Task: Create an interactive presentation on the process of designing a website
Action: Mouse moved to (284, 43)
Screenshot: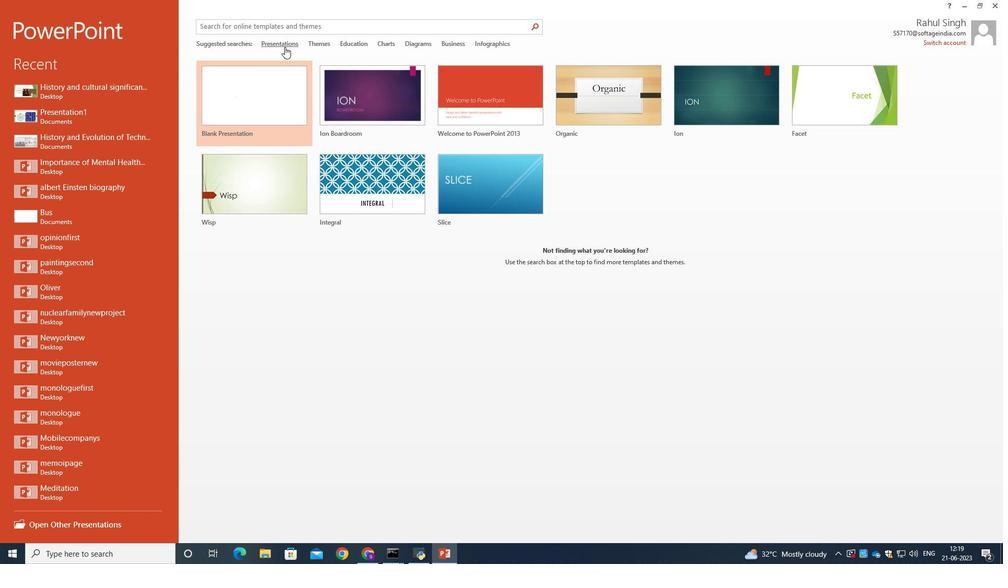 
Action: Mouse pressed left at (284, 43)
Screenshot: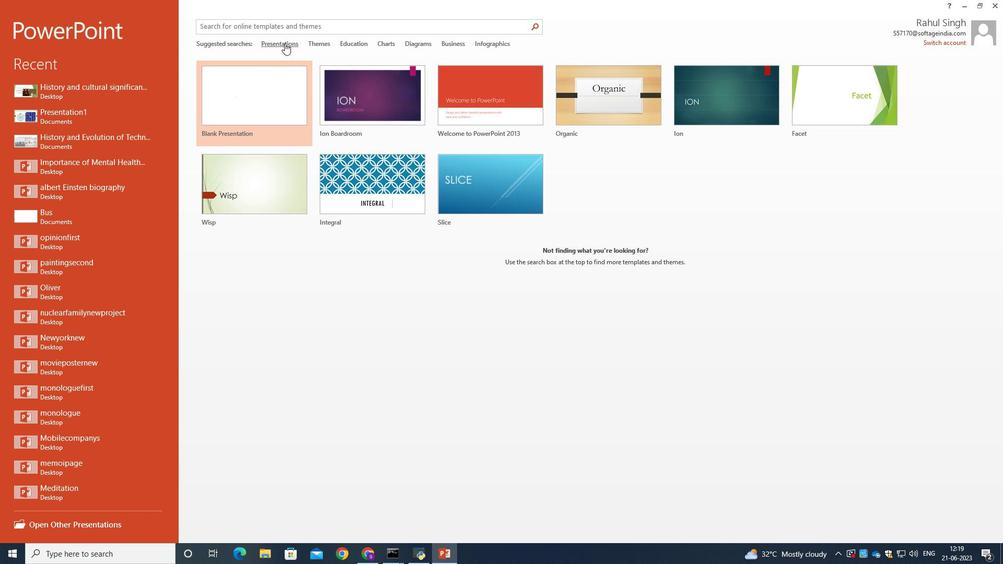 
Action: Mouse moved to (19, 16)
Screenshot: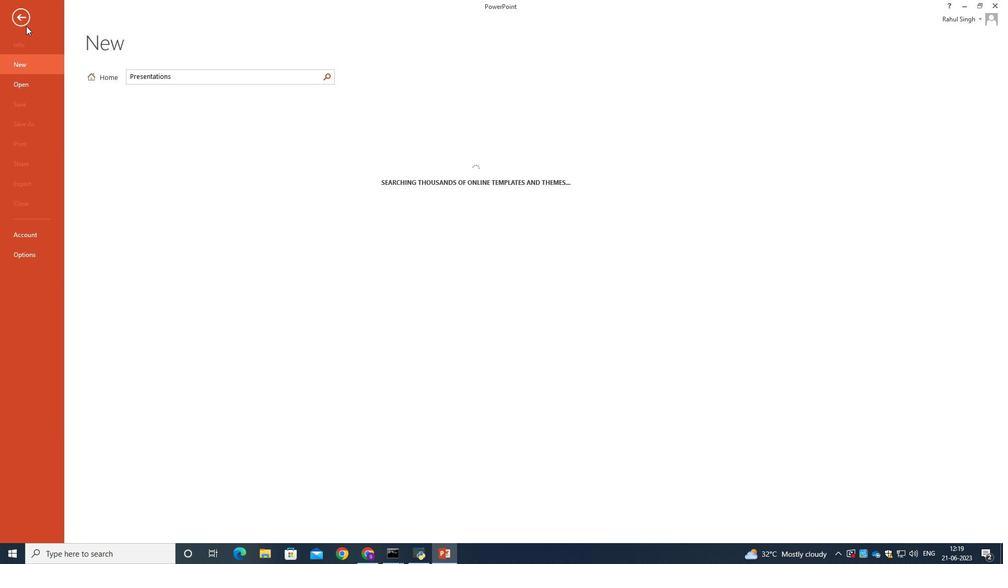 
Action: Mouse pressed left at (19, 16)
Screenshot: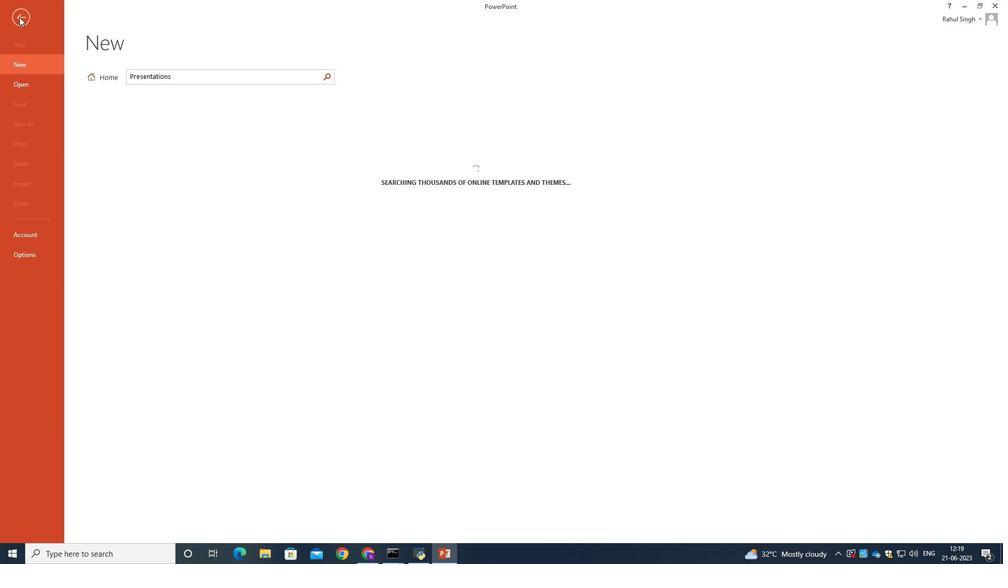 
Action: Mouse moved to (265, 71)
Screenshot: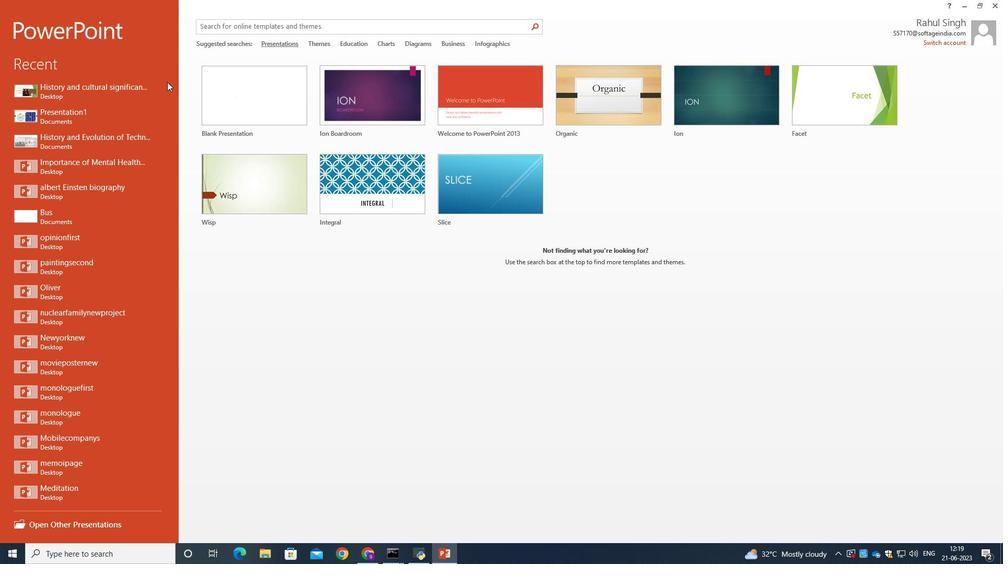 
Action: Mouse pressed left at (265, 71)
Screenshot: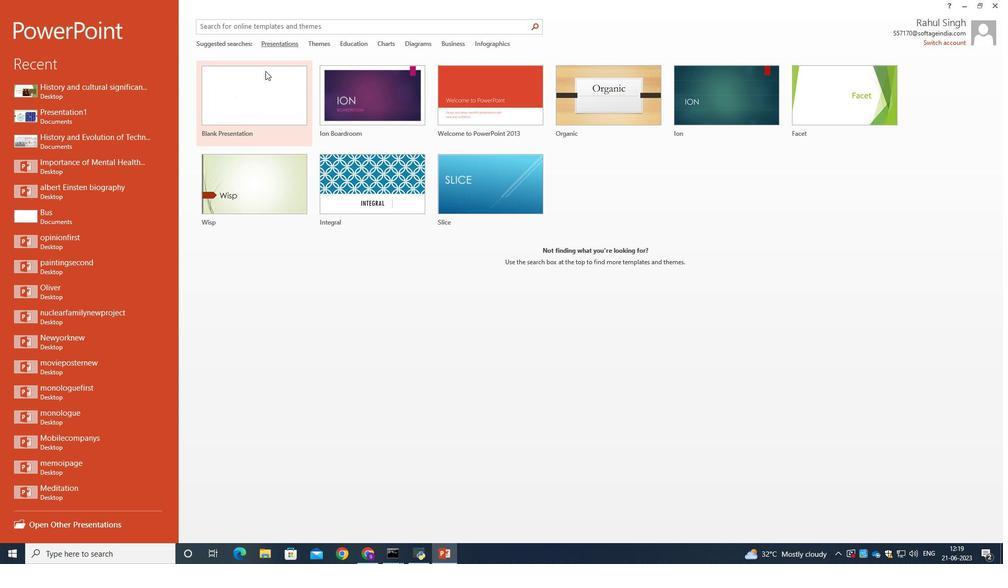 
Action: Mouse moved to (67, 127)
Screenshot: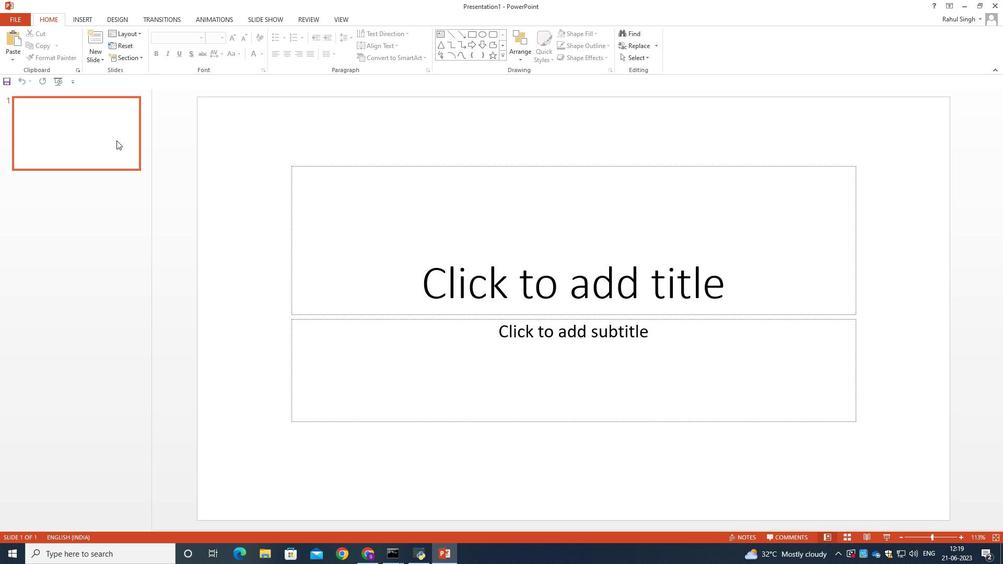 
Action: Mouse pressed left at (67, 127)
Screenshot: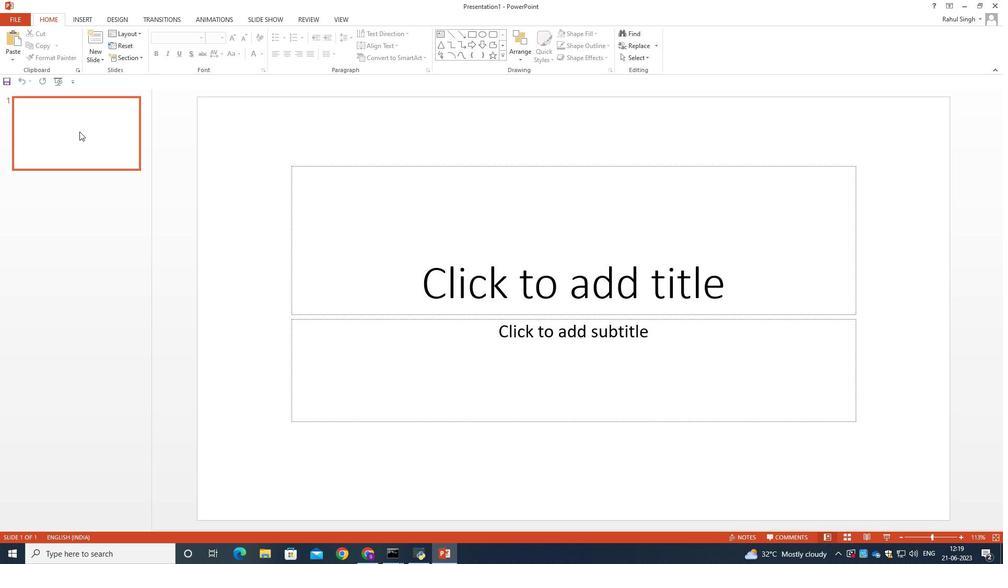 
Action: Mouse moved to (94, 19)
Screenshot: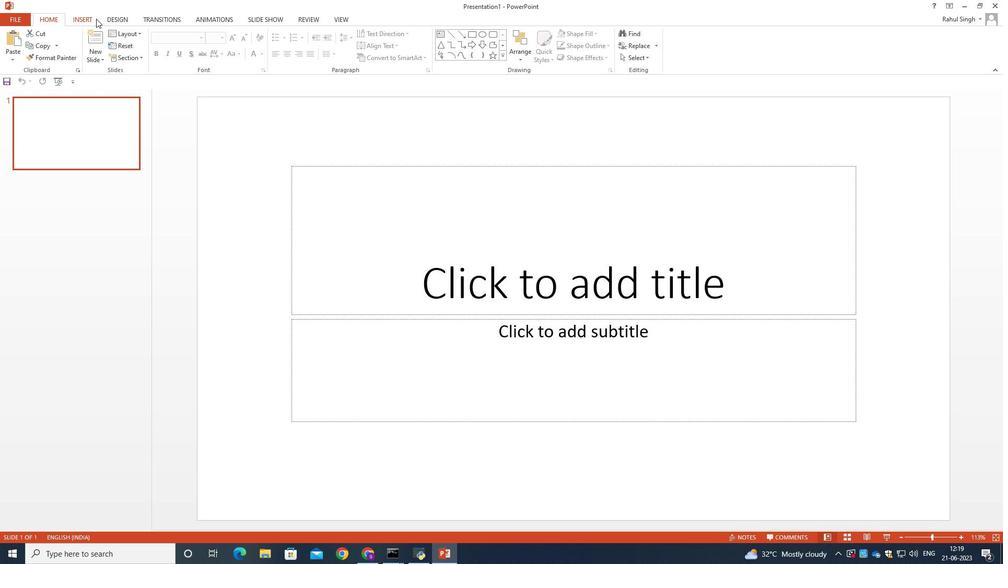 
Action: Mouse pressed left at (94, 19)
Screenshot: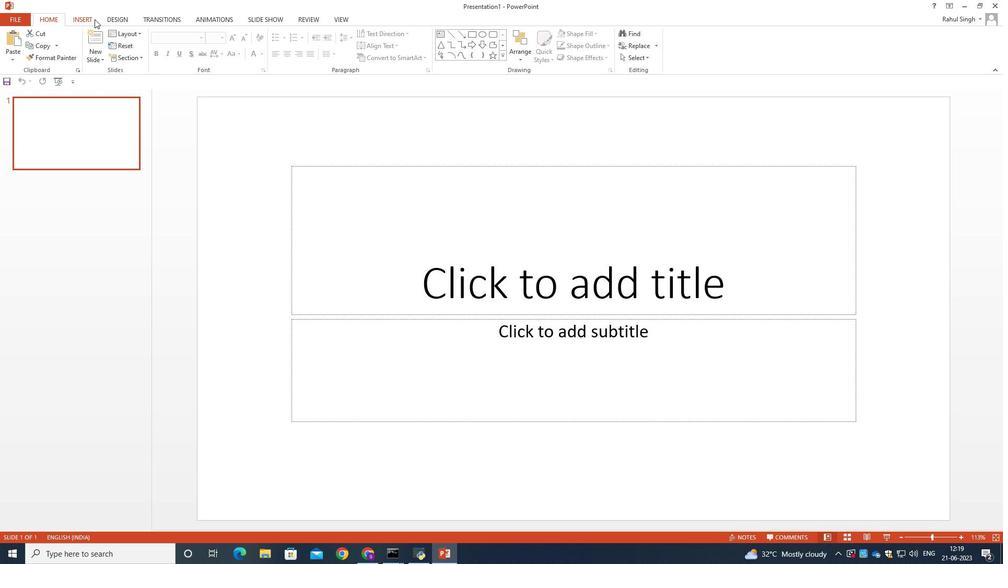 
Action: Mouse moved to (52, 16)
Screenshot: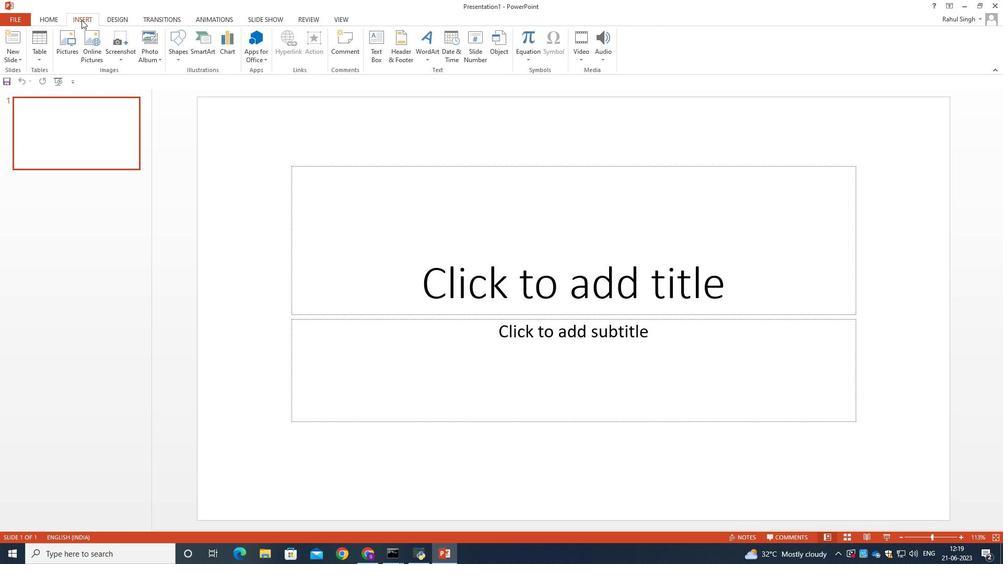 
Action: Mouse pressed left at (52, 16)
Screenshot: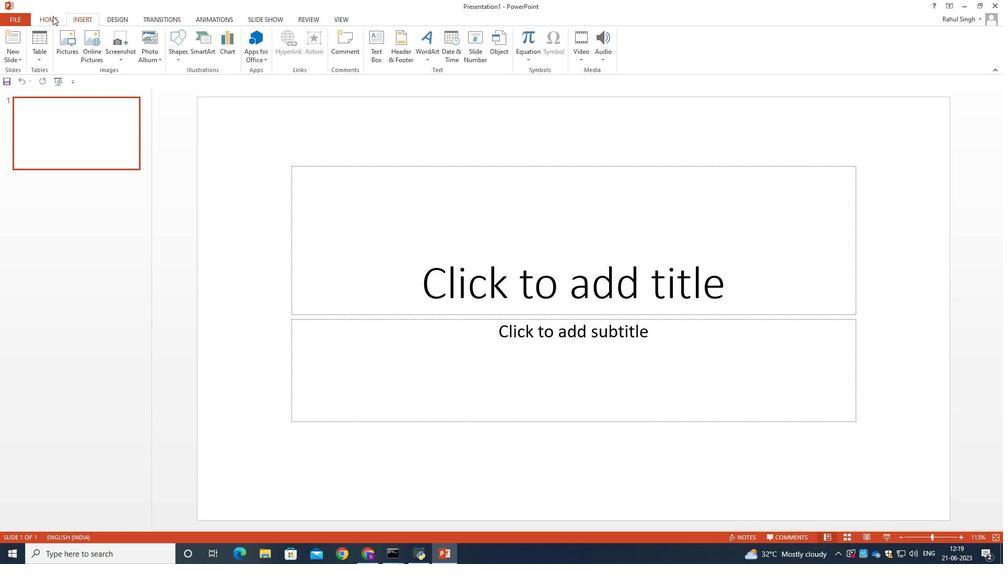 
Action: Mouse moved to (99, 19)
Screenshot: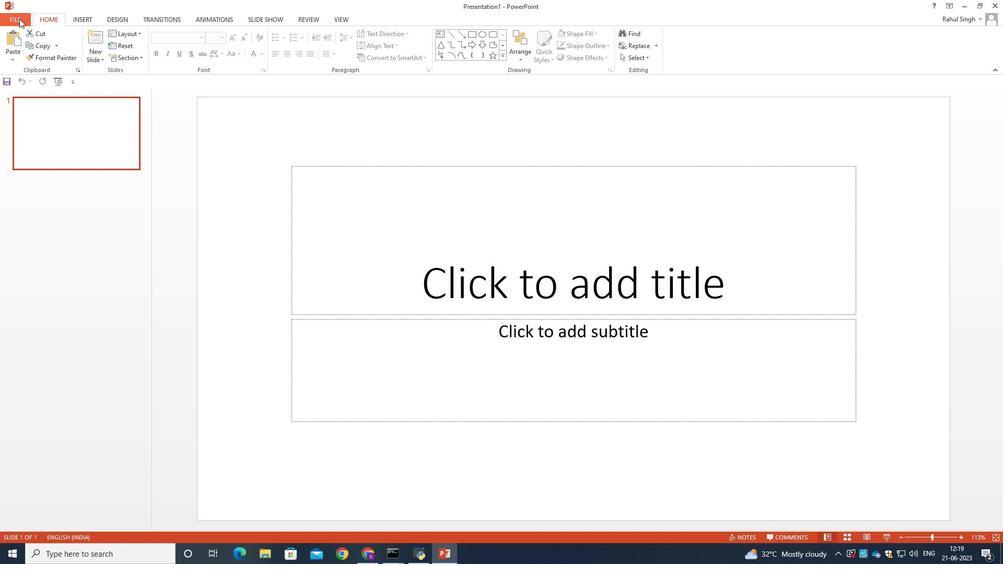 
Action: Mouse pressed left at (99, 19)
Screenshot: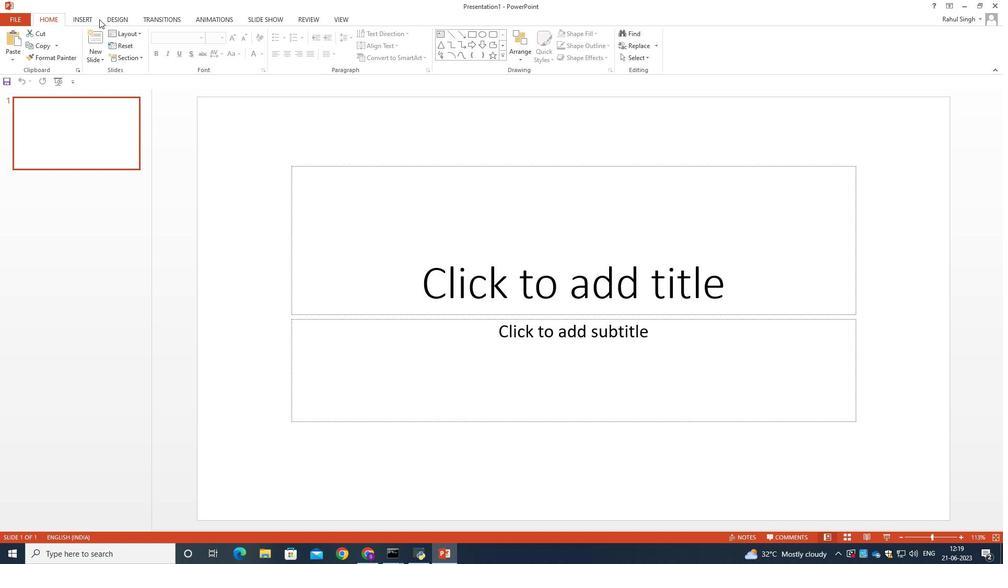 
Action: Mouse moved to (124, 17)
Screenshot: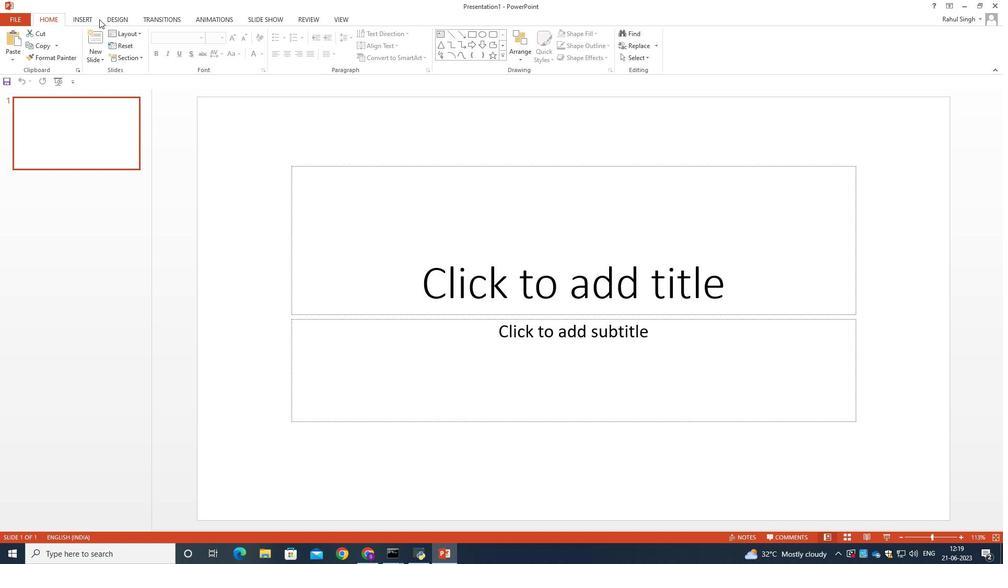 
Action: Mouse pressed left at (124, 17)
Screenshot: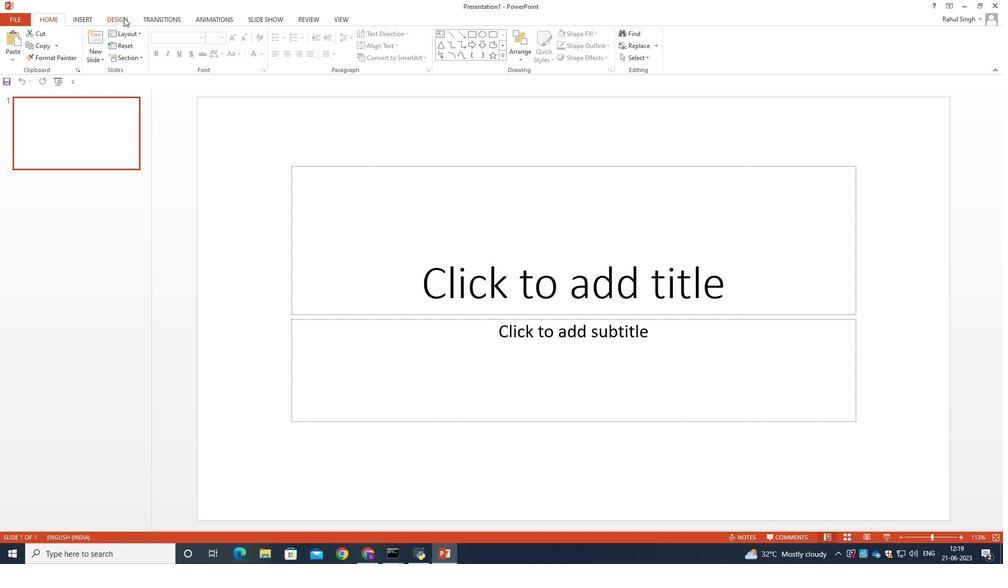 
Action: Mouse moved to (222, 47)
Screenshot: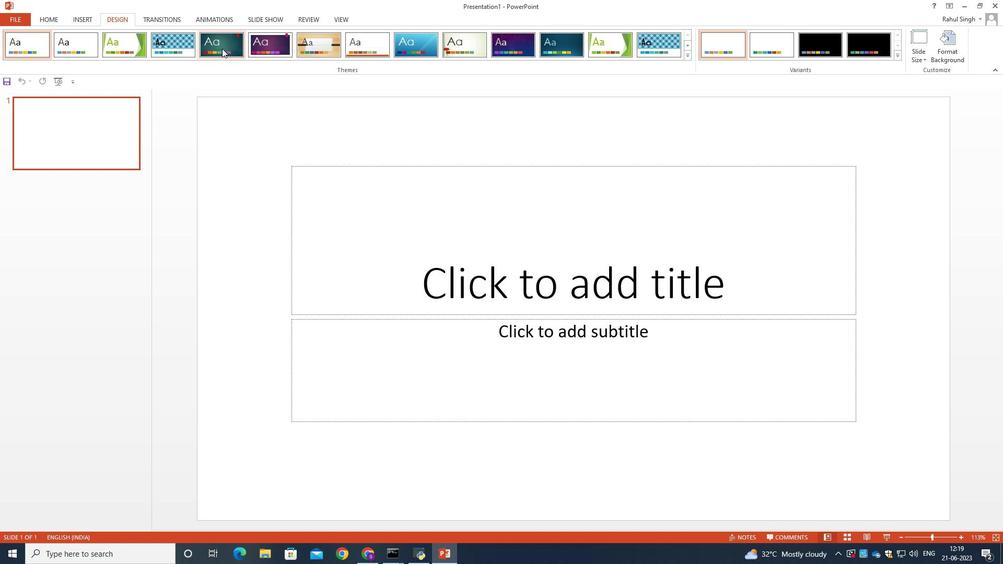 
Action: Mouse pressed left at (222, 47)
Screenshot: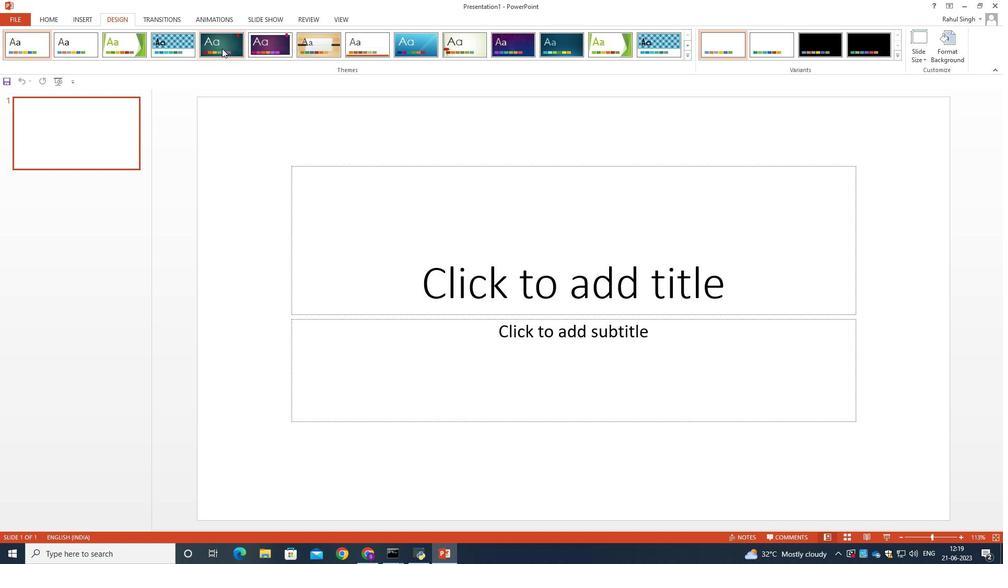 
Action: Mouse moved to (507, 255)
Screenshot: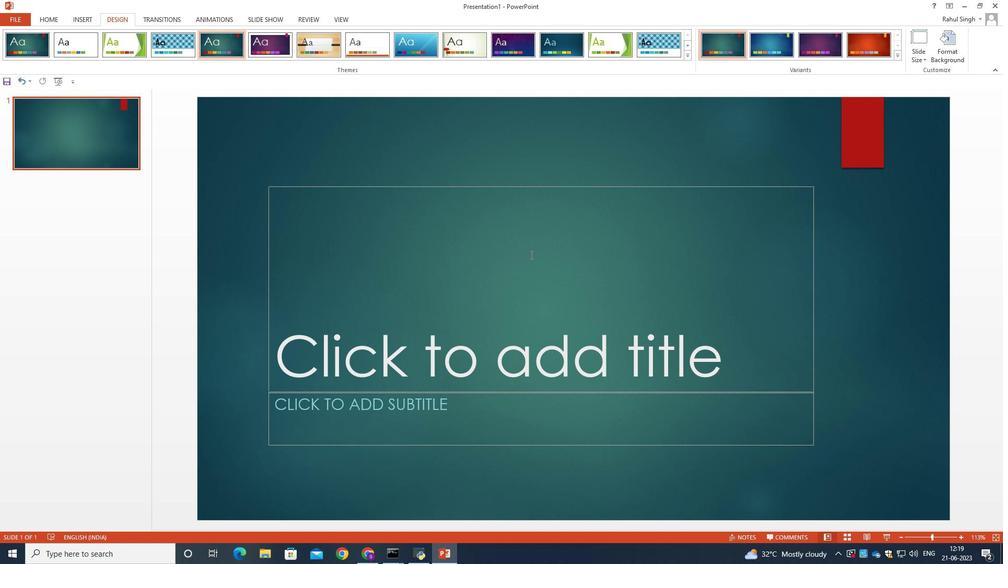
Action: Mouse pressed left at (507, 255)
Screenshot: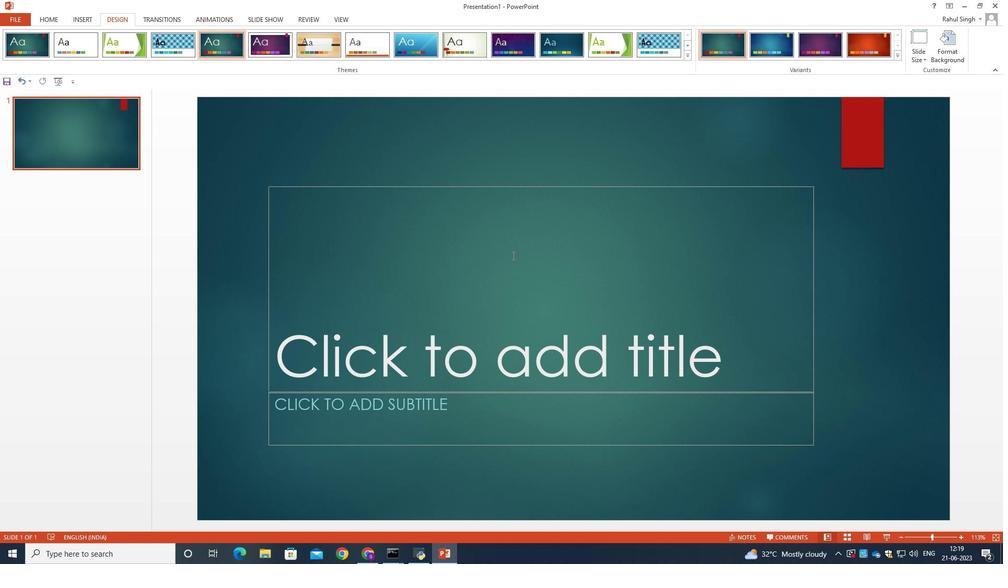 
Action: Mouse moved to (539, 393)
Screenshot: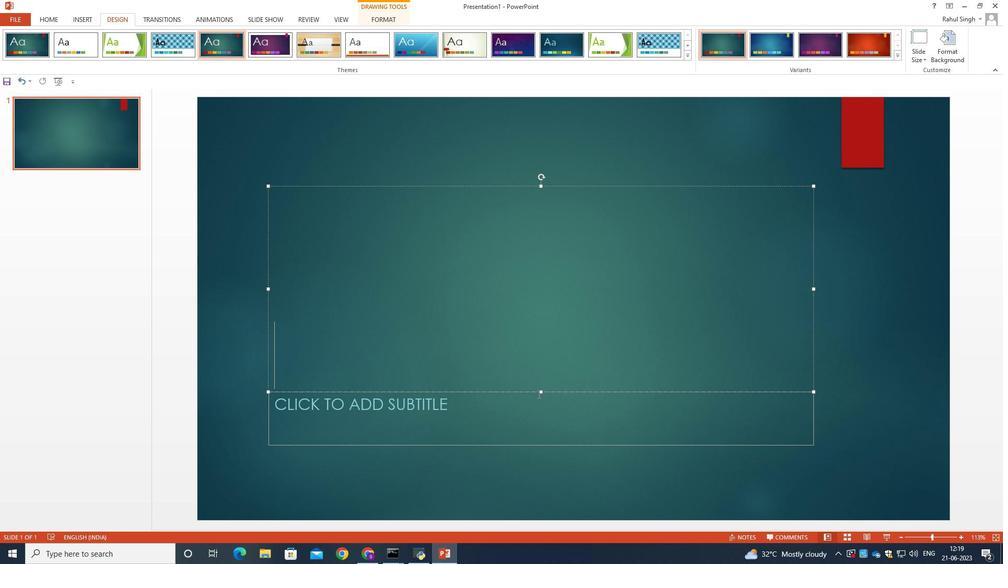
Action: Mouse pressed left at (539, 393)
Screenshot: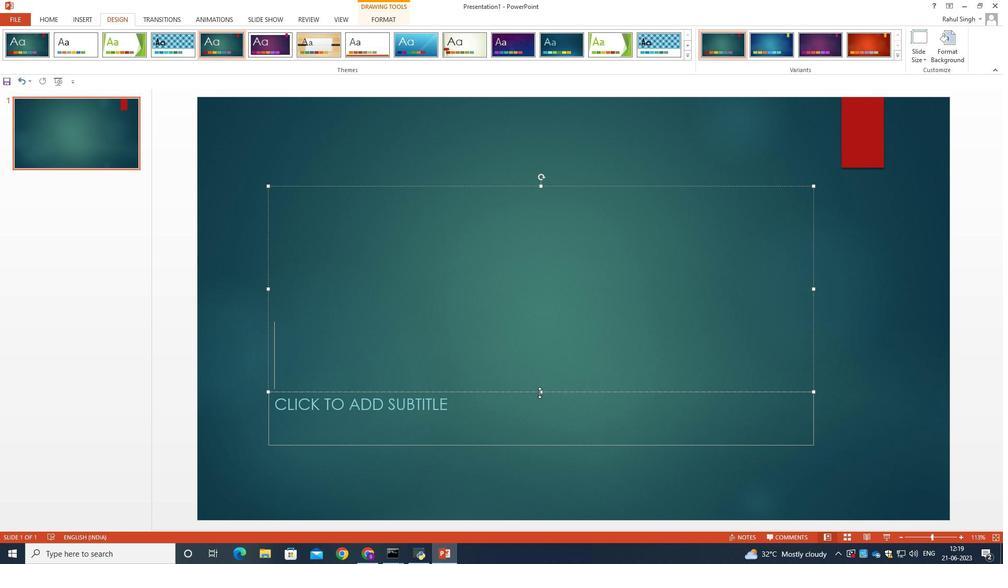 
Action: Mouse moved to (393, 202)
Screenshot: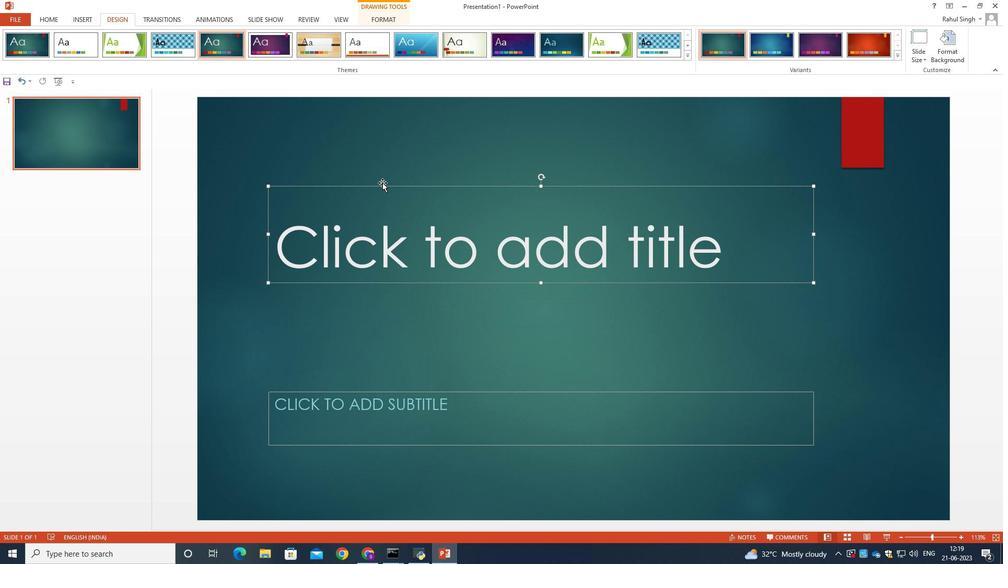 
Action: Mouse pressed left at (393, 202)
Screenshot: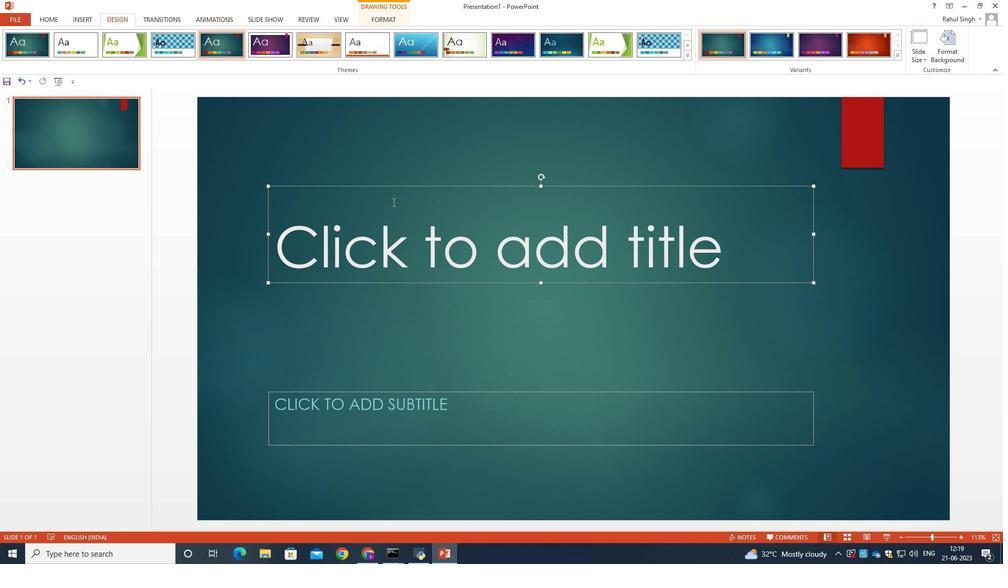 
Action: Mouse moved to (354, 208)
Screenshot: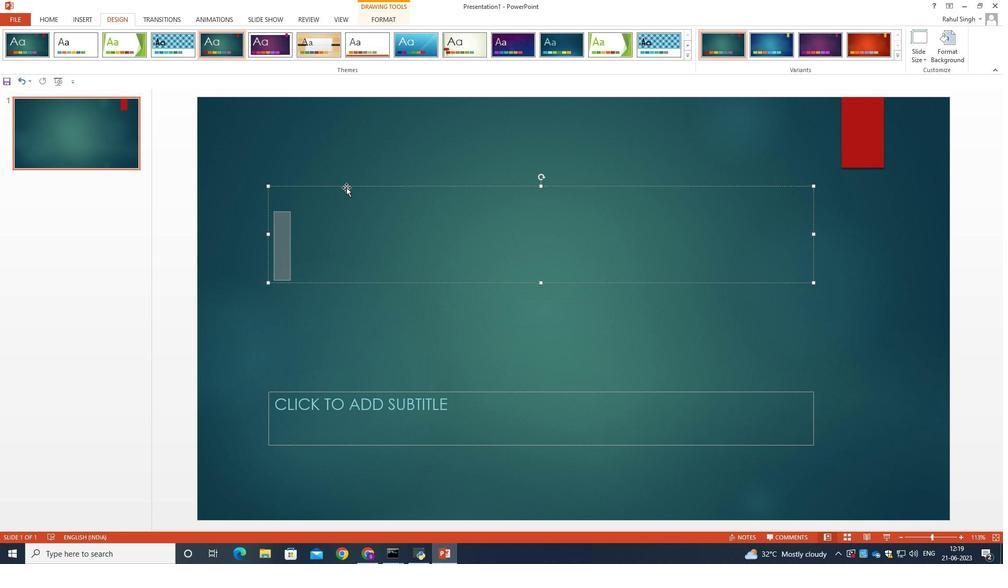 
Action: Mouse pressed left at (354, 208)
Screenshot: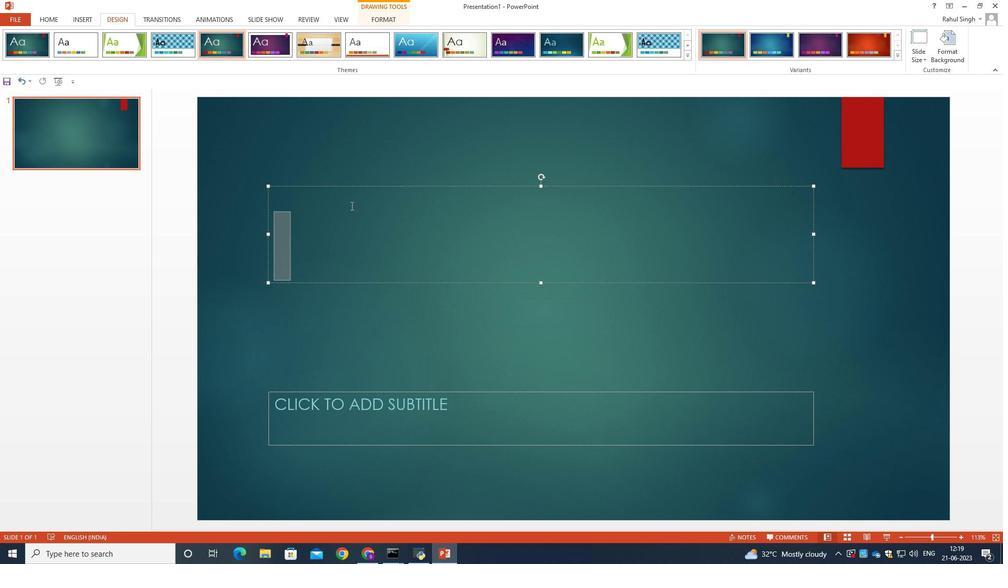 
Action: Mouse moved to (366, 233)
Screenshot: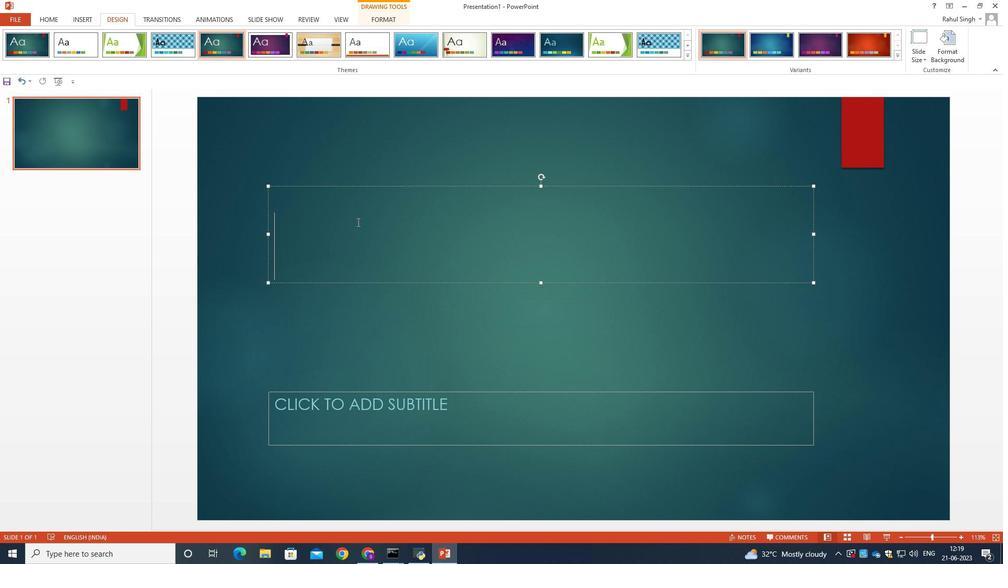 
Action: Mouse pressed left at (366, 233)
Screenshot: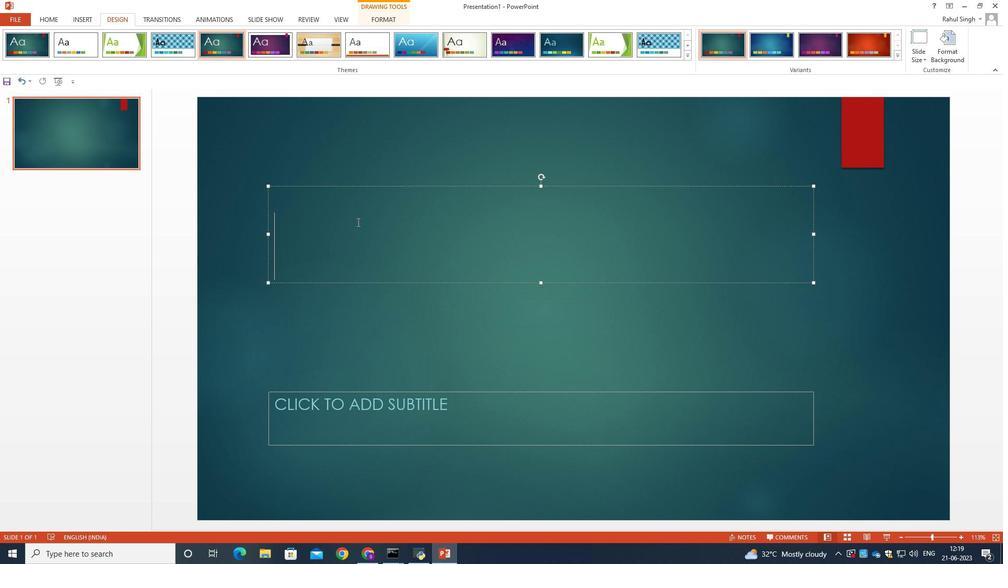 
Action: Mouse moved to (353, 159)
Screenshot: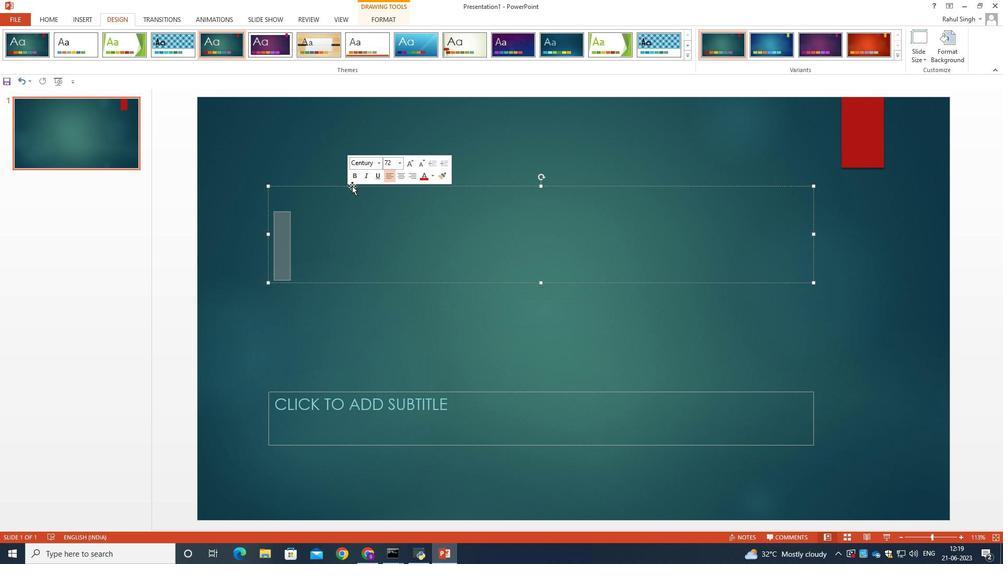 
Action: Mouse pressed left at (353, 159)
Screenshot: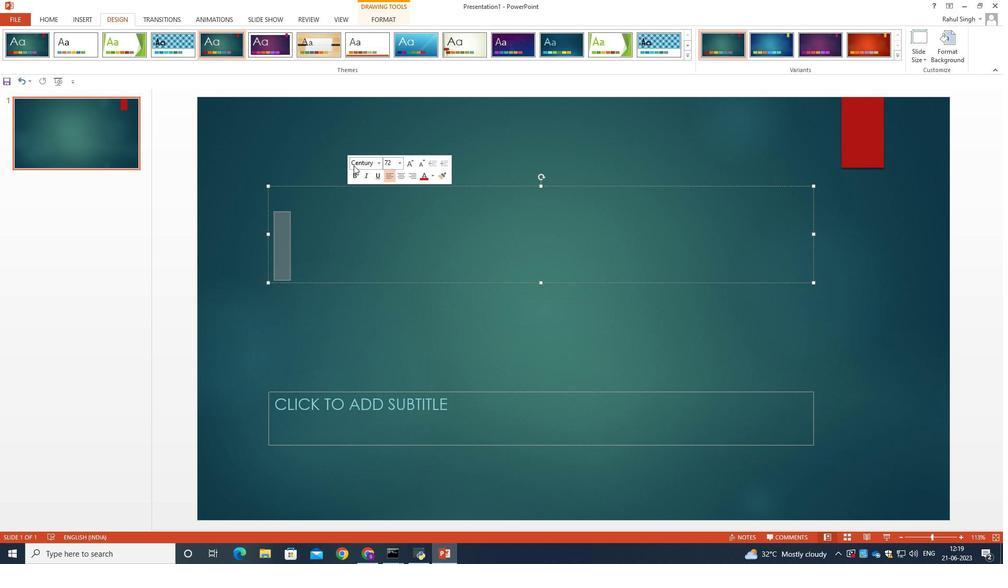 
Action: Mouse moved to (327, 207)
Screenshot: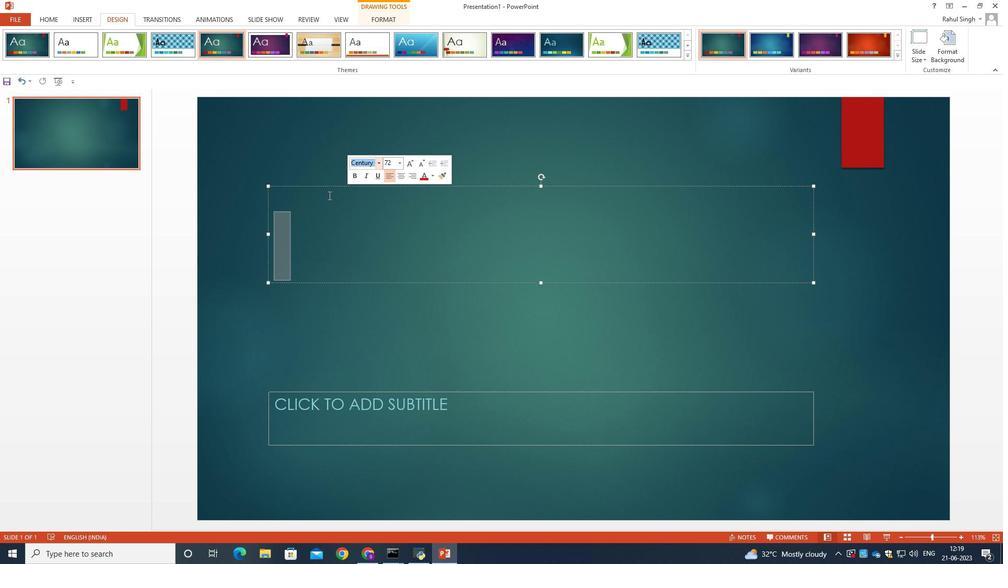 
Action: Mouse pressed left at (327, 207)
Screenshot: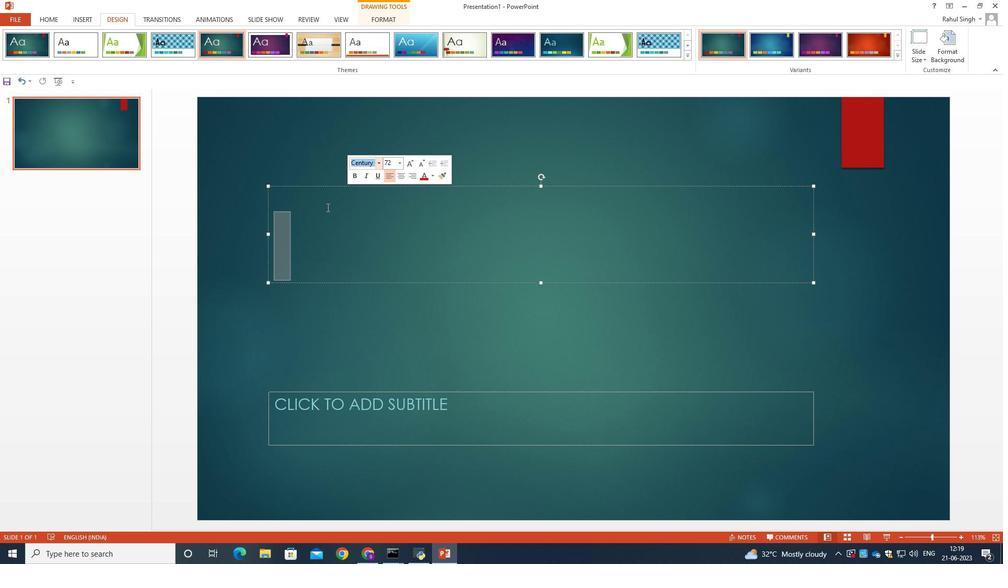 
Action: Mouse moved to (286, 186)
Screenshot: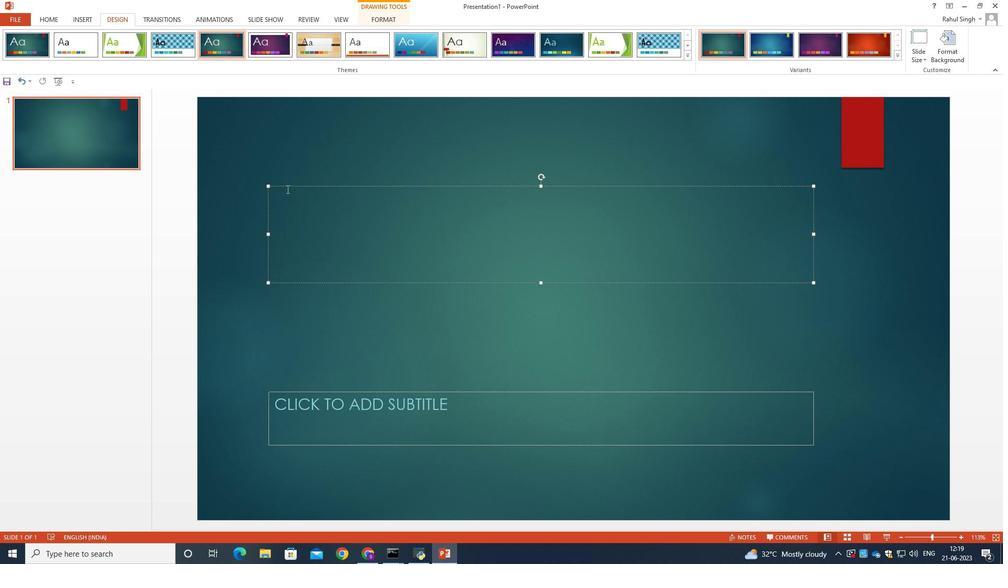 
Action: Mouse pressed left at (286, 186)
Screenshot: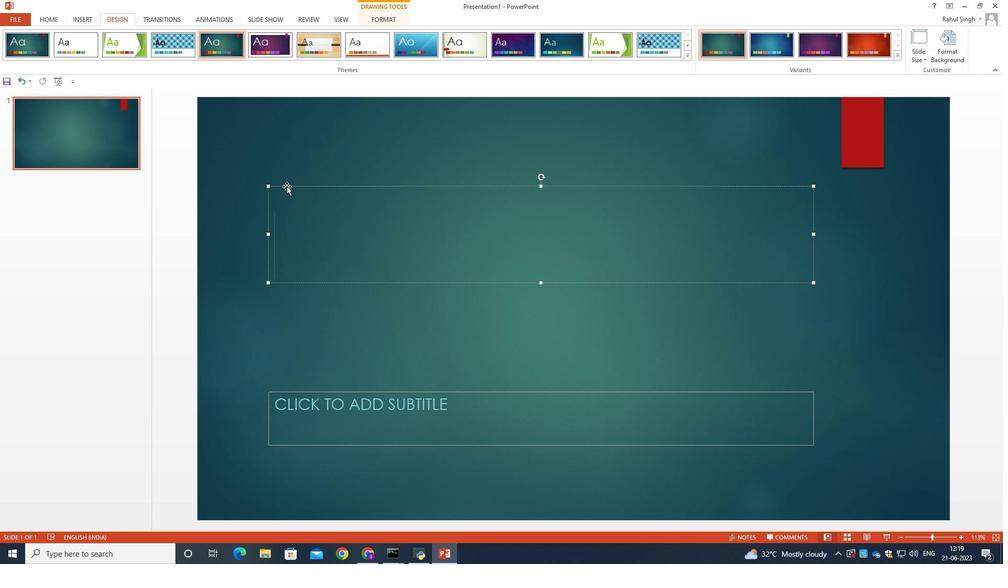 
Action: Mouse moved to (387, 227)
Screenshot: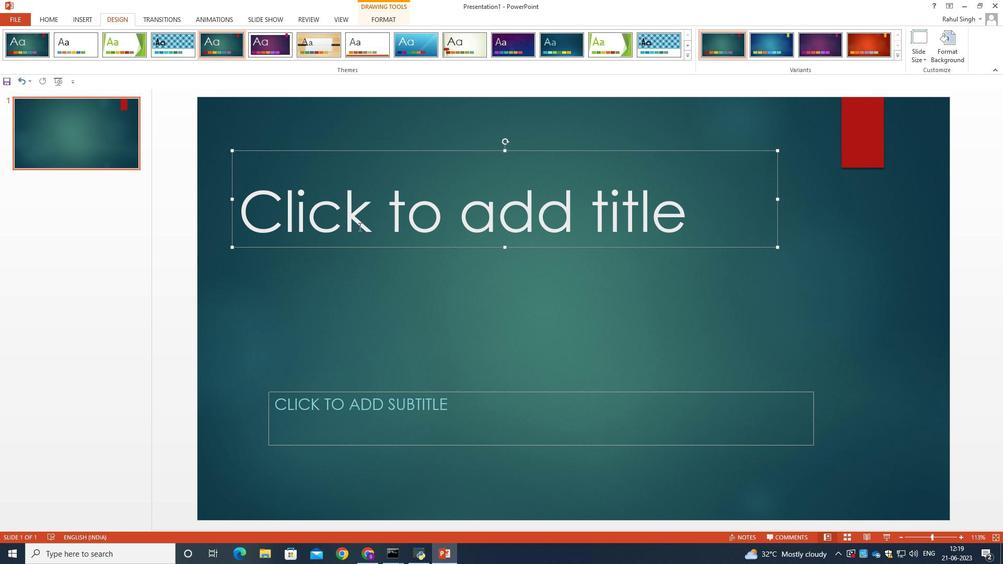 
Action: Mouse pressed left at (387, 227)
Screenshot: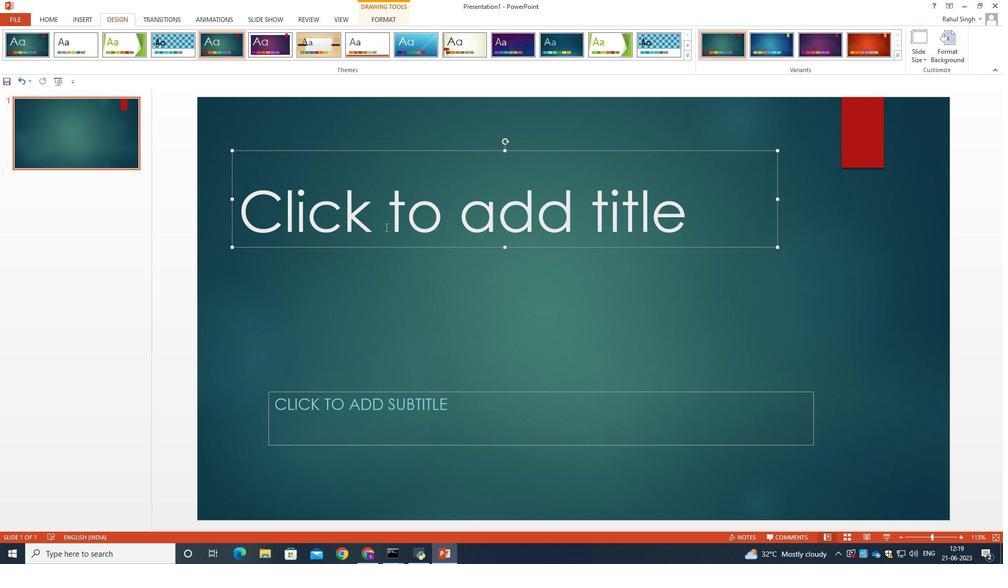 
Action: Key pressed <Key.caps_lock>P<Key.caps_lock>rocess<Key.space>of<Key.space><Key.caps_lock>D<Key.caps_lock>esigning<Key.space>a<Key.space>website
Screenshot: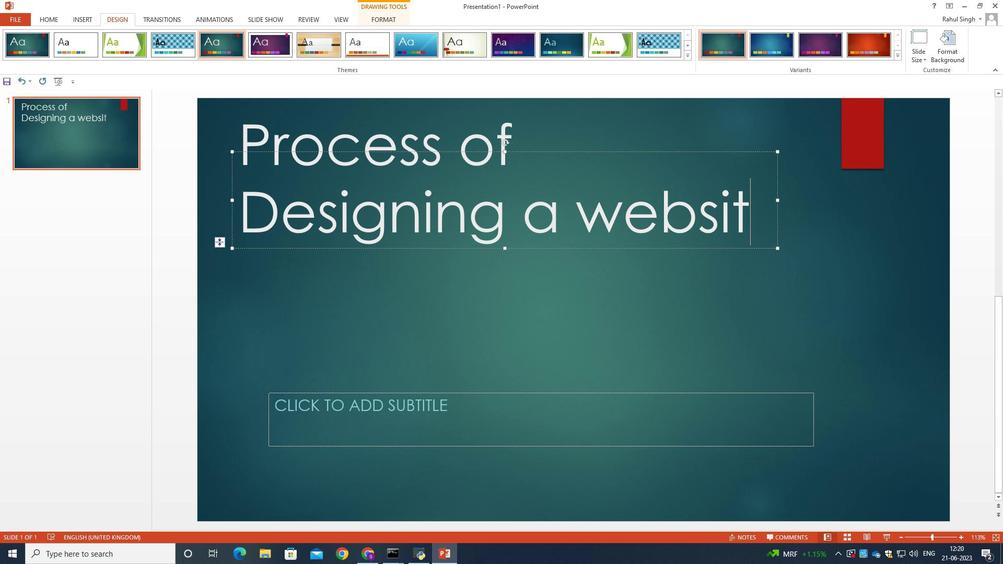 
Action: Mouse moved to (450, 220)
Screenshot: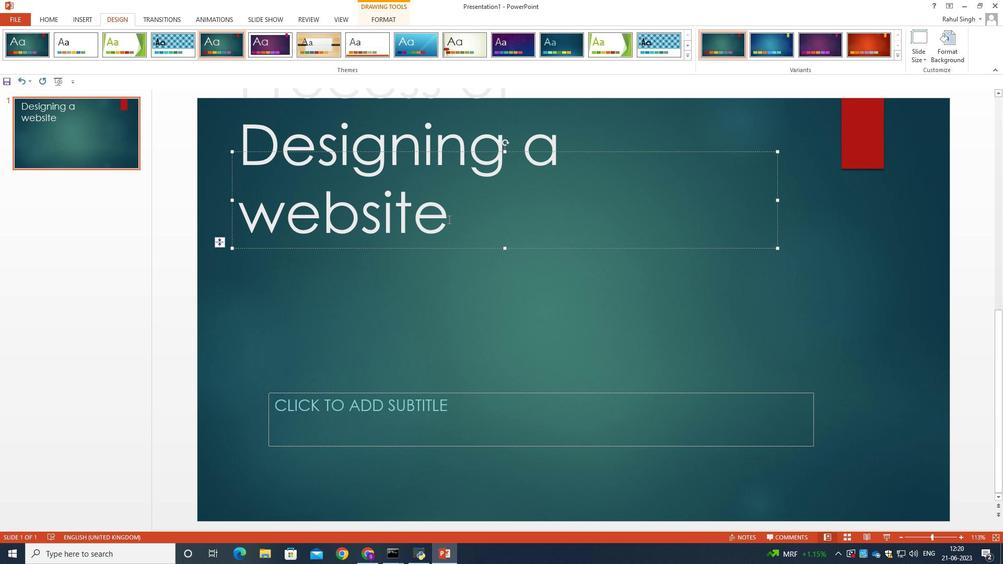 
Action: Mouse pressed left at (450, 220)
Screenshot: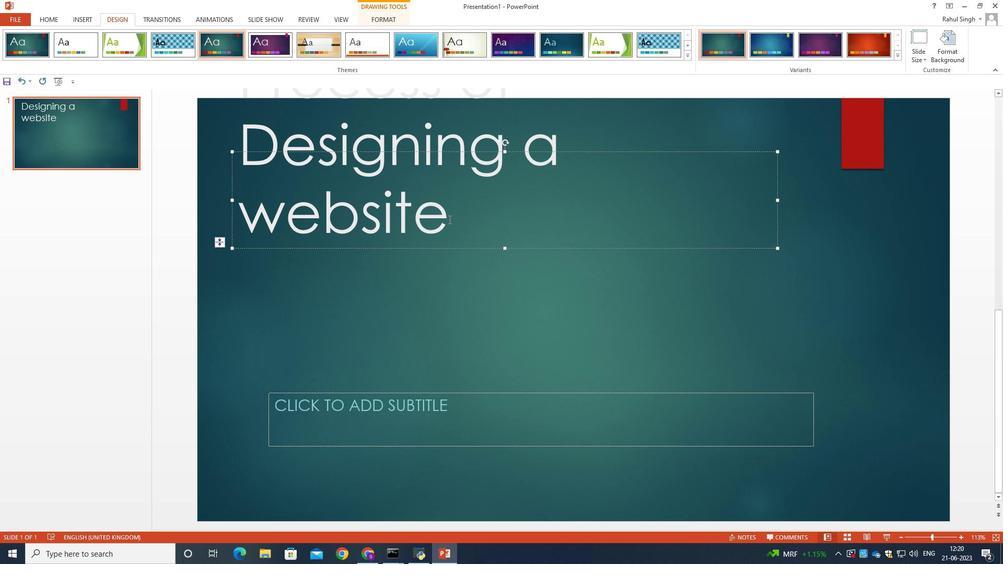 
Action: Mouse moved to (498, 209)
Screenshot: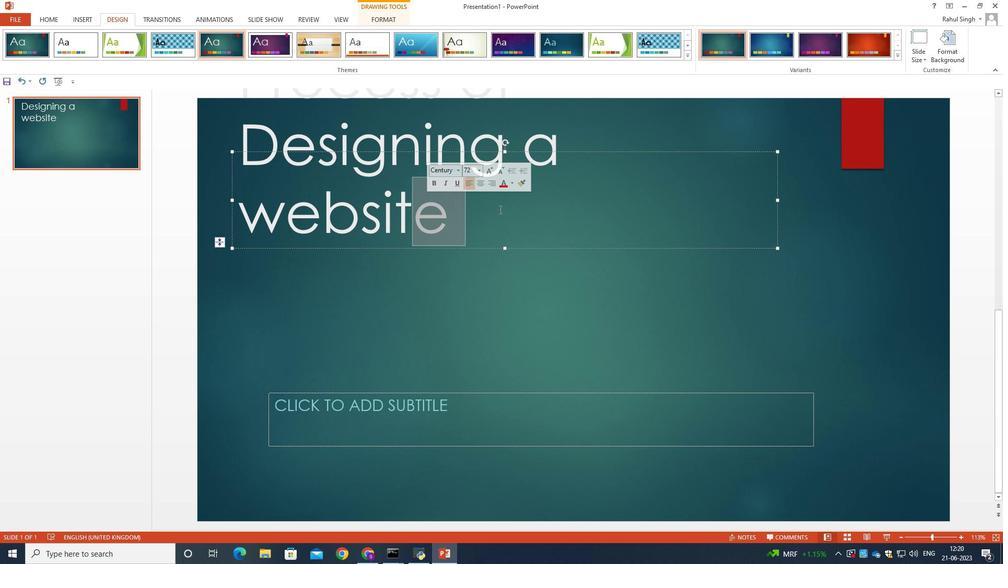 
Action: Mouse pressed left at (498, 209)
Screenshot: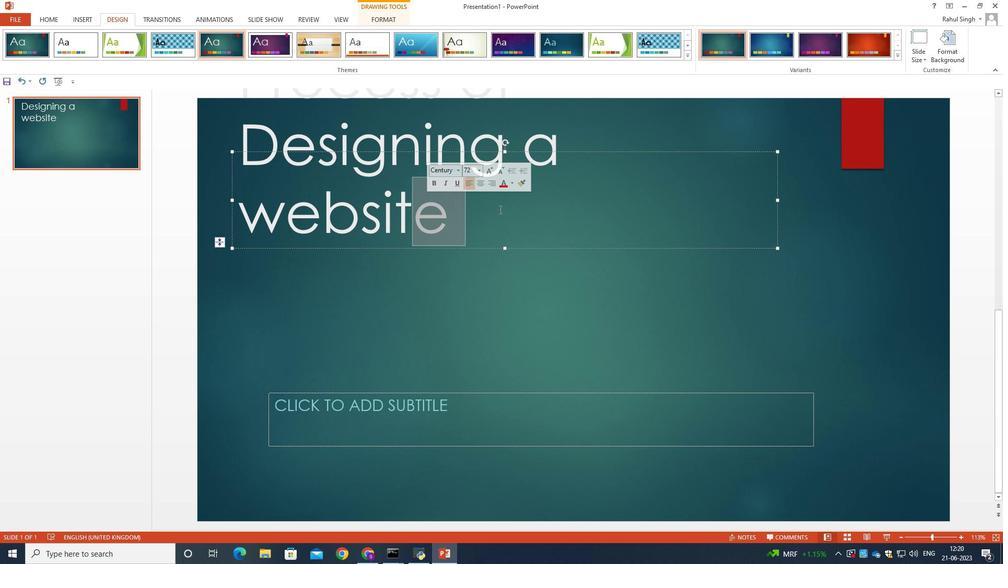 
Action: Mouse moved to (498, 210)
Screenshot: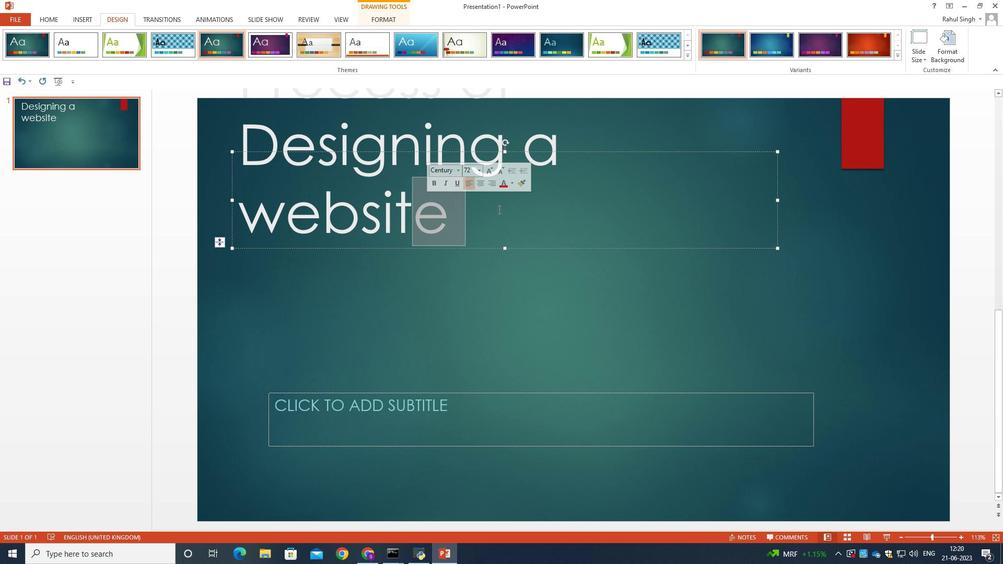 
Action: Key pressed ctrl+A
Screenshot: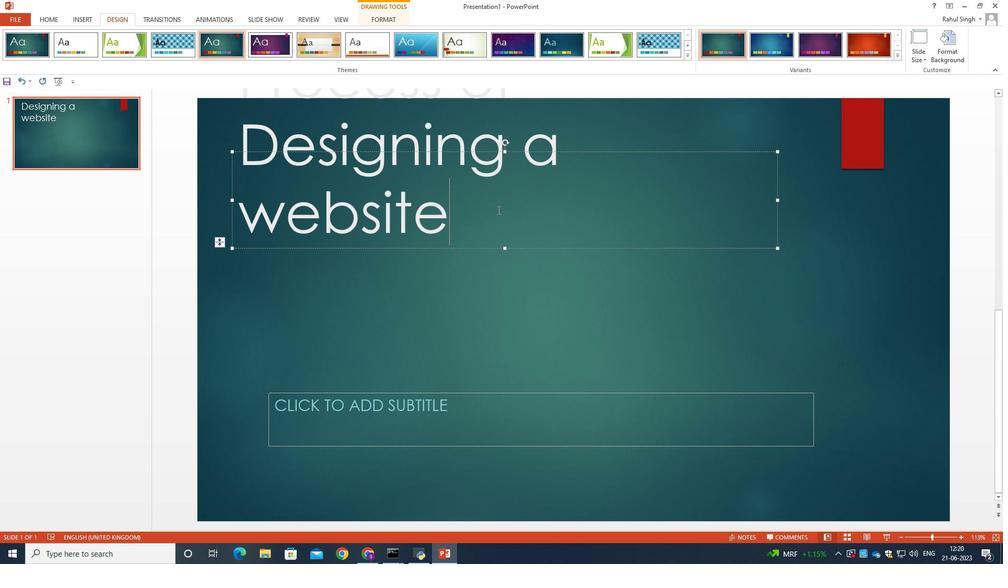 
Action: Mouse moved to (82, 15)
Screenshot: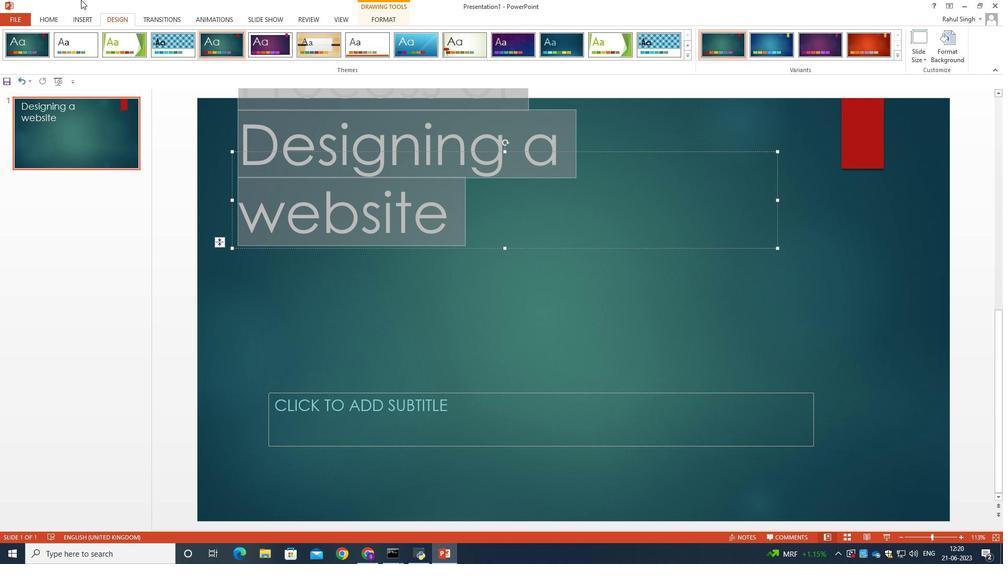 
Action: Mouse pressed left at (82, 15)
Screenshot: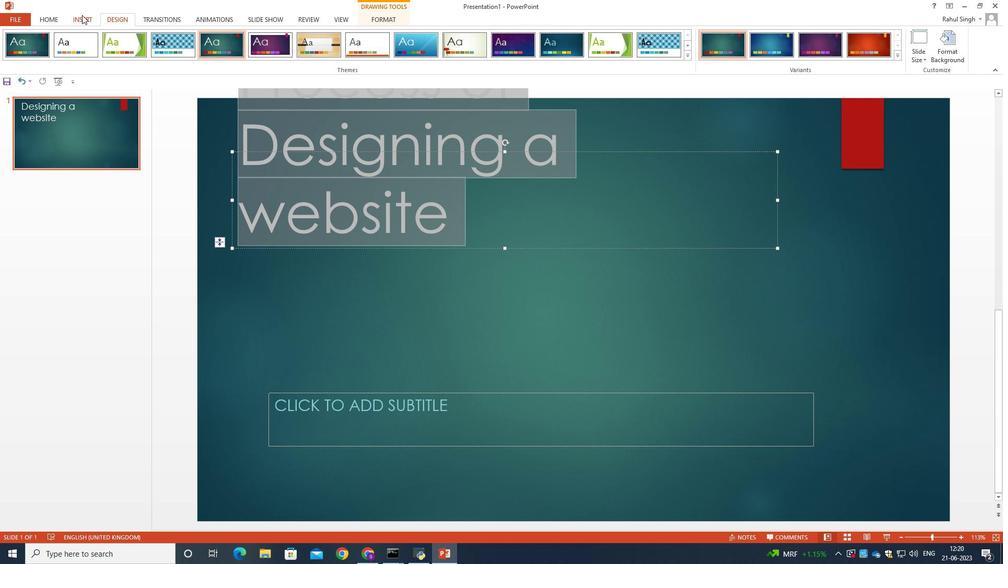 
Action: Mouse moved to (70, 14)
Screenshot: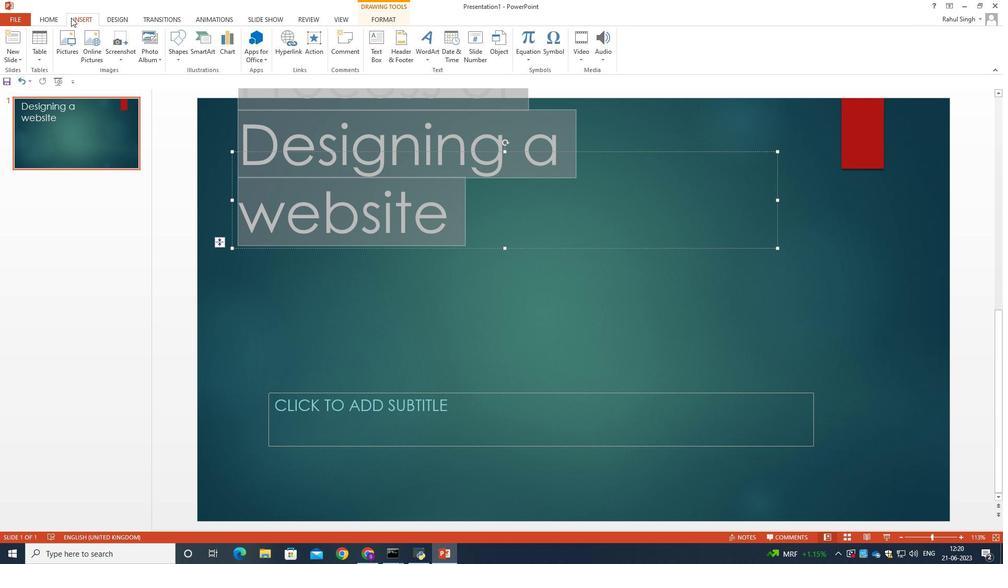 
Action: Mouse pressed left at (70, 14)
Screenshot: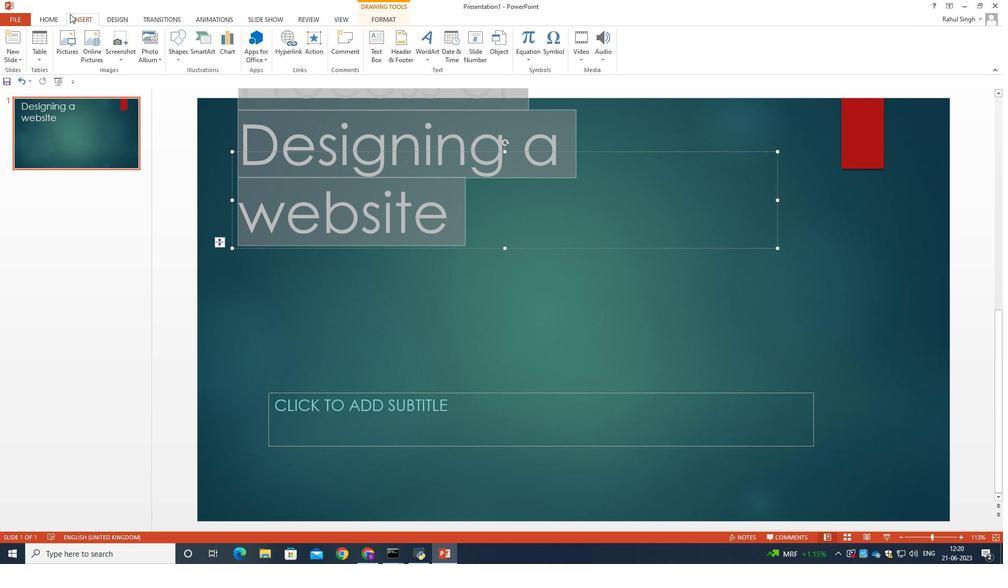 
Action: Mouse moved to (53, 15)
Screenshot: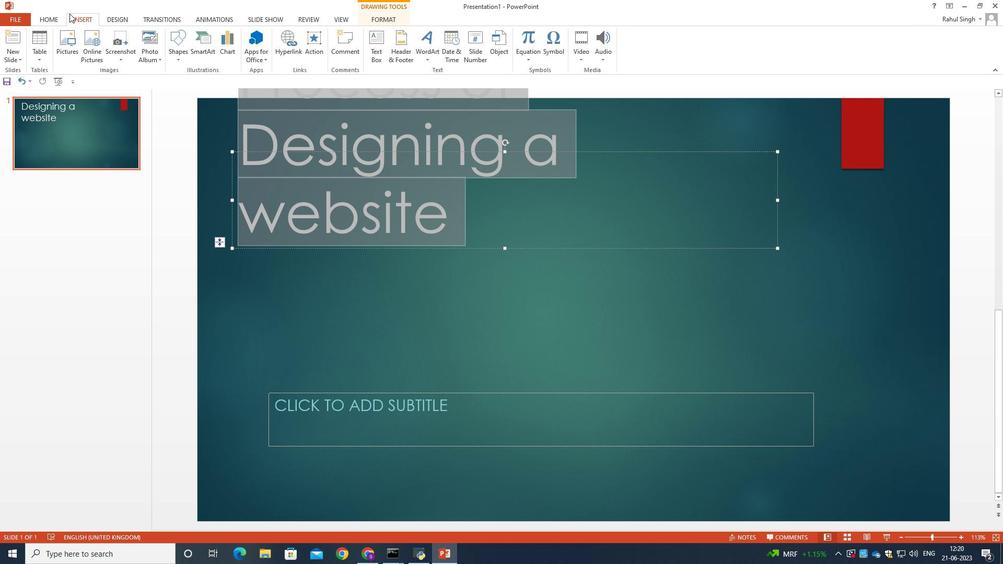 
Action: Mouse pressed left at (53, 15)
Screenshot: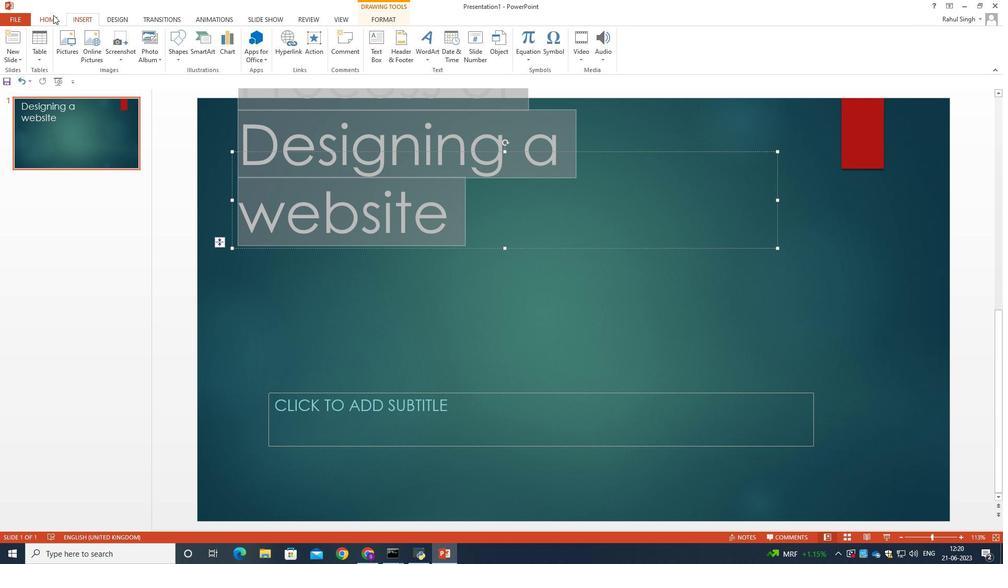 
Action: Mouse moved to (222, 38)
Screenshot: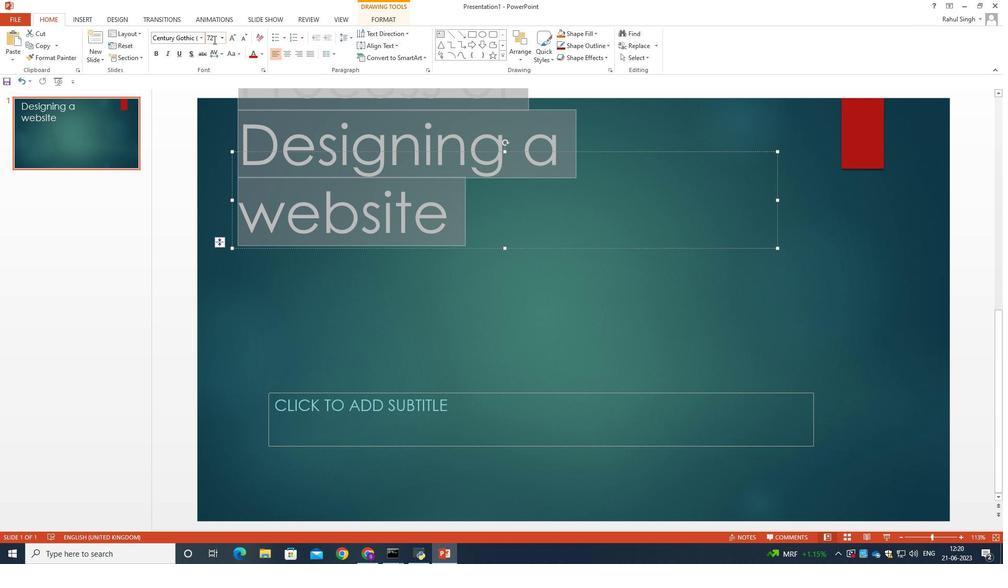 
Action: Mouse pressed left at (222, 38)
Screenshot: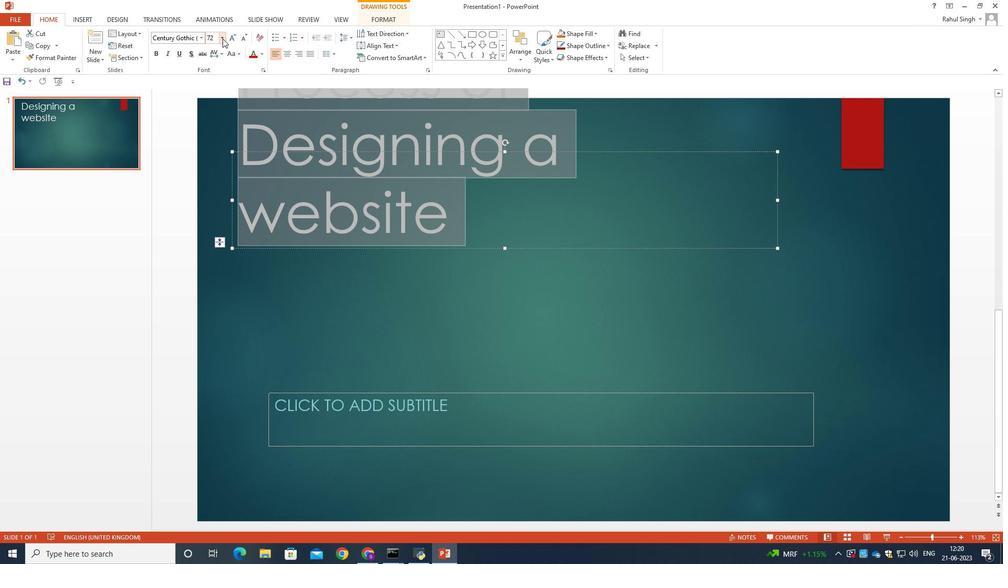 
Action: Mouse moved to (210, 200)
Screenshot: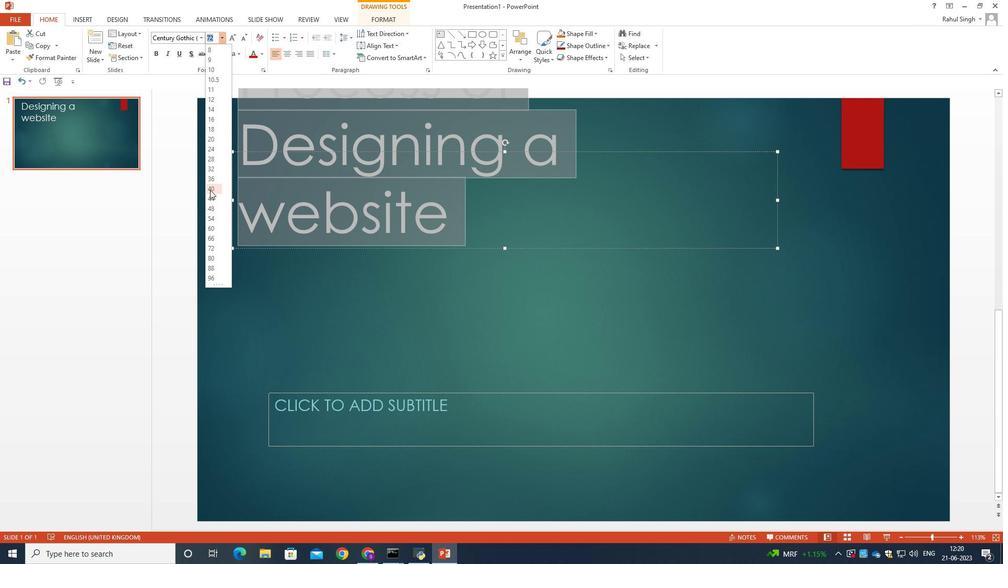 
Action: Mouse pressed left at (210, 200)
Screenshot: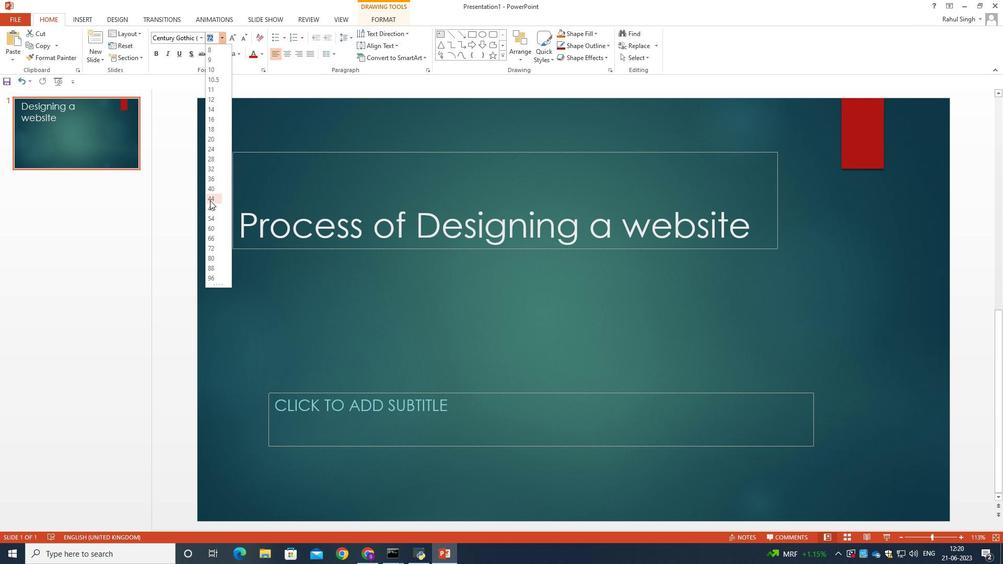 
Action: Mouse moved to (566, 173)
Screenshot: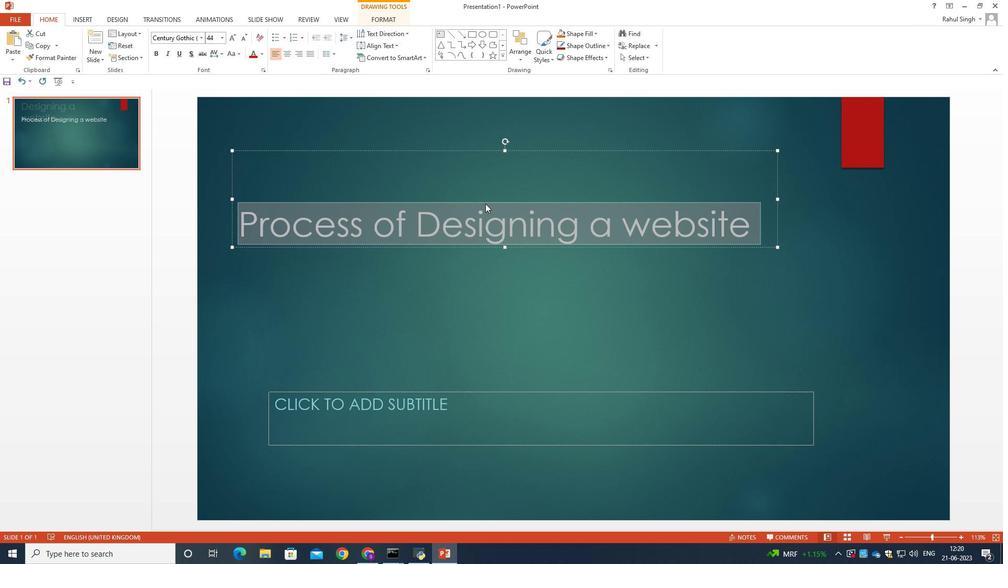 
Action: Mouse pressed left at (566, 173)
Screenshot: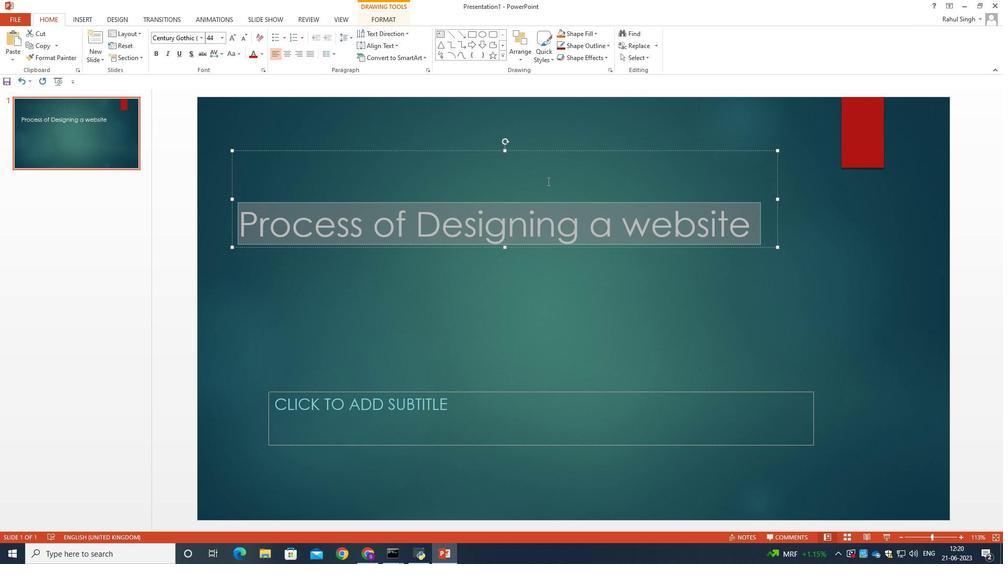 
Action: Mouse moved to (504, 149)
Screenshot: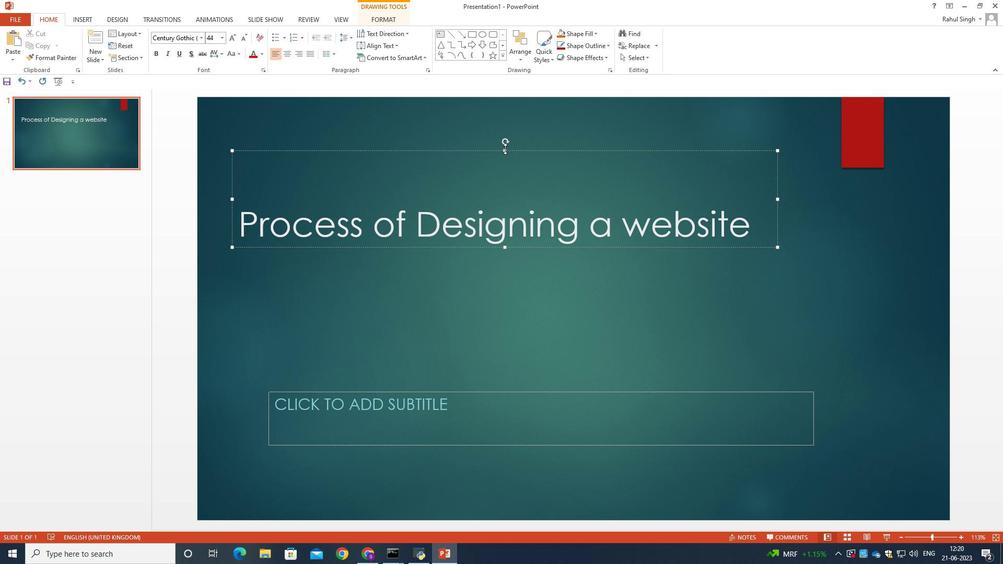 
Action: Mouse pressed left at (504, 149)
Screenshot: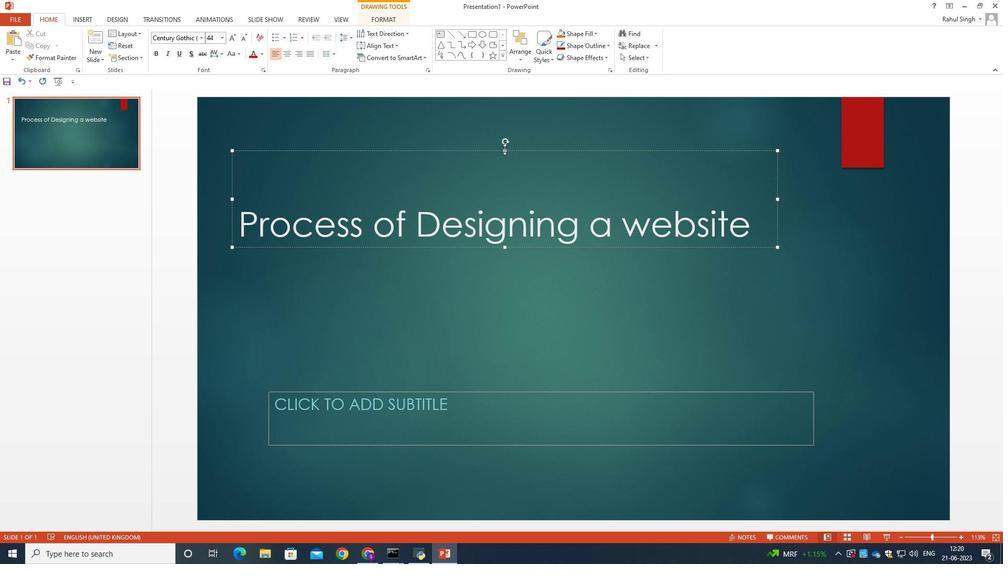 
Action: Mouse moved to (753, 227)
Screenshot: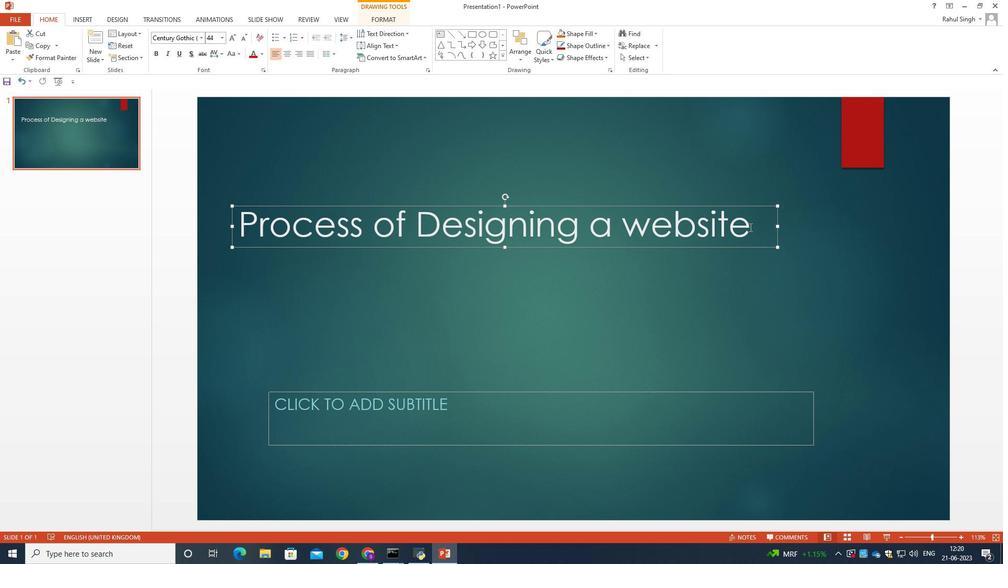 
Action: Mouse pressed left at (753, 227)
Screenshot: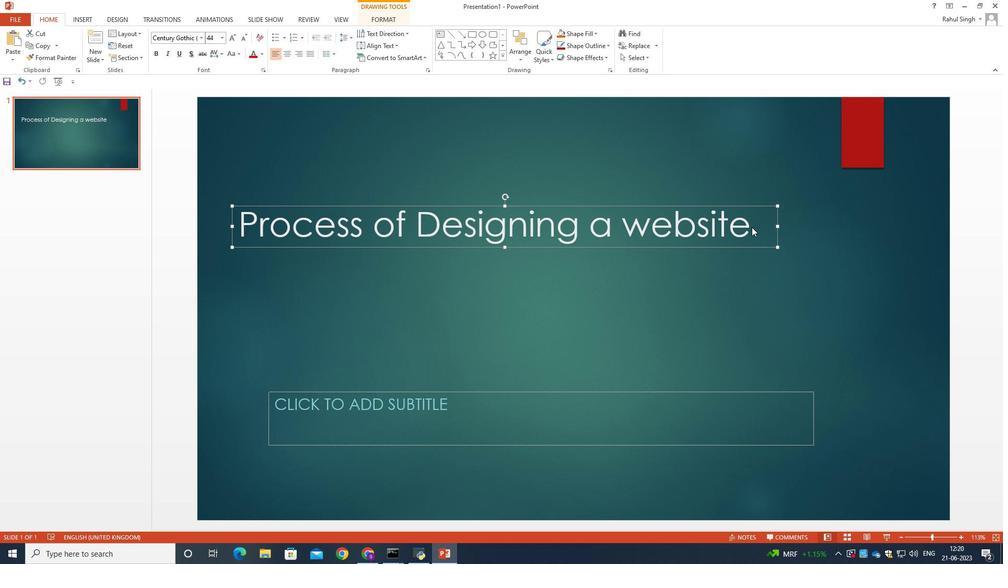 
Action: Mouse moved to (289, 165)
Screenshot: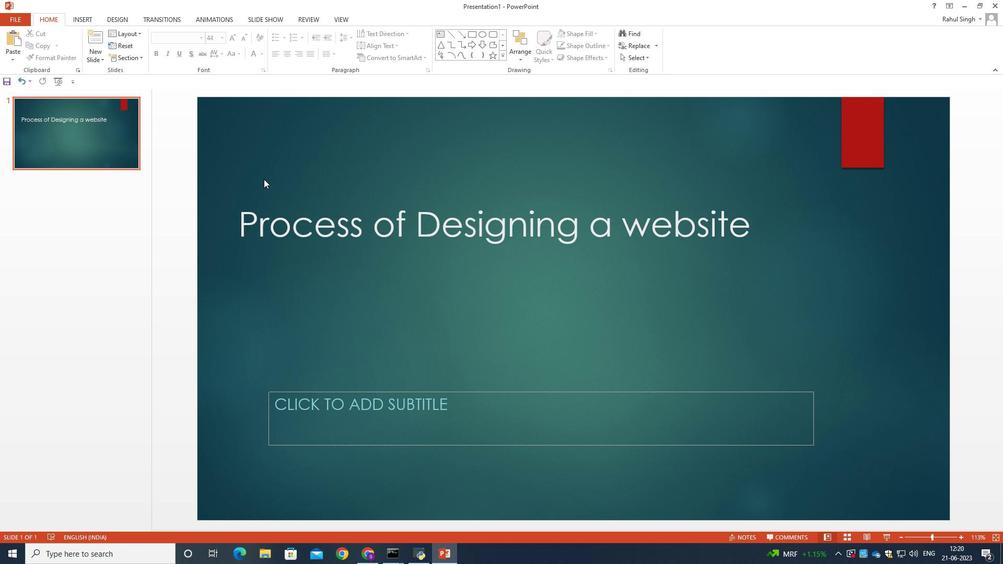 
Action: Mouse pressed left at (289, 165)
Screenshot: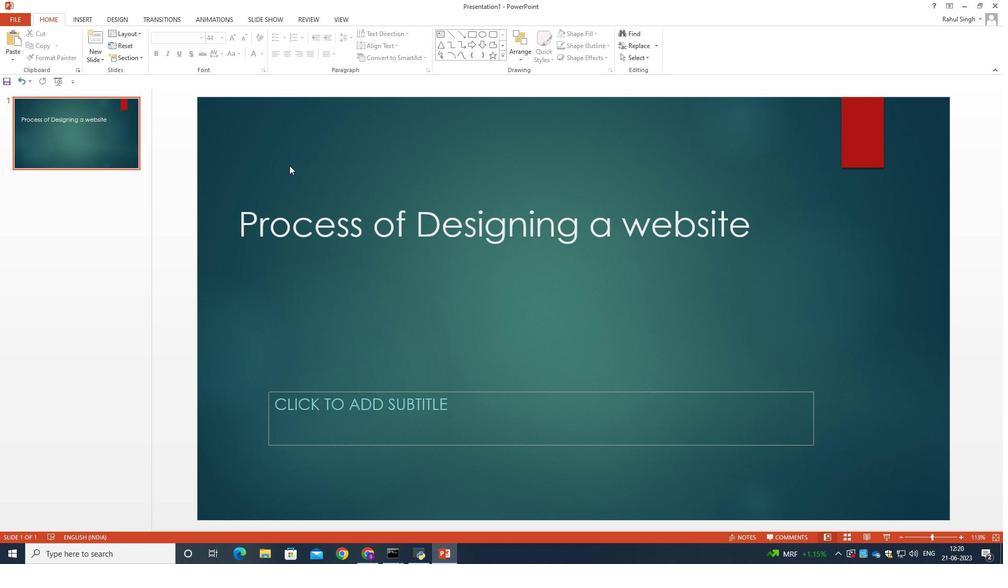 
Action: Mouse moved to (728, 225)
Screenshot: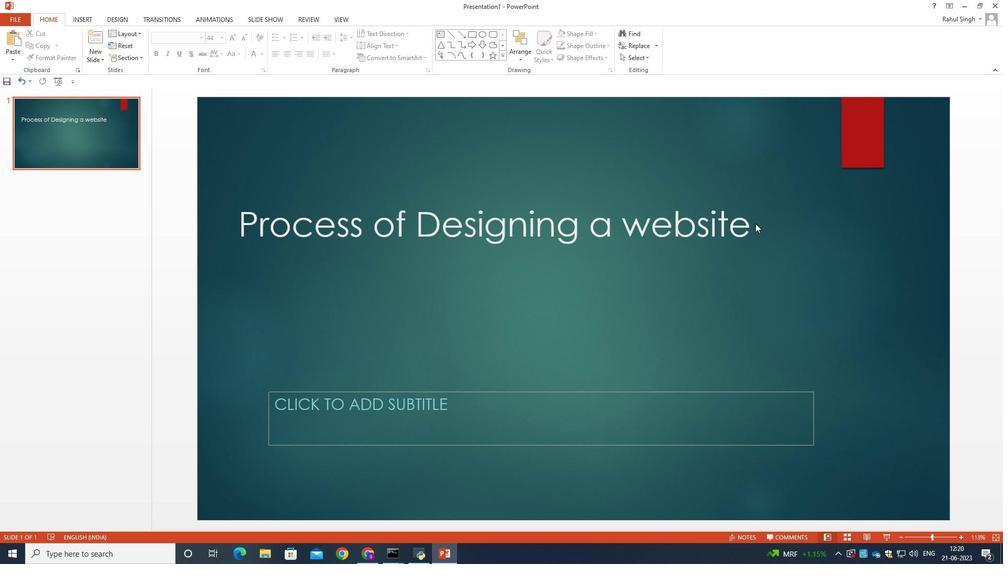
Action: Mouse pressed left at (728, 225)
Screenshot: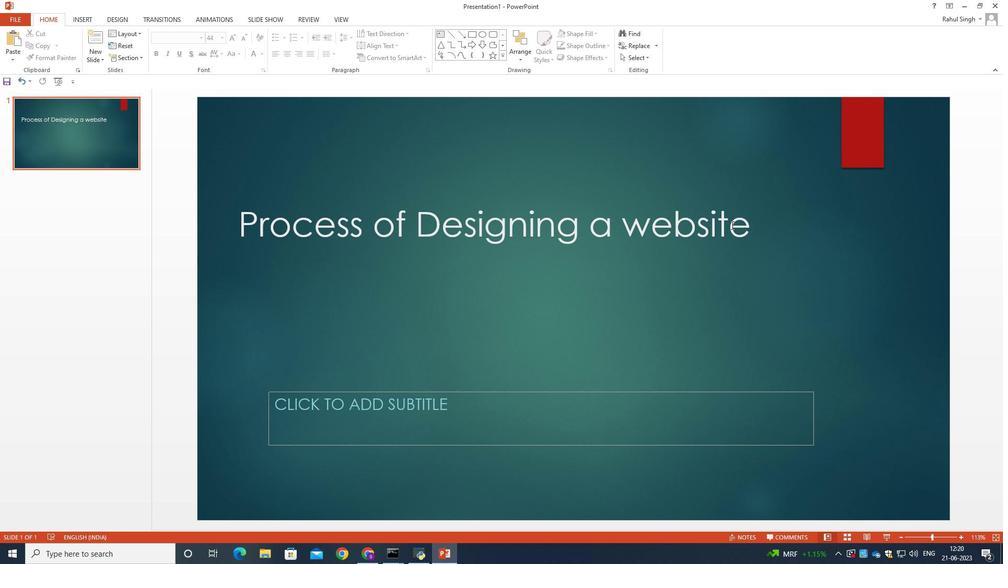 
Action: Mouse moved to (743, 227)
Screenshot: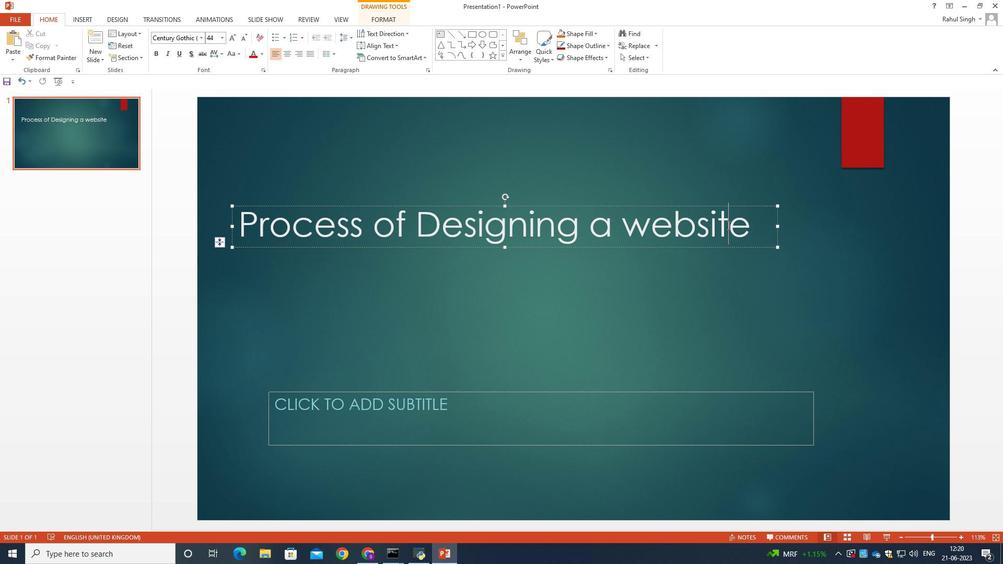 
Action: Mouse pressed left at (743, 227)
Screenshot: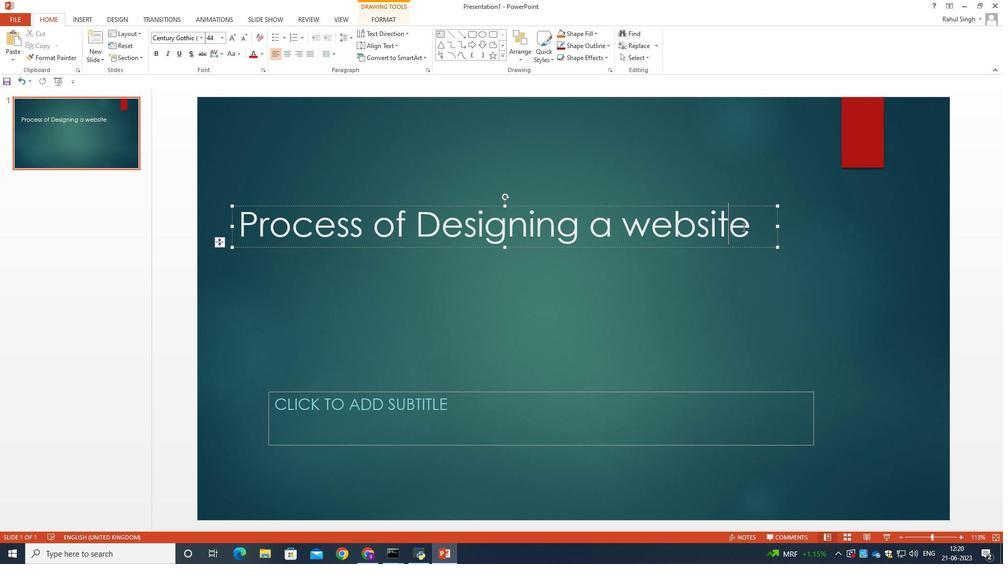 
Action: Key pressed ctrl+A<'\x13'>
Screenshot: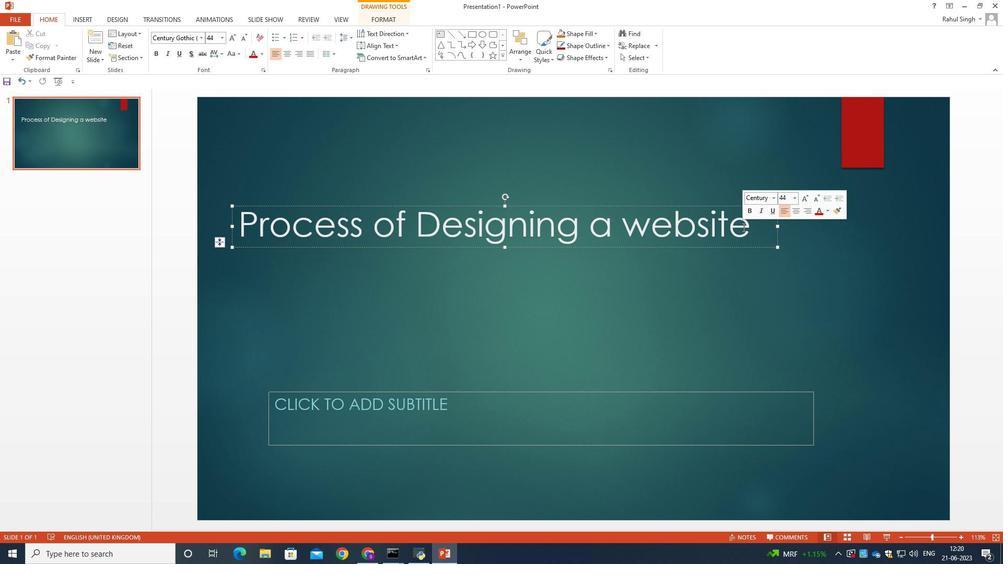 
Action: Mouse moved to (17, 15)
Screenshot: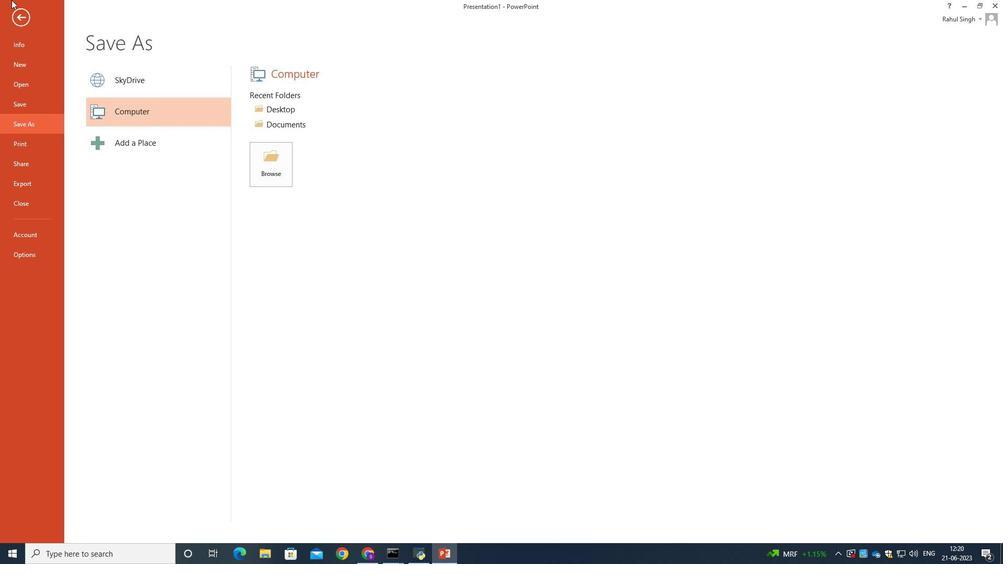 
Action: Mouse pressed left at (17, 15)
Screenshot: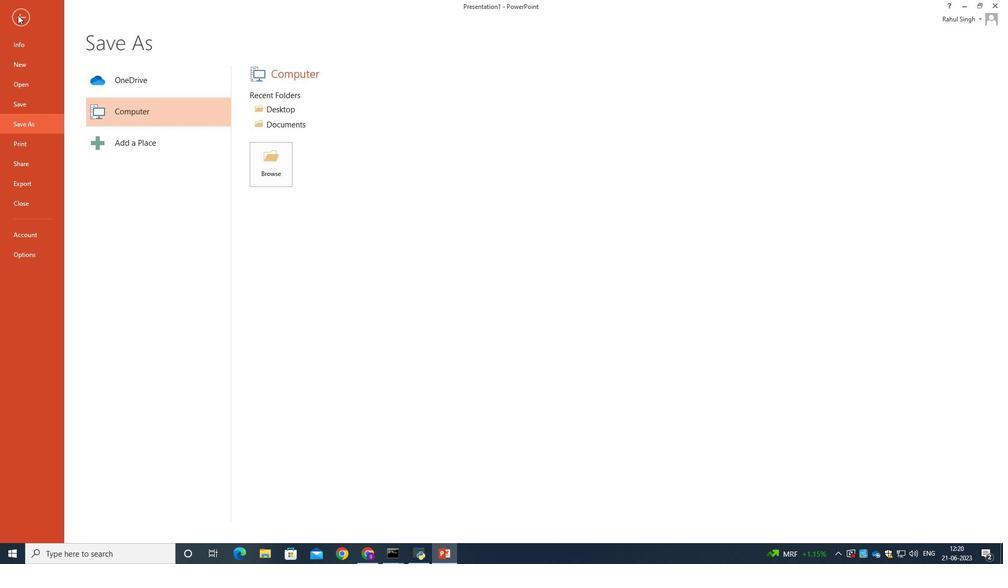 
Action: Mouse moved to (258, 53)
Screenshot: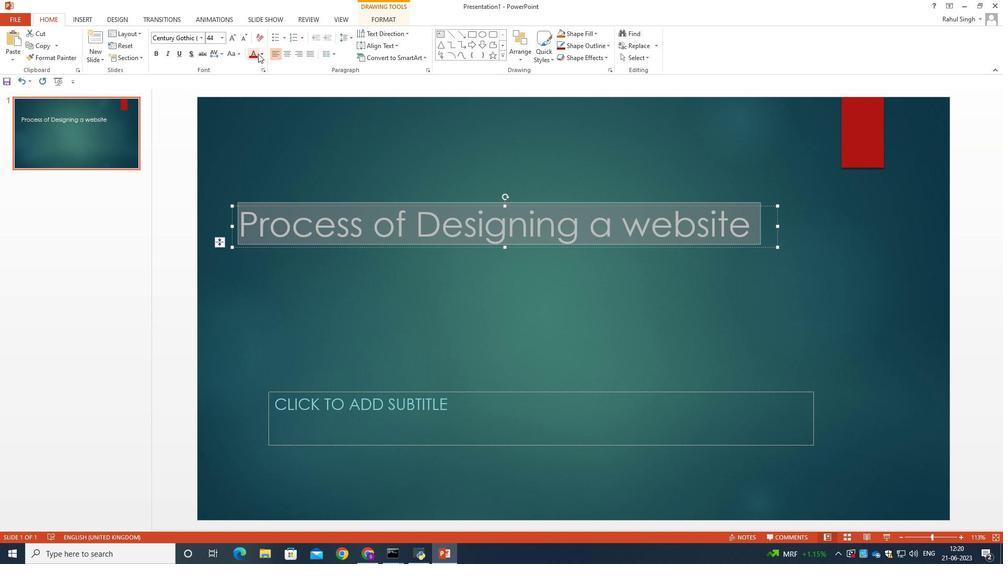 
Action: Mouse pressed left at (258, 53)
Screenshot: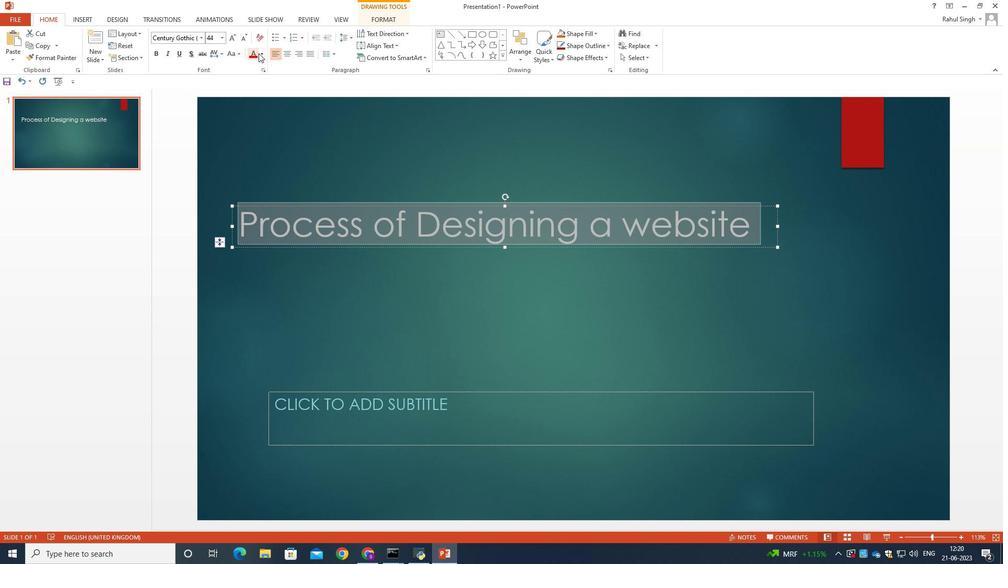 
Action: Mouse moved to (262, 51)
Screenshot: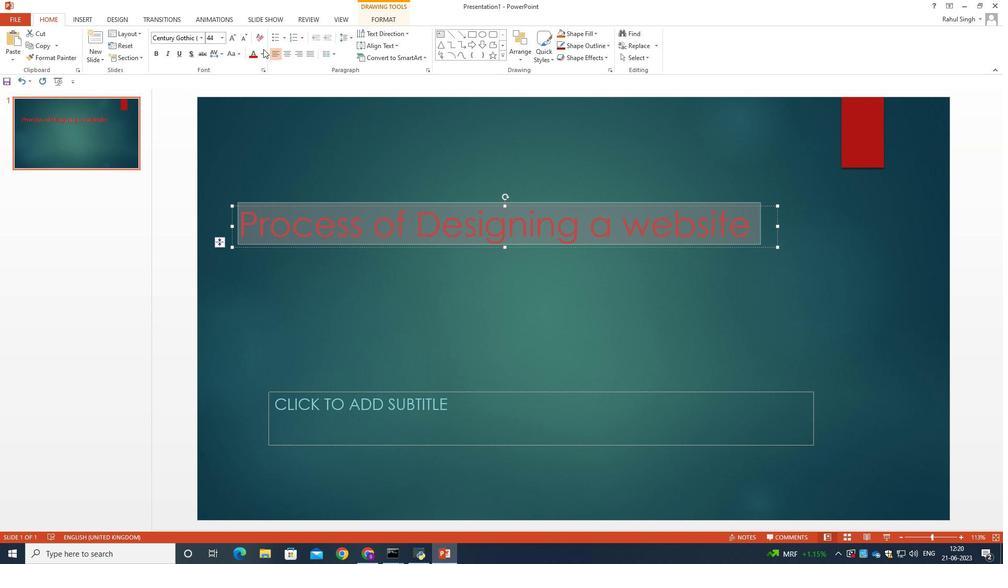 
Action: Mouse pressed left at (262, 51)
Screenshot: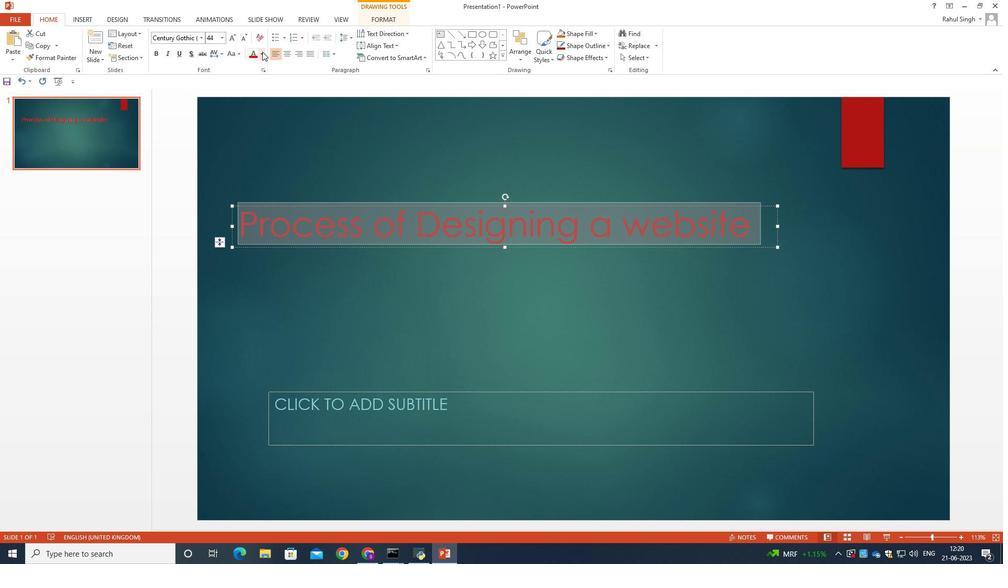 
Action: Mouse moved to (280, 135)
Screenshot: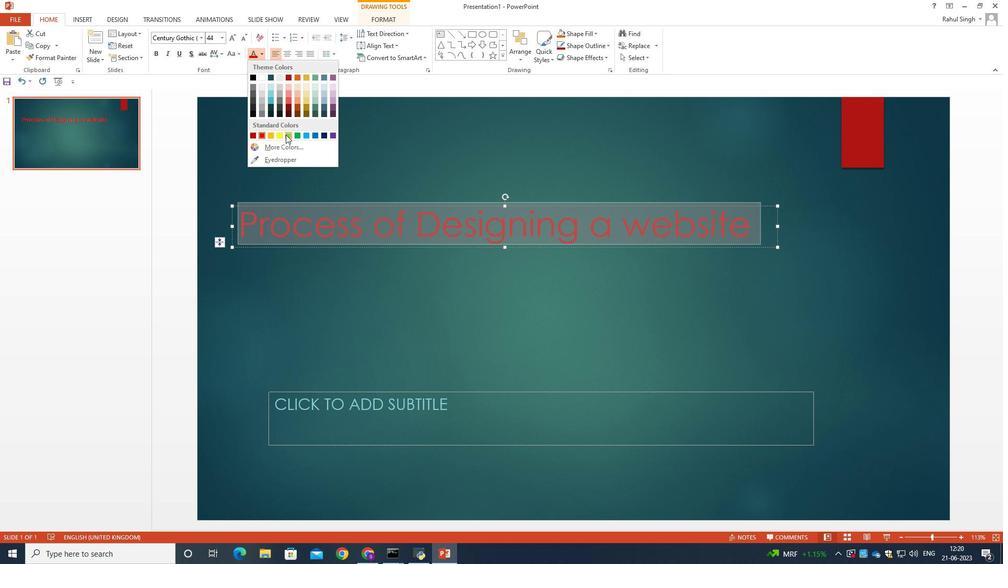 
Action: Mouse pressed left at (280, 135)
Screenshot: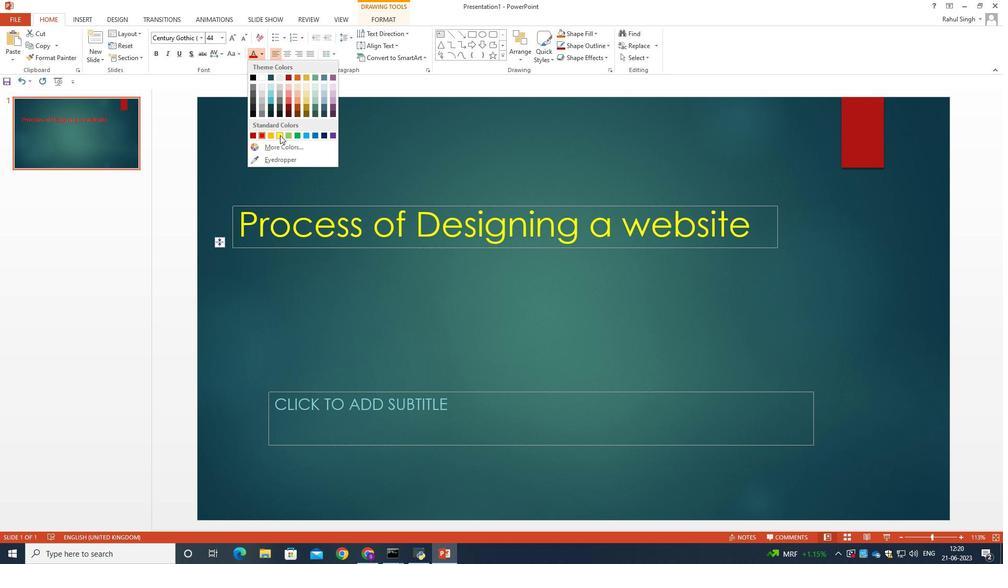 
Action: Mouse moved to (651, 156)
Screenshot: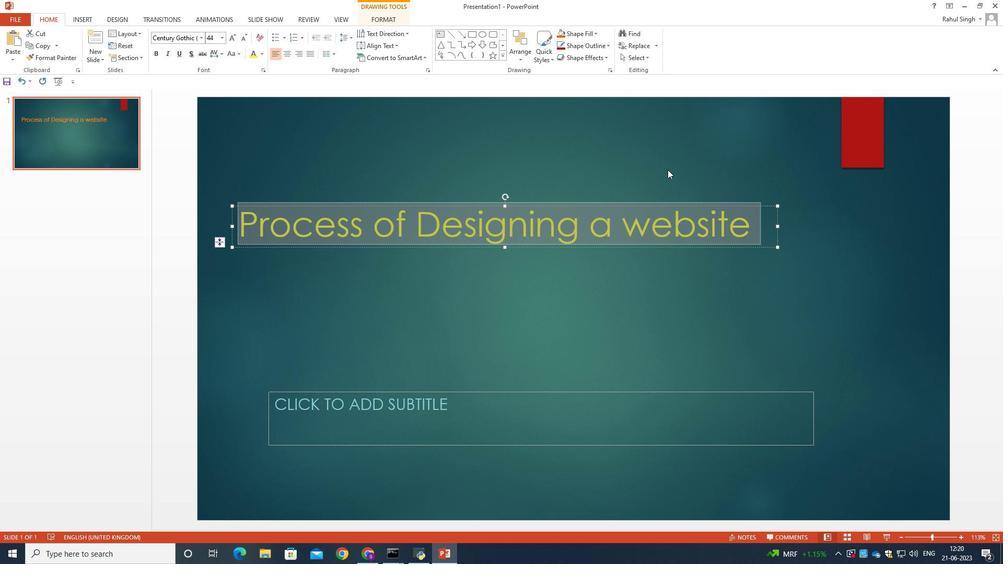 
Action: Mouse pressed left at (651, 156)
Screenshot: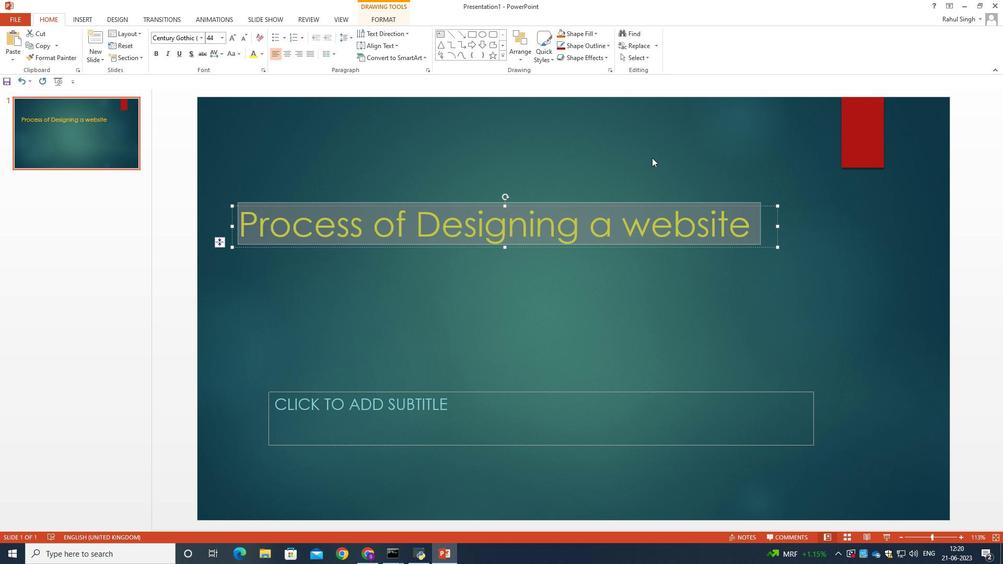 
Action: Mouse moved to (273, 224)
Screenshot: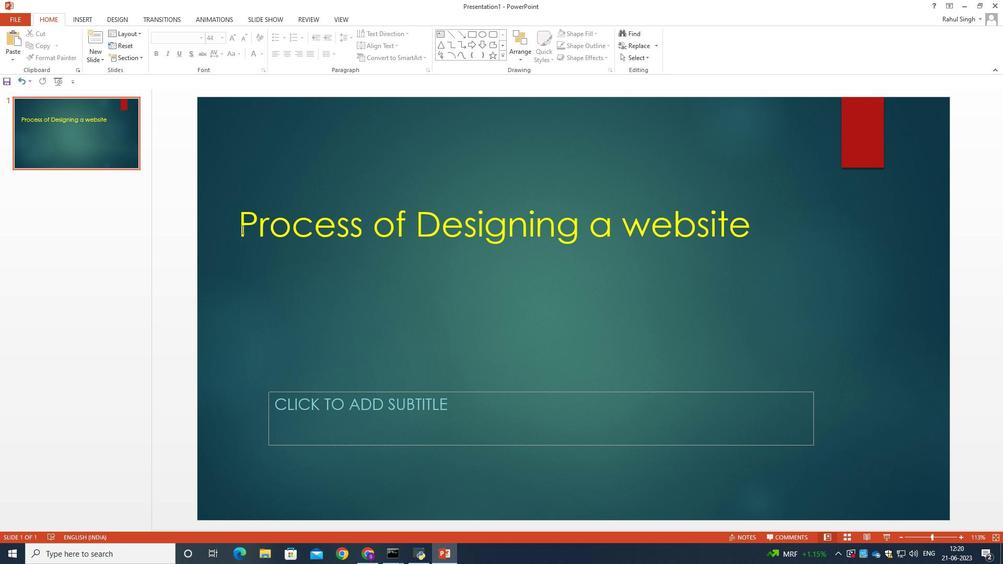 
Action: Mouse pressed left at (273, 224)
Screenshot: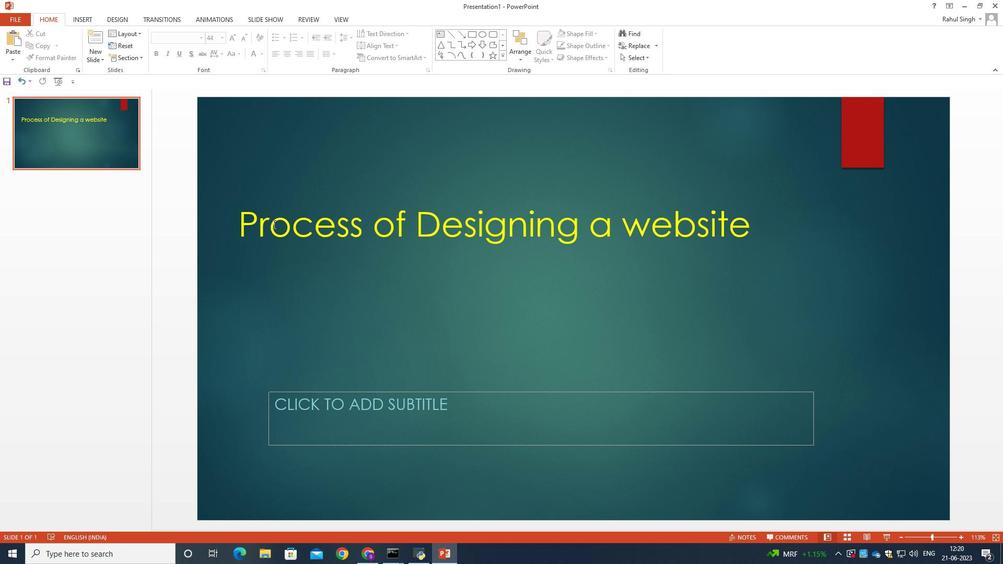 
Action: Mouse moved to (237, 205)
Screenshot: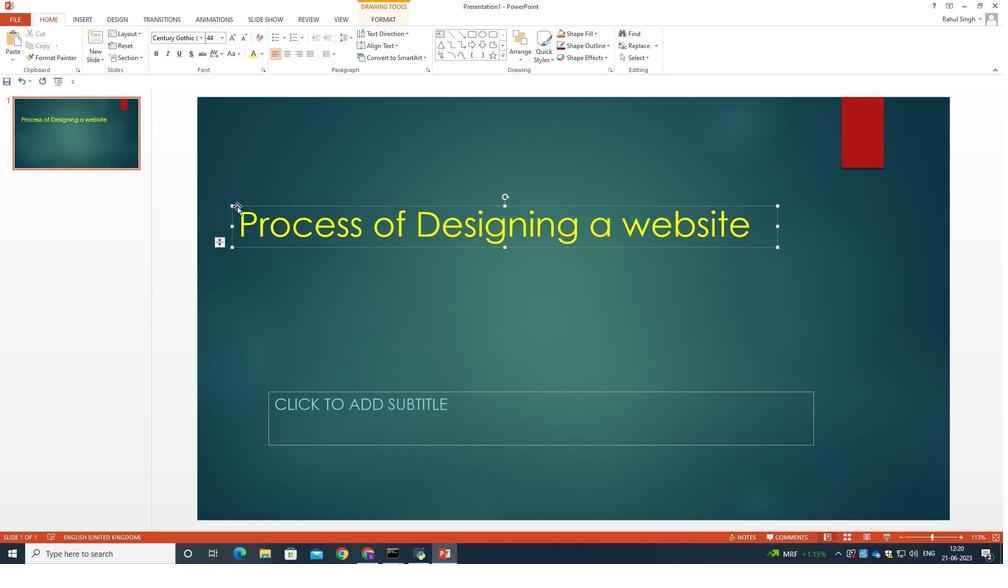 
Action: Mouse pressed left at (237, 205)
Screenshot: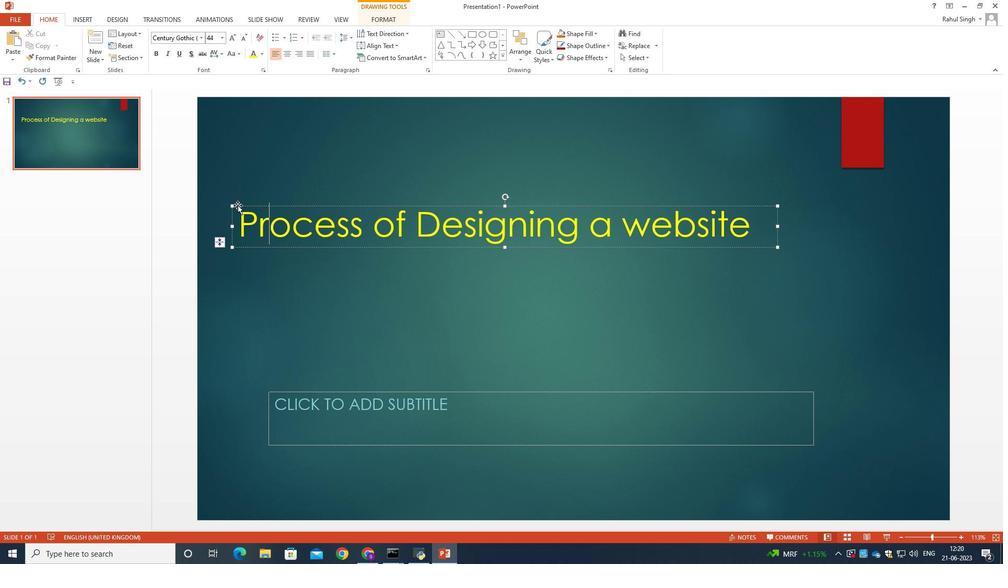 
Action: Mouse moved to (283, 132)
Screenshot: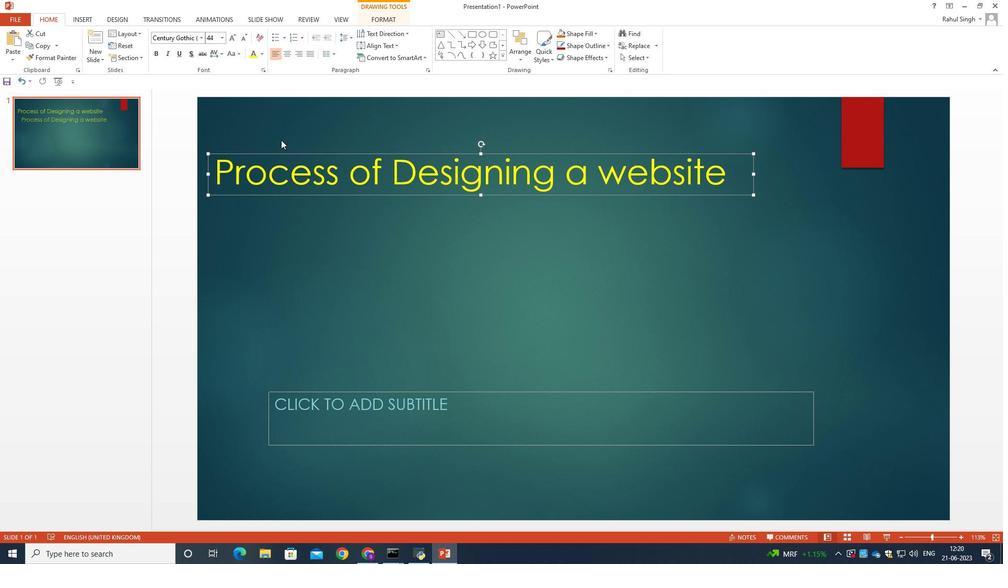 
Action: Mouse pressed left at (283, 132)
Screenshot: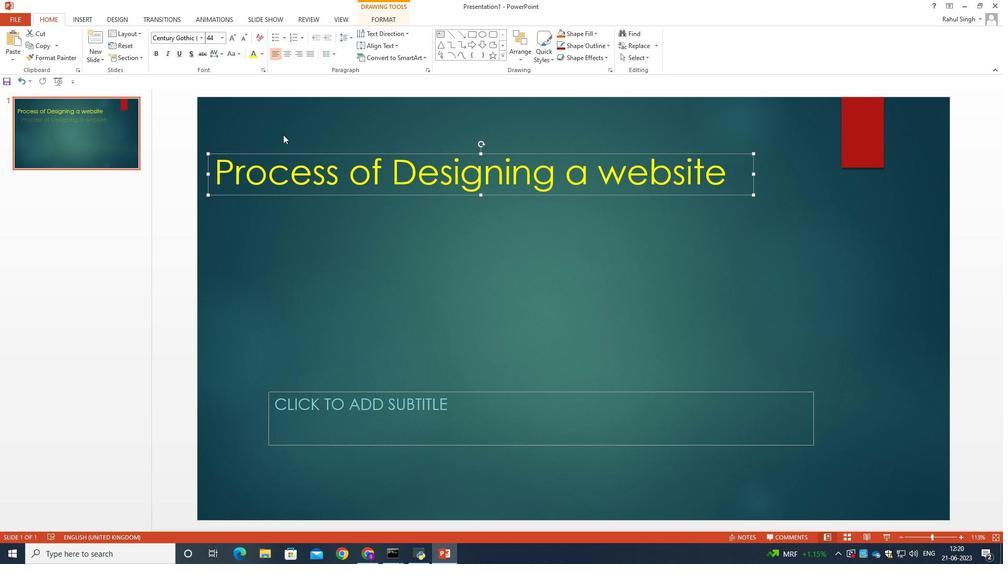 
Action: Mouse moved to (351, 406)
Screenshot: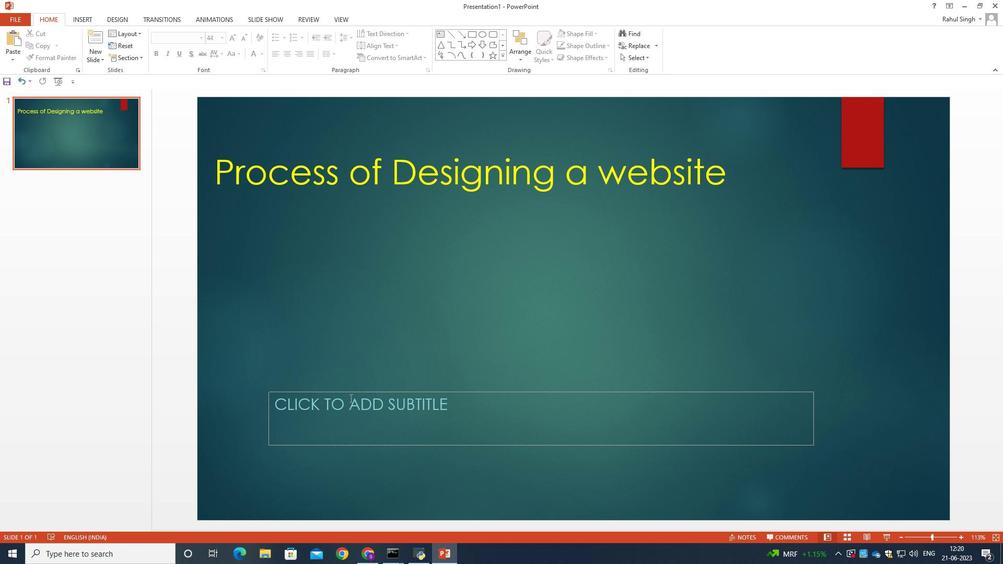 
Action: Mouse pressed left at (351, 406)
Screenshot: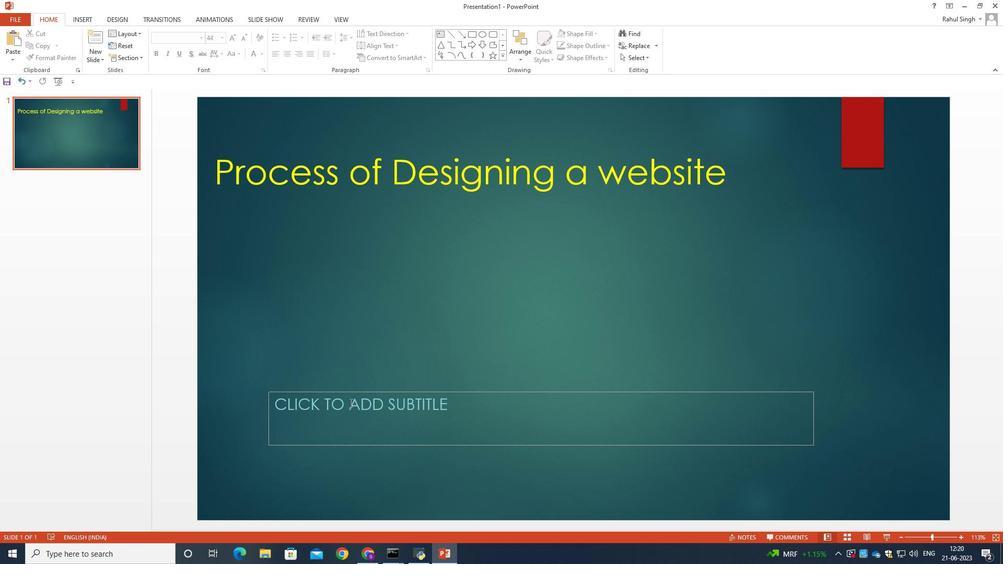 
Action: Mouse moved to (268, 393)
Screenshot: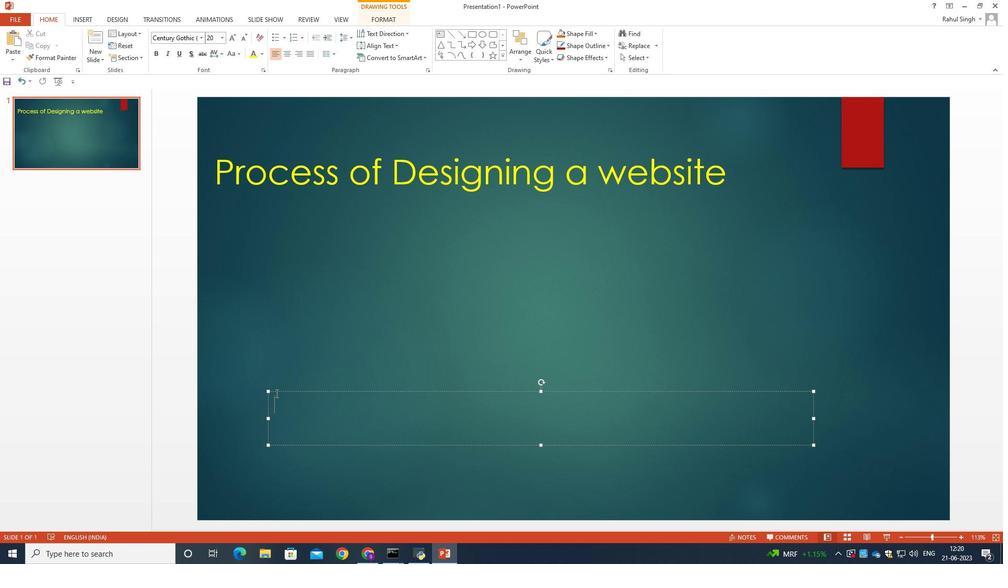 
Action: Mouse pressed right at (268, 393)
Screenshot: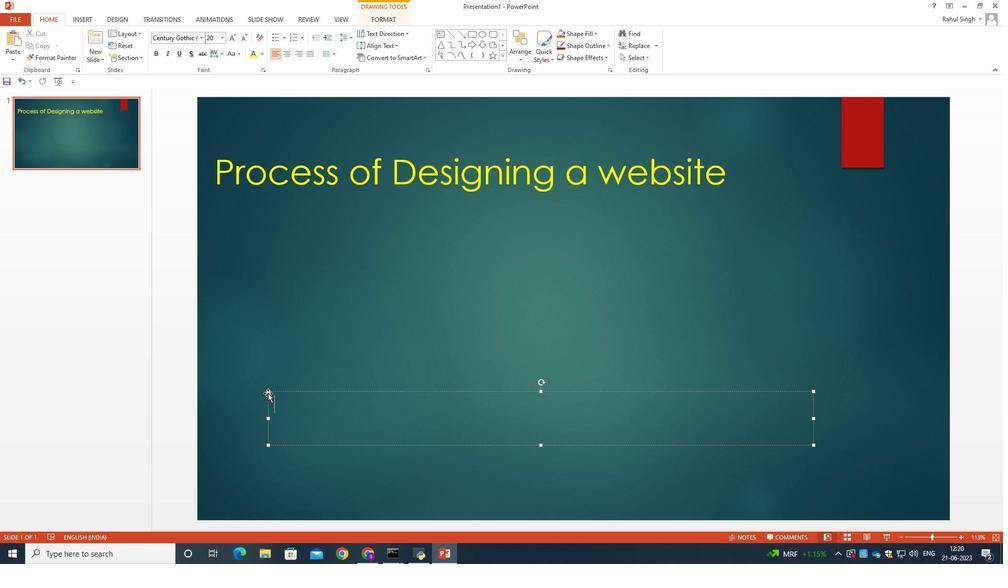 
Action: Mouse moved to (297, 224)
Screenshot: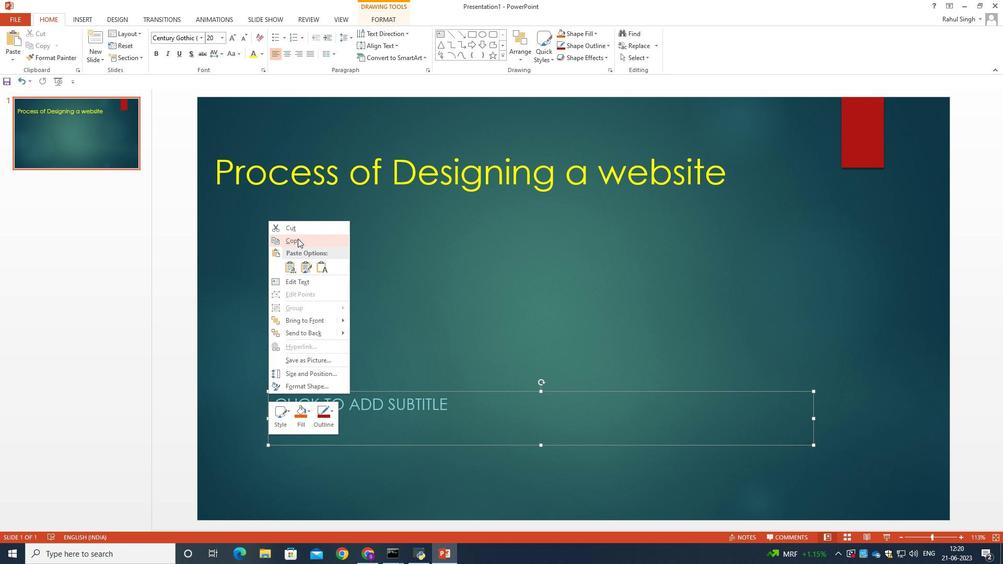 
Action: Mouse pressed left at (297, 224)
Screenshot: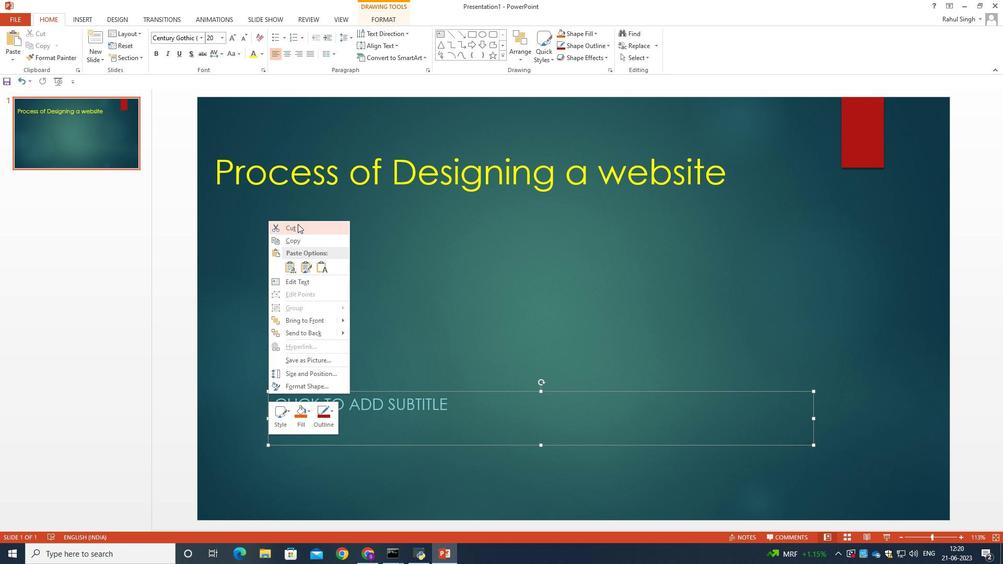 
Action: Mouse moved to (291, 286)
Screenshot: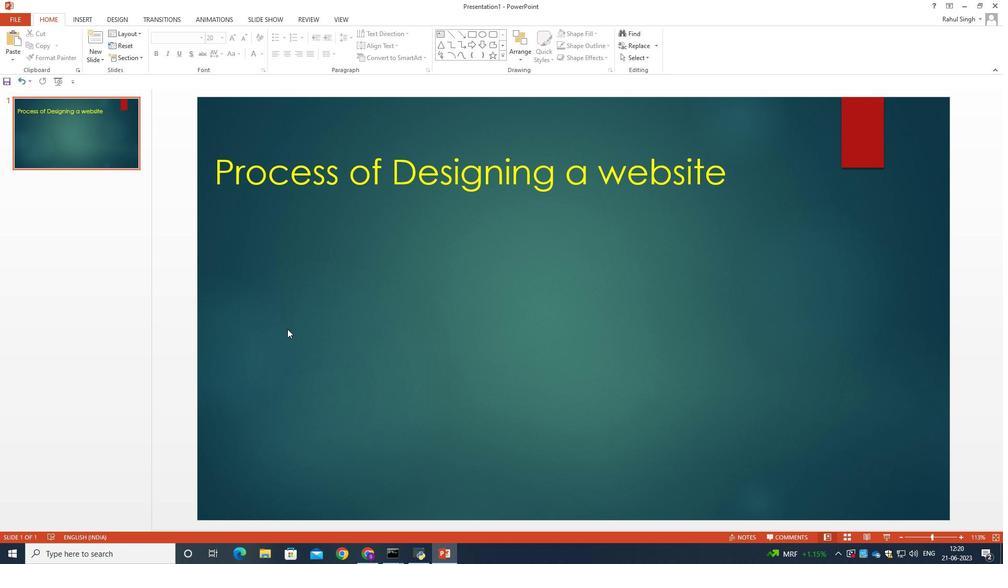
Action: Mouse pressed left at (291, 286)
Screenshot: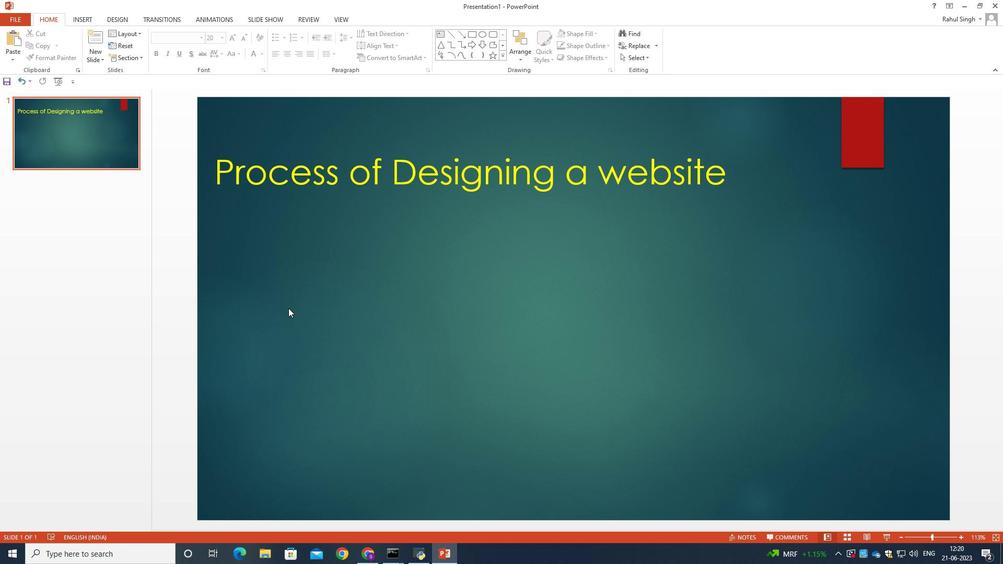 
Action: Mouse moved to (371, 556)
Screenshot: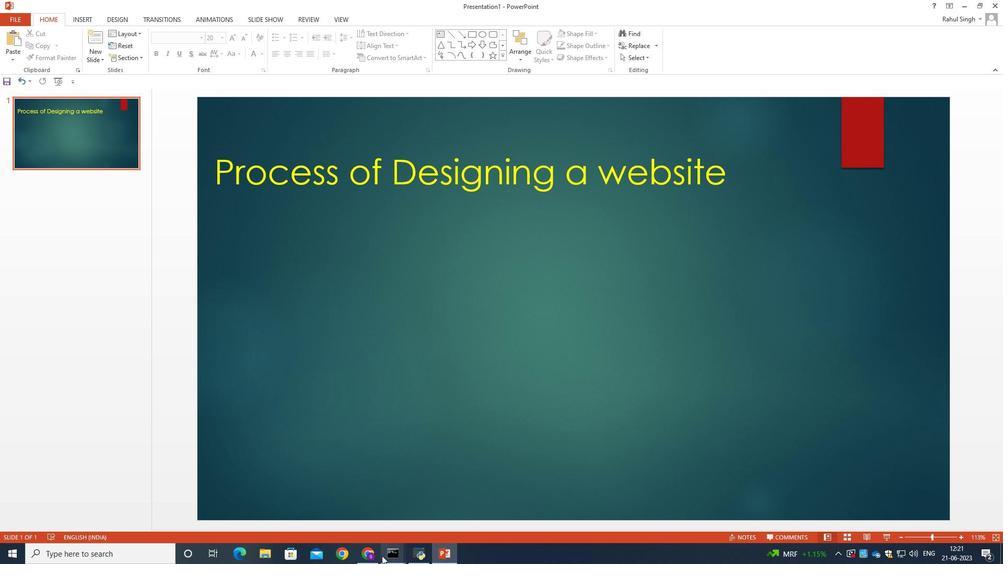 
Action: Mouse pressed left at (371, 556)
Screenshot: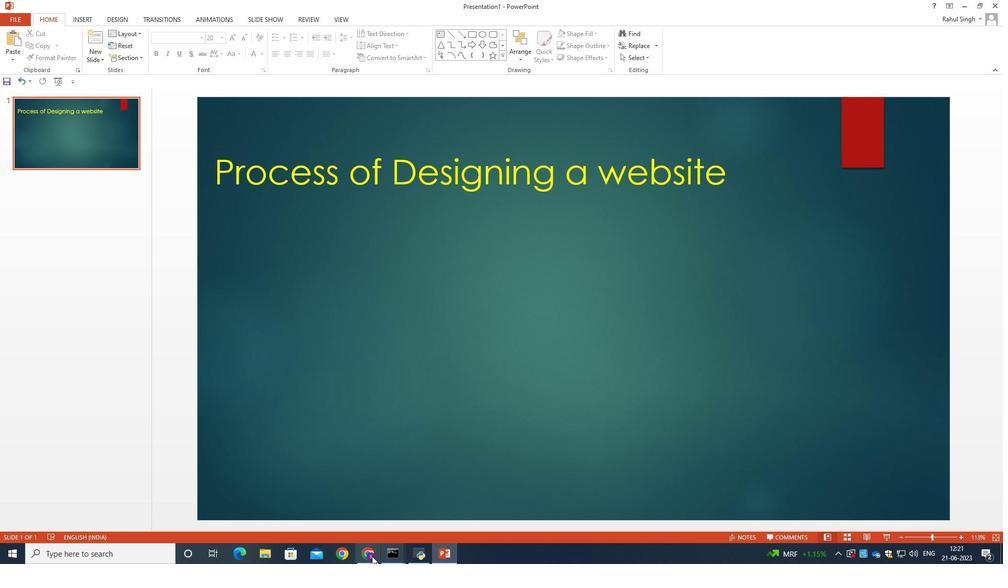 
Action: Mouse moved to (345, 190)
Screenshot: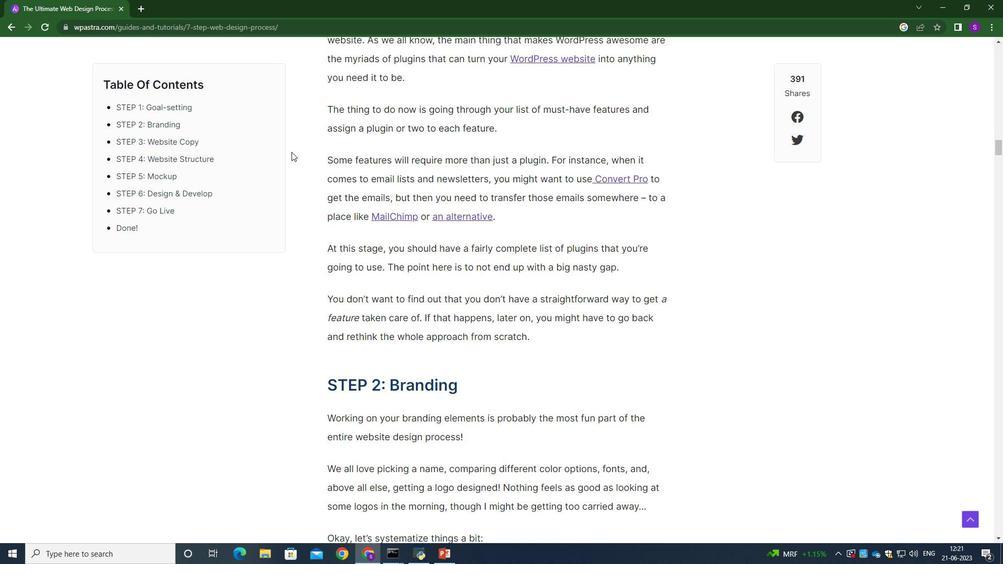 
Action: Mouse scrolled (345, 191) with delta (0, 0)
Screenshot: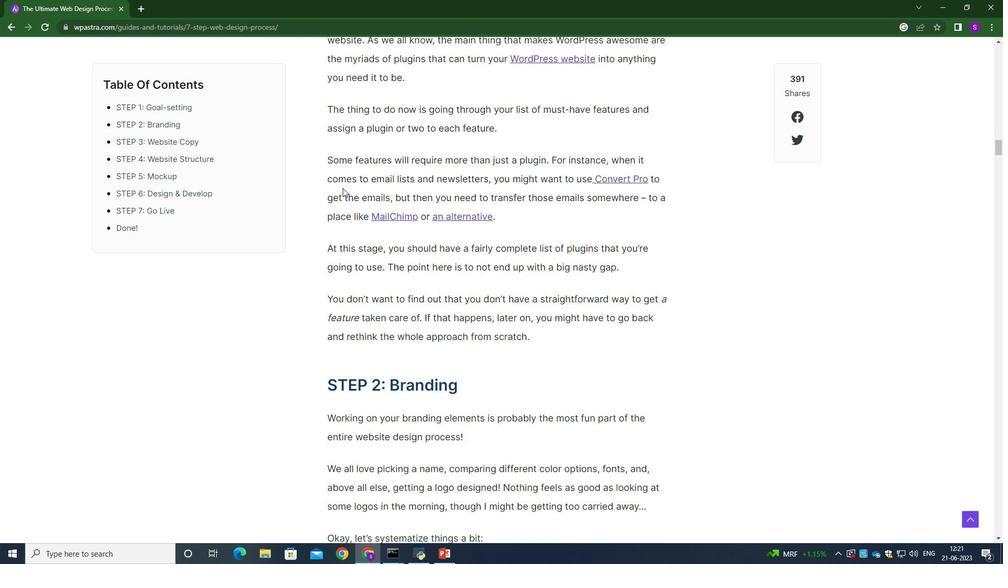
Action: Mouse scrolled (345, 191) with delta (0, 0)
Screenshot: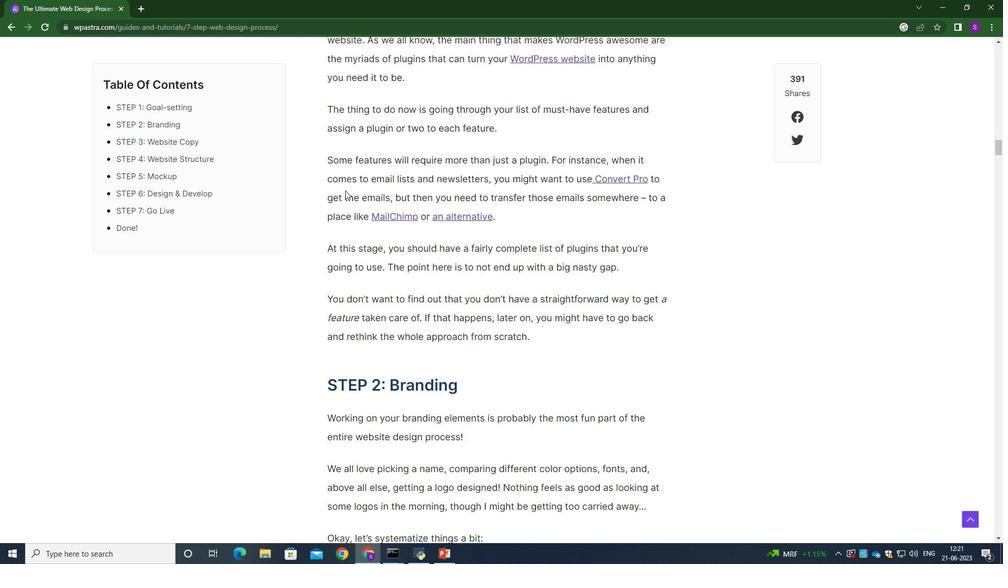 
Action: Mouse scrolled (345, 191) with delta (0, 0)
Screenshot: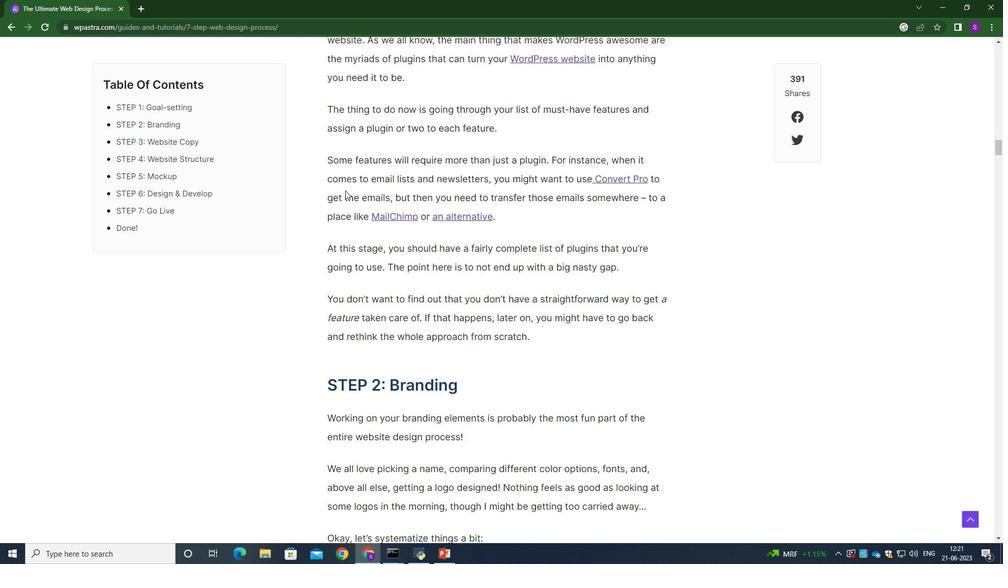 
Action: Mouse scrolled (345, 191) with delta (0, 0)
Screenshot: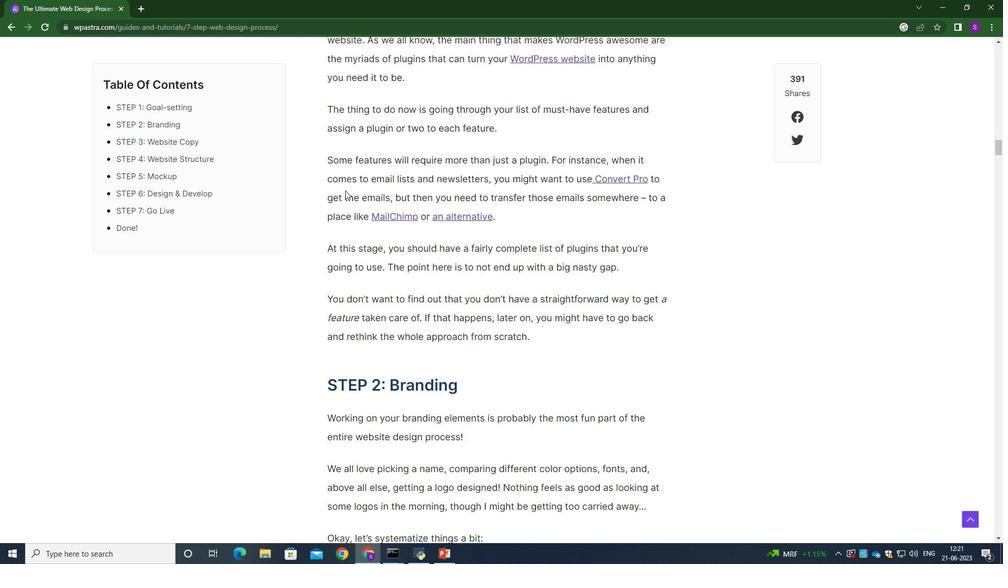 
Action: Mouse scrolled (345, 191) with delta (0, 0)
Screenshot: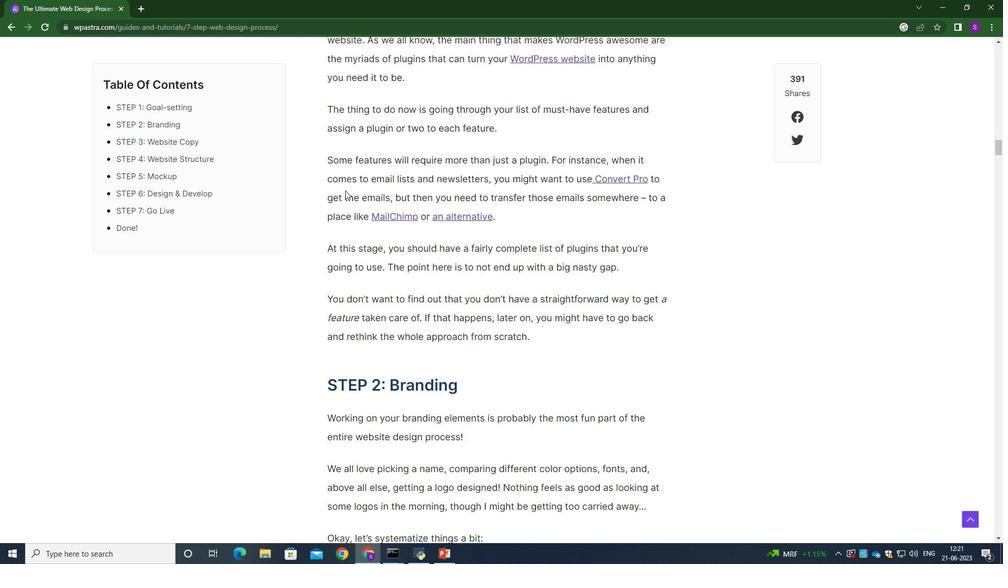 
Action: Mouse scrolled (345, 191) with delta (0, 0)
Screenshot: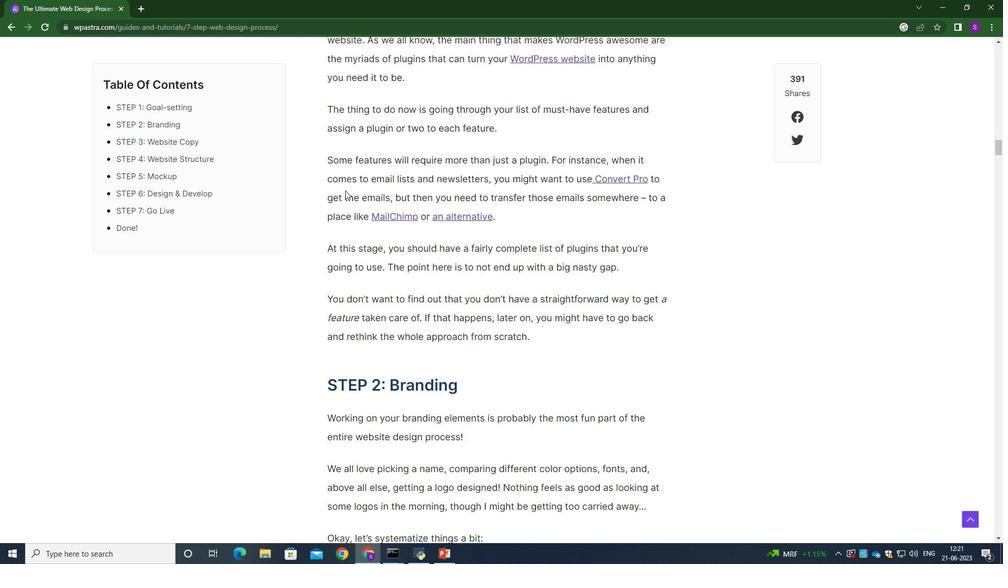 
Action: Mouse scrolled (345, 191) with delta (0, 0)
Screenshot: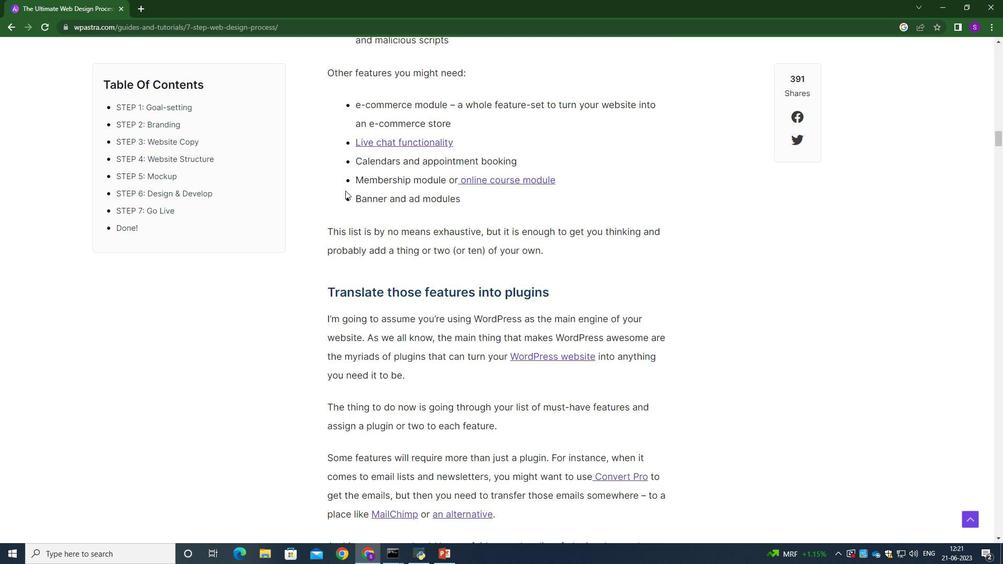 
Action: Mouse scrolled (345, 191) with delta (0, 0)
Screenshot: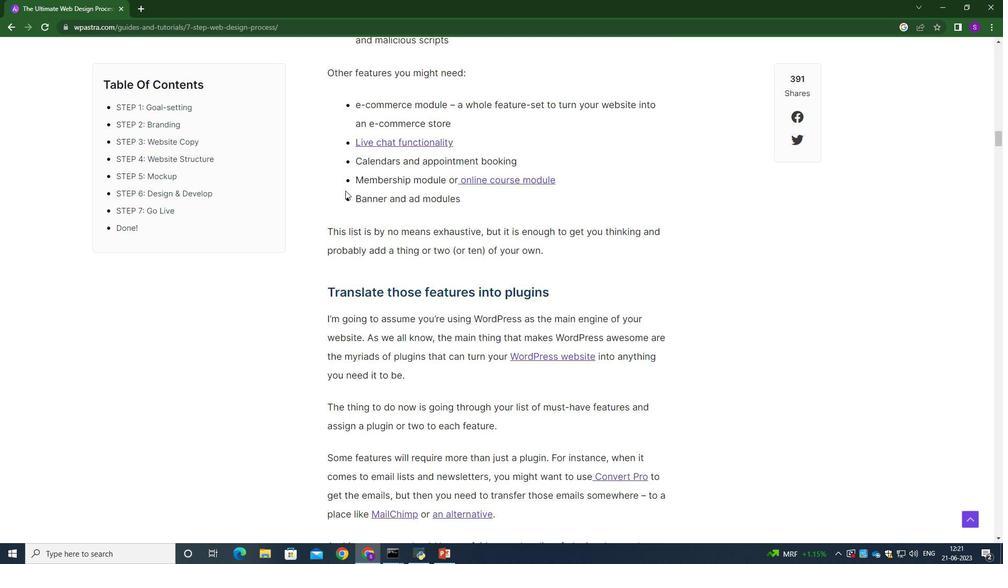
Action: Mouse scrolled (345, 191) with delta (0, 0)
Screenshot: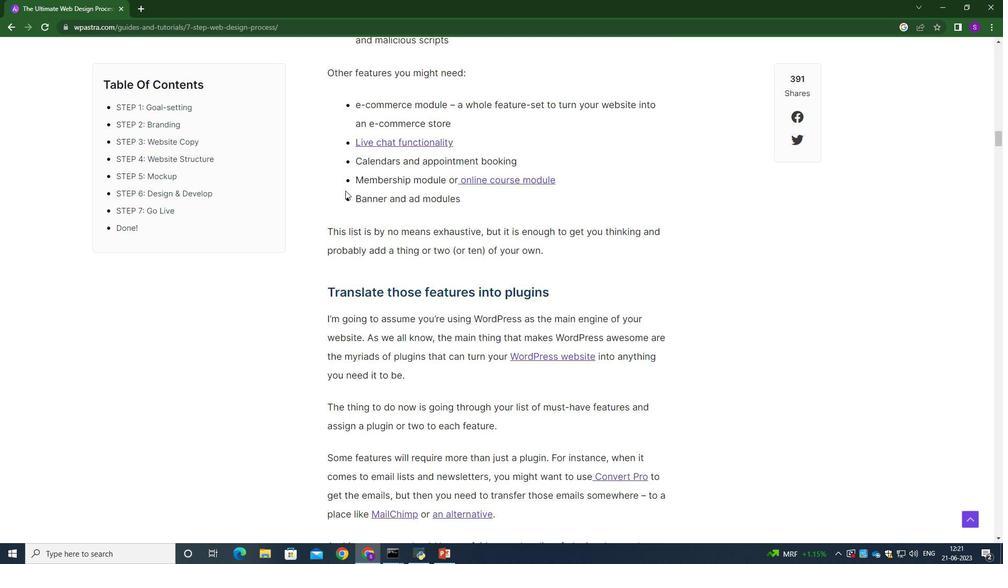 
Action: Mouse scrolled (345, 190) with delta (0, 0)
Screenshot: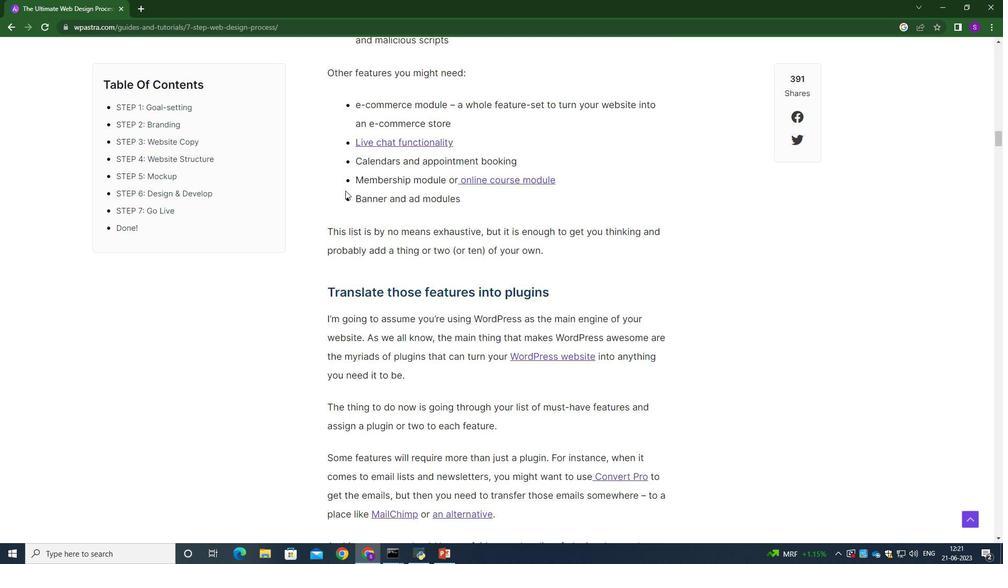 
Action: Mouse scrolled (345, 191) with delta (0, 0)
Screenshot: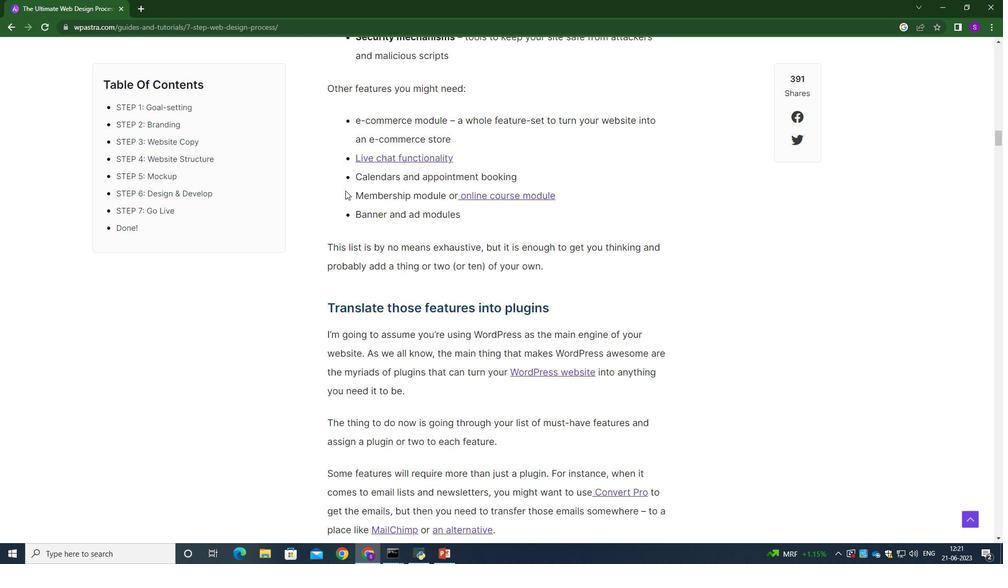 
Action: Mouse scrolled (345, 191) with delta (0, 0)
Screenshot: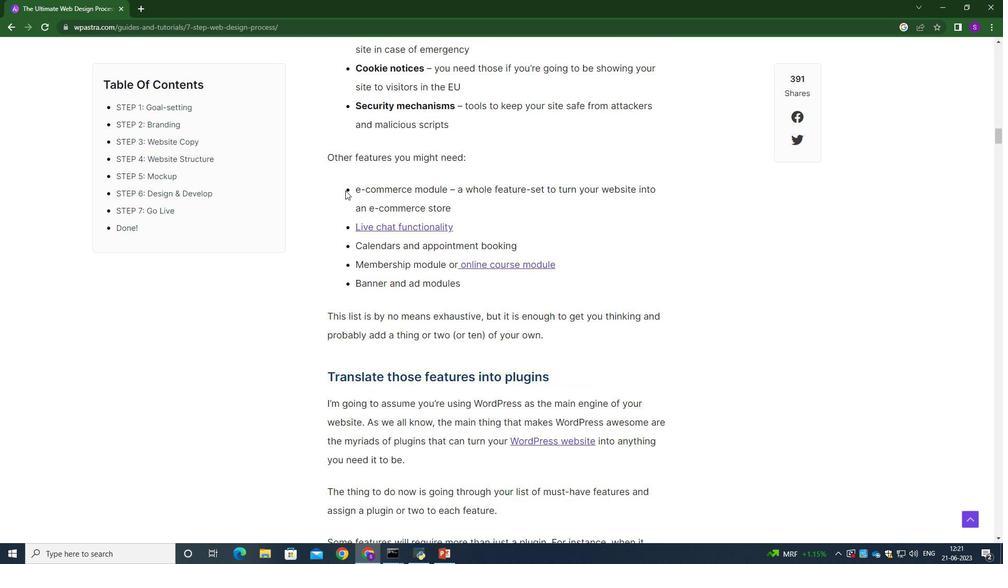 
Action: Mouse scrolled (345, 191) with delta (0, 0)
Screenshot: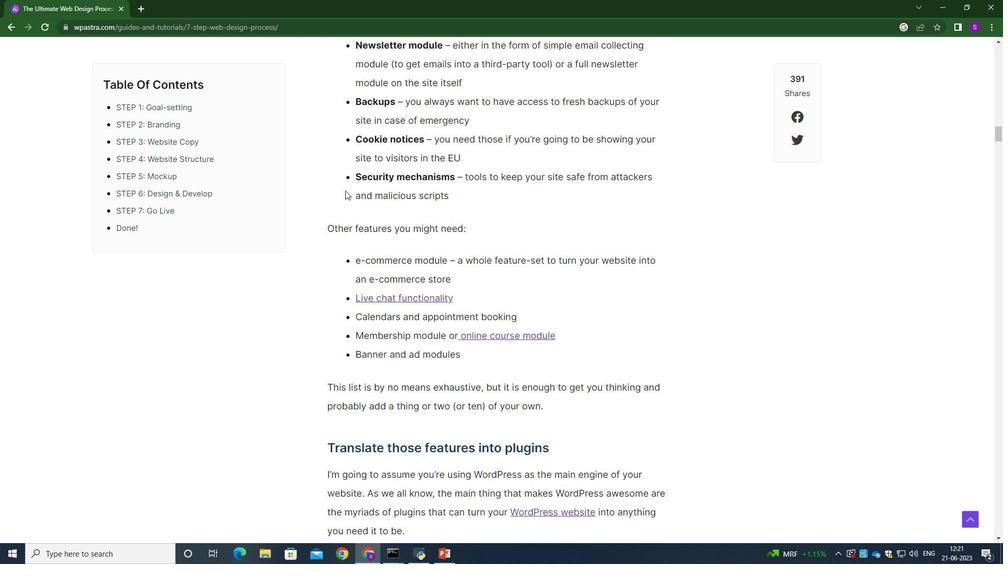 
Action: Mouse scrolled (345, 191) with delta (0, 0)
Screenshot: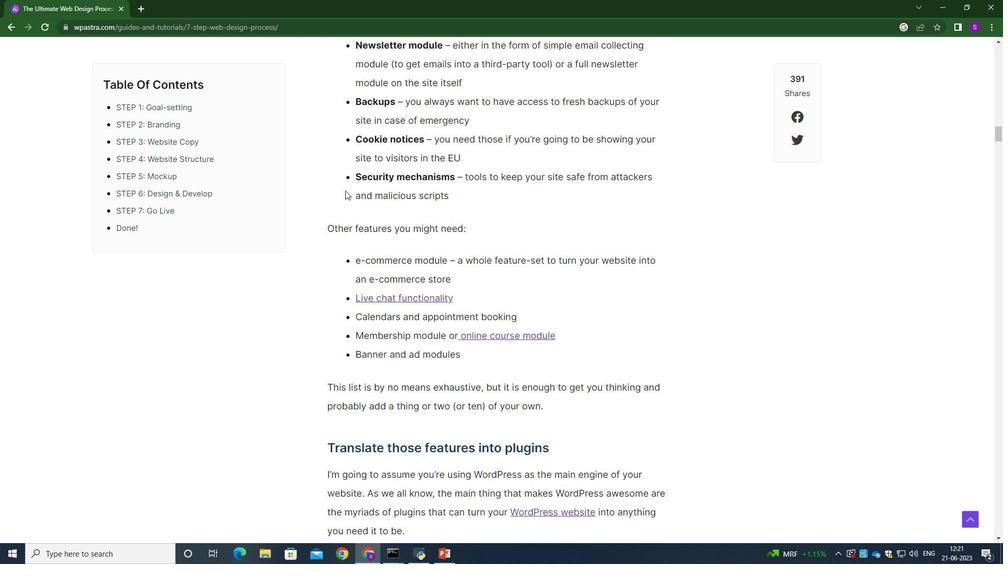 
Action: Mouse scrolled (345, 191) with delta (0, 0)
Screenshot: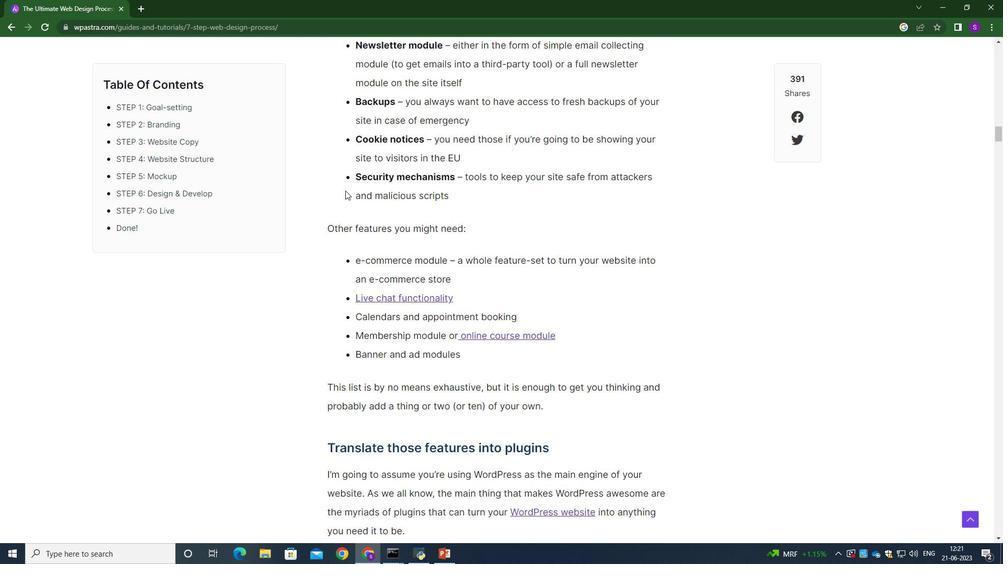 
Action: Mouse moved to (144, 9)
Screenshot: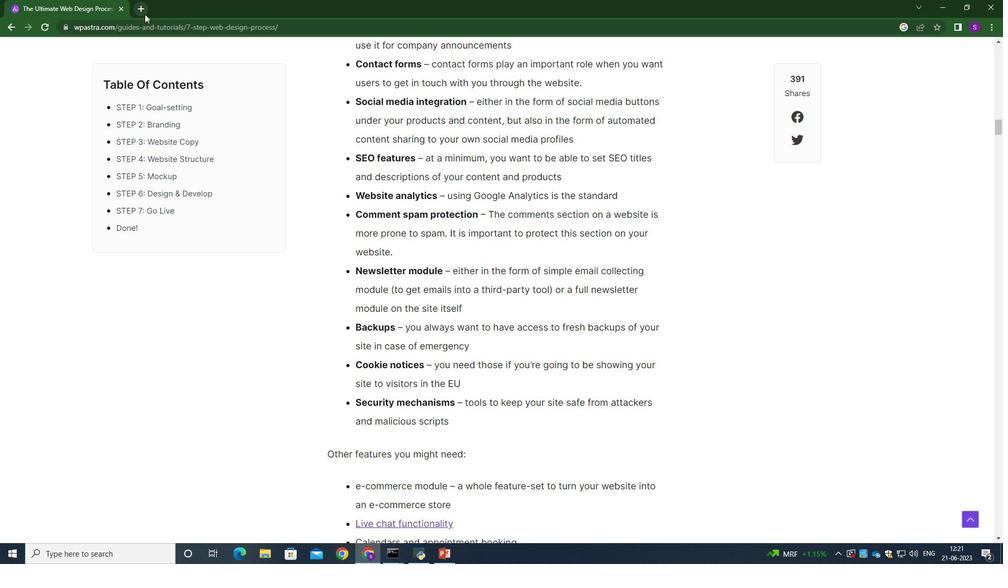 
Action: Mouse pressed left at (144, 9)
Screenshot: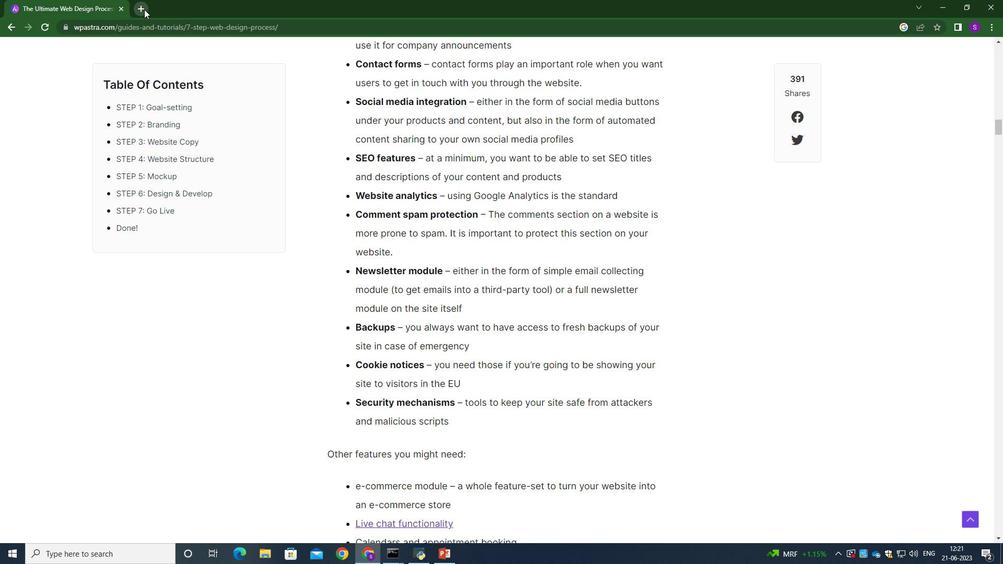 
Action: Mouse moved to (135, 24)
Screenshot: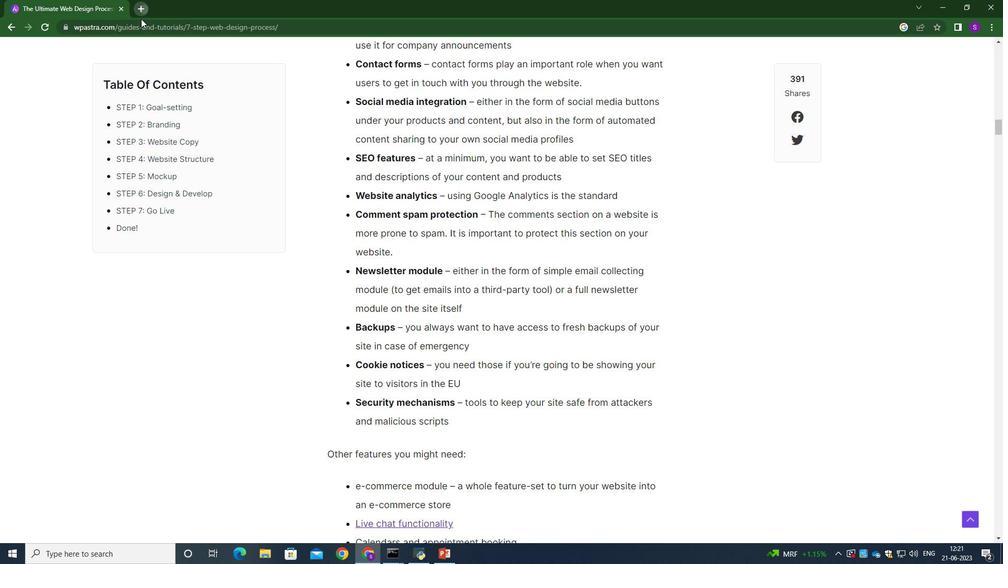 
Action: Mouse pressed left at (135, 24)
Screenshot: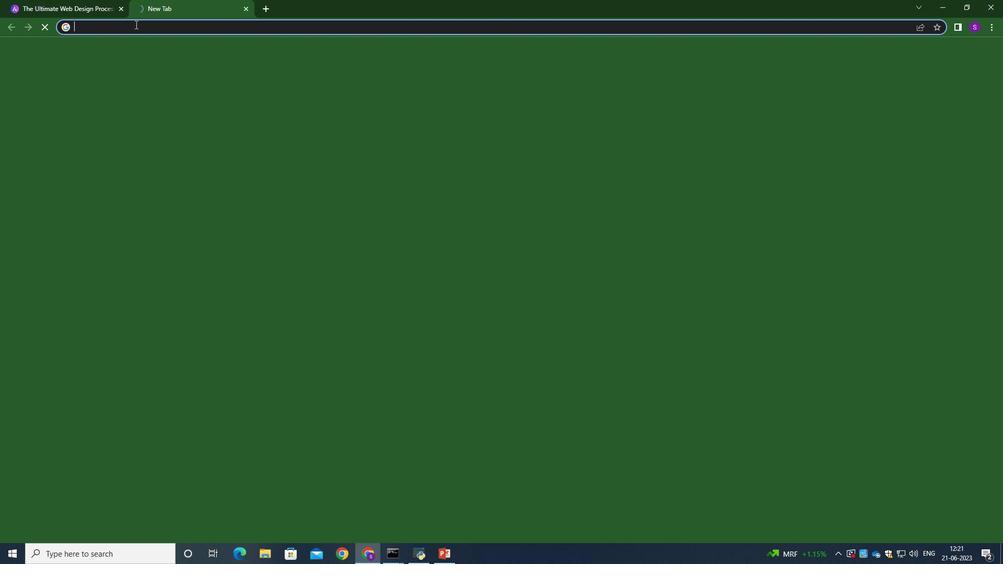 
Action: Key pressed proces<Key.space><Key.backspace>s<Key.space>of<Key.space>designing<Key.space>a<Key.space>wensit<Key.backspace><Key.backspace><Key.backspace><Key.backspace>bsite<Key.enter>
Screenshot: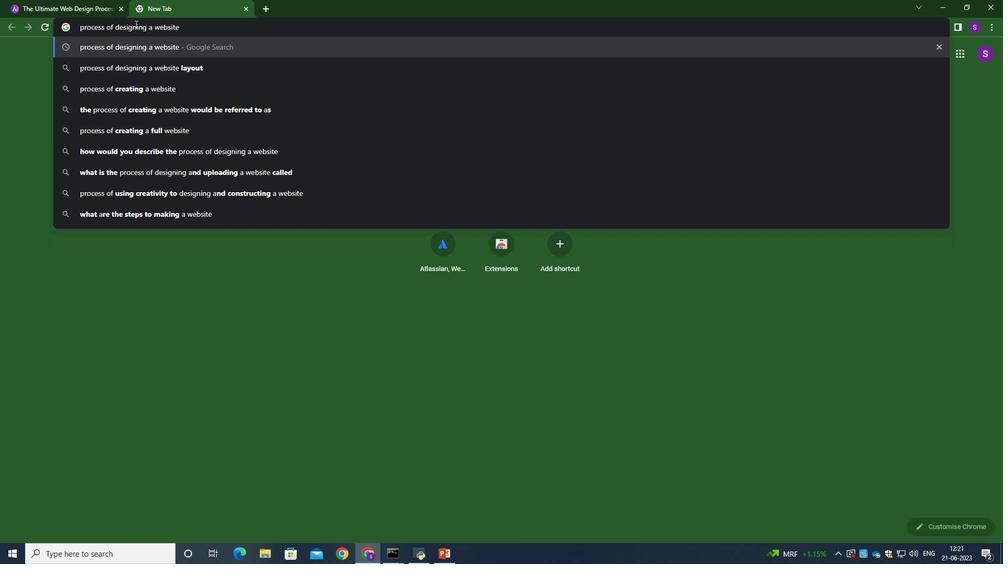 
Action: Mouse moved to (126, 96)
Screenshot: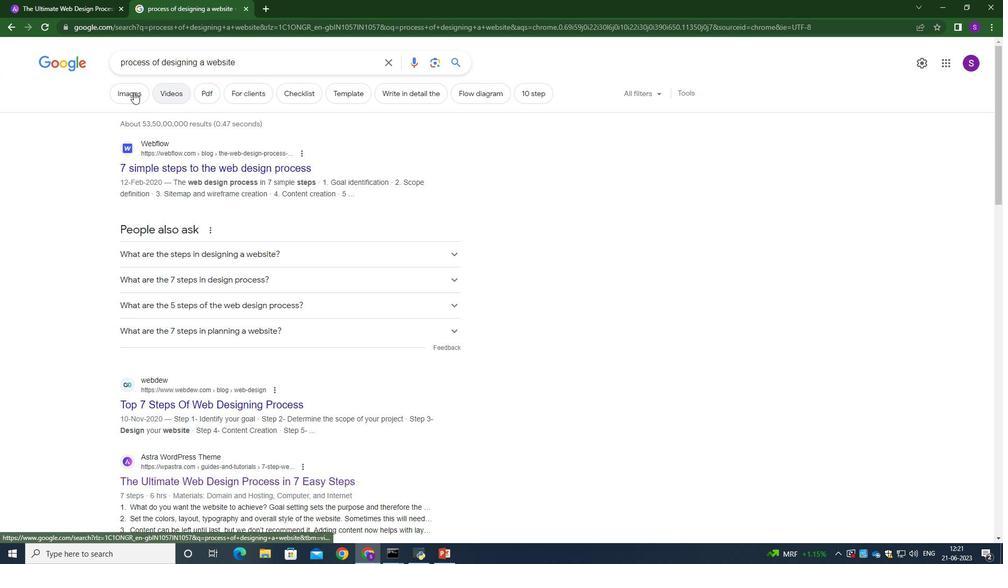 
Action: Mouse pressed left at (126, 96)
Screenshot: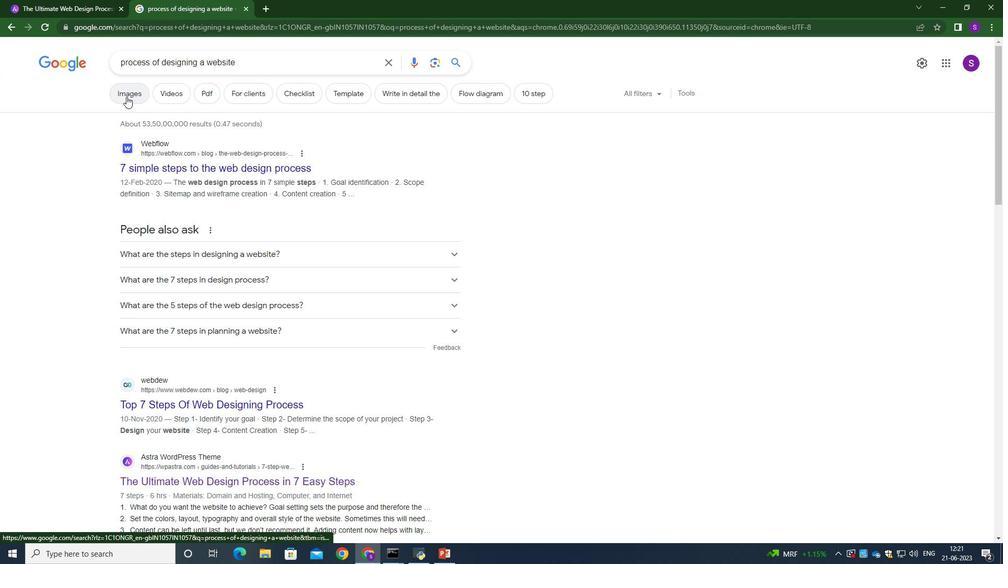 
Action: Mouse moved to (254, 211)
Screenshot: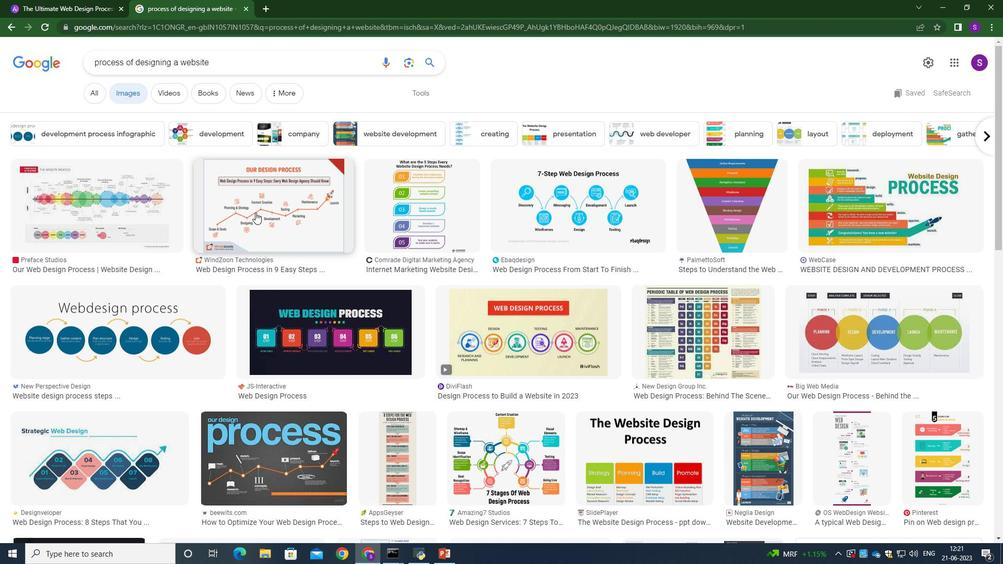 
Action: Mouse pressed left at (254, 211)
Screenshot: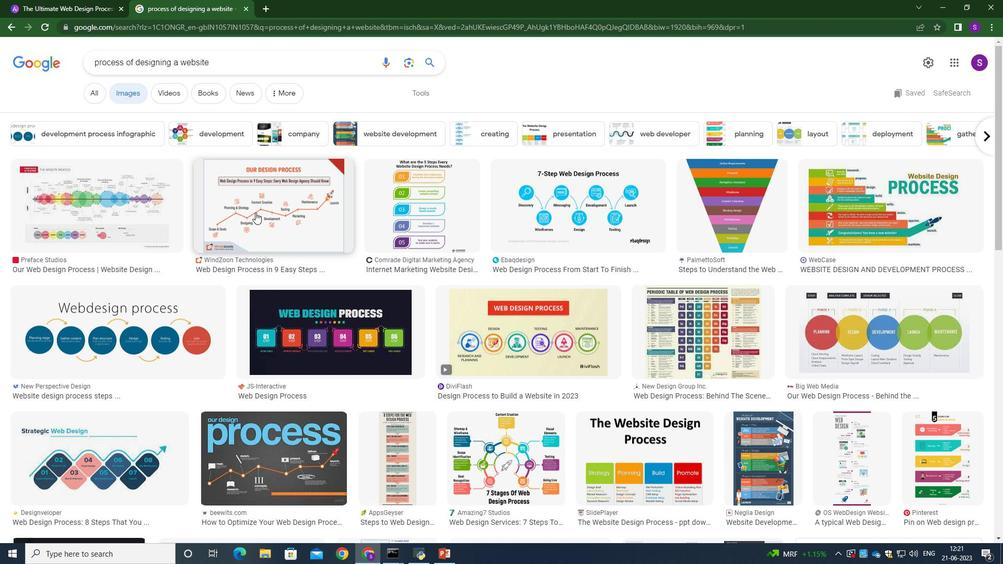 
Action: Mouse moved to (734, 267)
Screenshot: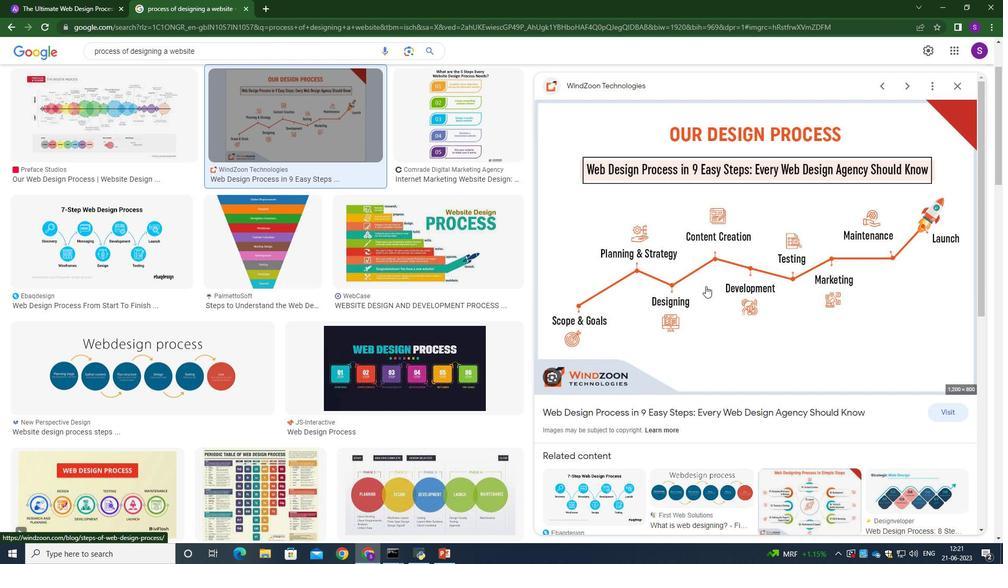 
Action: Mouse pressed right at (734, 267)
Screenshot: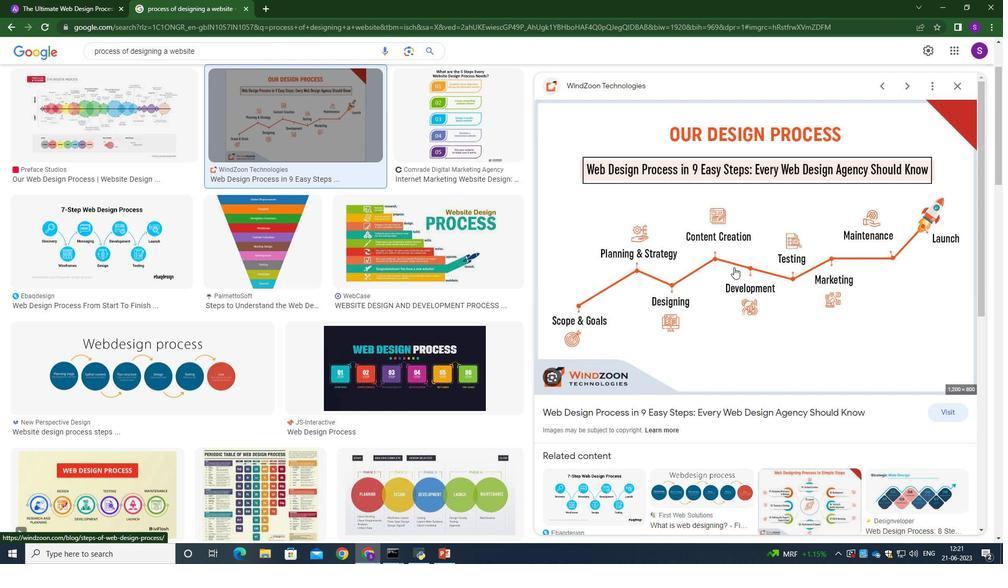 
Action: Mouse moved to (782, 377)
Screenshot: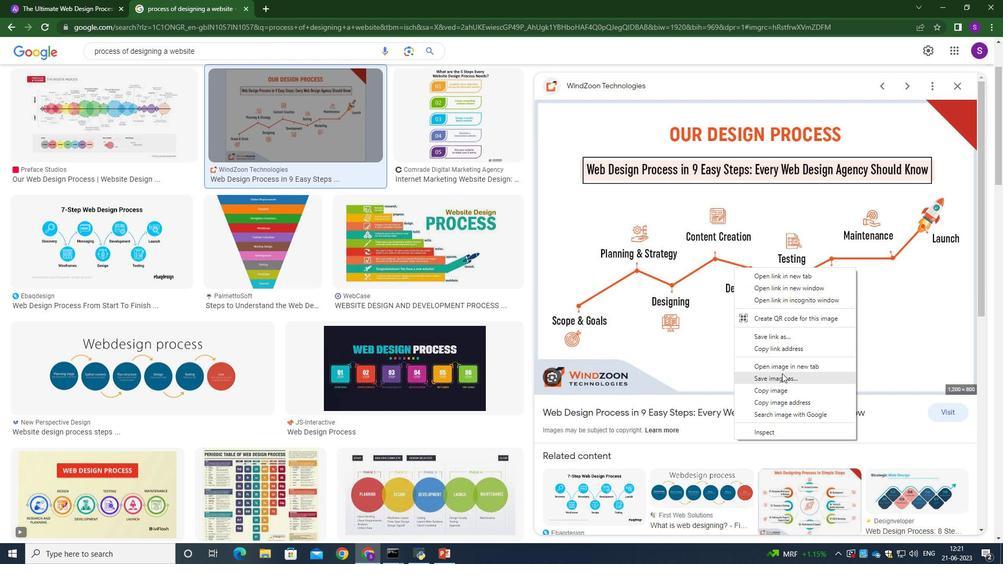 
Action: Mouse pressed left at (782, 377)
Screenshot: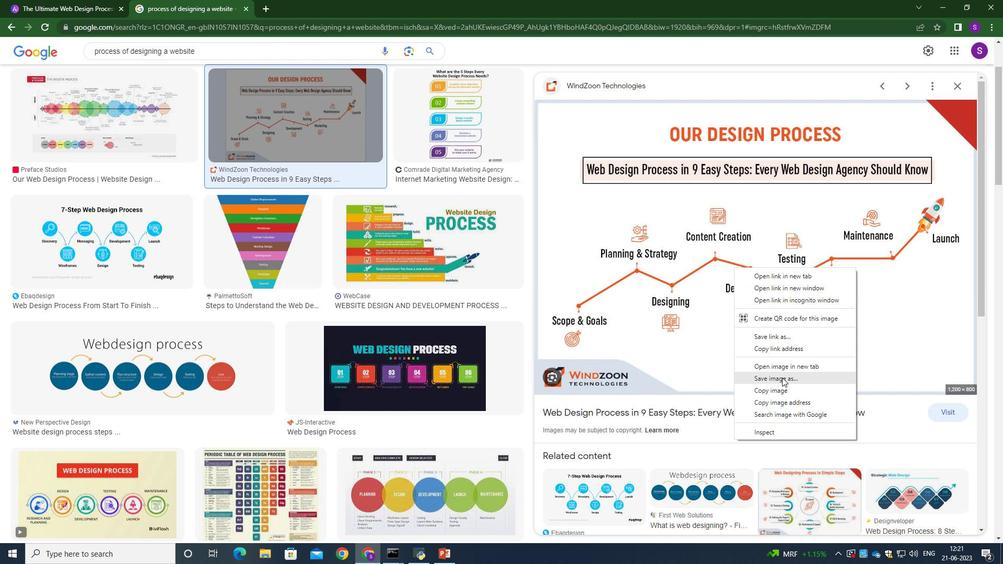 
Action: Mouse moved to (428, 267)
Screenshot: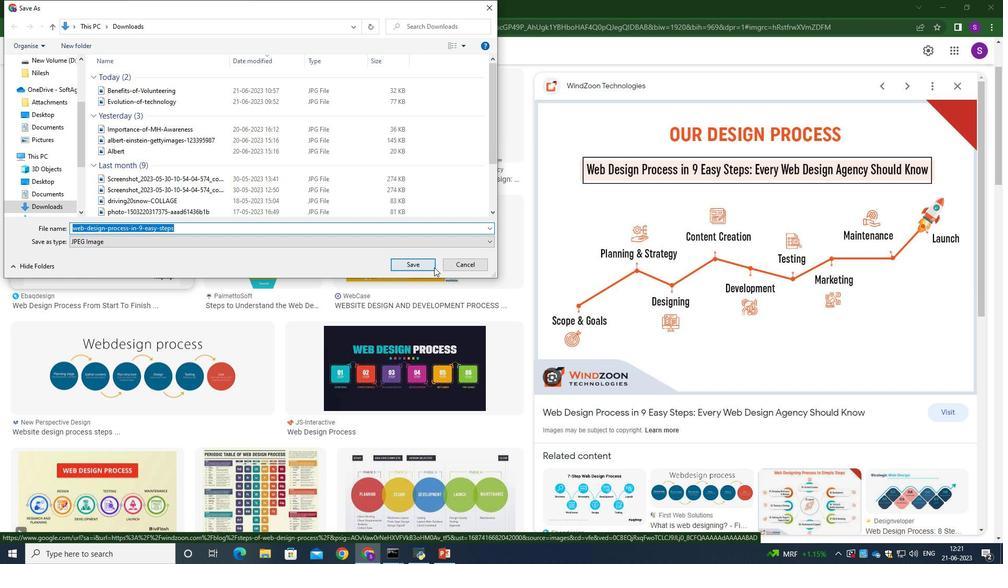 
Action: Mouse pressed left at (428, 267)
Screenshot: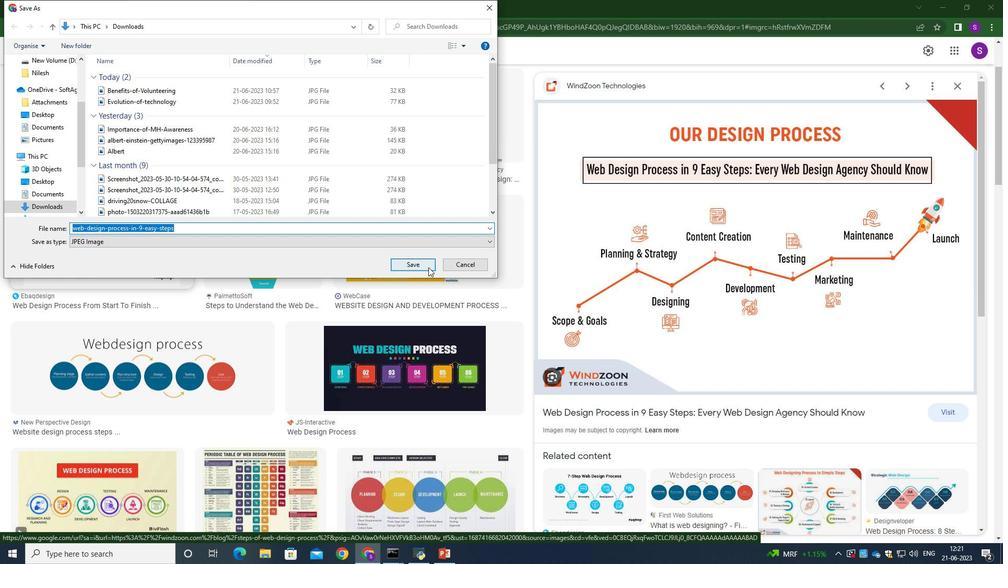 
Action: Mouse moved to (437, 553)
Screenshot: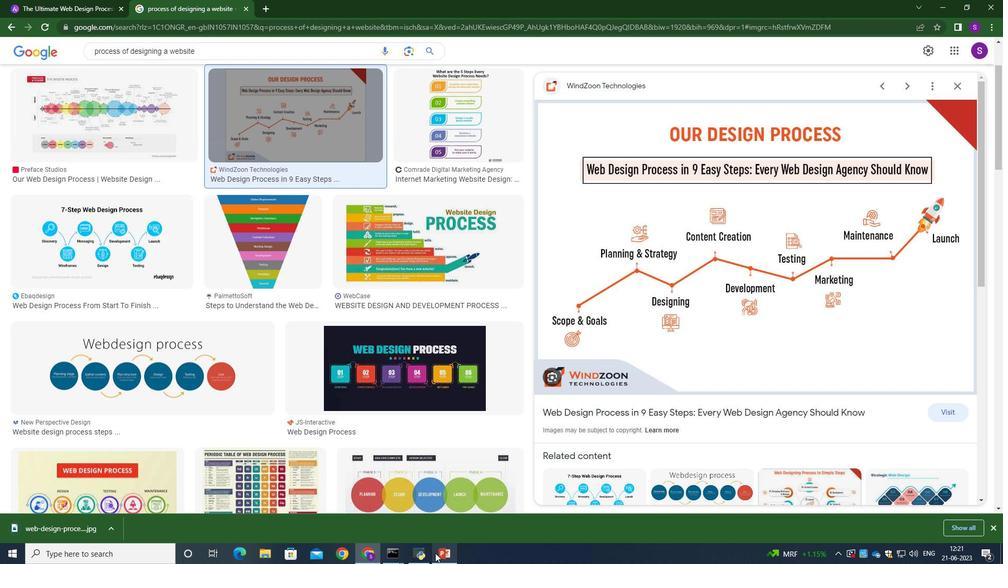 
Action: Mouse pressed left at (437, 553)
Screenshot: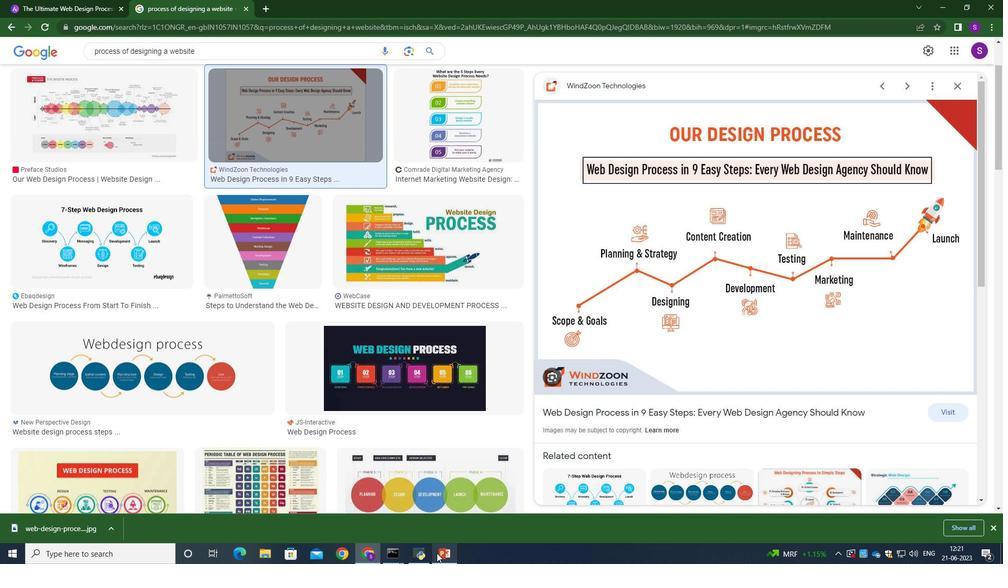 
Action: Mouse moved to (305, 275)
Screenshot: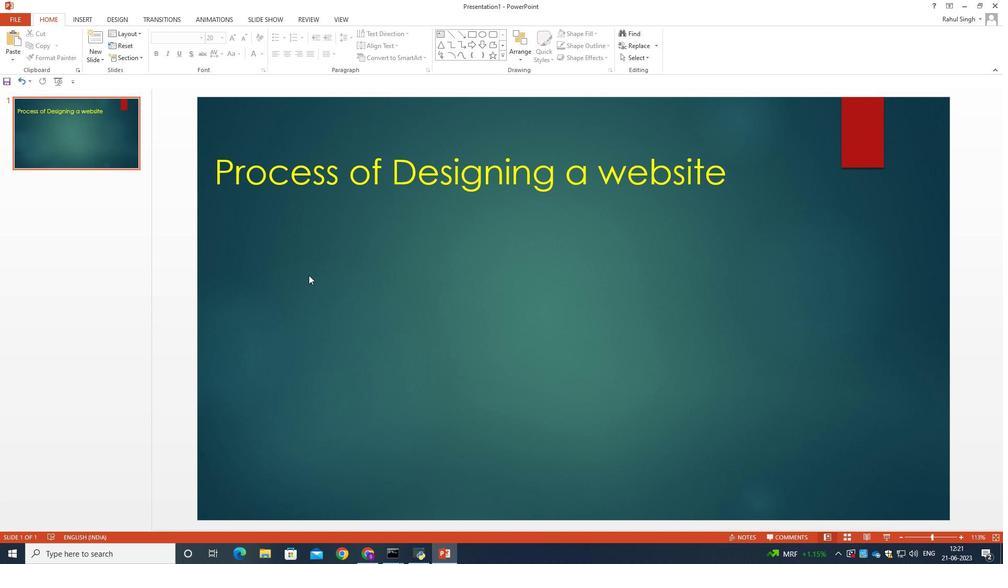
Action: Mouse pressed left at (305, 275)
Screenshot: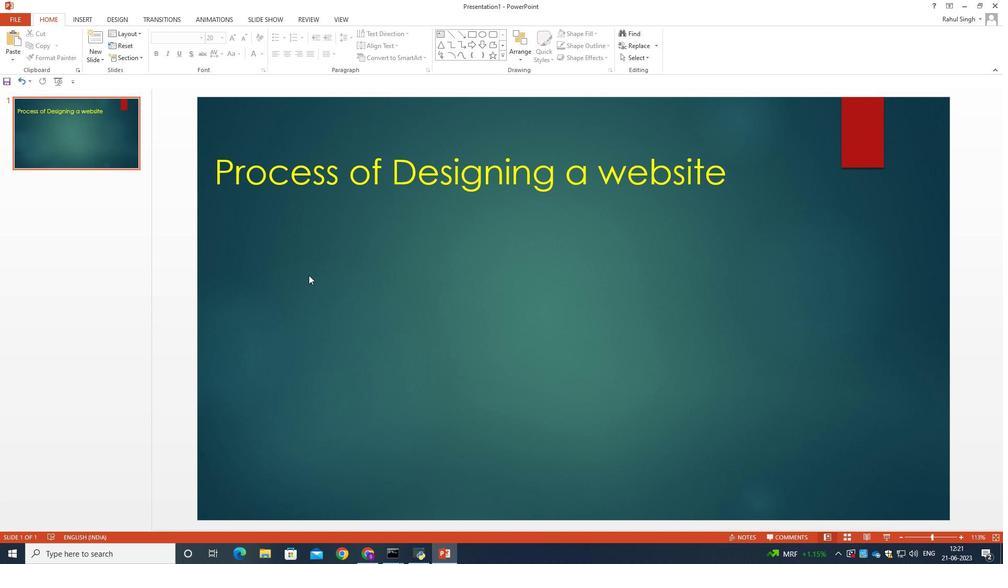 
Action: Mouse moved to (76, 16)
Screenshot: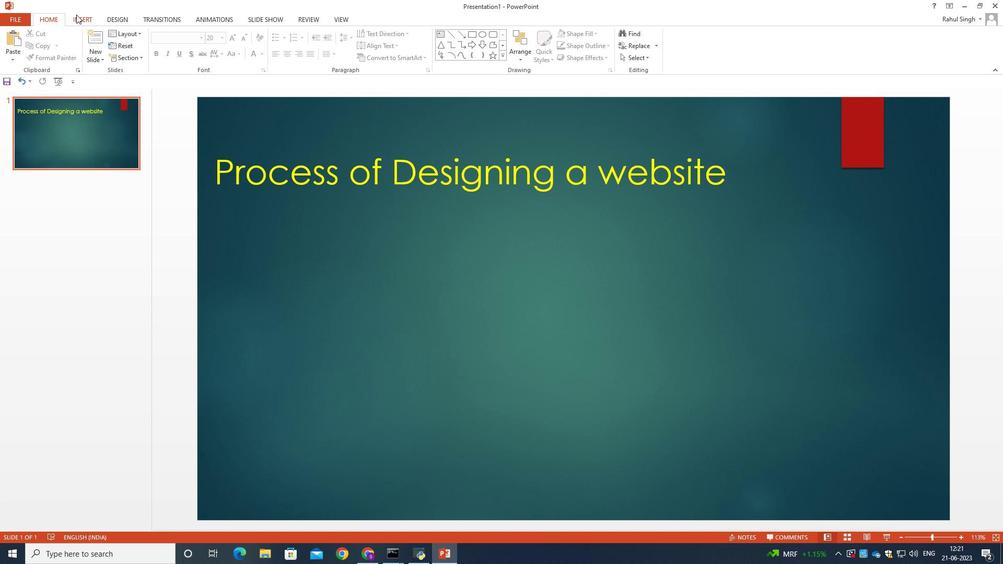 
Action: Mouse pressed left at (76, 16)
Screenshot: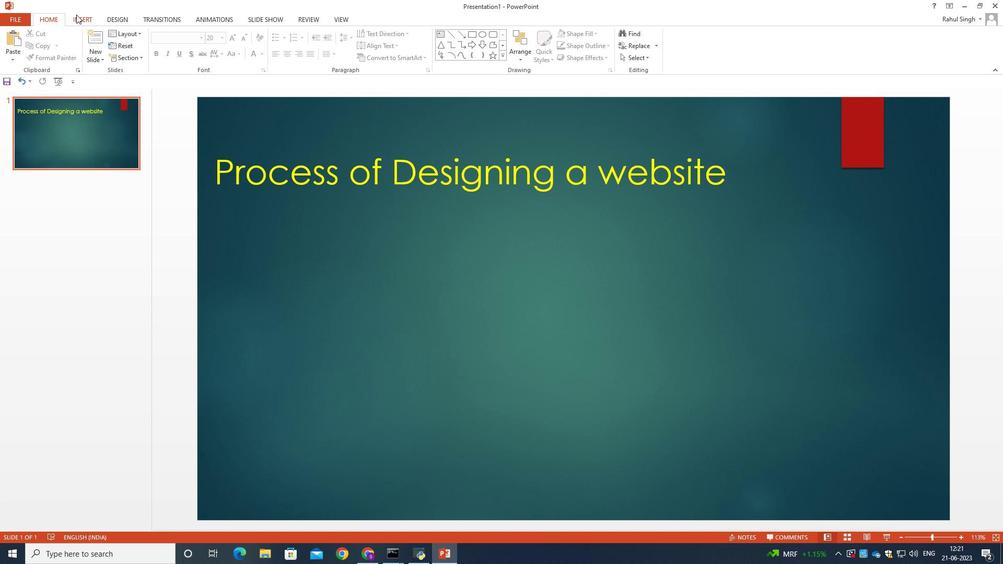 
Action: Mouse moved to (68, 42)
Screenshot: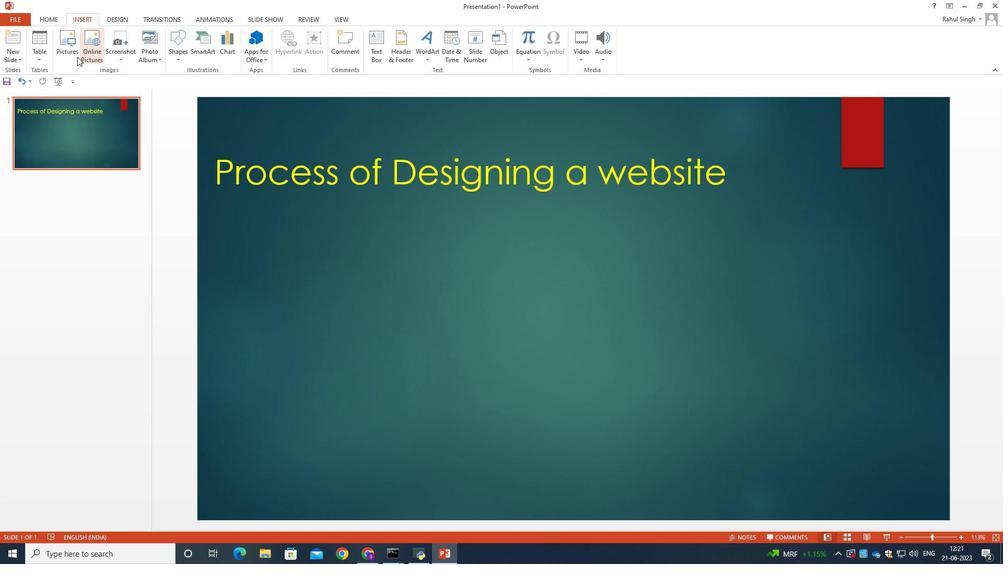 
Action: Mouse pressed left at (68, 42)
Screenshot: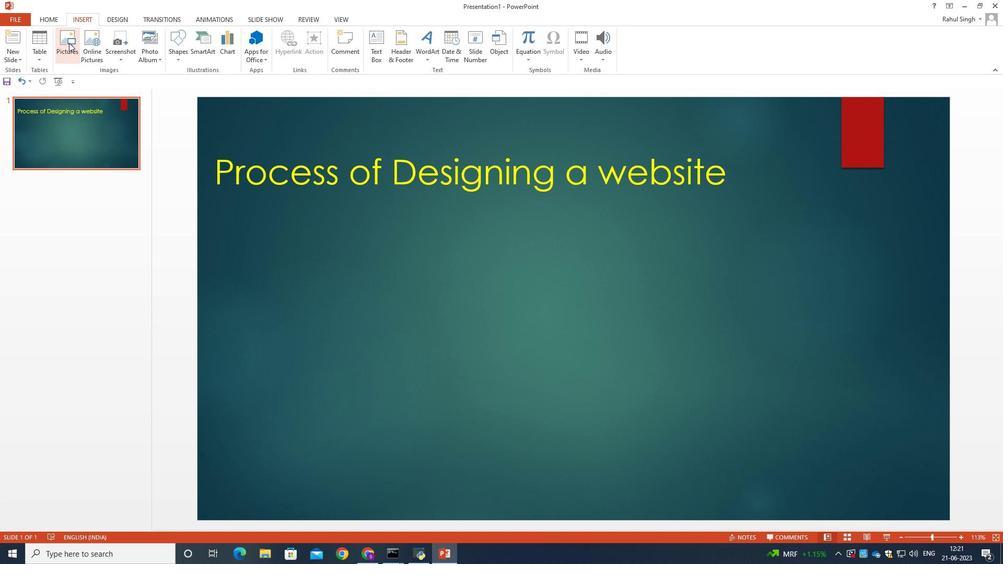 
Action: Mouse moved to (50, 183)
Screenshot: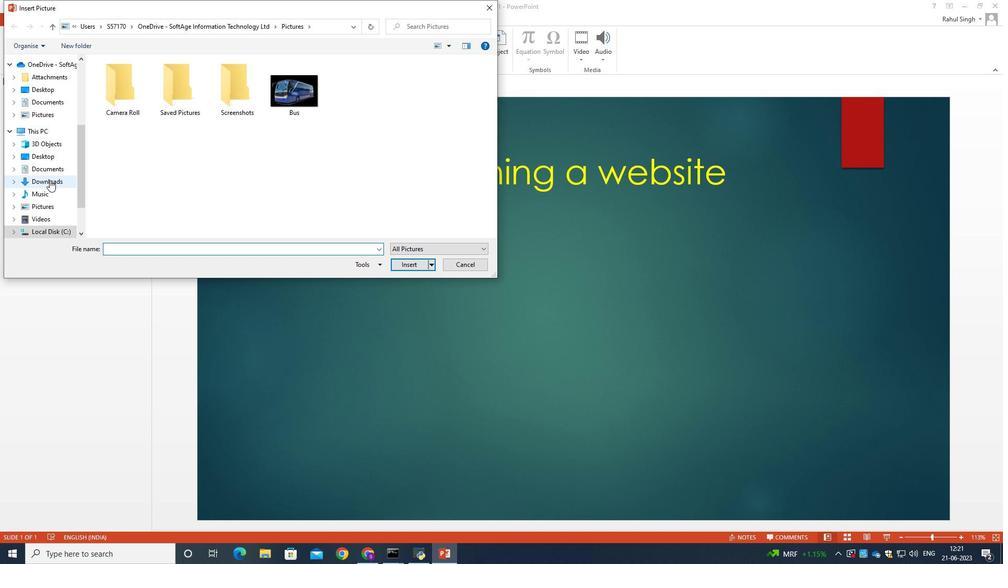 
Action: Mouse pressed left at (50, 183)
Screenshot: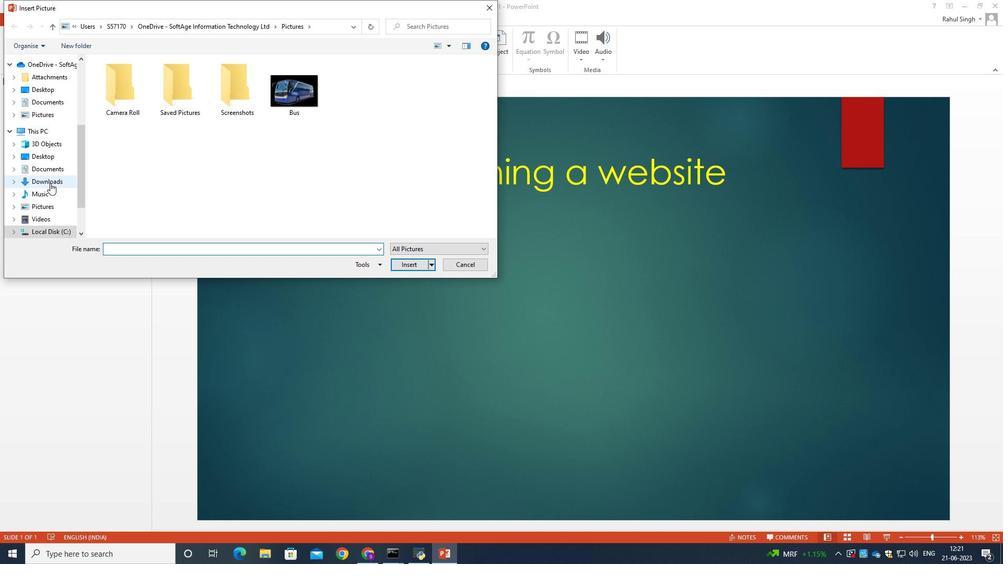
Action: Mouse moved to (226, 93)
Screenshot: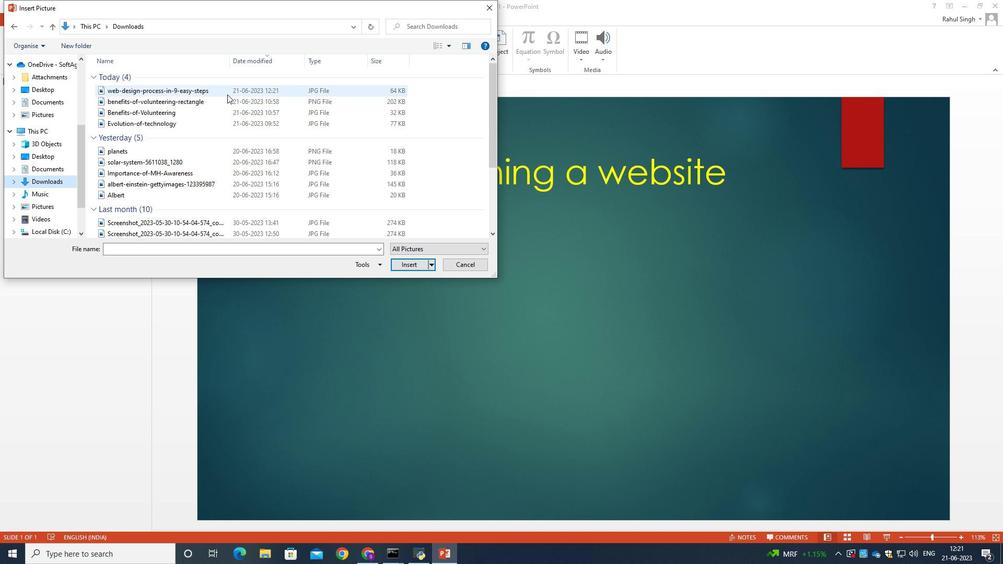 
Action: Mouse pressed left at (226, 93)
Screenshot: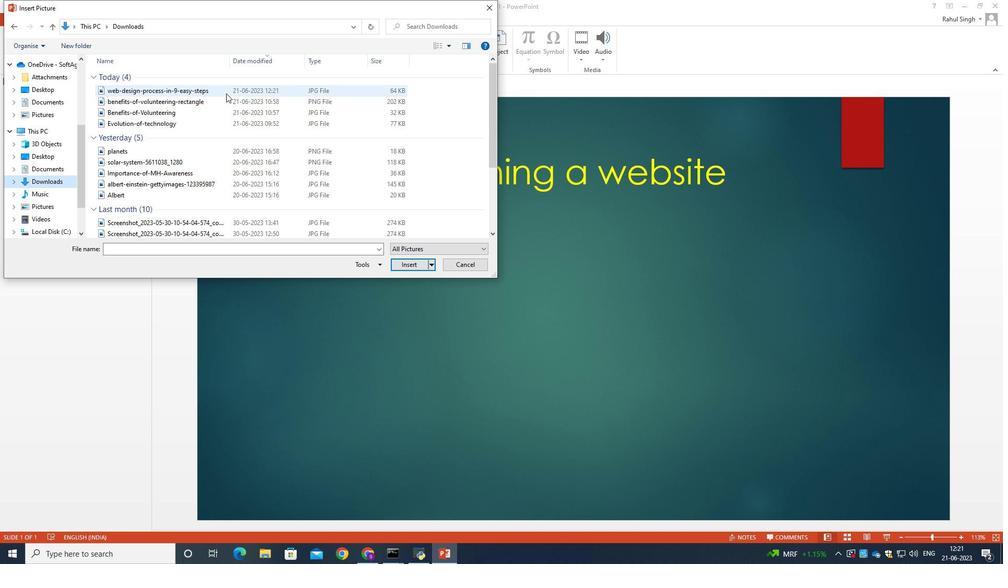 
Action: Mouse moved to (417, 262)
Screenshot: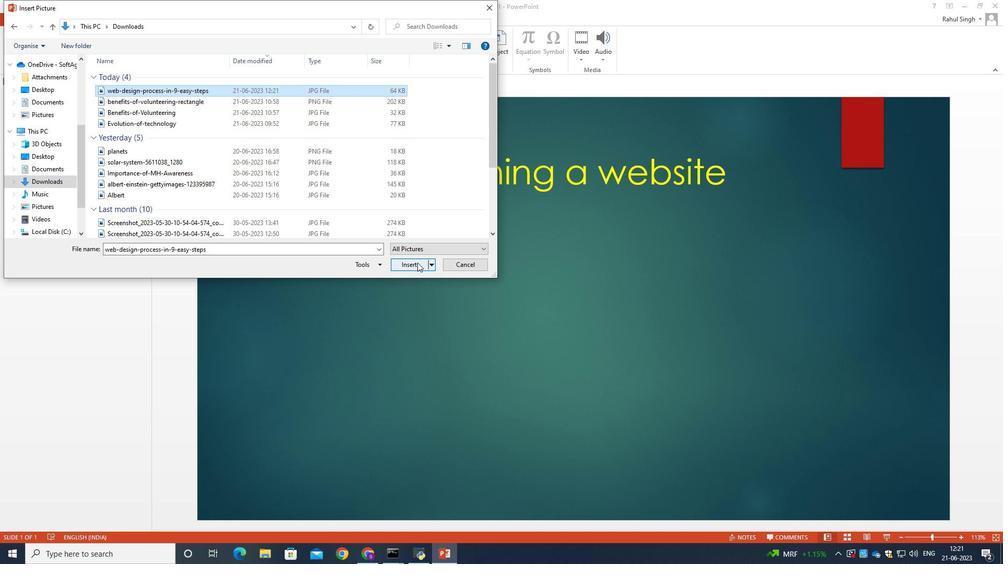 
Action: Mouse pressed left at (417, 262)
Screenshot: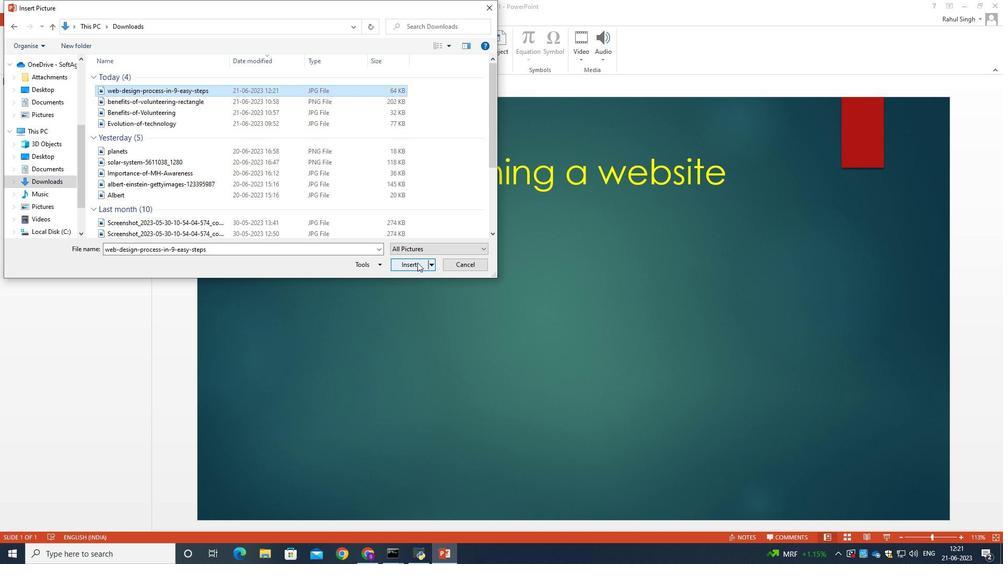 
Action: Mouse moved to (947, 35)
Screenshot: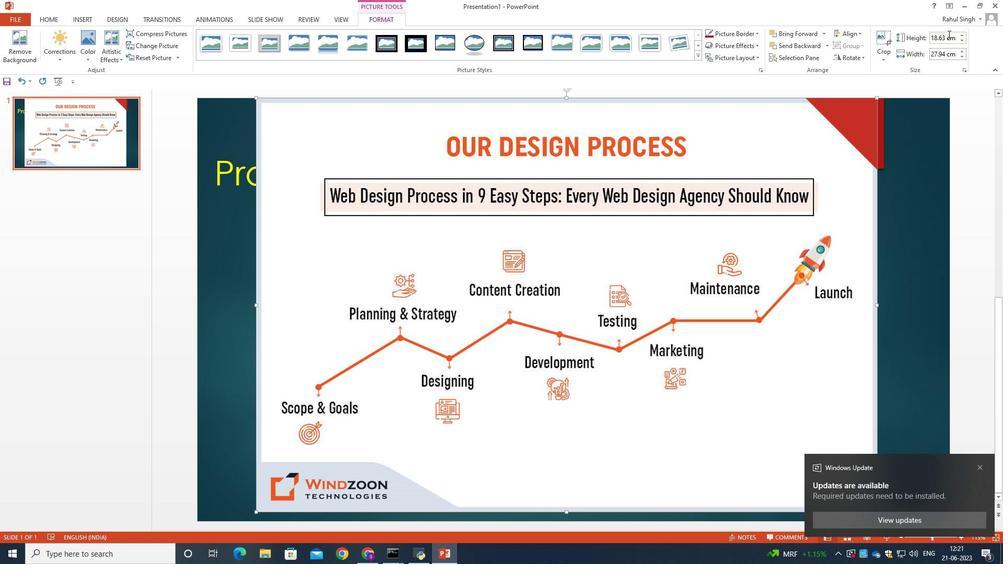 
Action: Mouse pressed left at (947, 35)
Screenshot: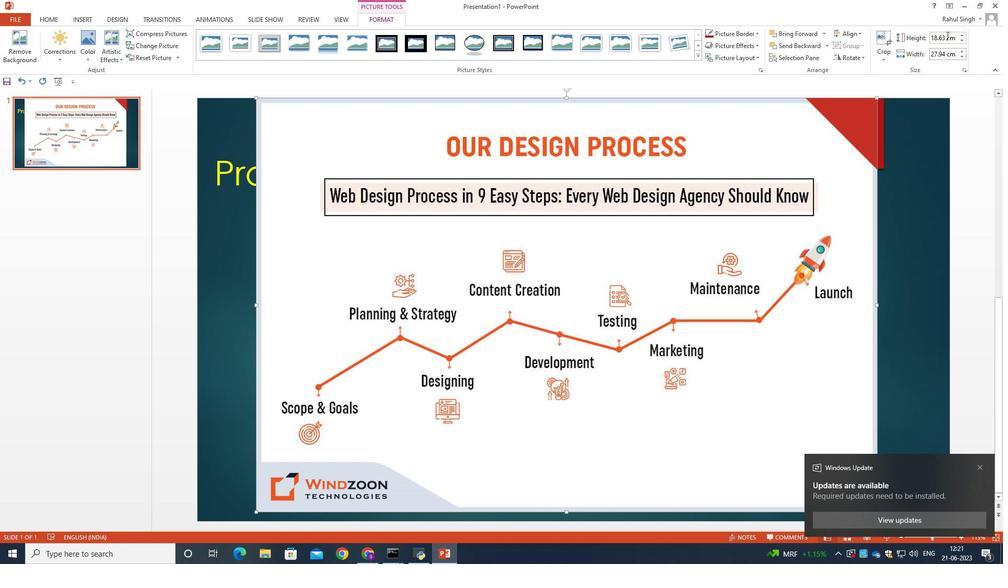 
Action: Mouse pressed left at (947, 35)
Screenshot: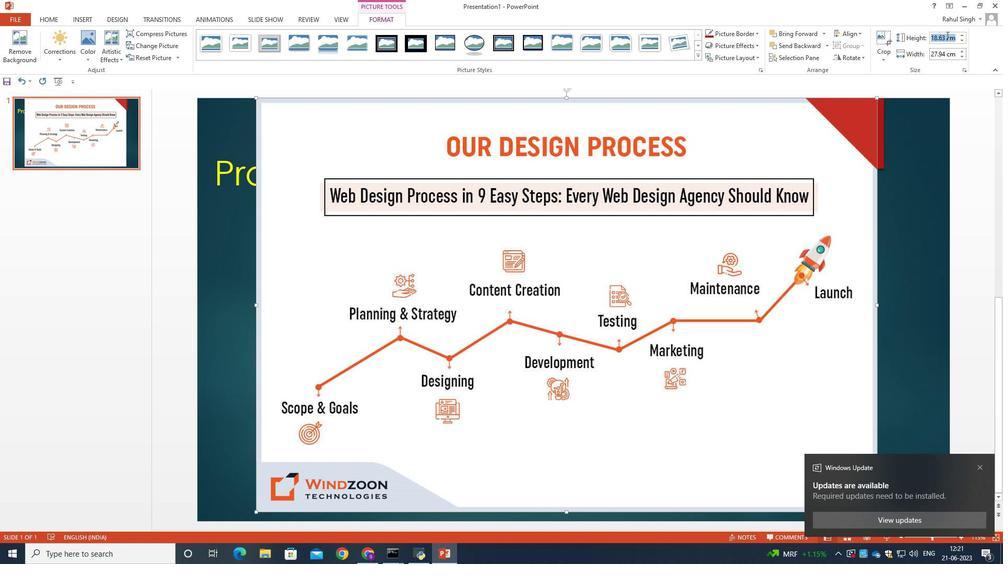 
Action: Mouse moved to (944, 37)
Screenshot: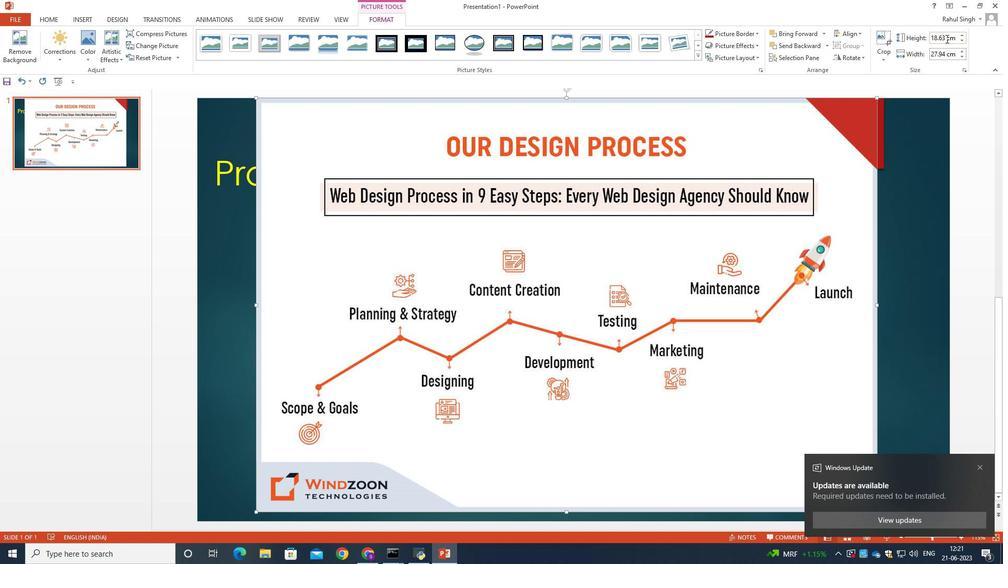 
Action: Mouse pressed left at (944, 37)
Screenshot: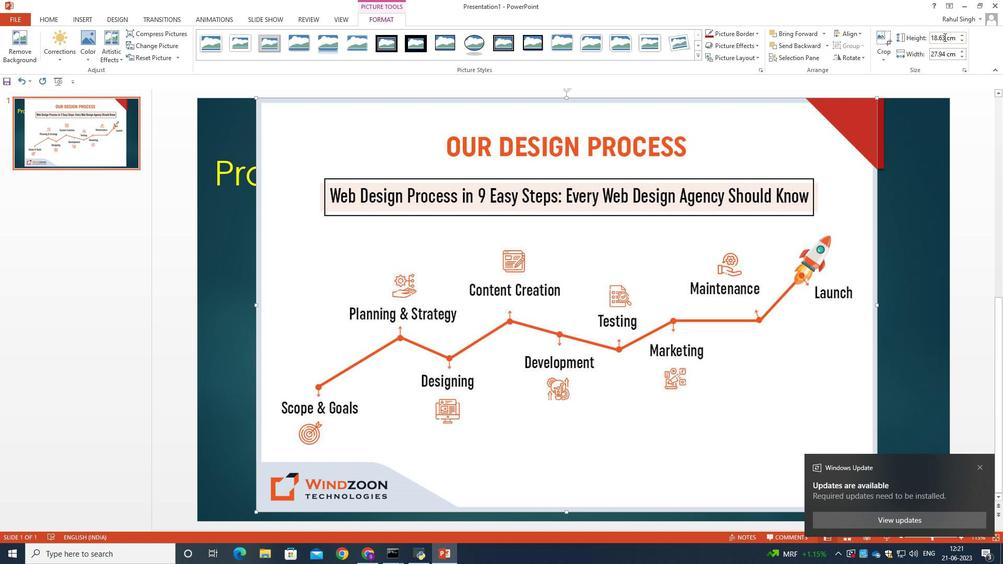 
Action: Mouse moved to (946, 38)
Screenshot: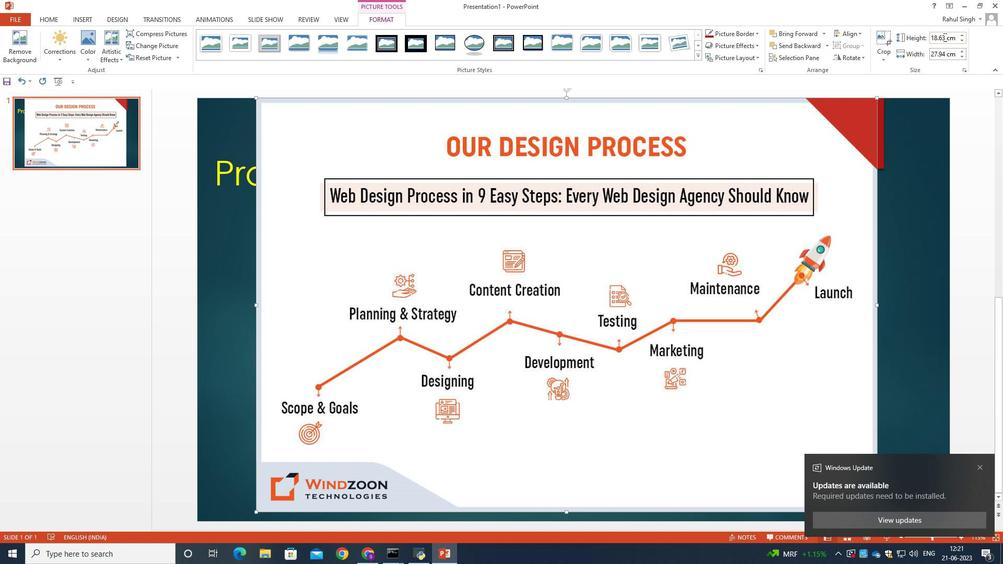 
Action: Key pressed <Key.backspace><Key.backspace><Key.backspace><Key.backspace><Key.backspace>16<Key.enter>
Screenshot: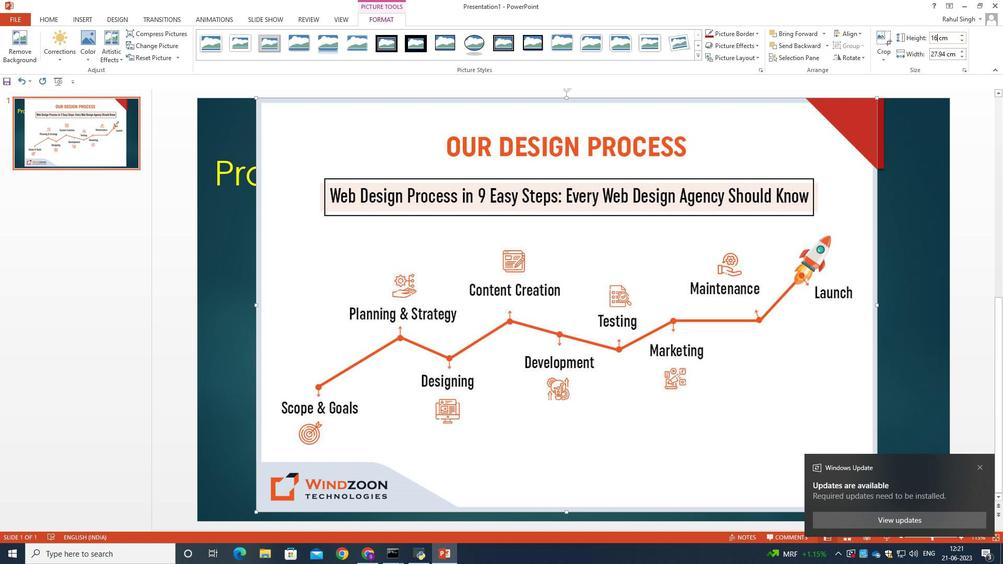 
Action: Mouse moved to (606, 112)
Screenshot: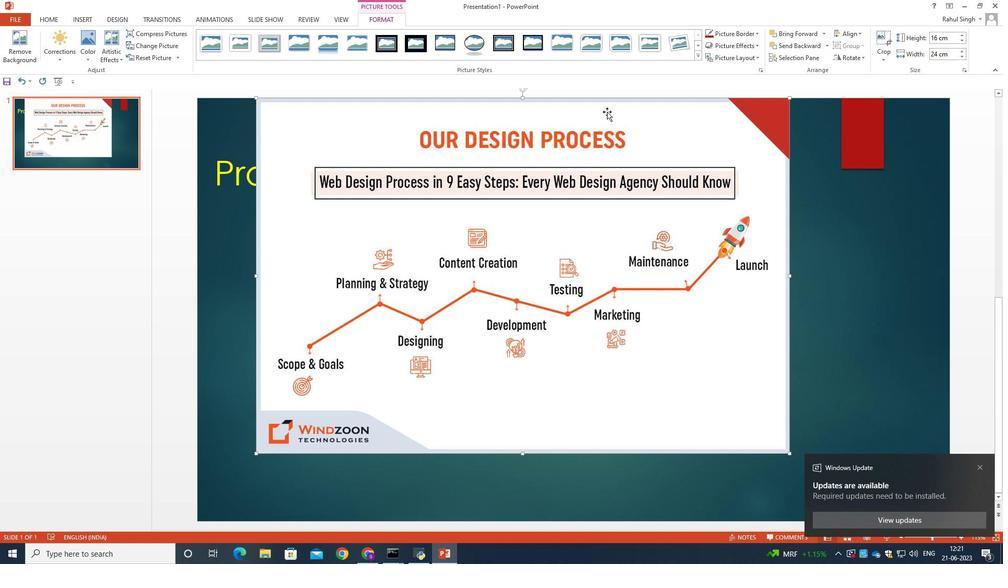 
Action: Mouse pressed left at (606, 112)
Screenshot: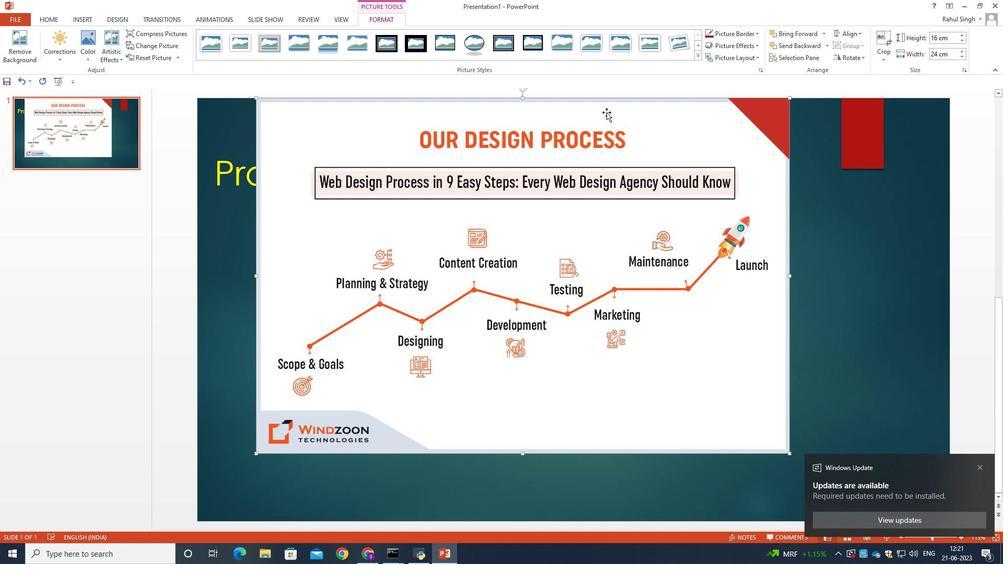 
Action: Mouse moved to (981, 466)
Screenshot: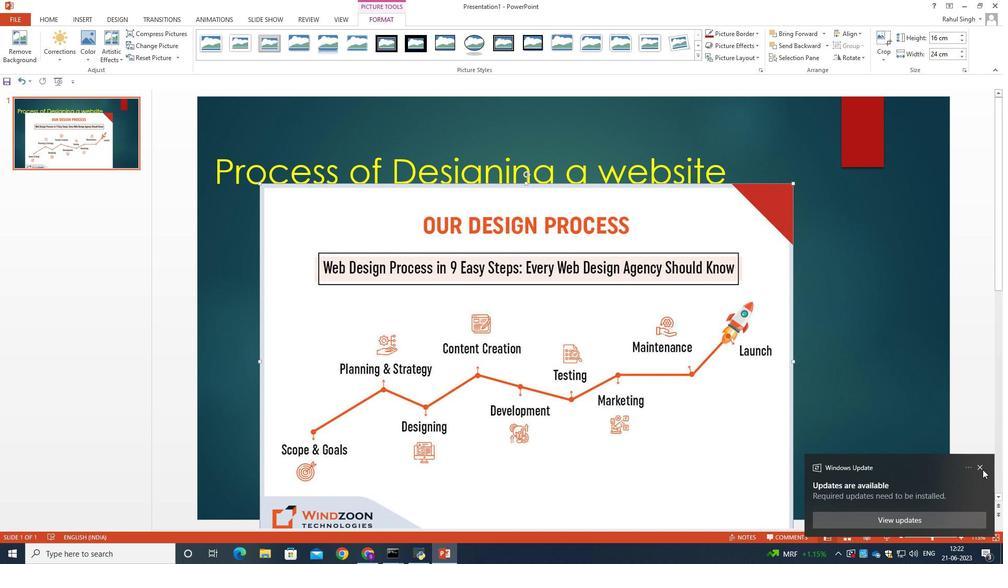 
Action: Mouse pressed left at (981, 466)
Screenshot: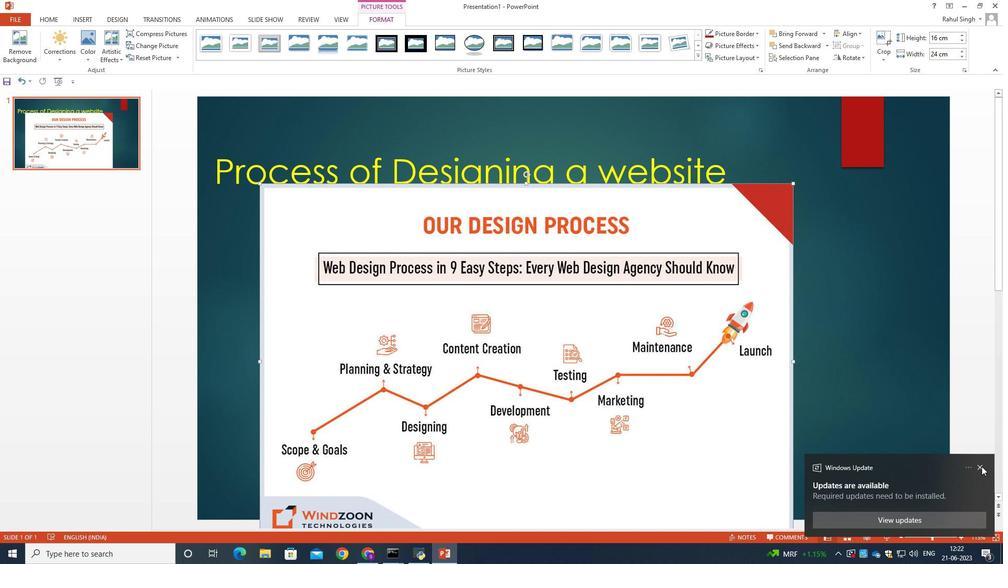 
Action: Mouse moved to (242, 174)
Screenshot: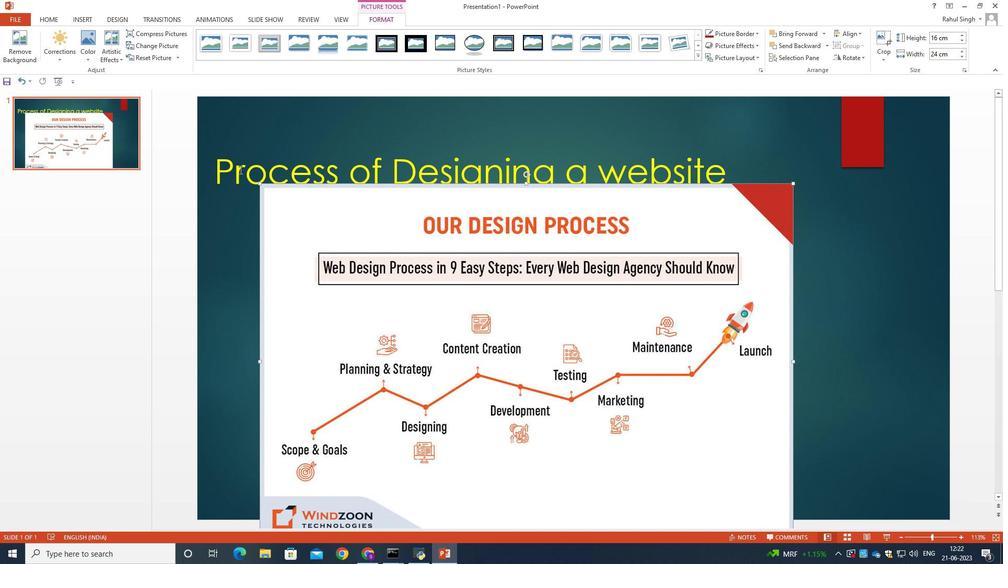 
Action: Mouse pressed left at (242, 174)
Screenshot: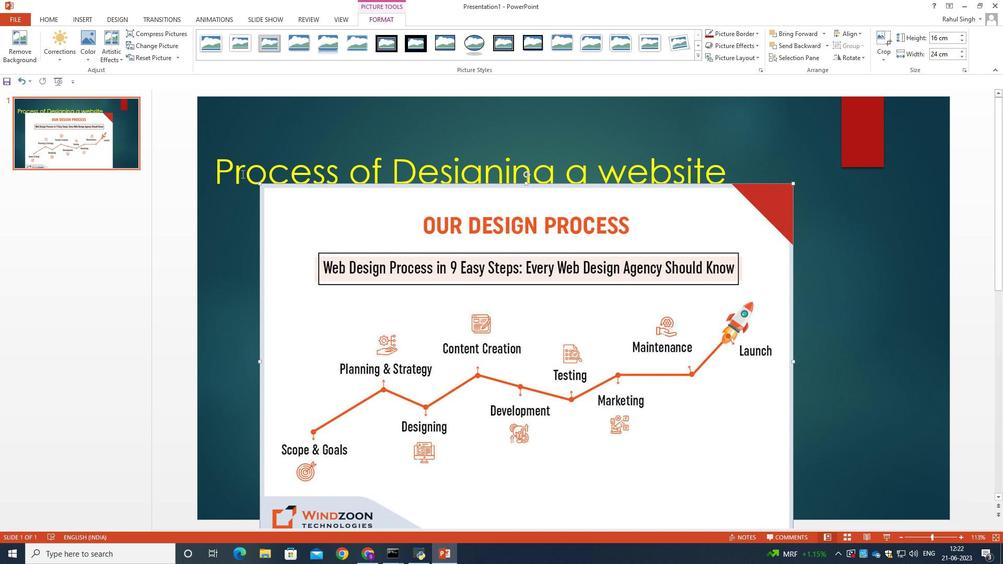 
Action: Mouse moved to (389, 153)
Screenshot: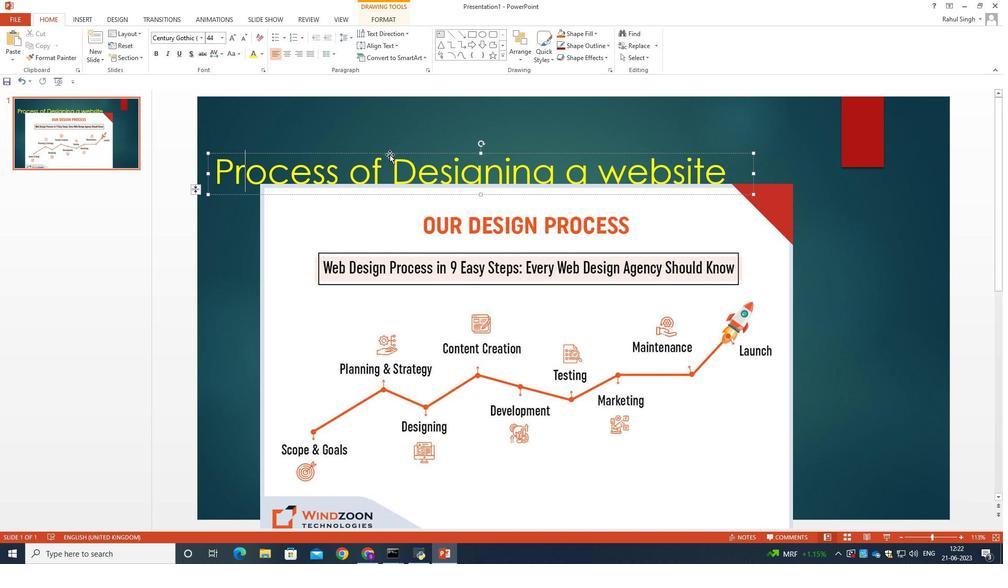 
Action: Mouse pressed left at (389, 153)
Screenshot: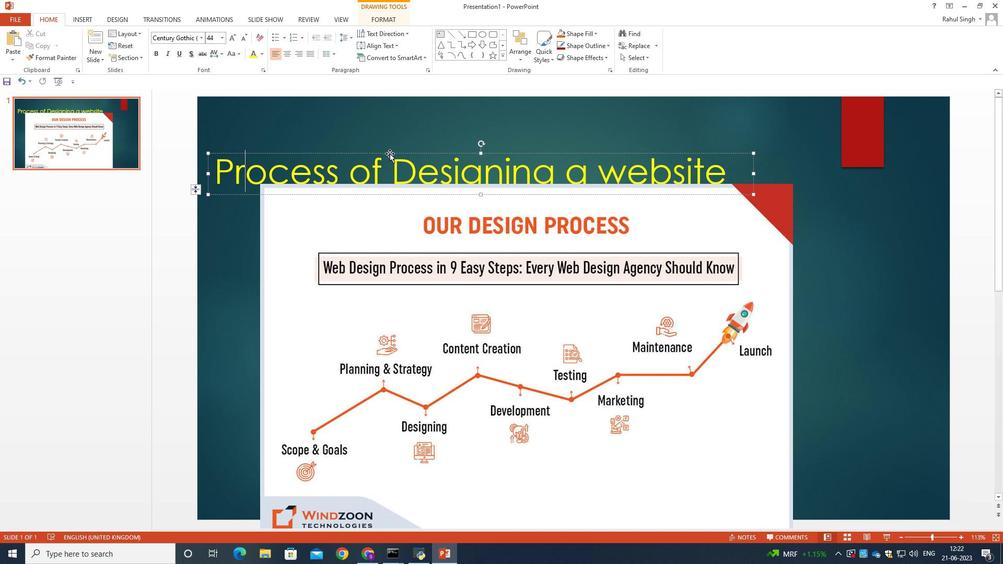 
Action: Mouse moved to (501, 142)
Screenshot: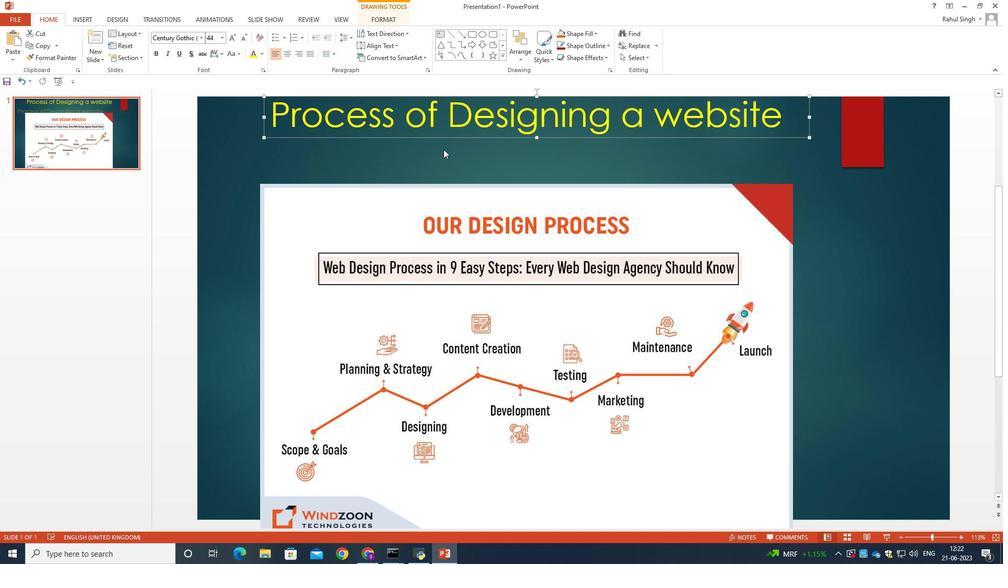 
Action: Mouse pressed left at (501, 142)
Screenshot: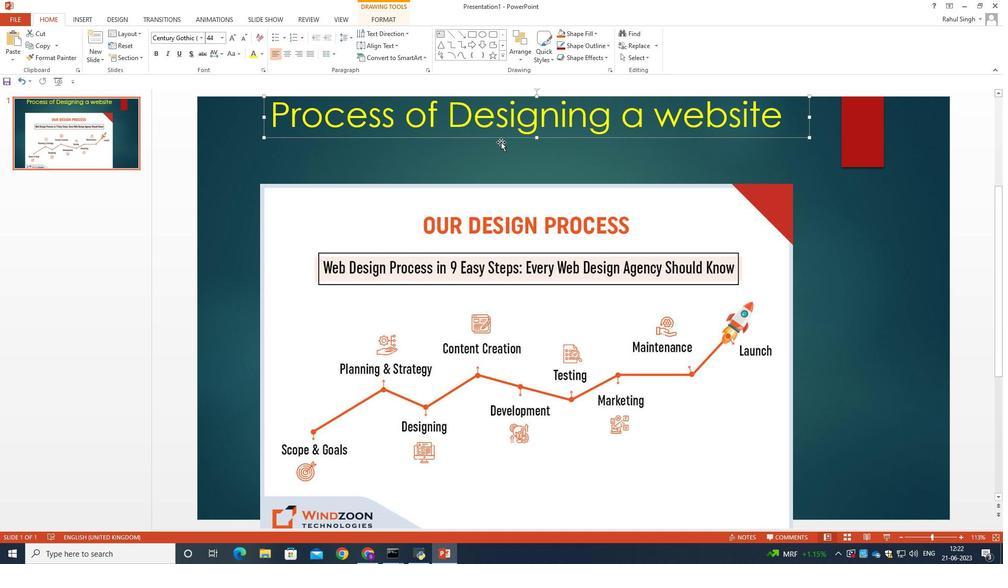 
Action: Mouse moved to (493, 151)
Screenshot: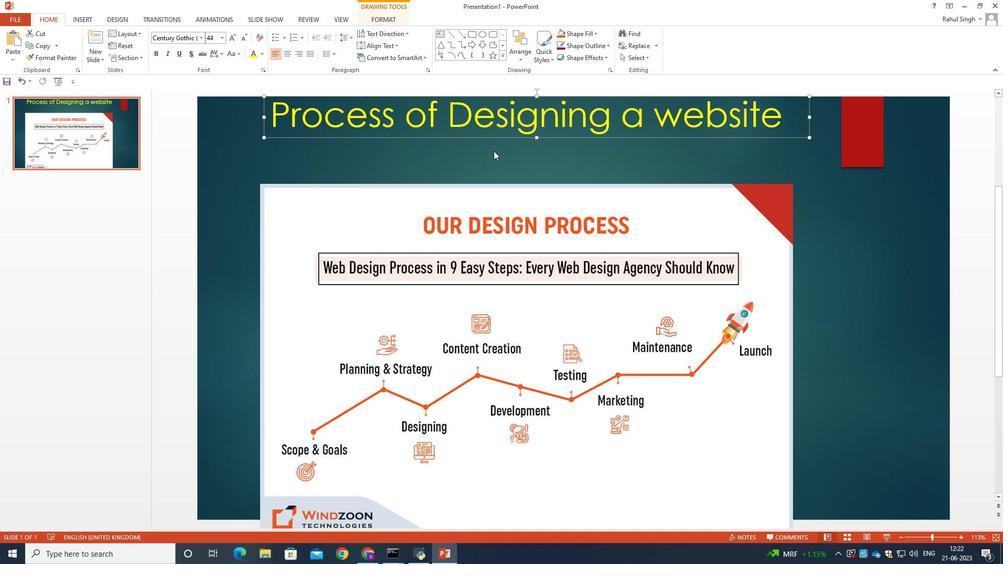 
Action: Mouse pressed left at (493, 151)
Screenshot: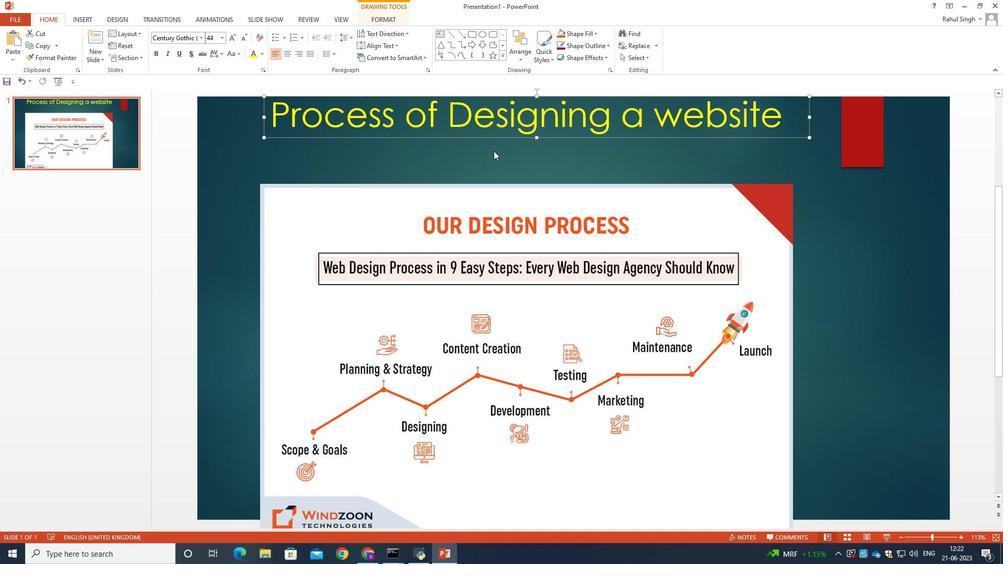 
Action: Mouse moved to (257, 143)
Screenshot: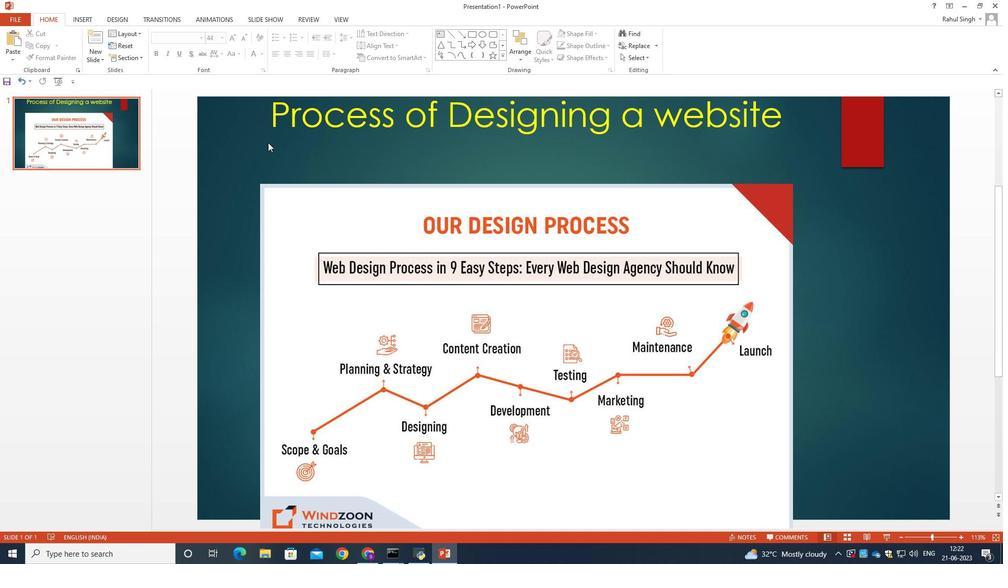 
Action: Mouse pressed left at (257, 143)
Screenshot: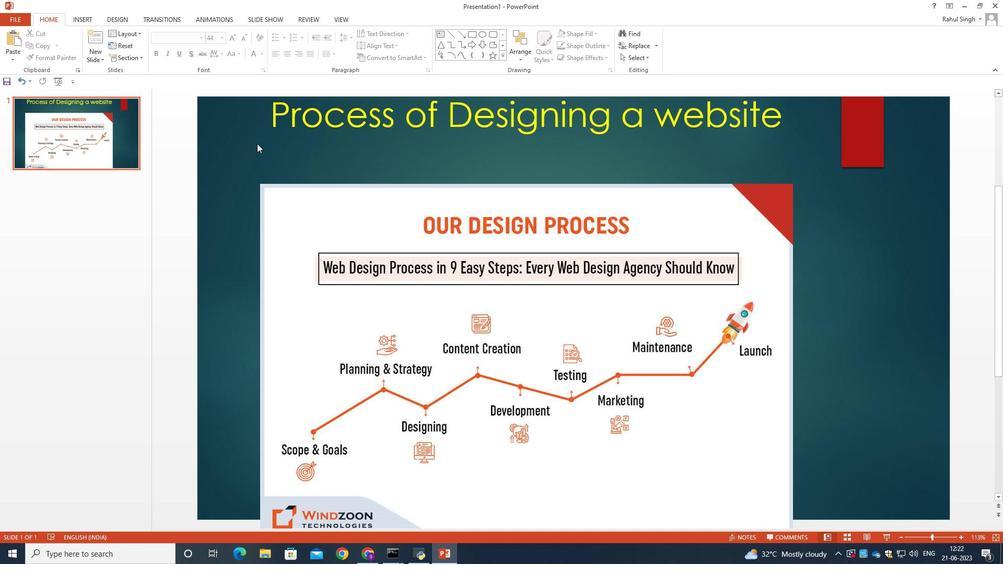 
Action: Mouse moved to (432, 232)
Screenshot: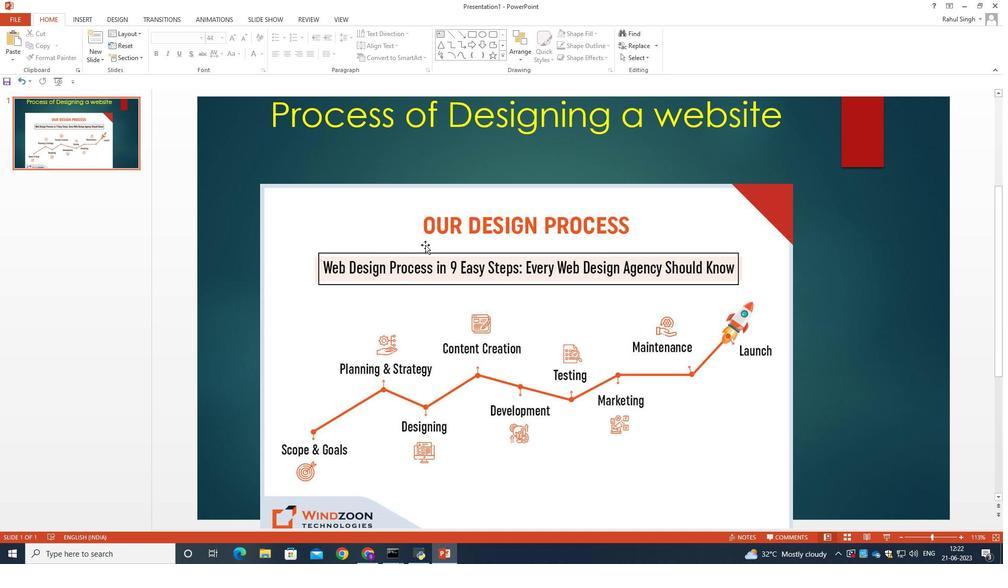 
Action: Mouse pressed left at (432, 232)
Screenshot: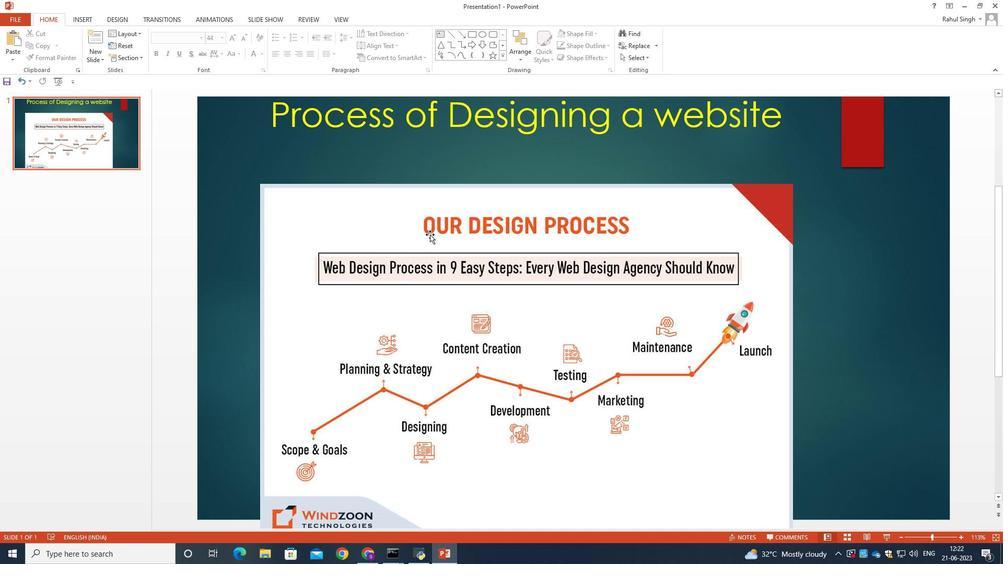 
Action: Mouse moved to (547, 503)
Screenshot: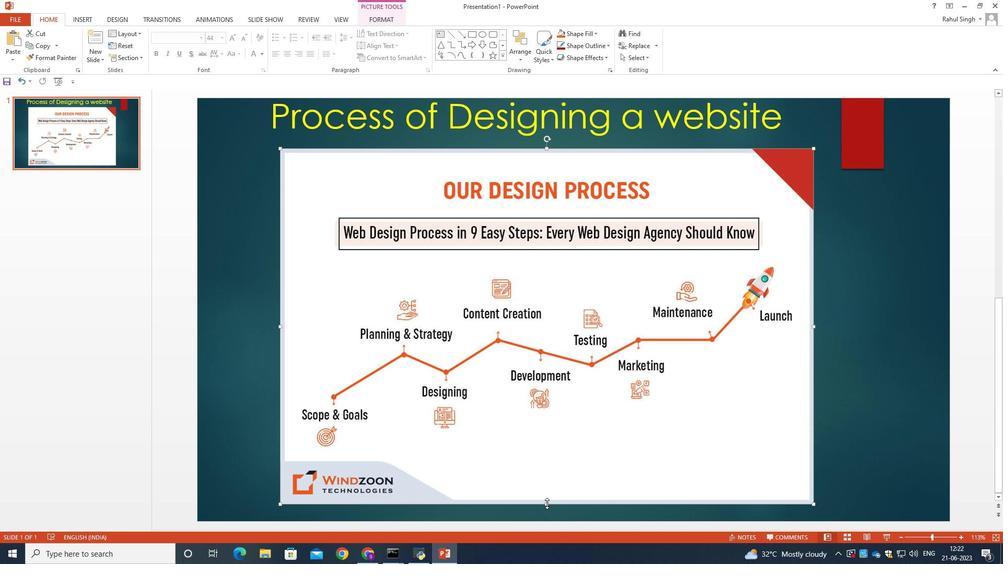 
Action: Mouse pressed left at (547, 503)
Screenshot: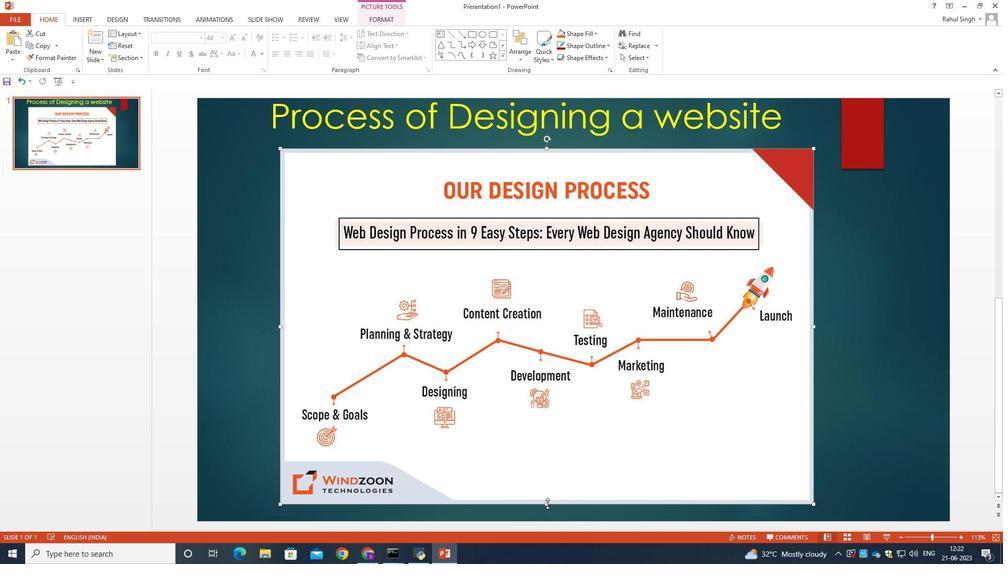
Action: Mouse moved to (279, 330)
Screenshot: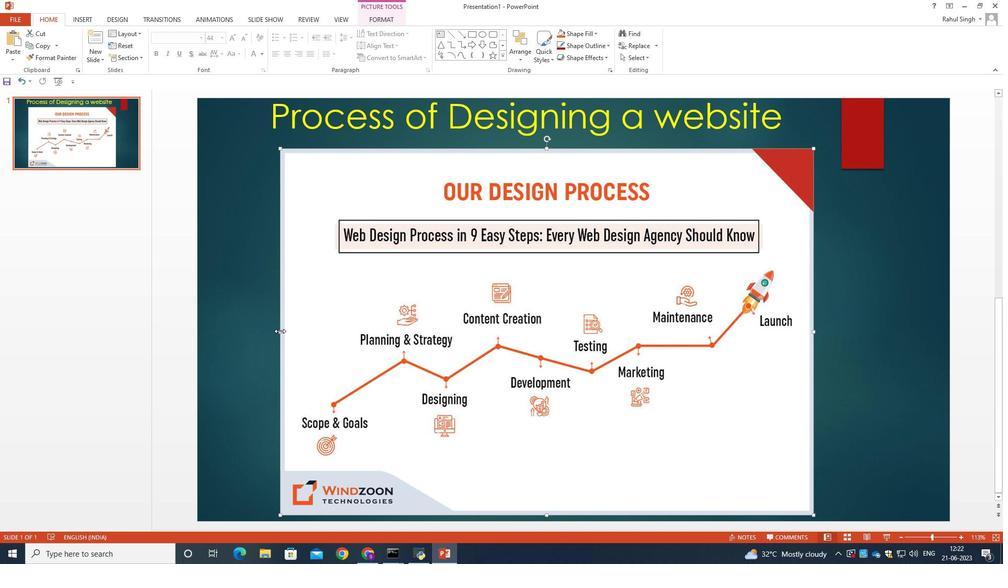 
Action: Mouse pressed left at (279, 330)
Screenshot: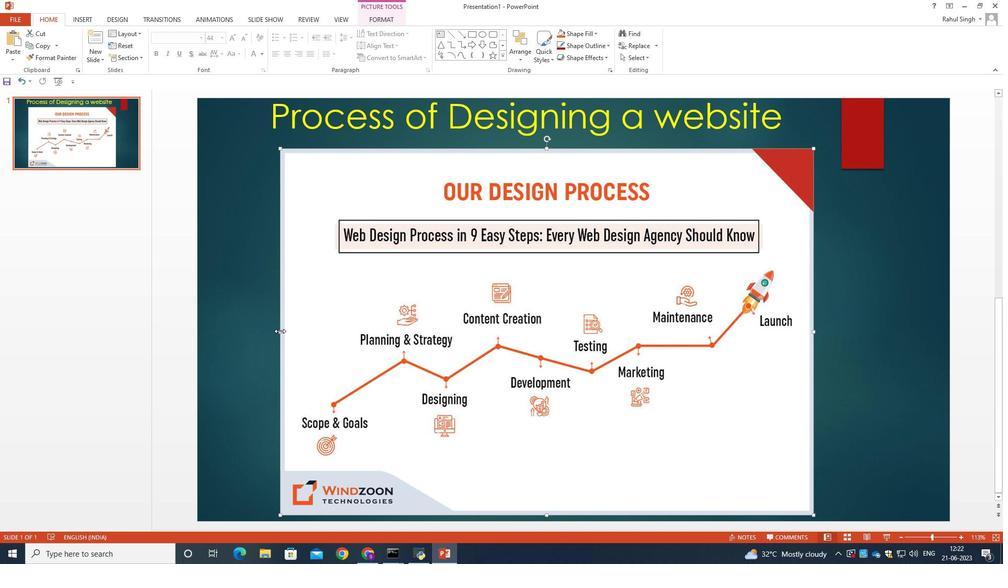 
Action: Mouse moved to (610, 286)
Screenshot: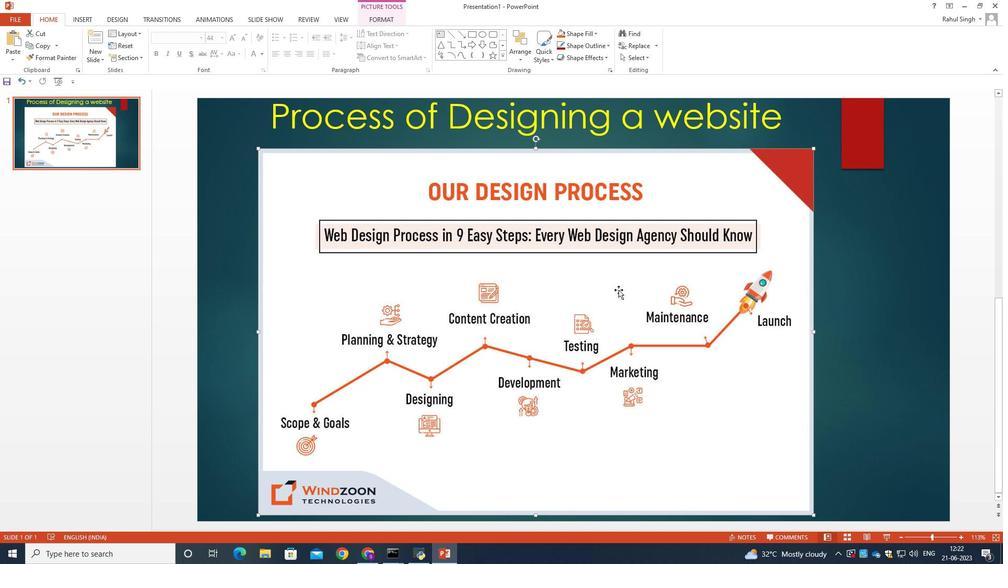 
Action: Mouse pressed left at (610, 286)
Screenshot: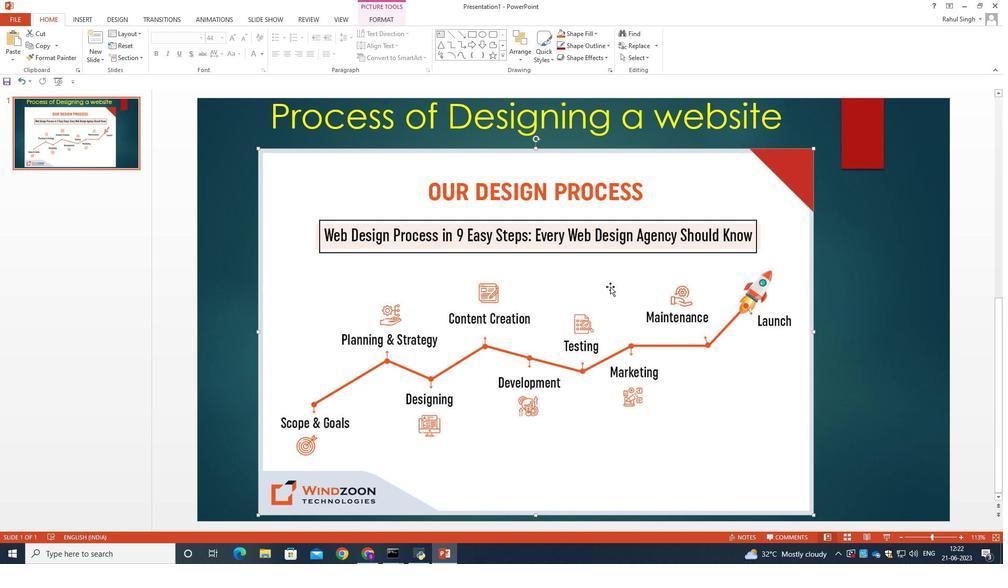 
Action: Mouse moved to (481, 114)
Screenshot: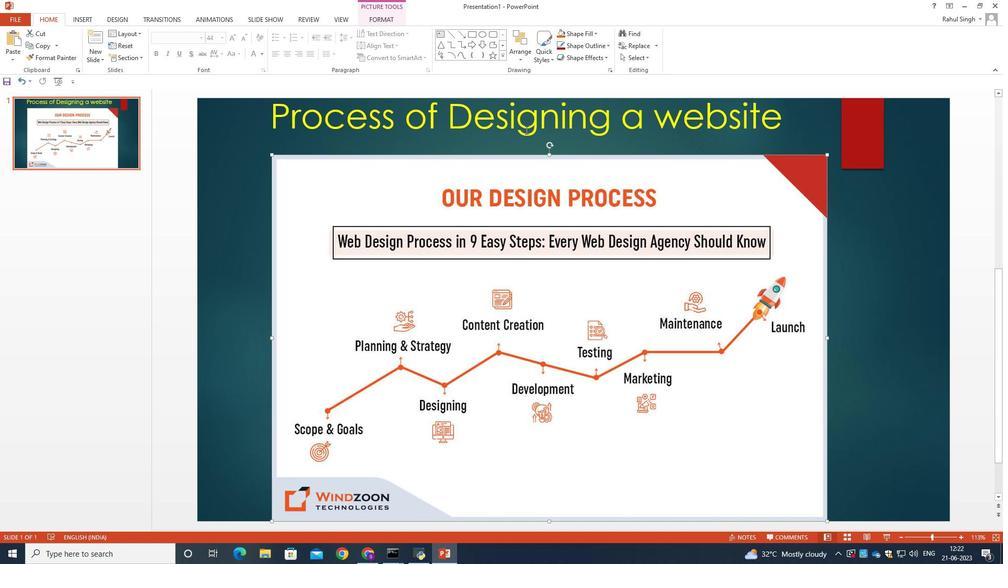 
Action: Mouse pressed left at (481, 114)
Screenshot: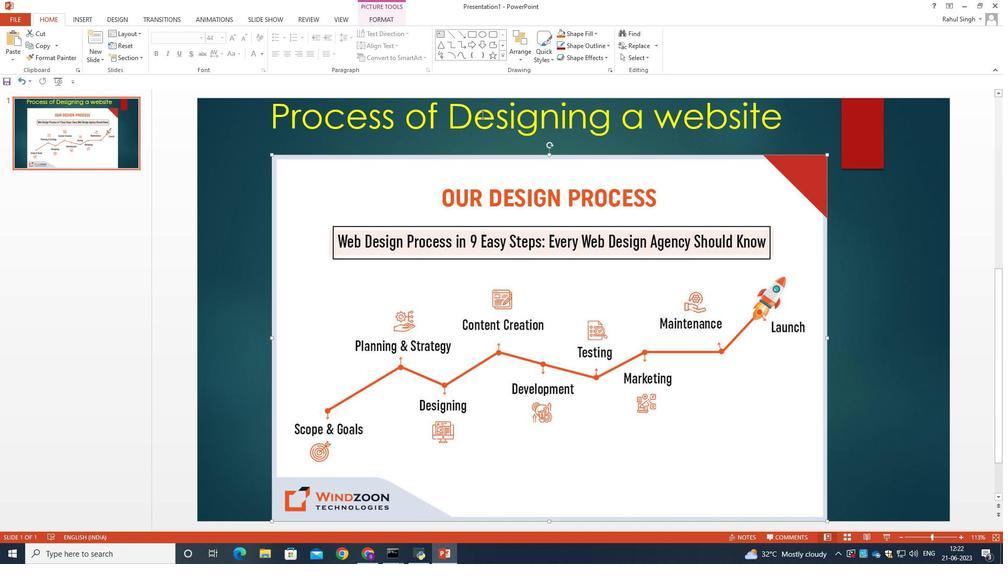 
Action: Mouse moved to (786, 120)
Screenshot: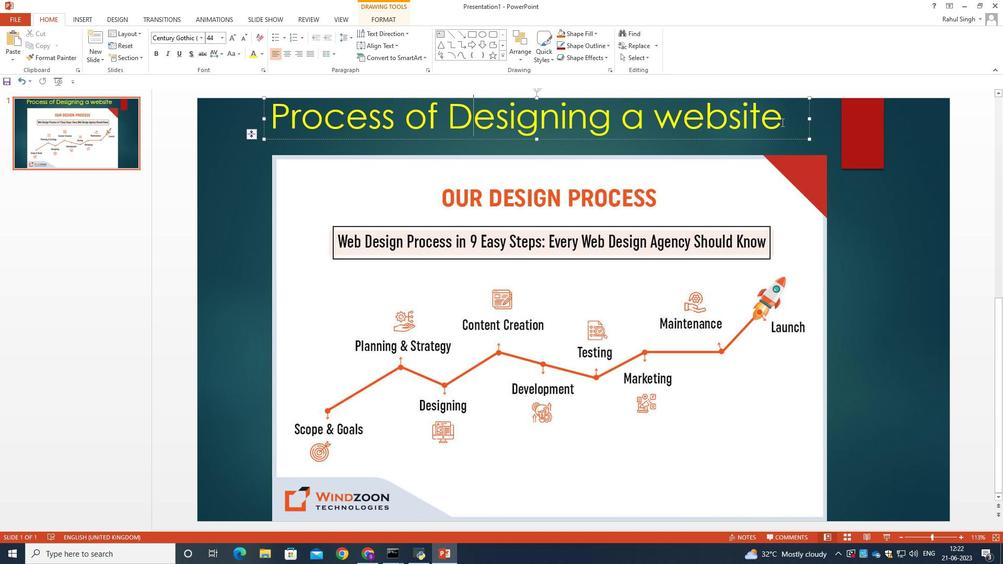 
Action: Mouse pressed left at (786, 120)
Screenshot: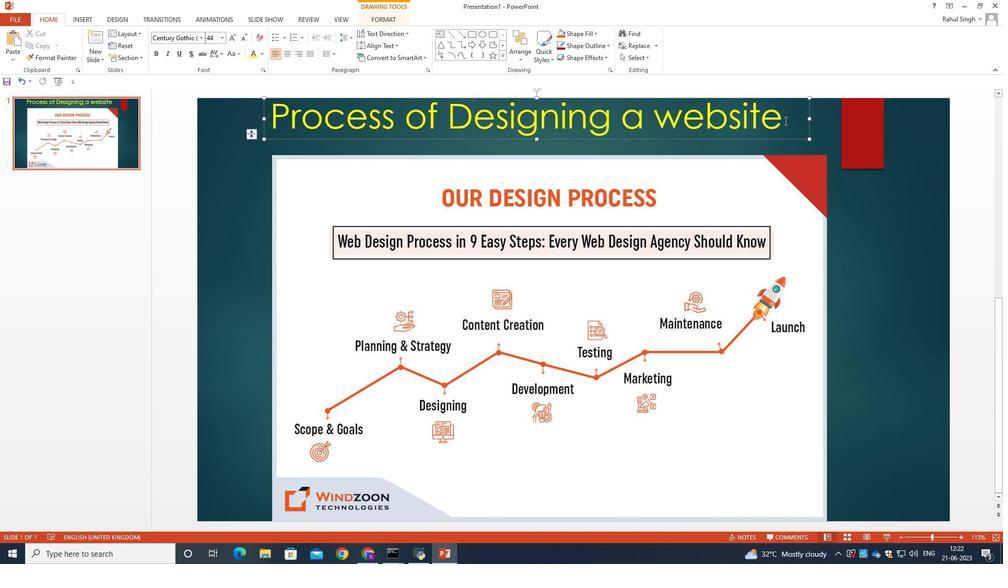 
Action: Mouse moved to (410, 128)
Screenshot: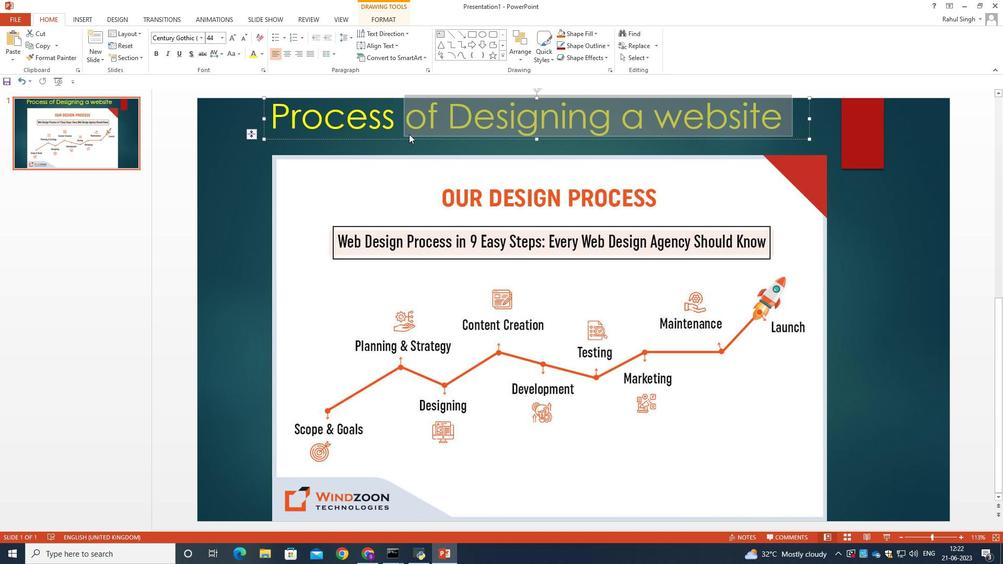 
Action: Mouse pressed left at (410, 128)
Screenshot: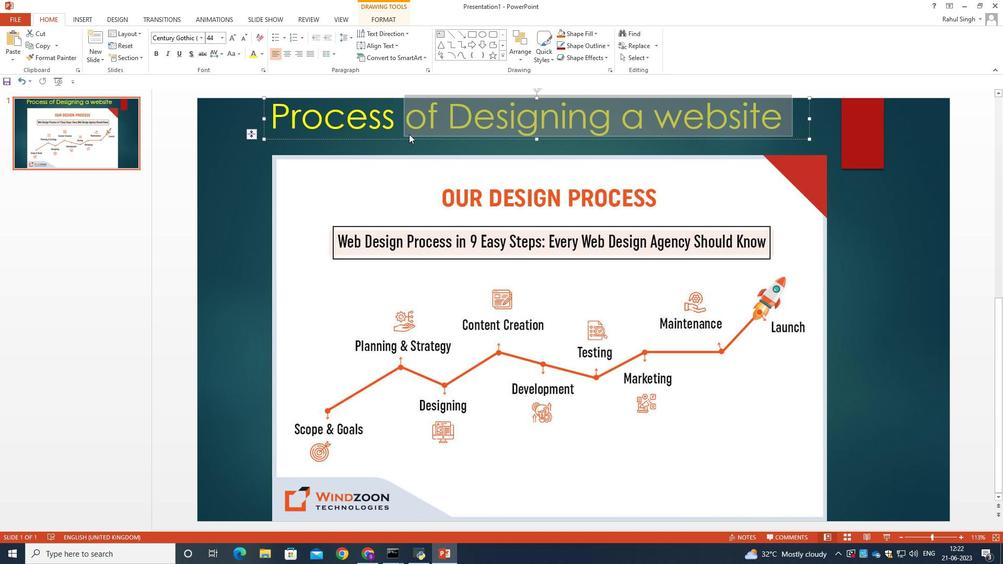 
Action: Mouse moved to (789, 120)
Screenshot: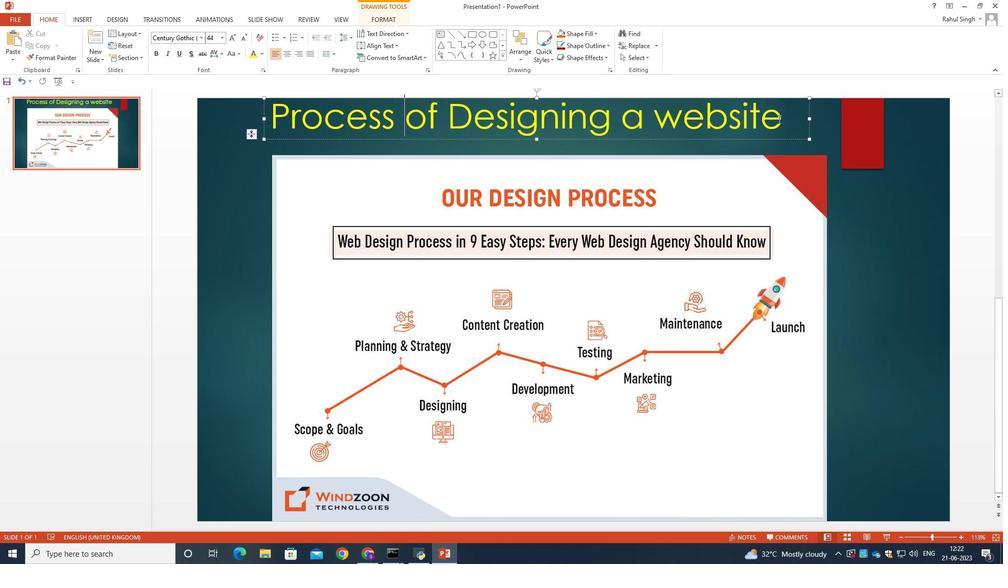 
Action: Mouse pressed left at (789, 120)
Screenshot: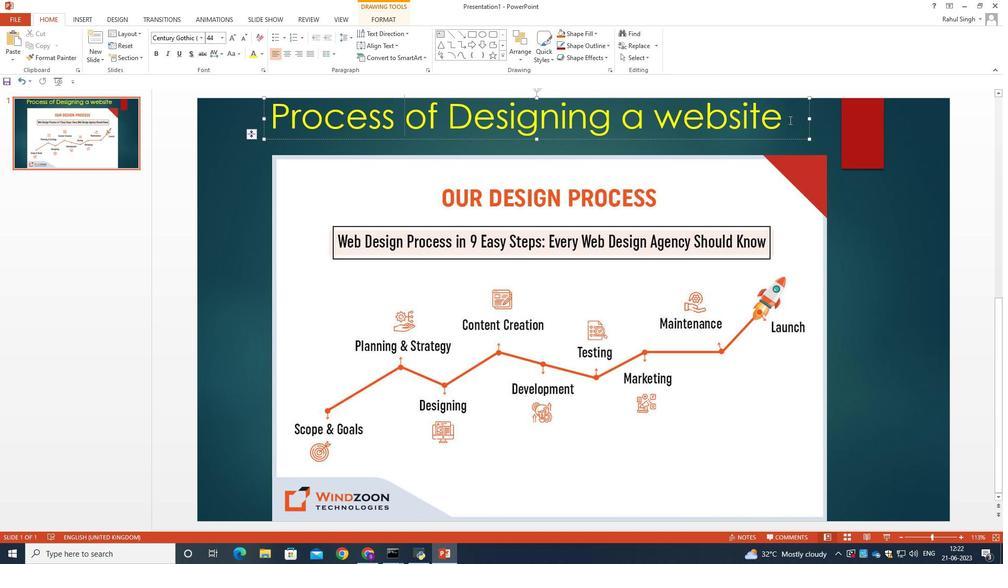 
Action: Mouse moved to (346, 106)
Screenshot: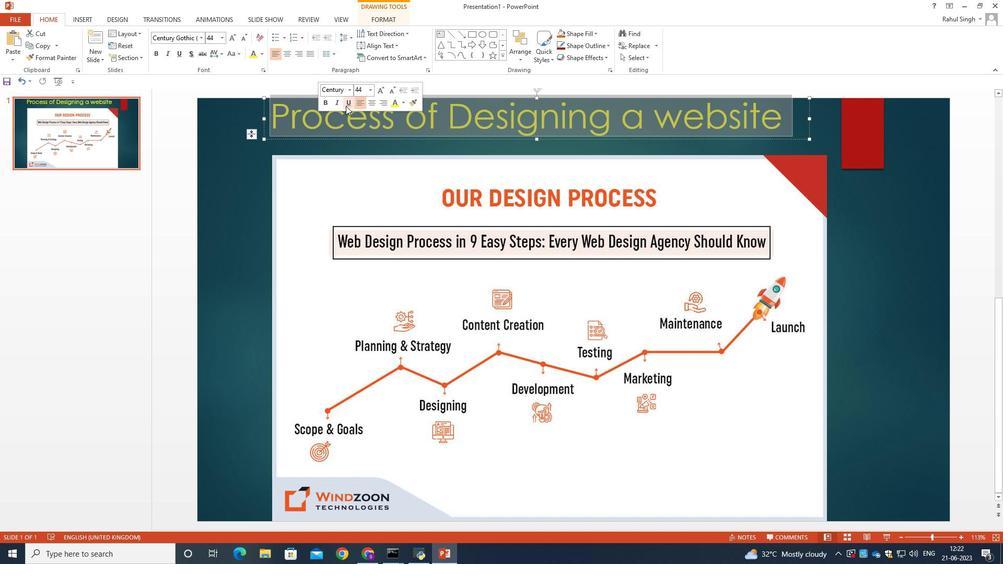 
Action: Mouse pressed left at (346, 106)
Screenshot: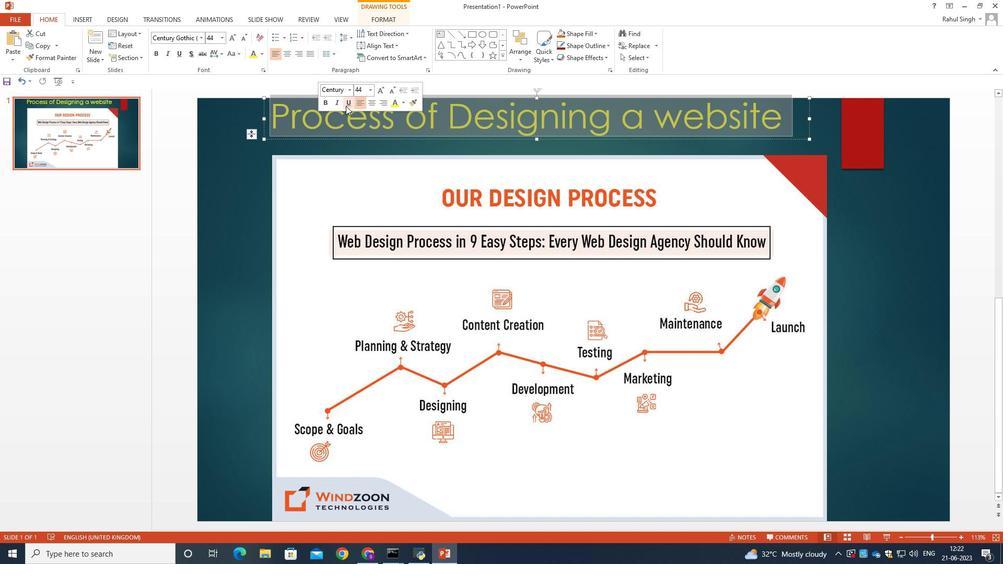 
Action: Mouse moved to (157, 52)
Screenshot: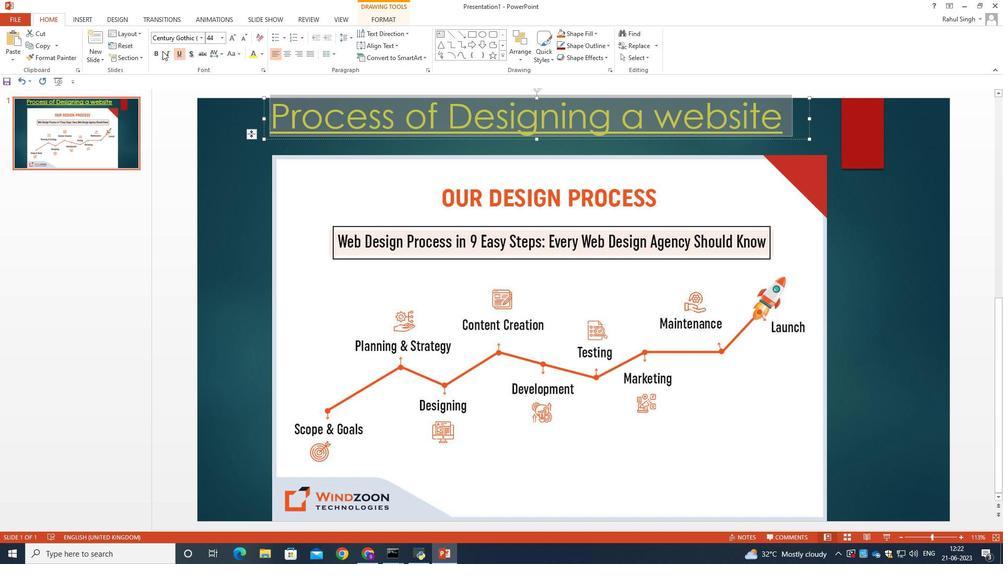 
Action: Mouse pressed left at (157, 52)
Screenshot: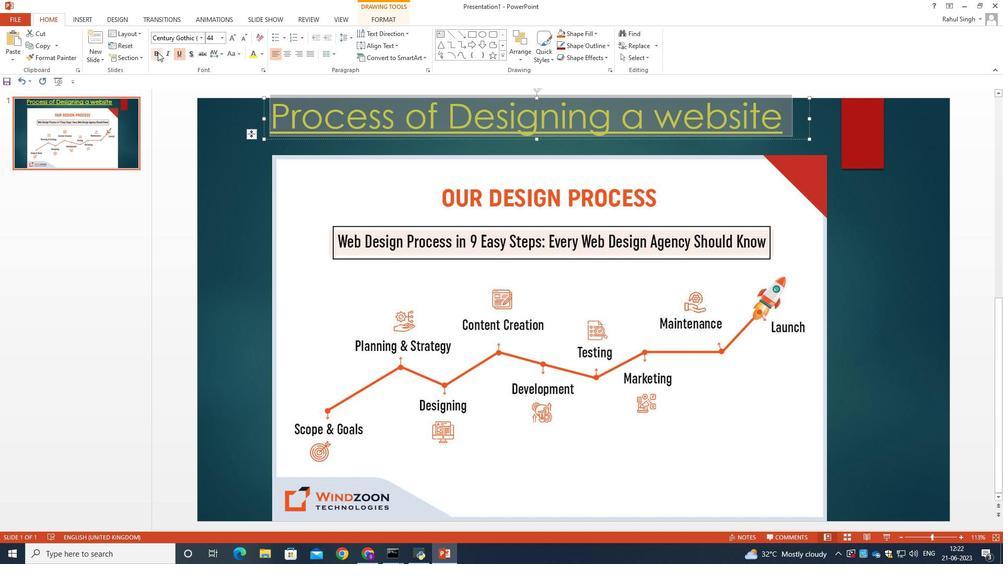 
Action: Mouse moved to (843, 136)
Screenshot: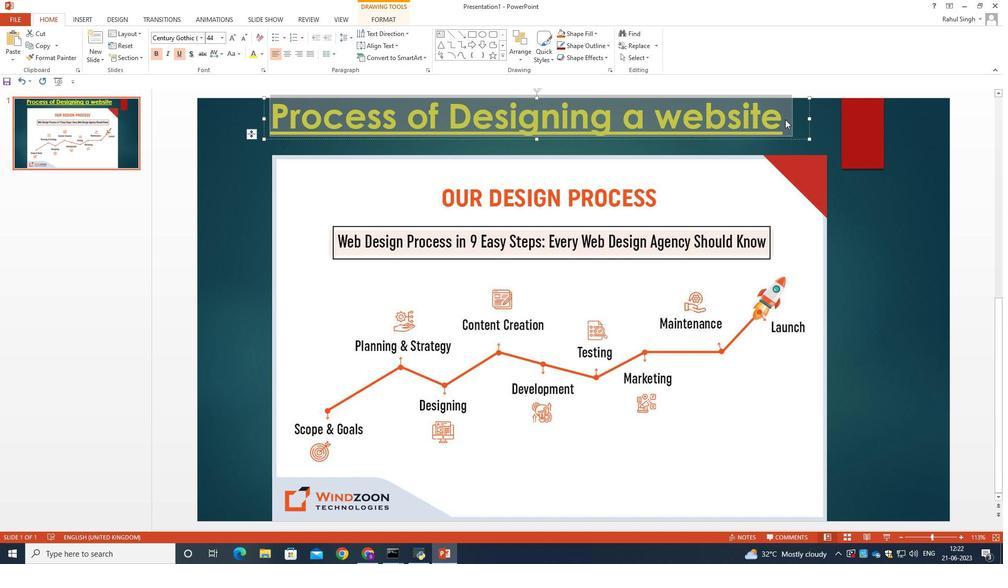 
Action: Mouse pressed left at (843, 136)
Screenshot: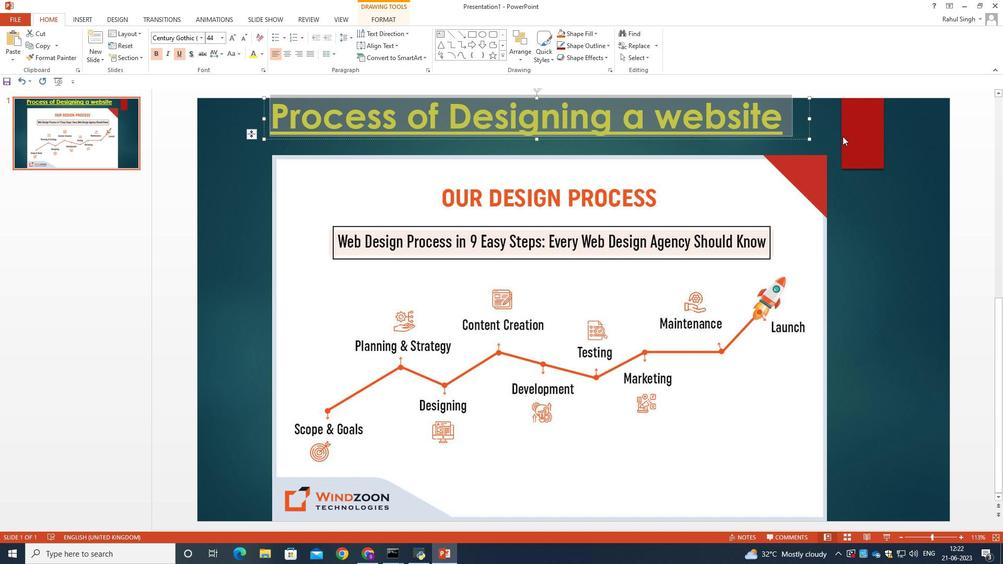 
Action: Mouse moved to (605, 173)
Screenshot: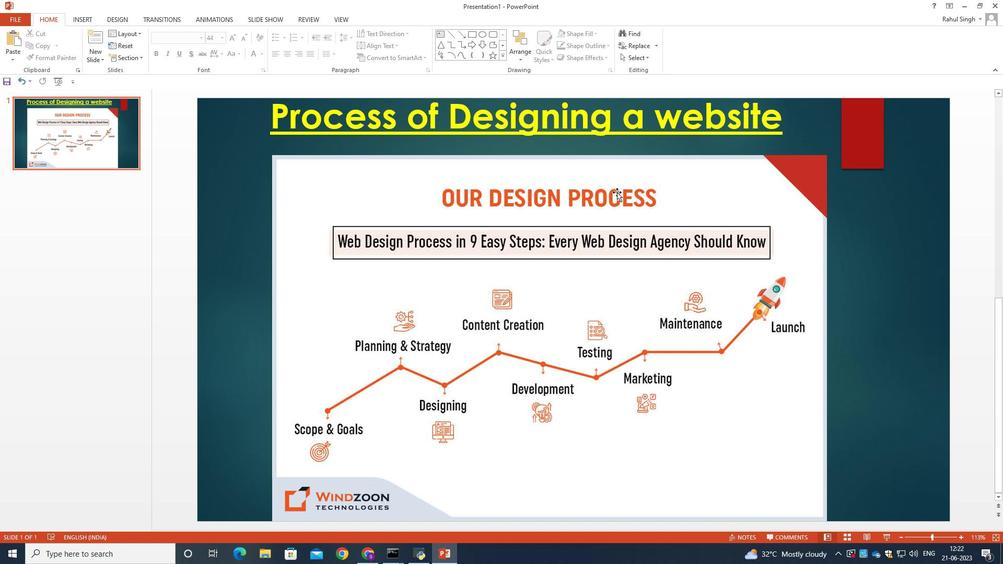 
Action: Mouse pressed left at (605, 173)
Screenshot: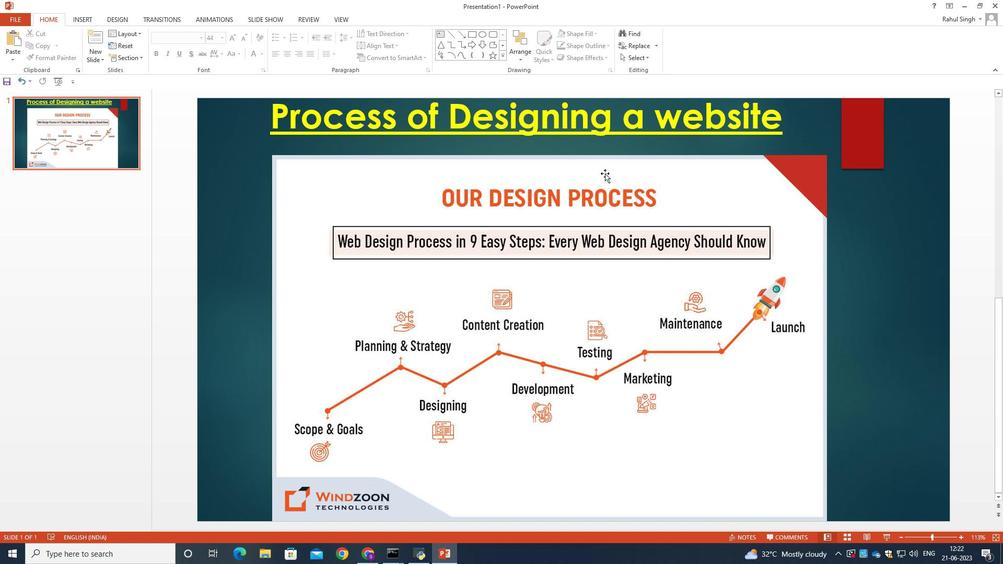 
Action: Mouse moved to (826, 136)
Screenshot: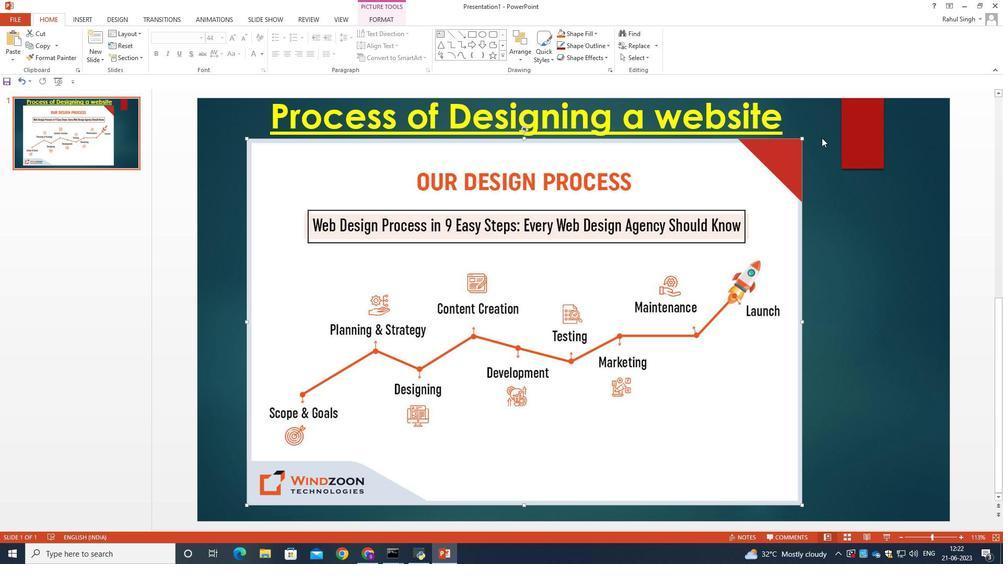 
Action: Mouse pressed left at (826, 136)
Screenshot: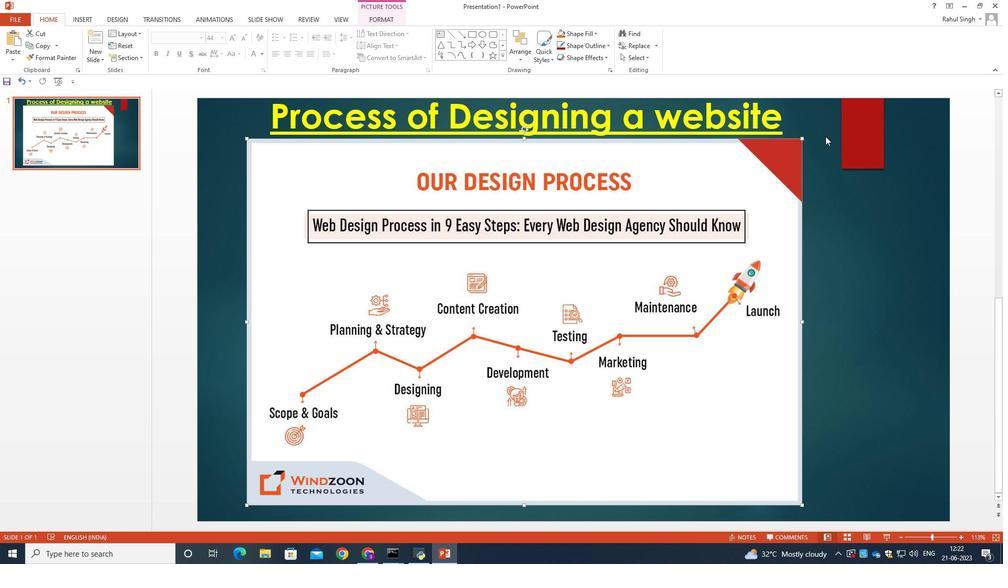 
Action: Mouse moved to (786, 291)
Screenshot: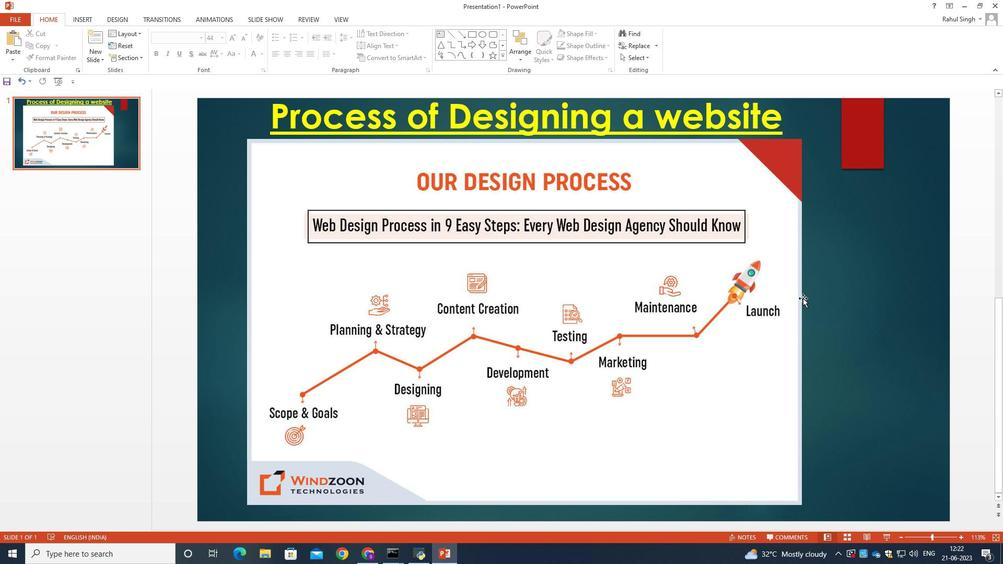 
Action: Mouse pressed left at (786, 291)
Screenshot: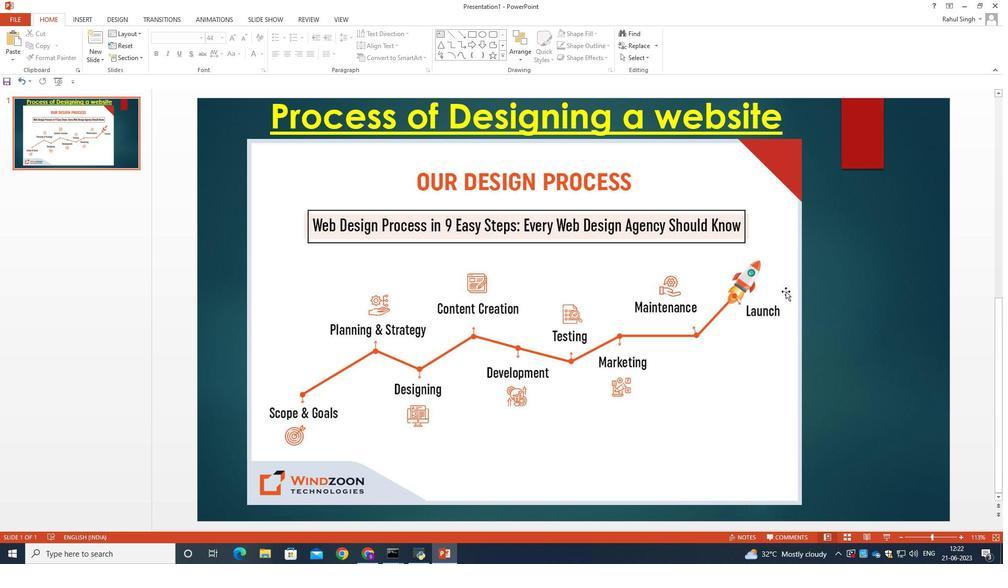 
Action: Mouse moved to (803, 324)
Screenshot: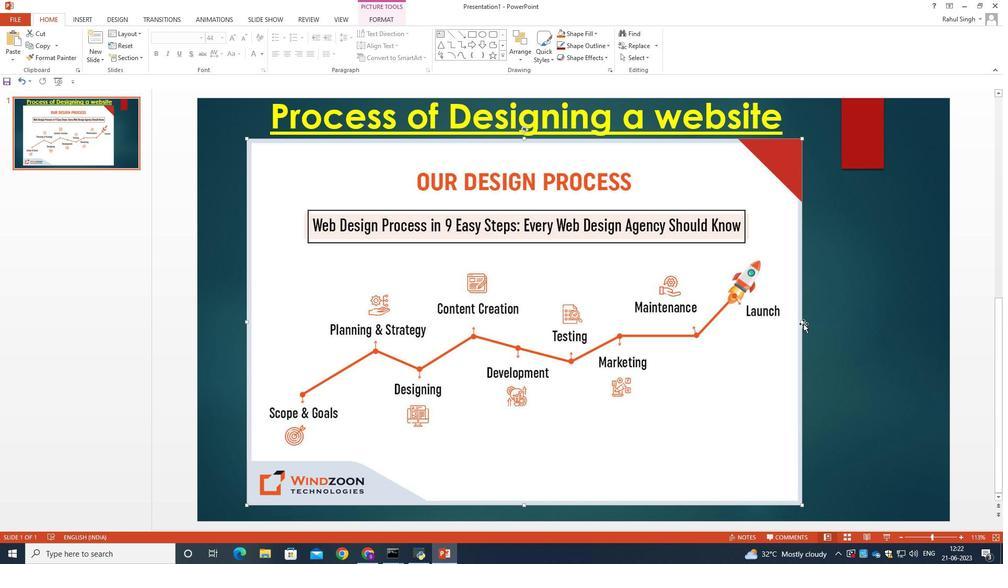 
Action: Mouse pressed left at (803, 324)
Screenshot: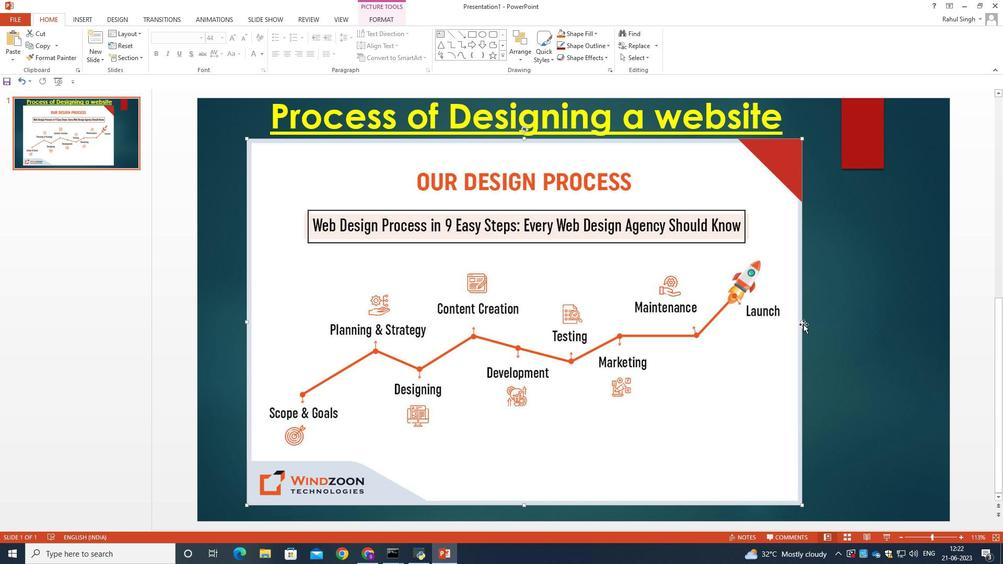 
Action: Mouse moved to (802, 322)
Screenshot: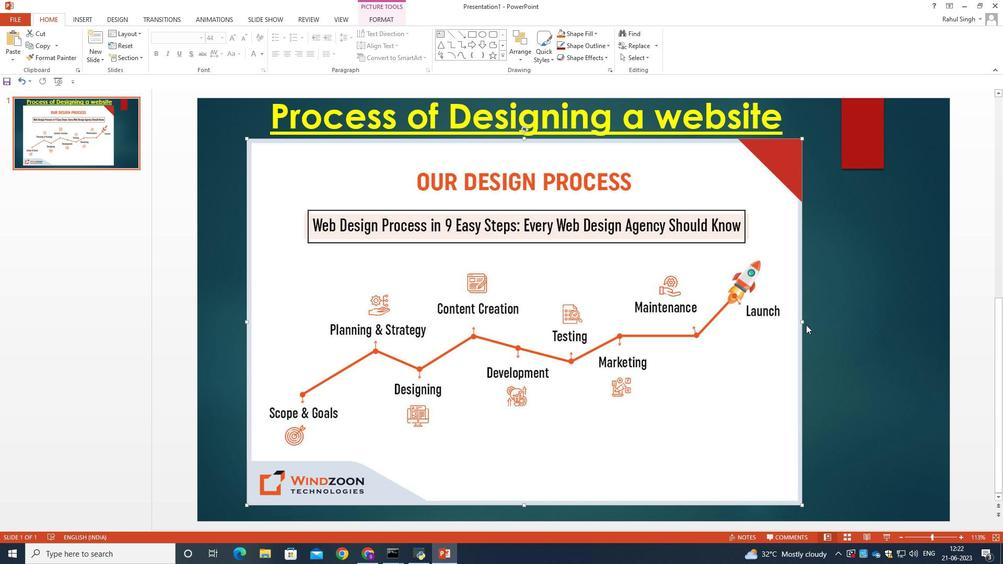 
Action: Mouse pressed left at (802, 322)
Screenshot: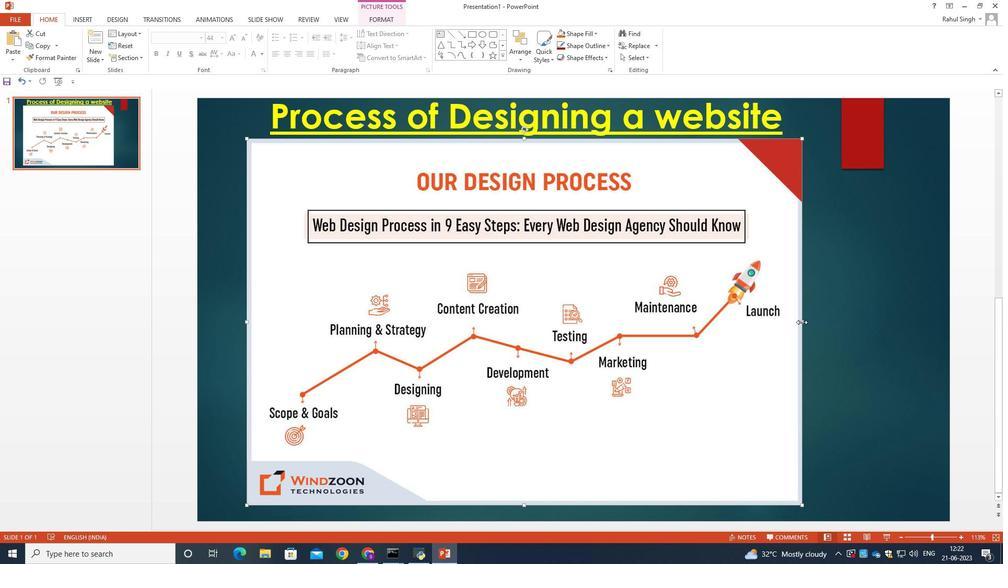 
Action: Mouse moved to (247, 320)
Screenshot: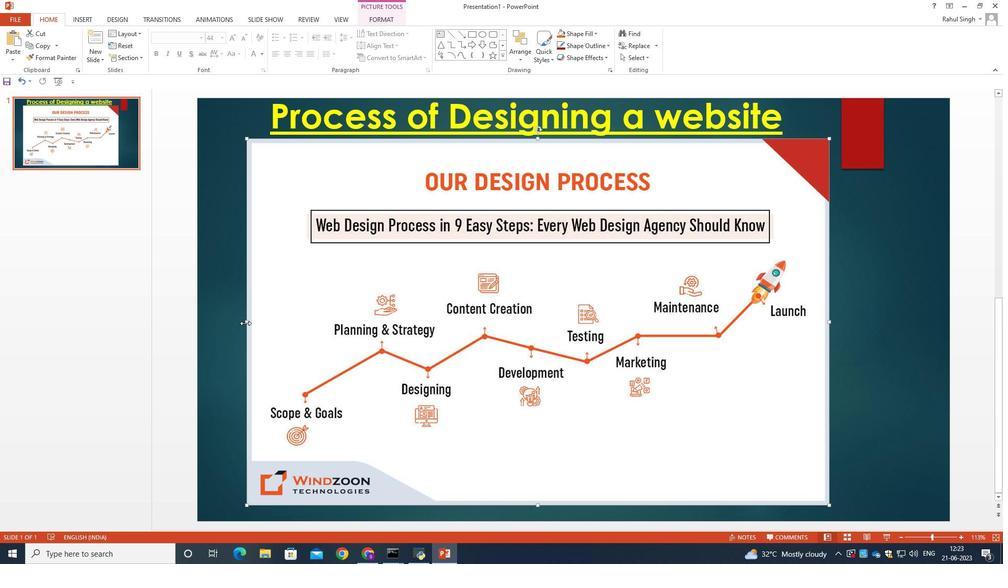 
Action: Mouse pressed left at (247, 320)
Screenshot: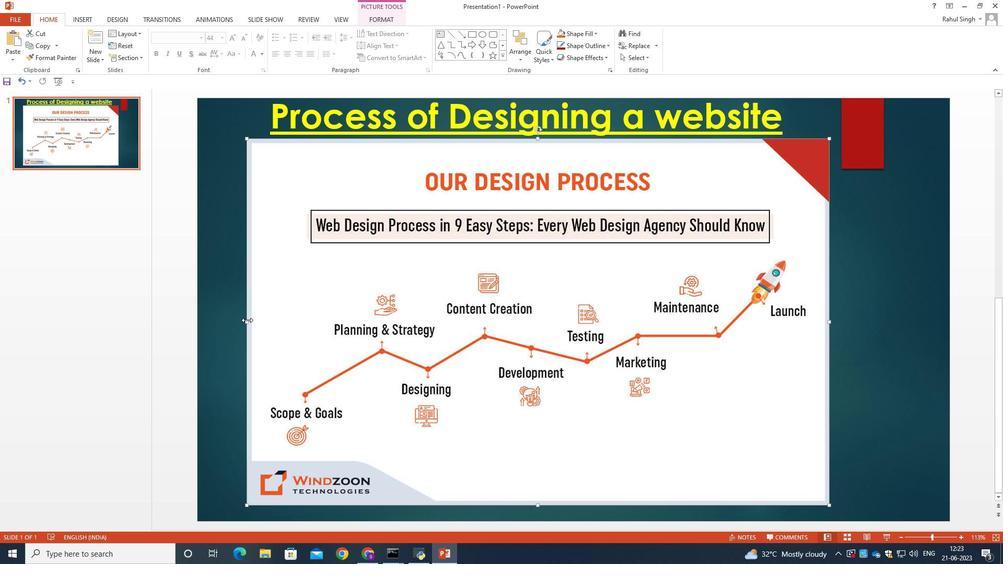
Action: Mouse moved to (652, 216)
Screenshot: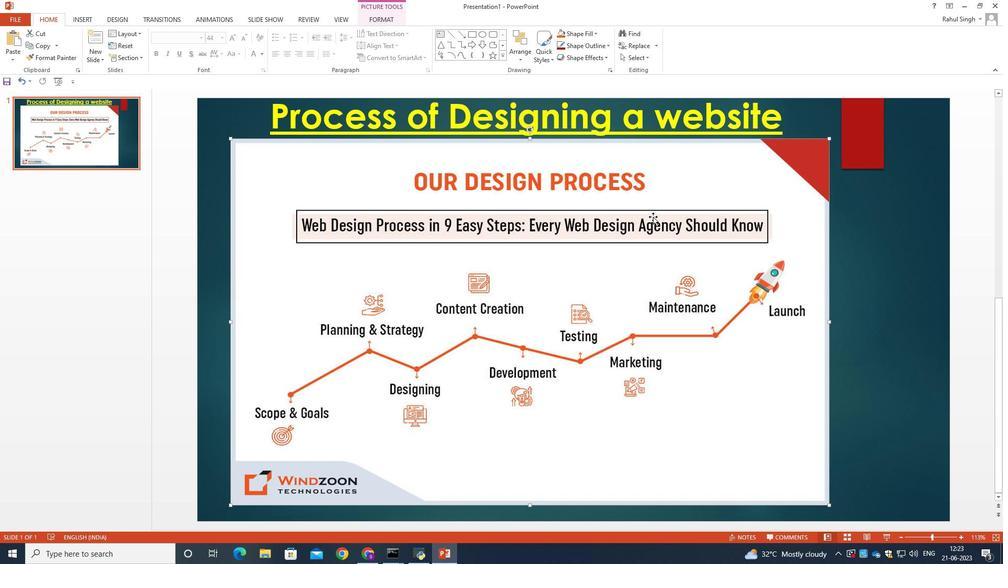 
Action: Mouse pressed left at (652, 216)
Screenshot: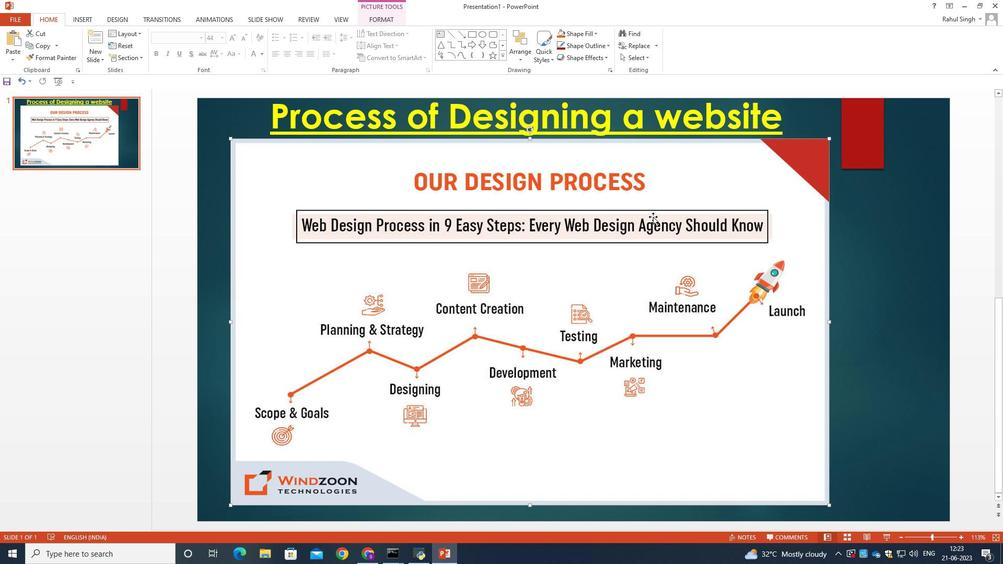 
Action: Mouse moved to (671, 225)
Screenshot: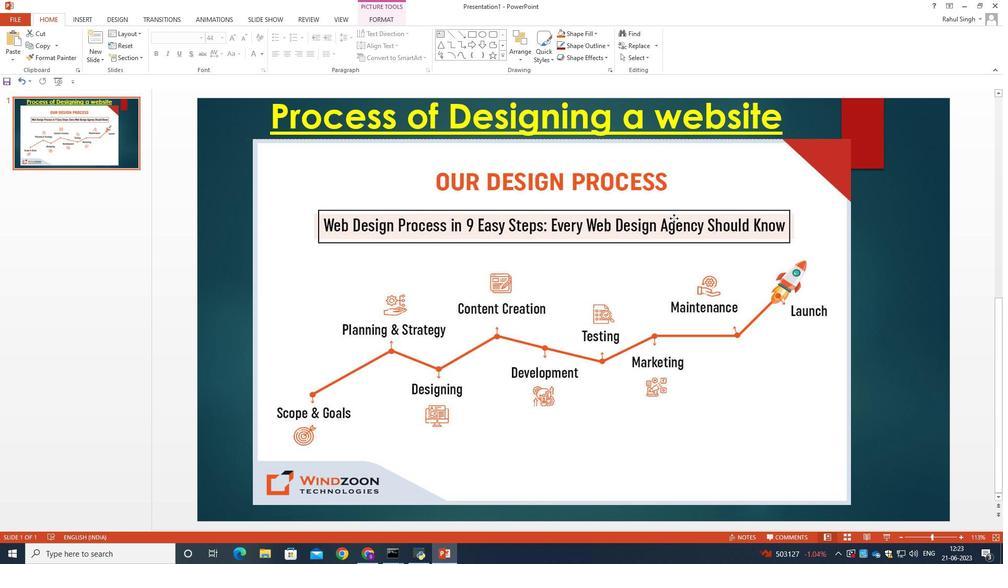 
Action: Mouse pressed left at (671, 225)
Screenshot: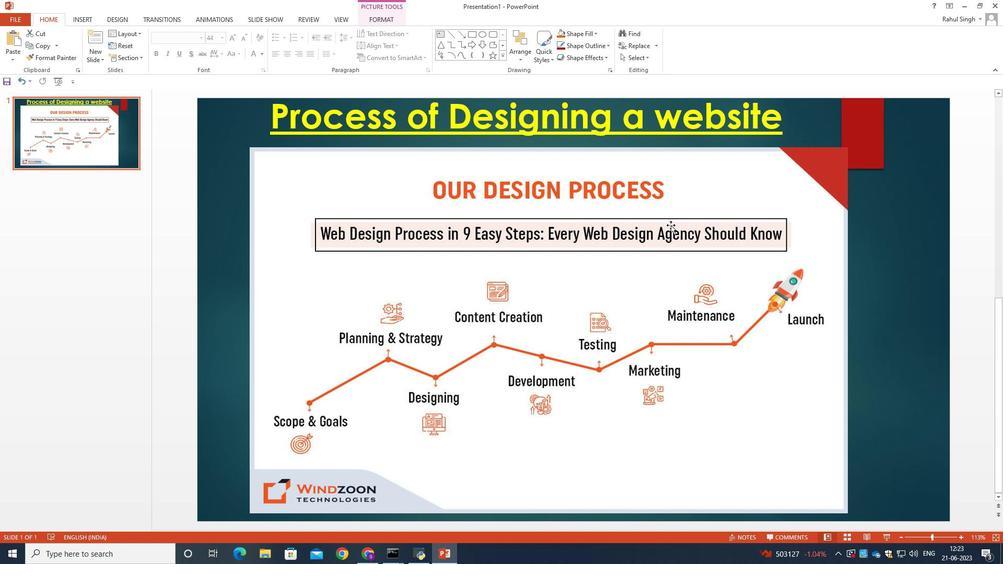 
Action: Mouse moved to (101, 62)
Screenshot: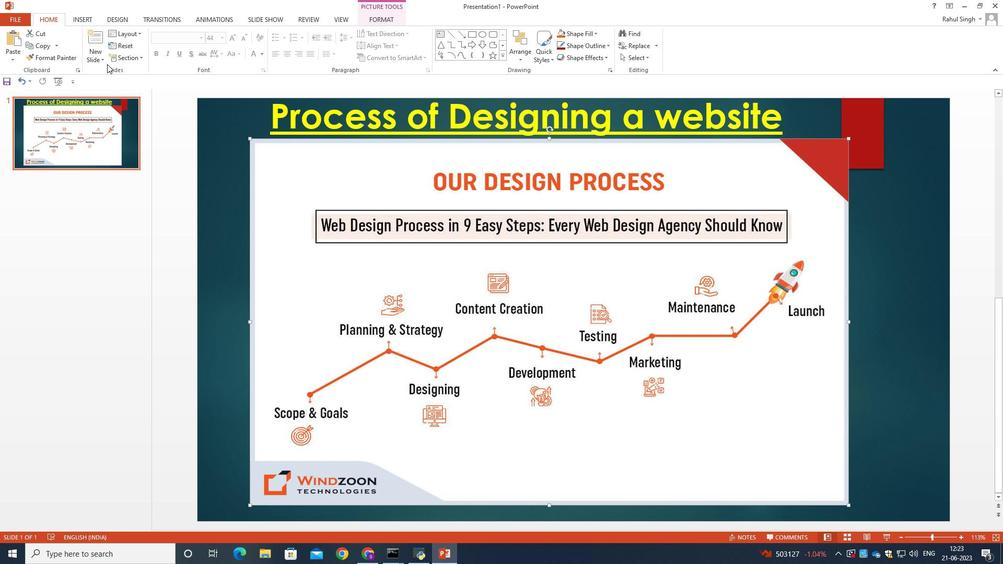 
Action: Mouse pressed left at (101, 62)
Screenshot: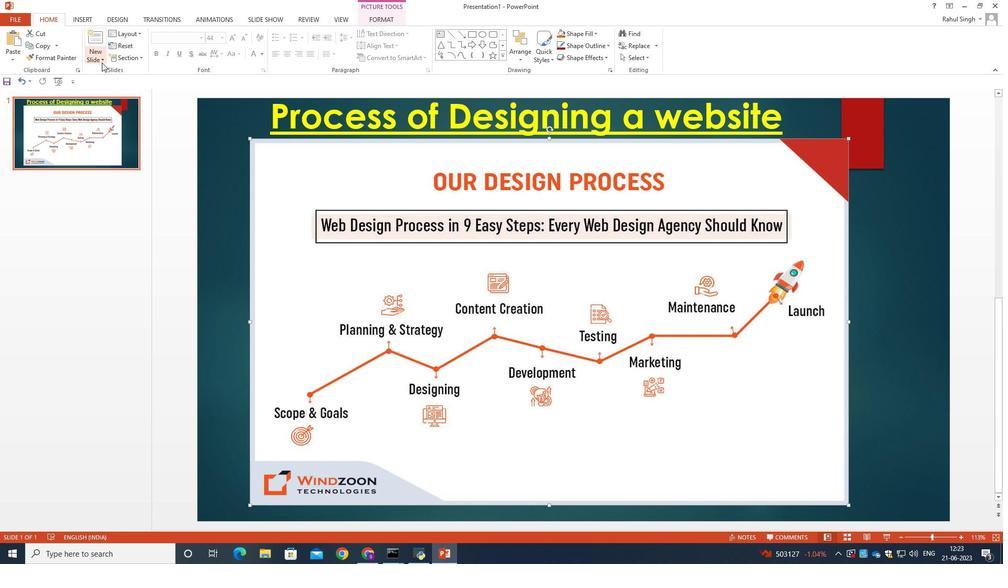 
Action: Mouse moved to (103, 205)
Screenshot: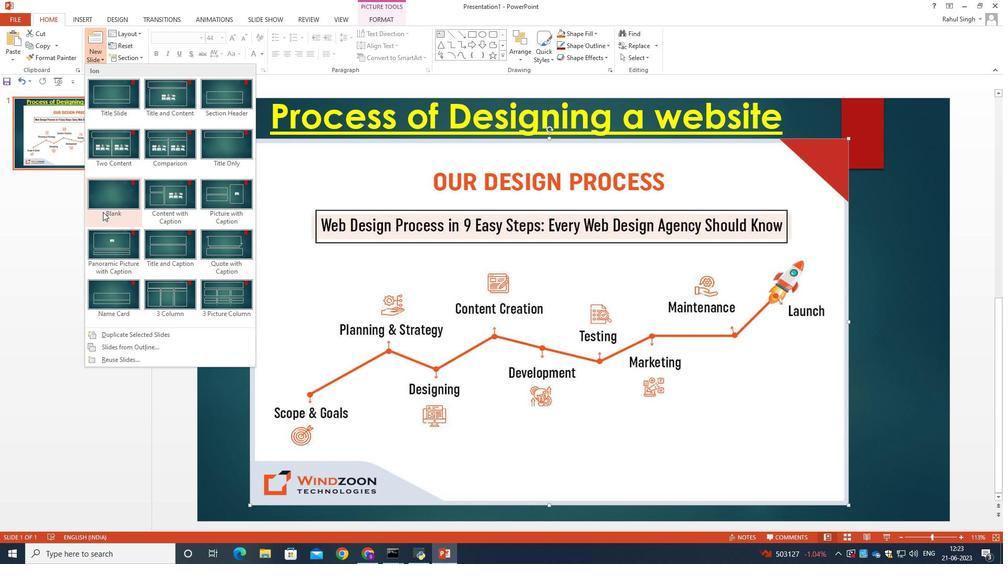
Action: Mouse pressed left at (103, 205)
Screenshot: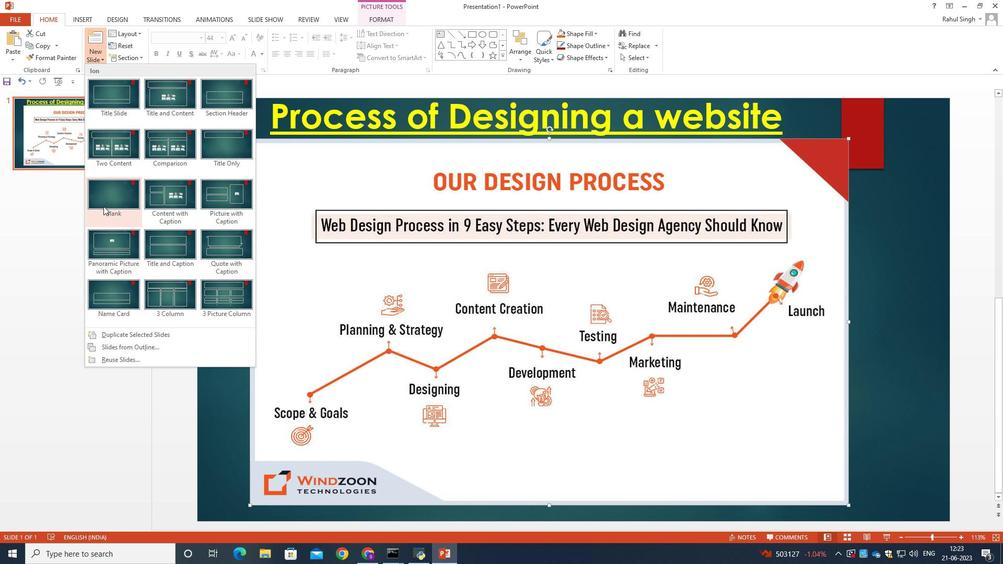 
Action: Mouse moved to (89, 209)
Screenshot: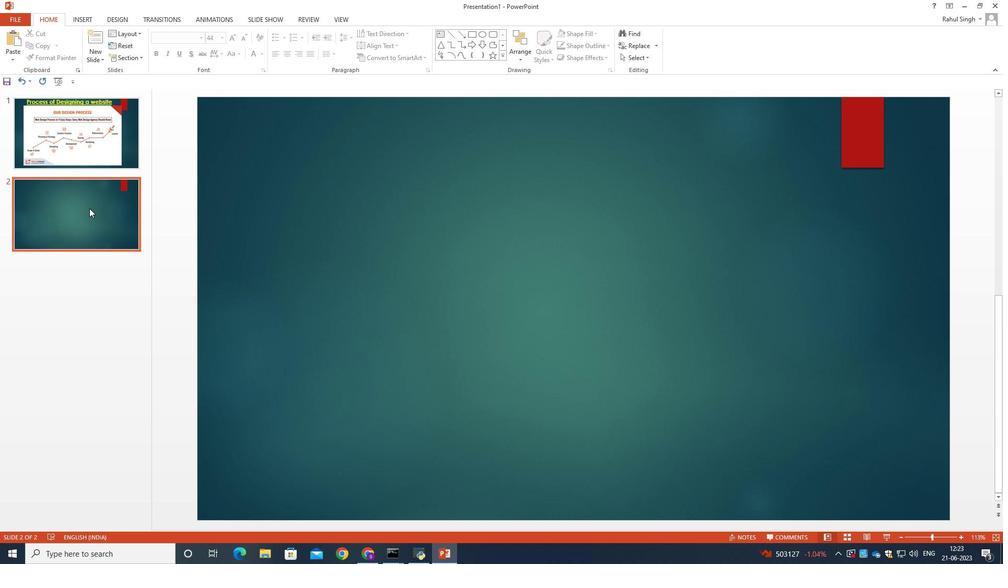 
Action: Mouse pressed left at (89, 209)
Screenshot: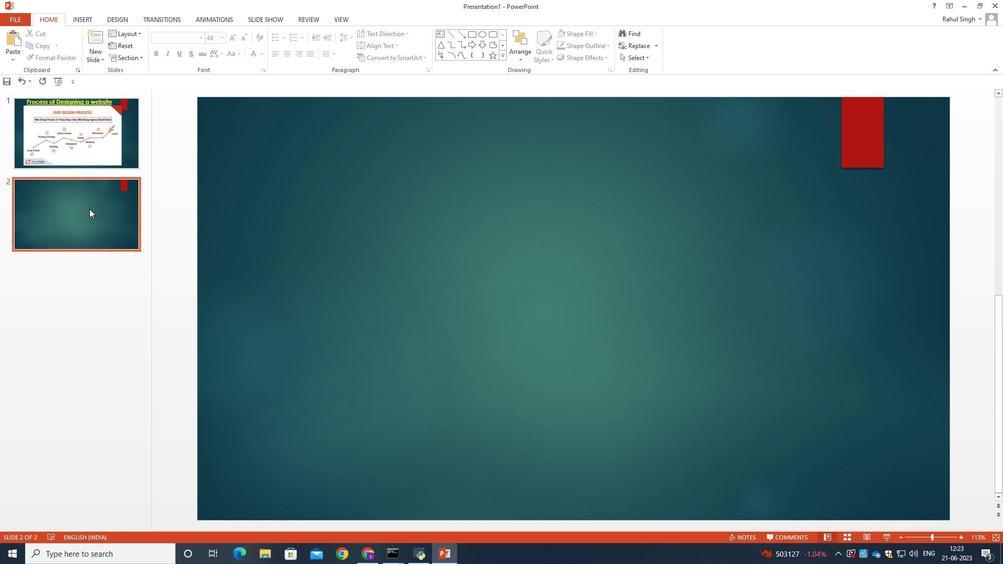 
Action: Mouse moved to (114, 21)
Screenshot: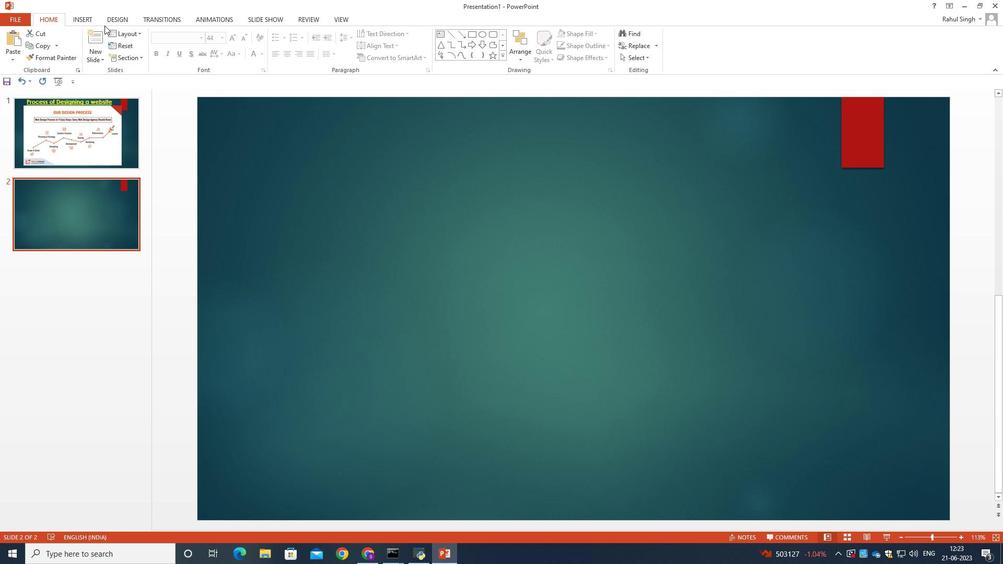 
Action: Mouse pressed left at (114, 21)
Screenshot: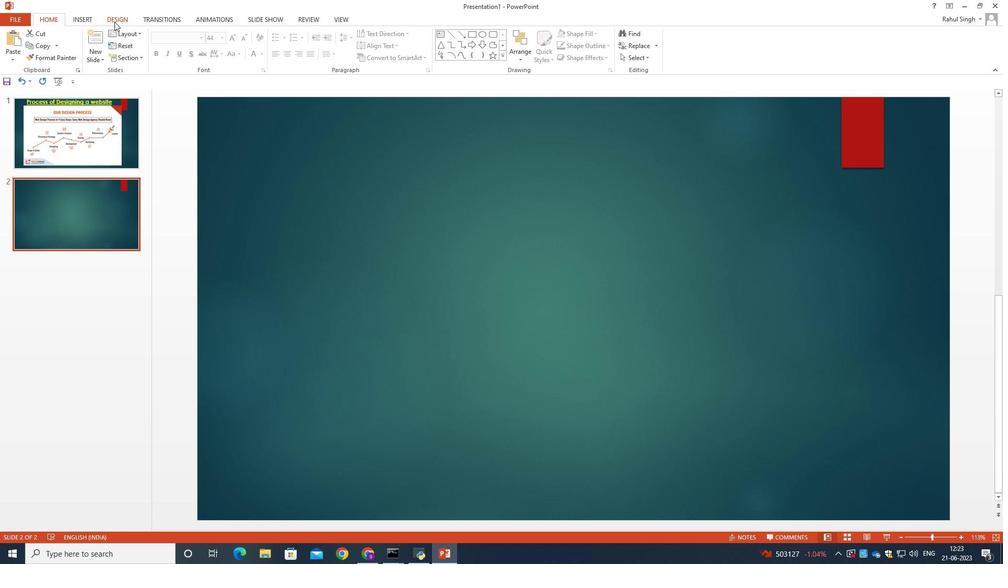 
Action: Mouse moved to (355, 44)
Screenshot: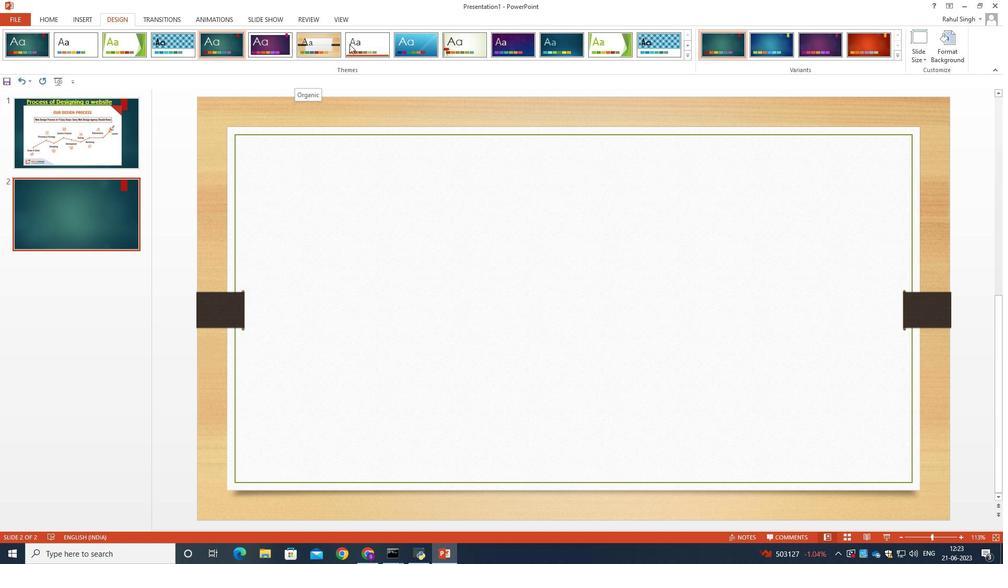 
Action: Mouse pressed right at (355, 44)
Screenshot: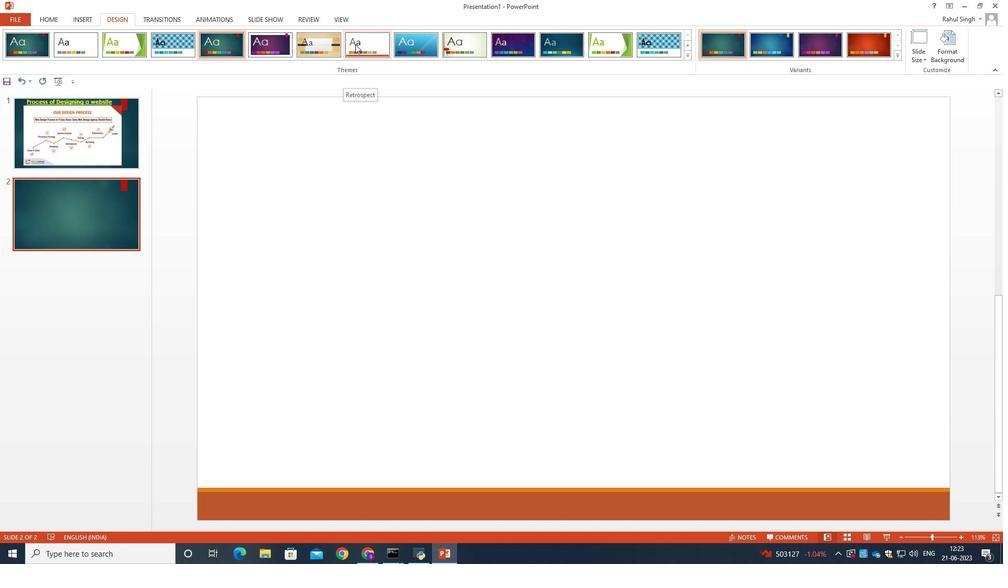 
Action: Mouse moved to (400, 65)
Screenshot: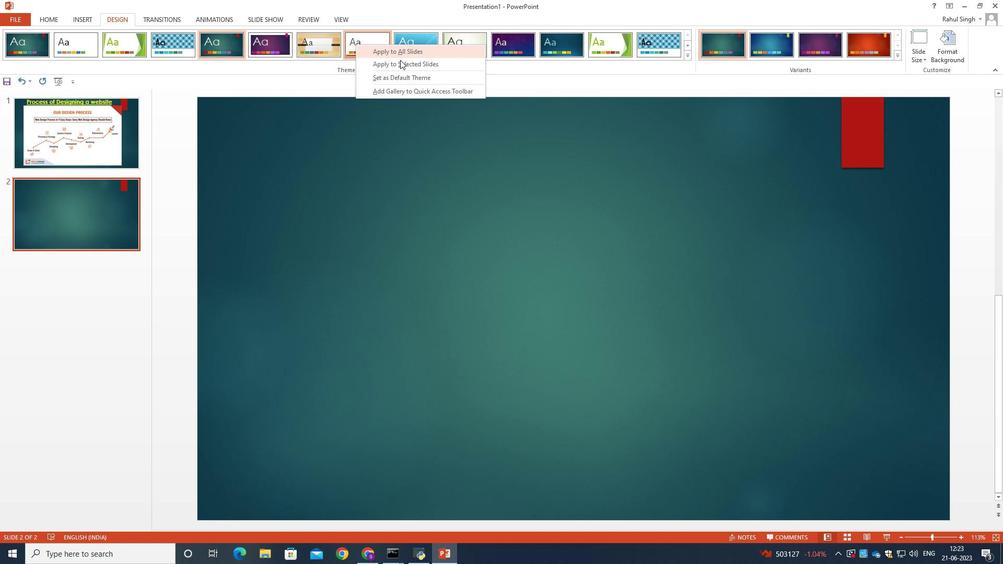 
Action: Mouse pressed left at (400, 65)
Screenshot: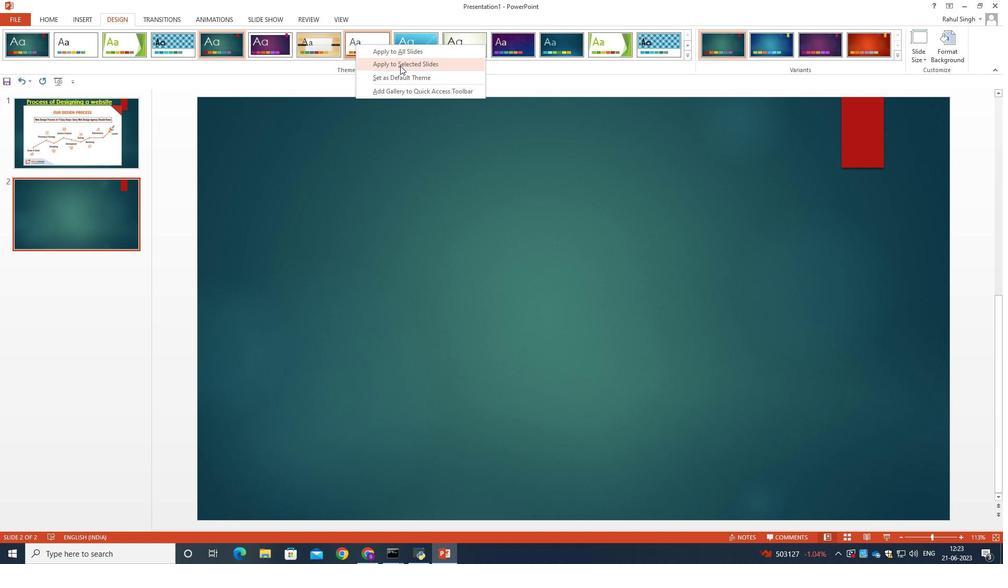 
Action: Mouse moved to (321, 270)
Screenshot: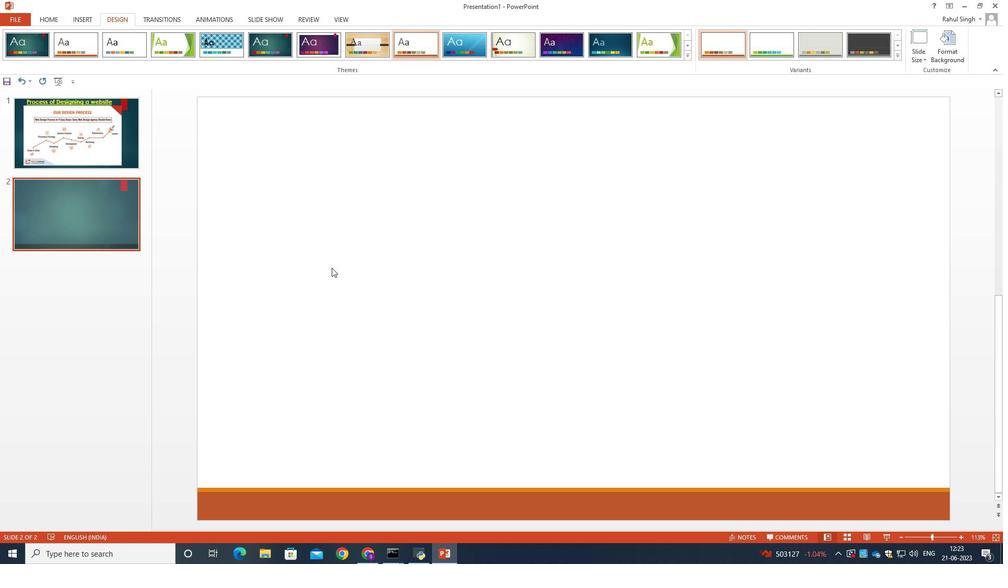 
Action: Mouse pressed left at (321, 270)
Screenshot: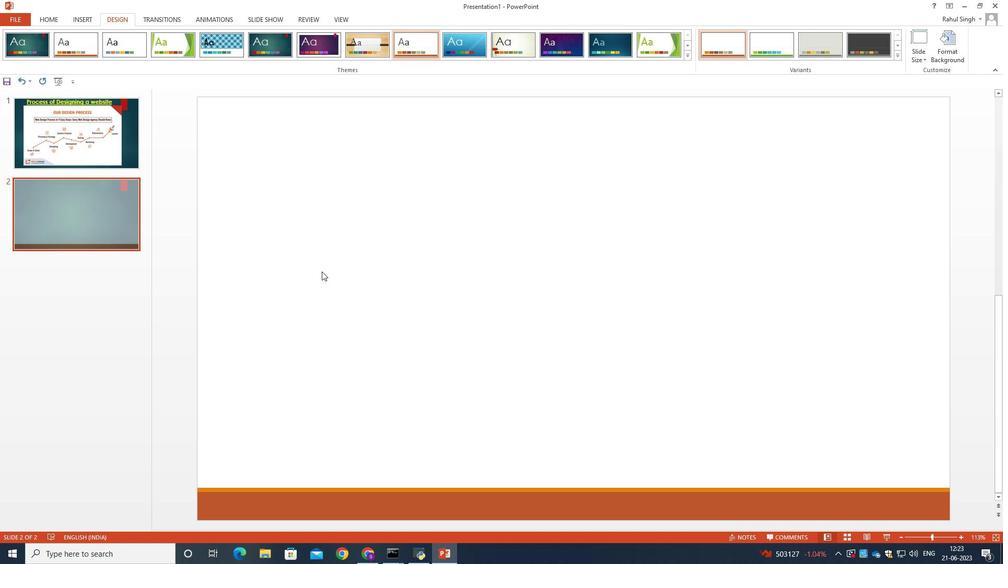 
Action: Mouse moved to (79, 226)
Screenshot: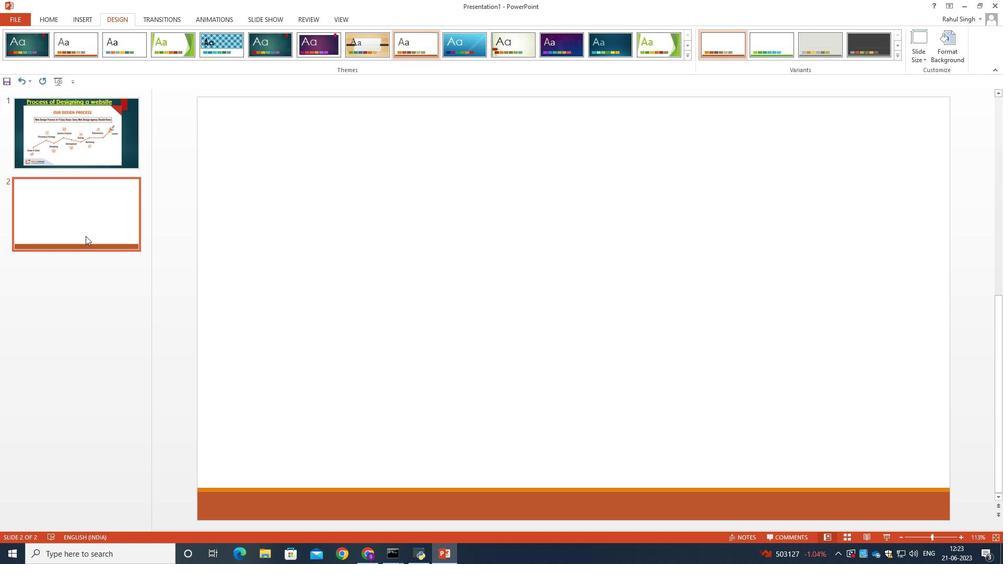 
Action: Mouse pressed left at (79, 226)
Screenshot: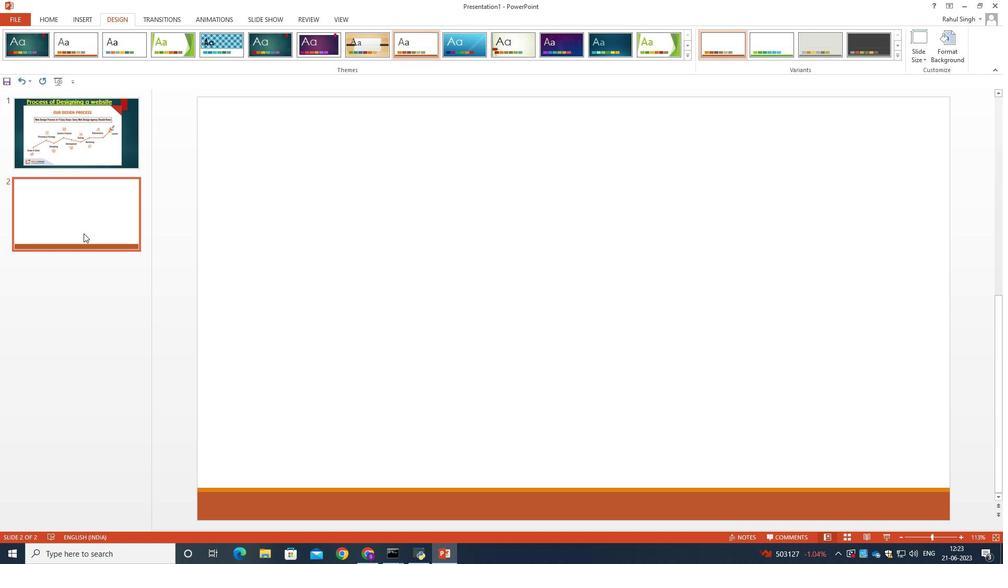 
Action: Mouse moved to (346, 213)
Screenshot: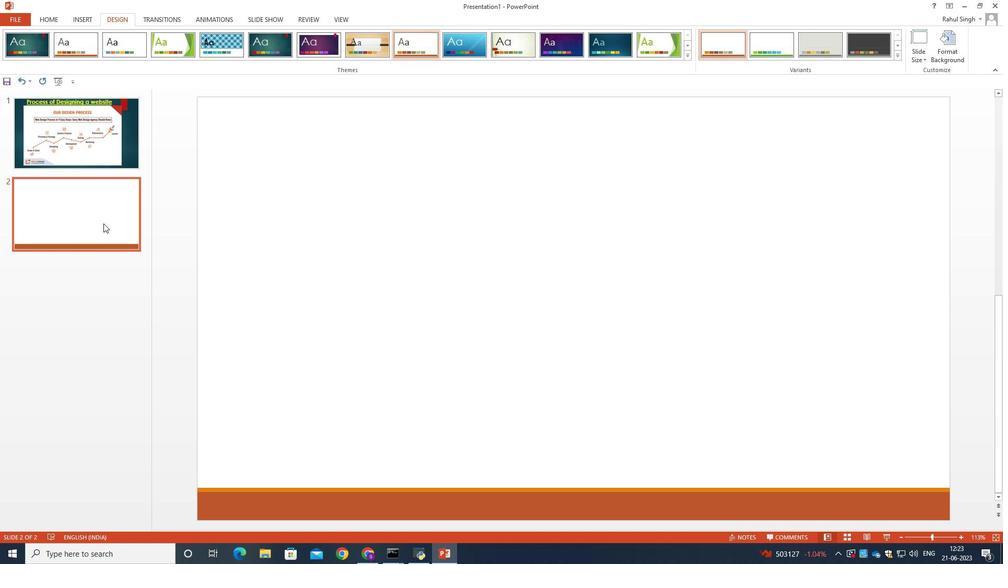 
Action: Mouse pressed left at (346, 213)
Screenshot: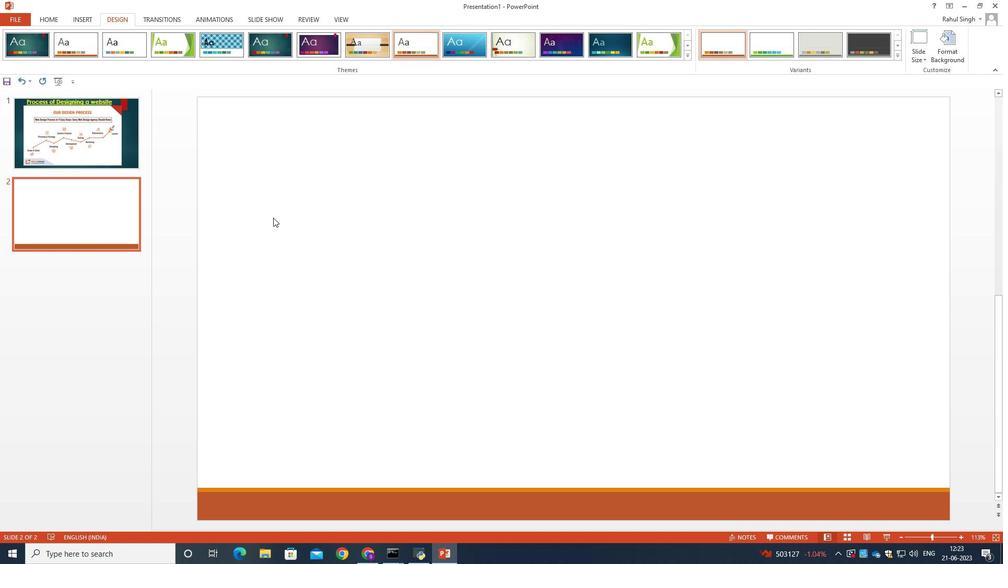 
Action: Mouse moved to (367, 554)
Screenshot: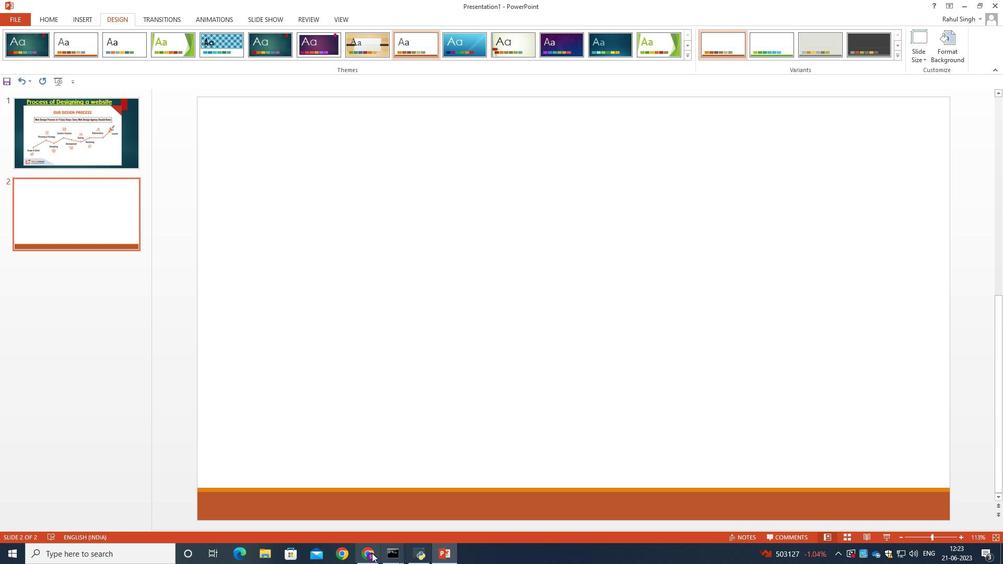 
Action: Mouse pressed left at (367, 554)
Screenshot: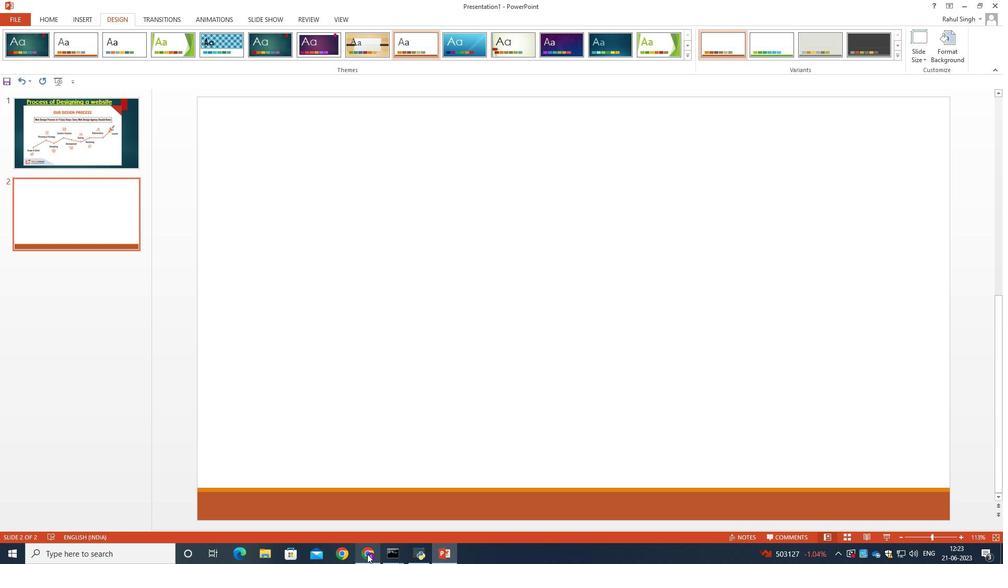 
Action: Mouse moved to (472, 276)
Screenshot: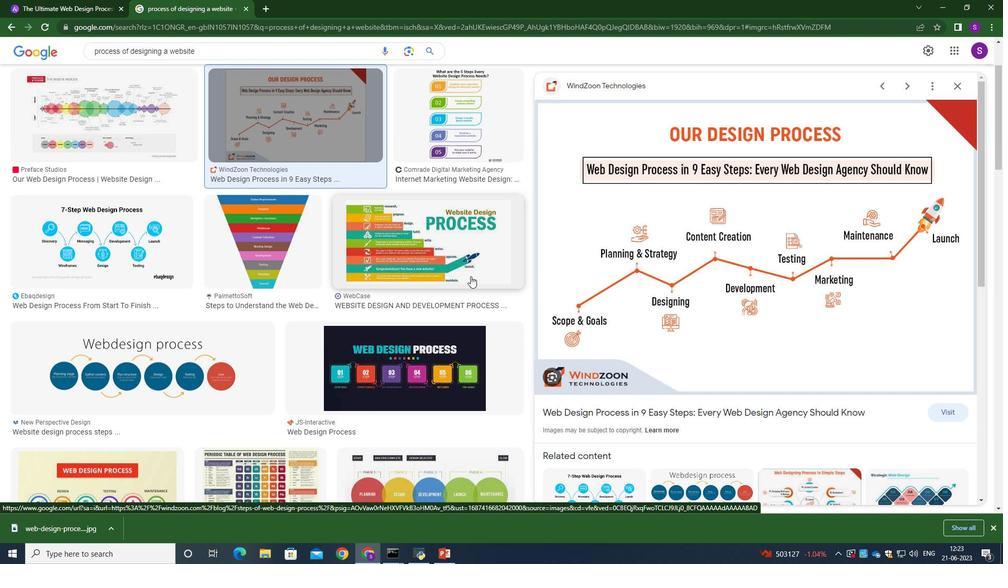 
Action: Mouse scrolled (472, 275) with delta (0, 0)
Screenshot: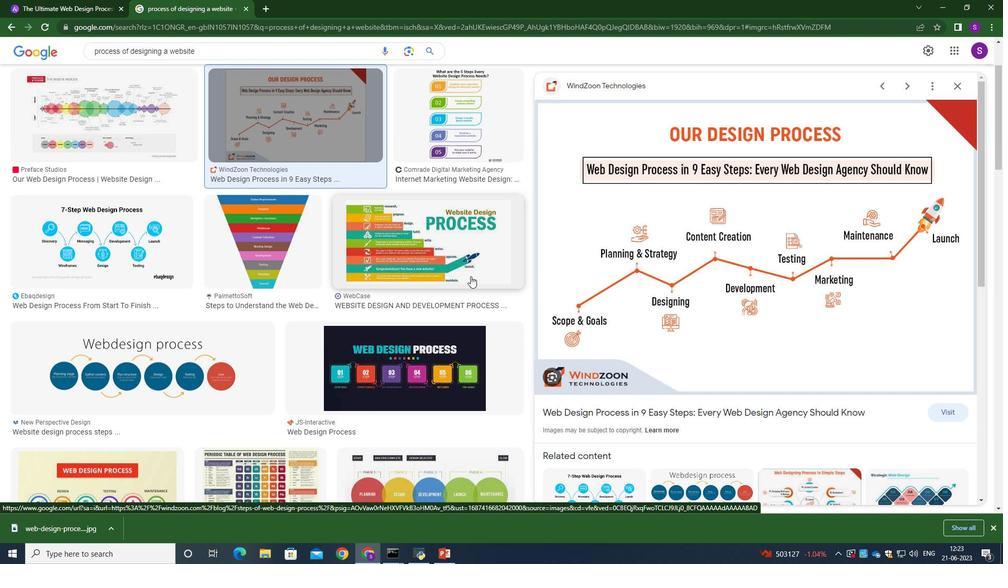 
Action: Mouse scrolled (472, 275) with delta (0, 0)
Screenshot: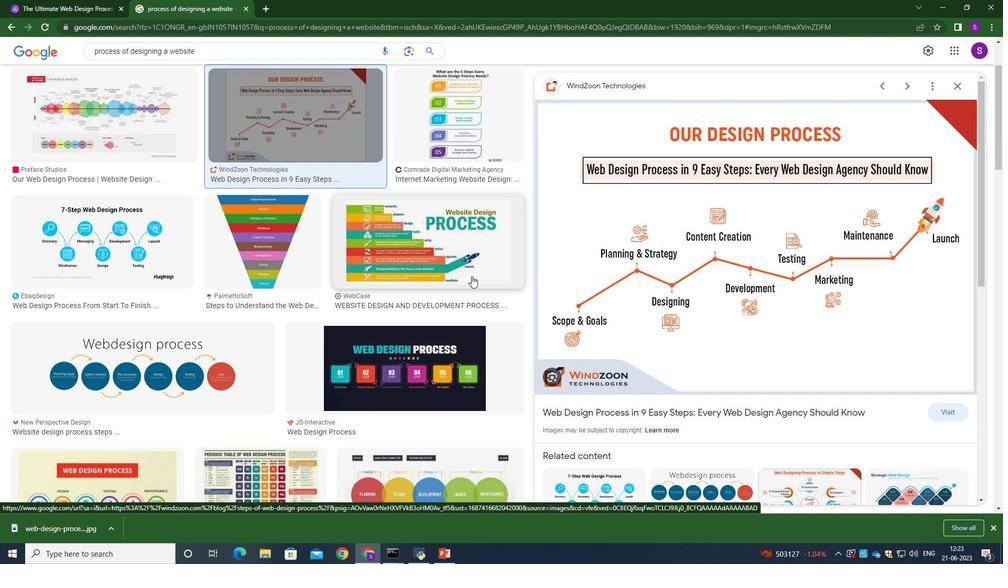 
Action: Mouse moved to (474, 273)
Screenshot: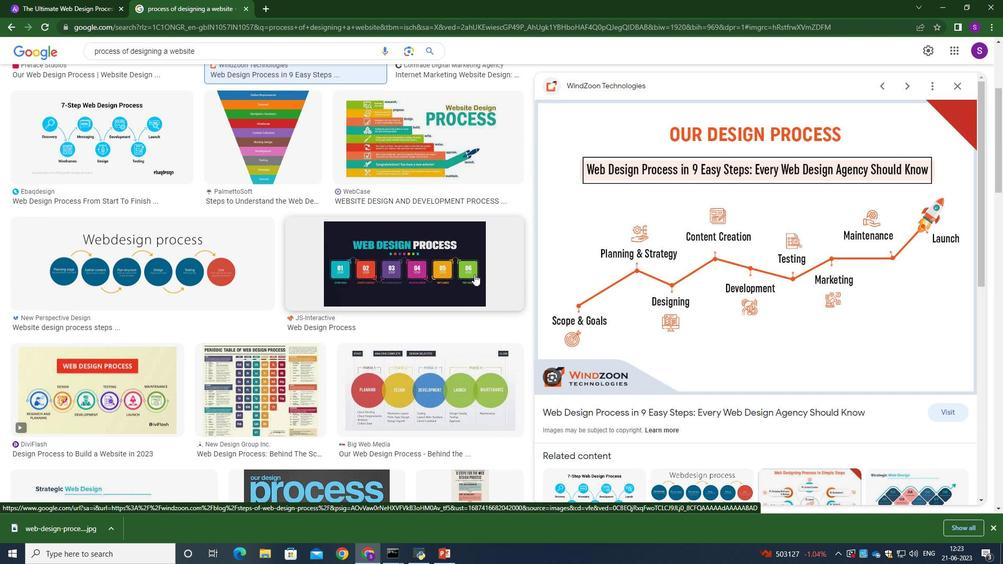 
Action: Mouse scrolled (474, 273) with delta (0, 0)
Screenshot: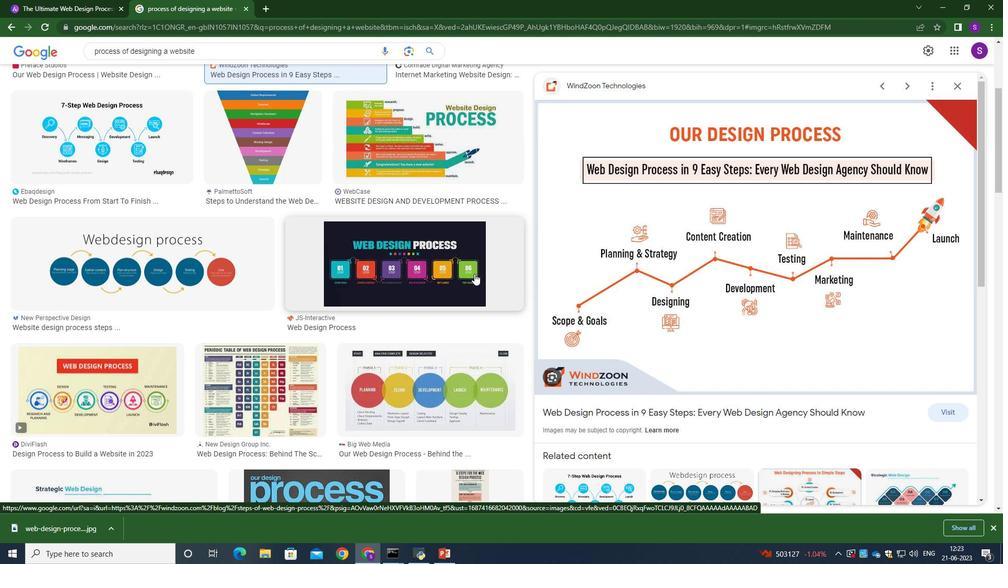 
Action: Mouse scrolled (474, 273) with delta (0, 0)
Screenshot: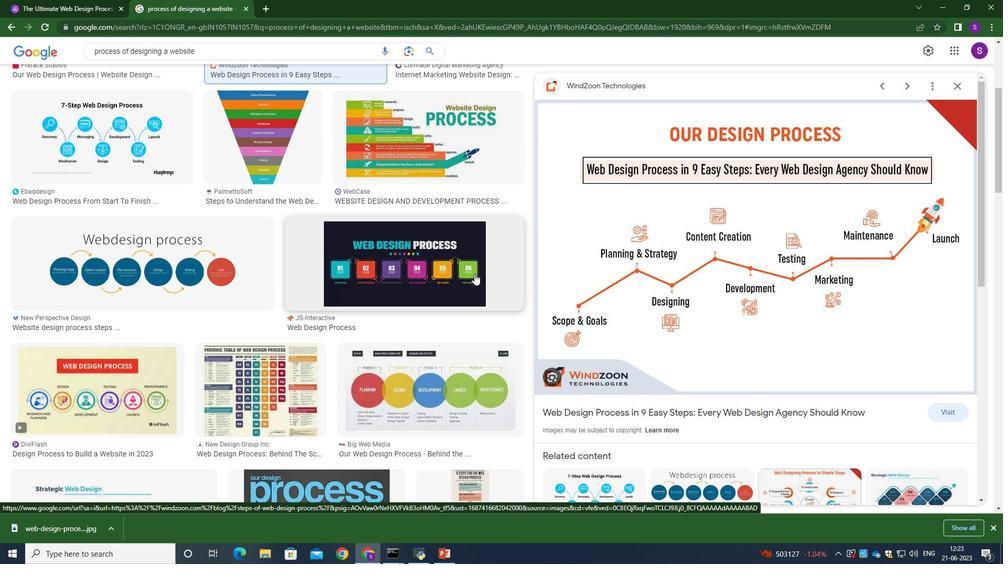 
Action: Mouse scrolled (474, 273) with delta (0, 0)
Screenshot: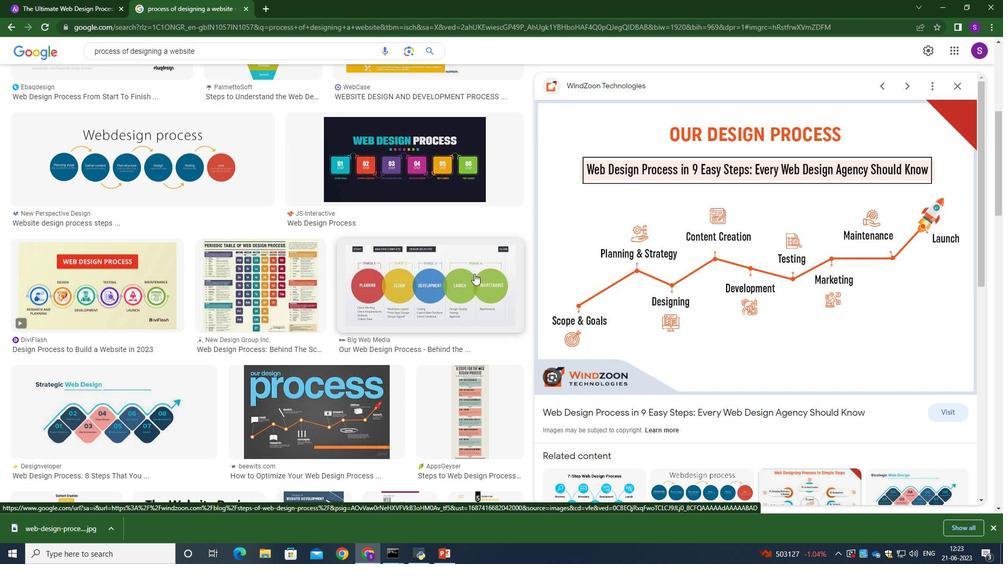 
Action: Mouse moved to (143, 81)
Screenshot: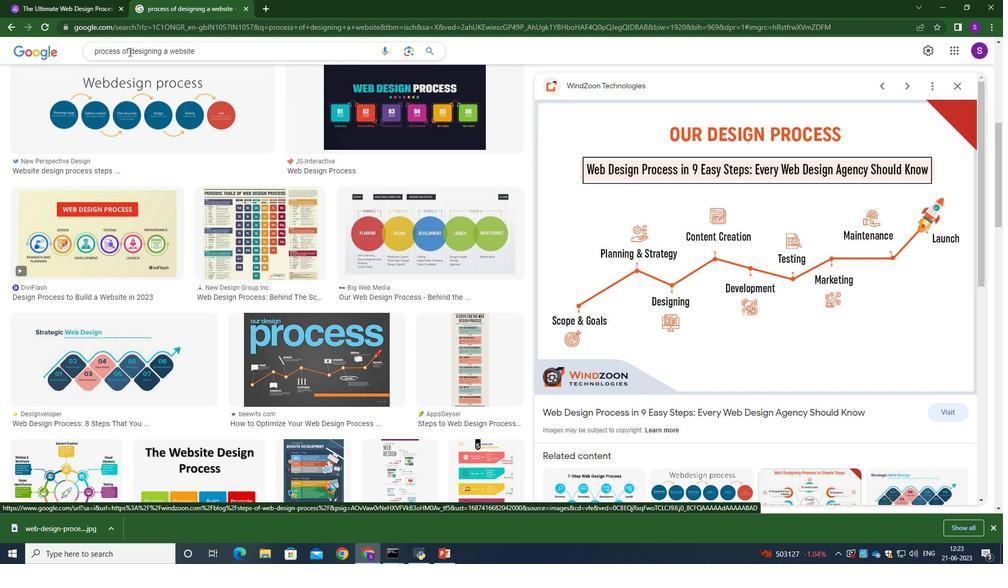 
Action: Mouse scrolled (143, 81) with delta (0, 0)
Screenshot: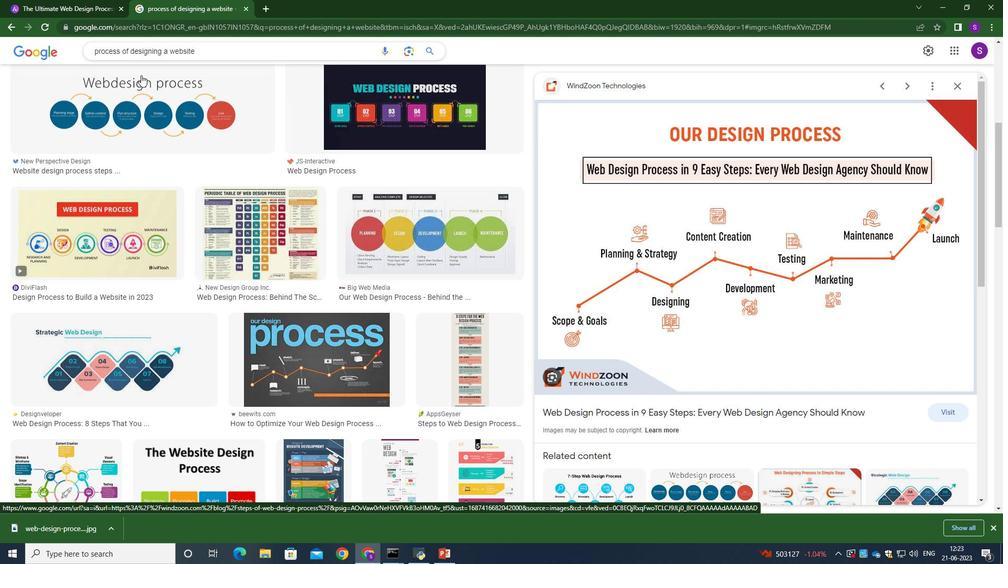 
Action: Mouse scrolled (143, 81) with delta (0, 0)
Screenshot: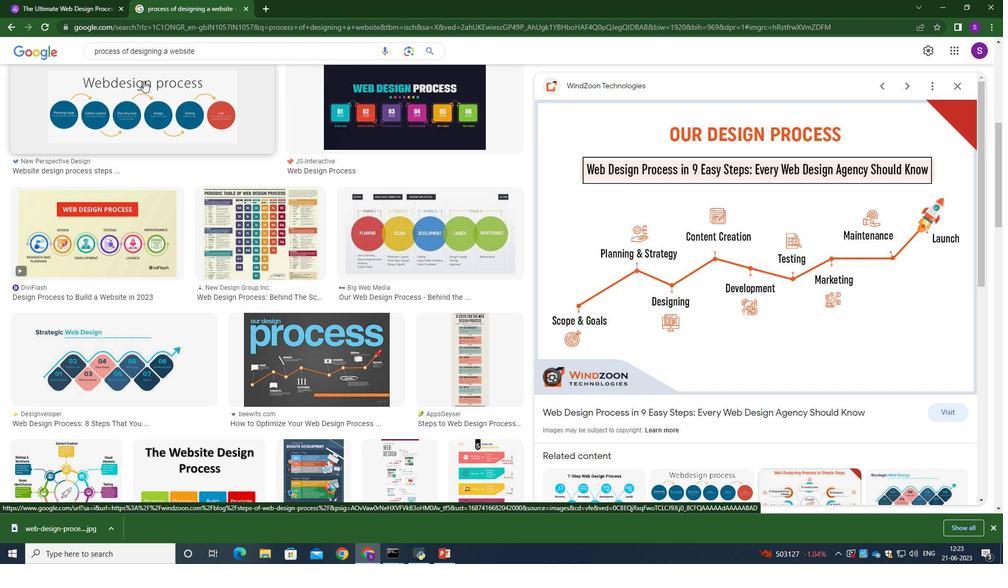 
Action: Mouse scrolled (143, 81) with delta (0, 0)
Screenshot: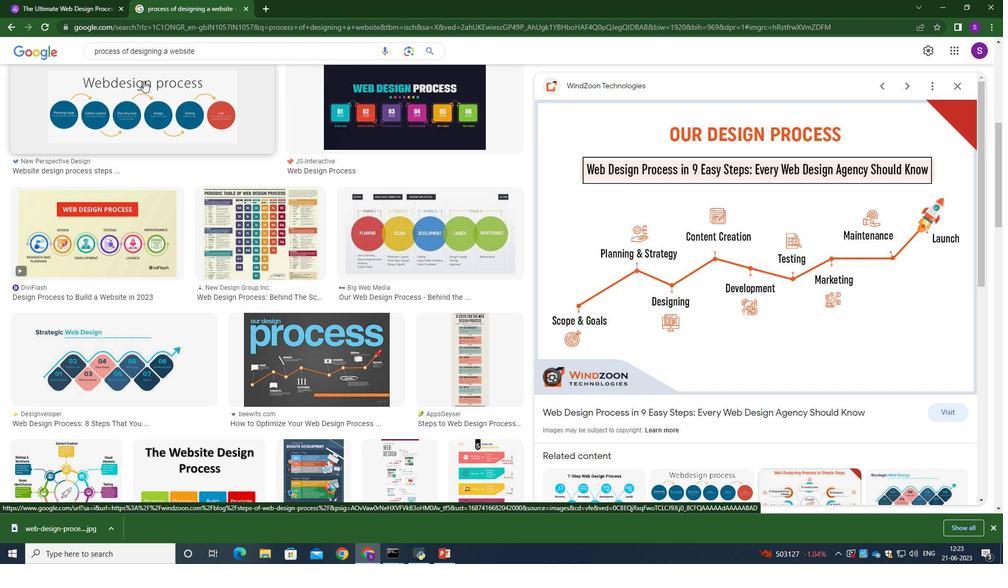
Action: Mouse scrolled (143, 81) with delta (0, 0)
Screenshot: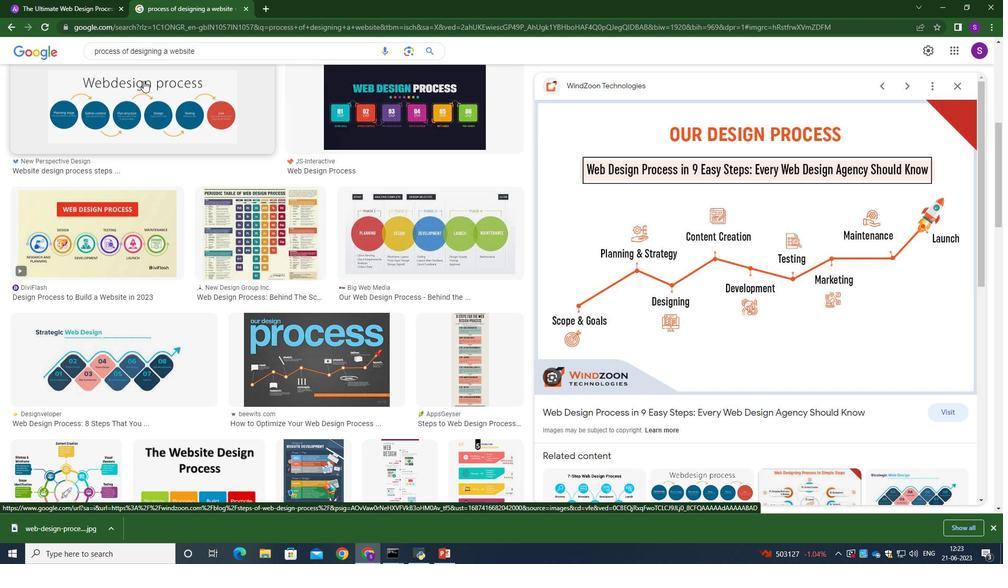 
Action: Mouse scrolled (143, 81) with delta (0, 0)
Screenshot: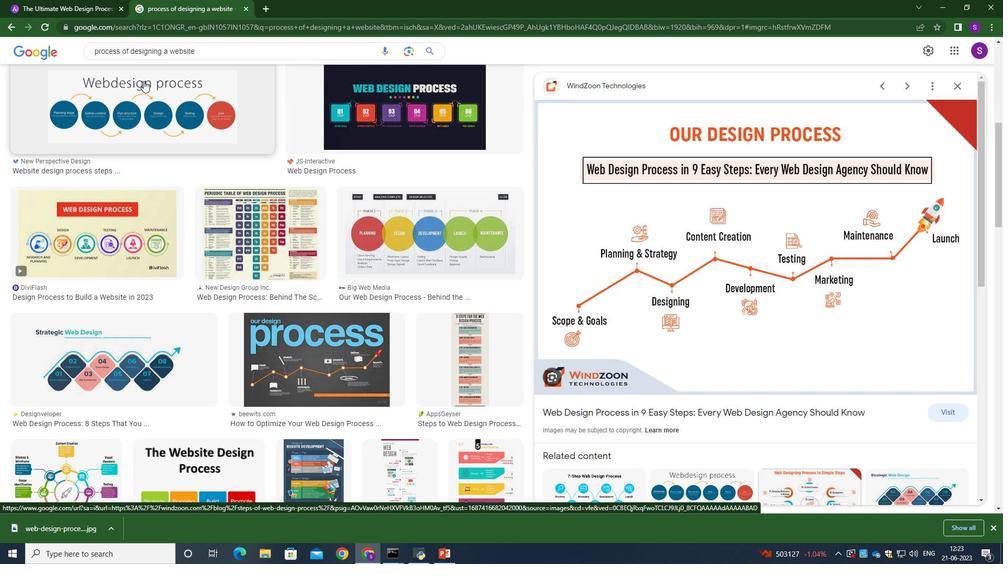 
Action: Mouse moved to (152, 111)
Screenshot: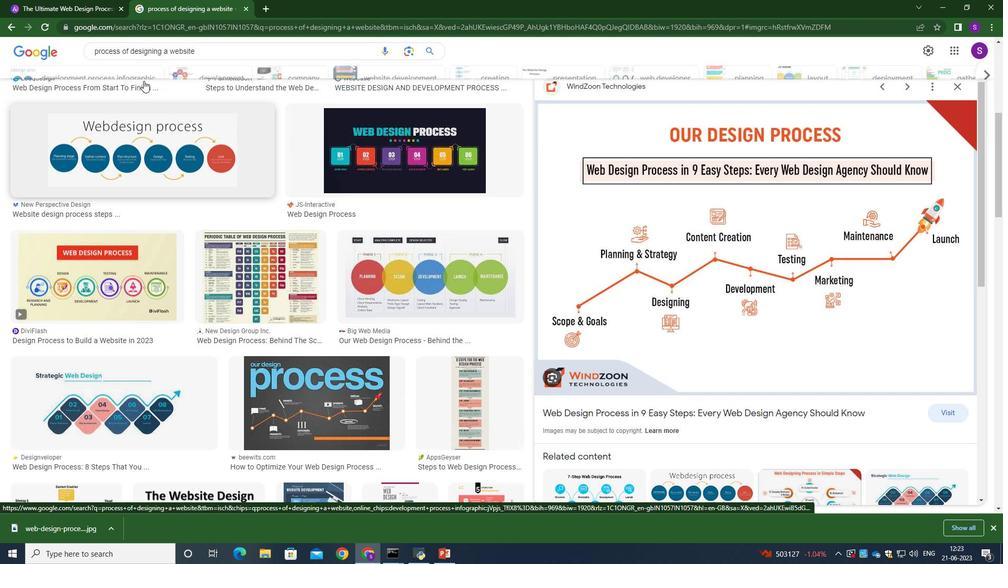 
Action: Mouse scrolled (152, 112) with delta (0, 0)
Screenshot: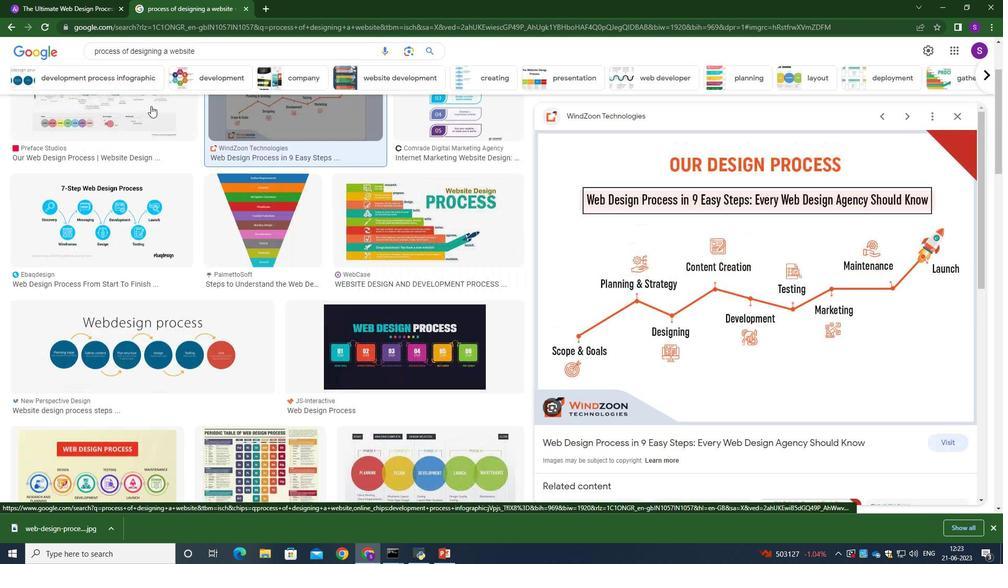 
Action: Mouse scrolled (152, 112) with delta (0, 0)
Screenshot: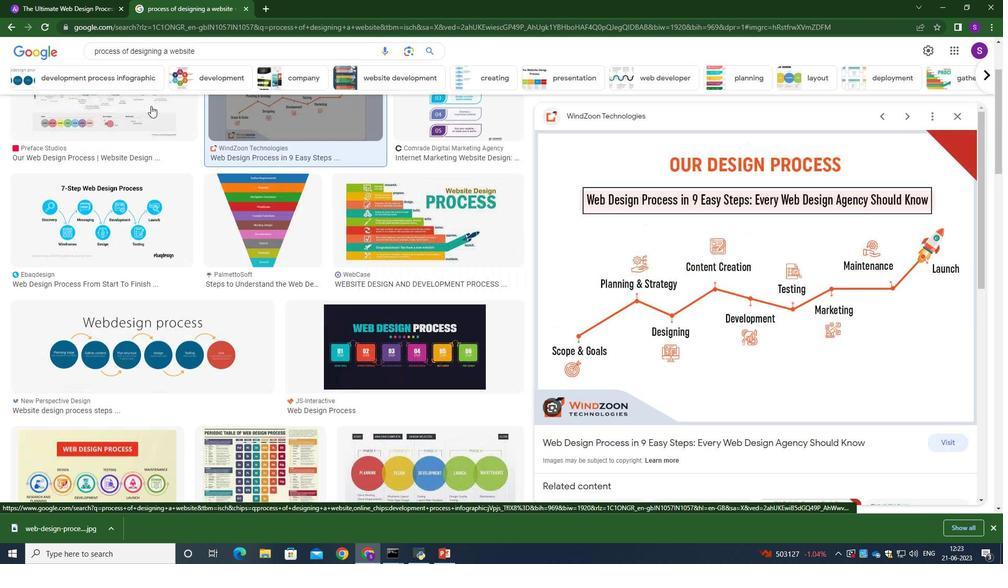 
Action: Mouse scrolled (152, 112) with delta (0, 0)
Screenshot: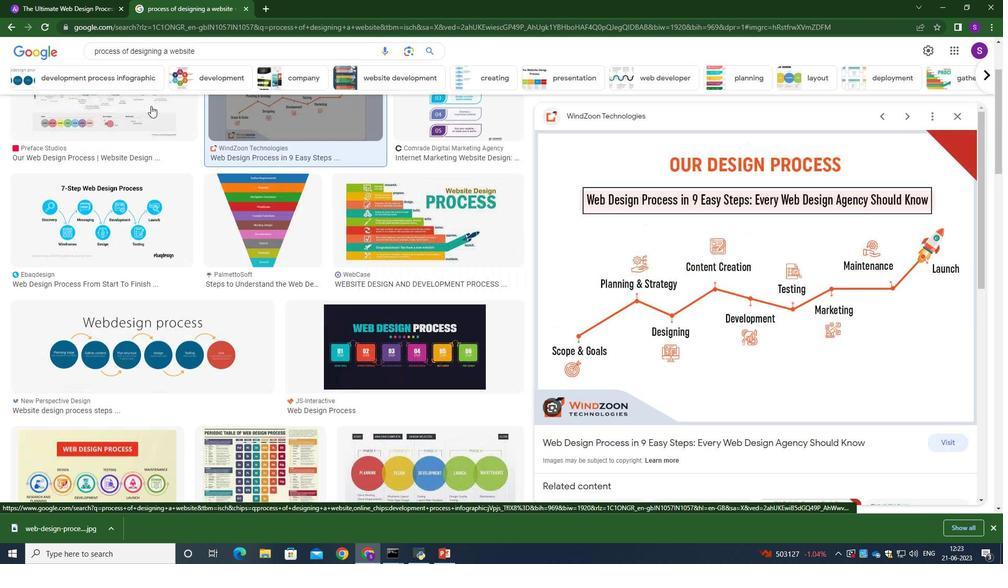 
Action: Mouse scrolled (152, 112) with delta (0, 0)
Screenshot: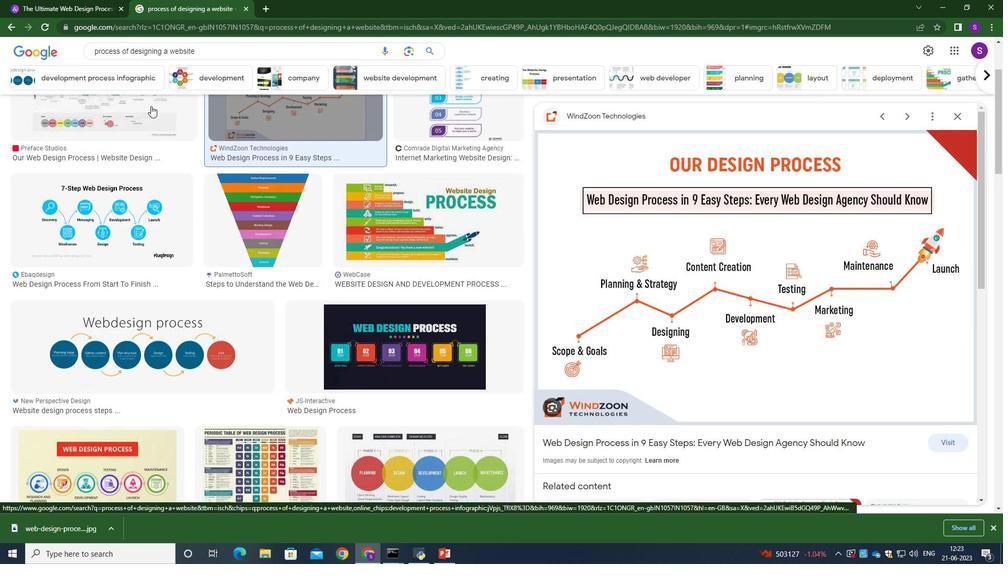 
Action: Mouse moved to (146, 135)
Screenshot: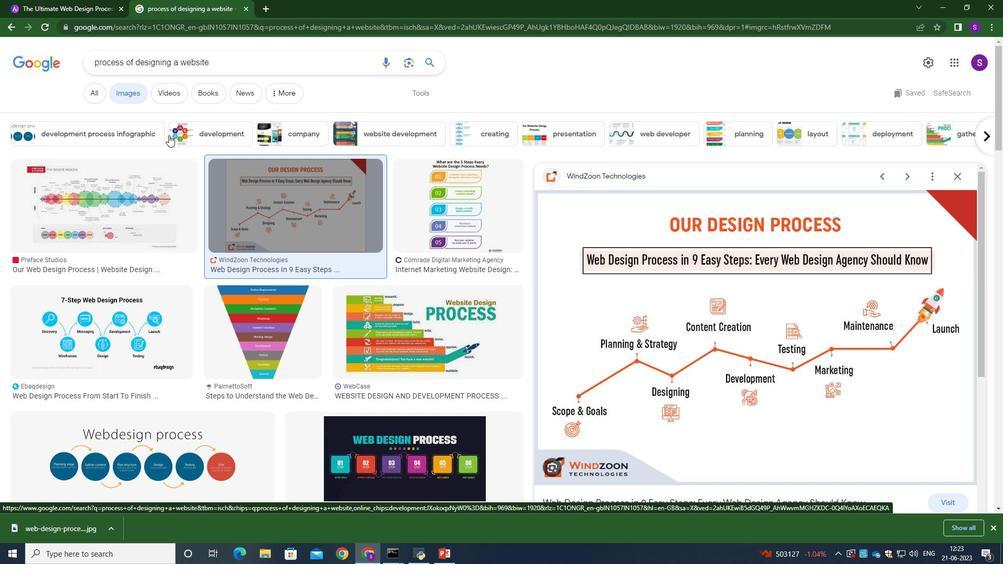 
Action: Mouse pressed left at (146, 135)
Screenshot: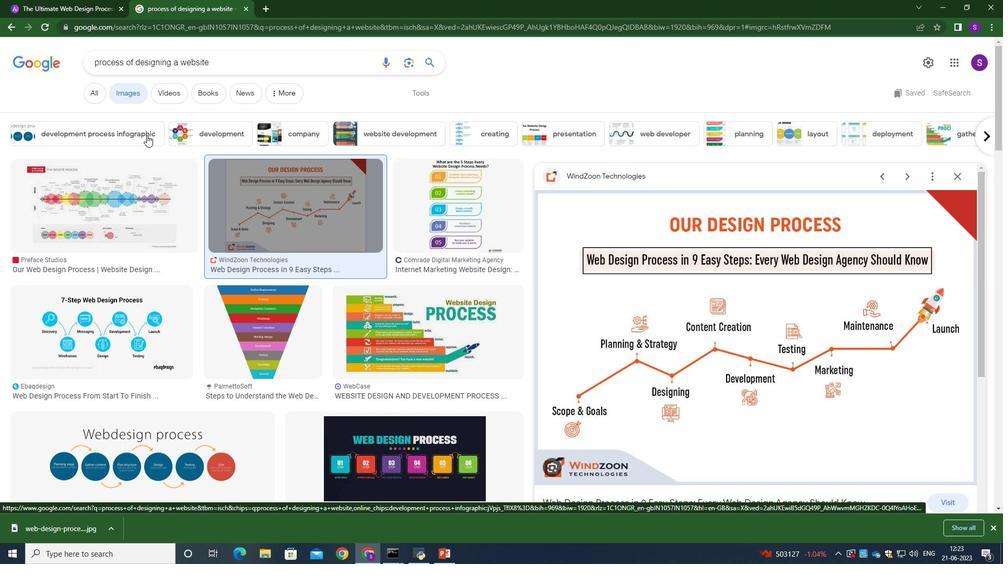 
Action: Mouse moved to (379, 212)
Screenshot: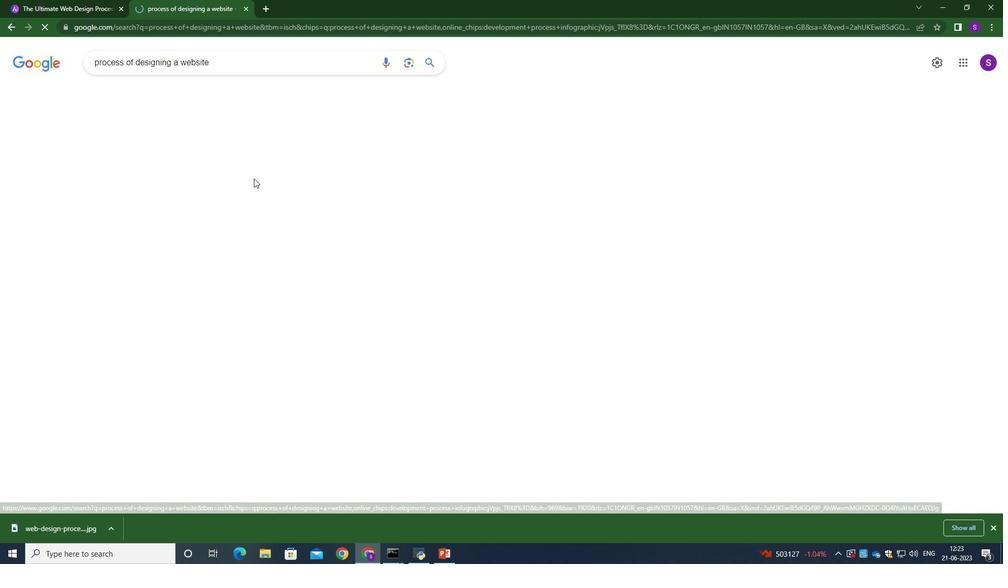 
Action: Mouse scrolled (379, 211) with delta (0, 0)
Screenshot: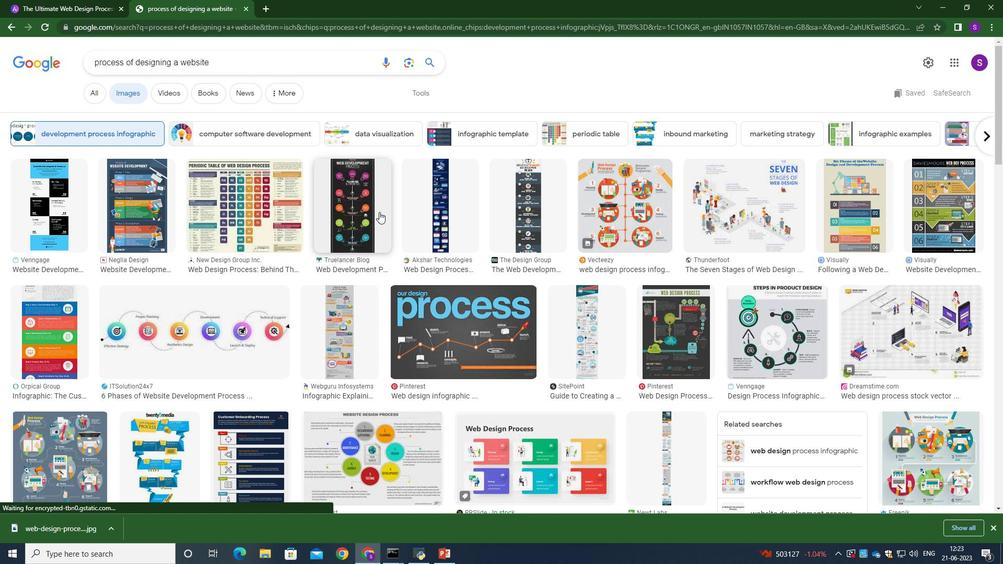 
Action: Mouse scrolled (379, 212) with delta (0, 0)
Screenshot: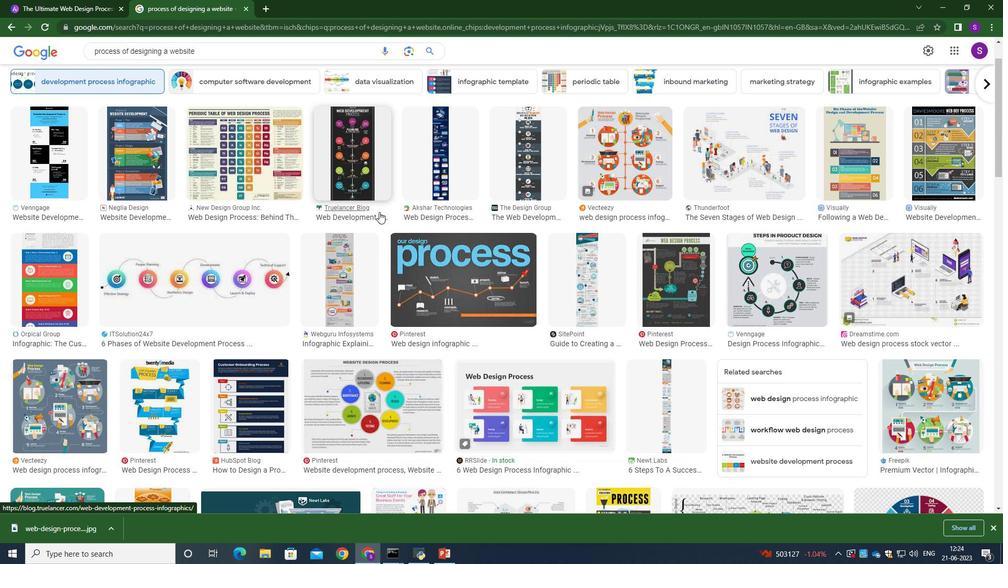
Action: Mouse scrolled (379, 212) with delta (0, 0)
Screenshot: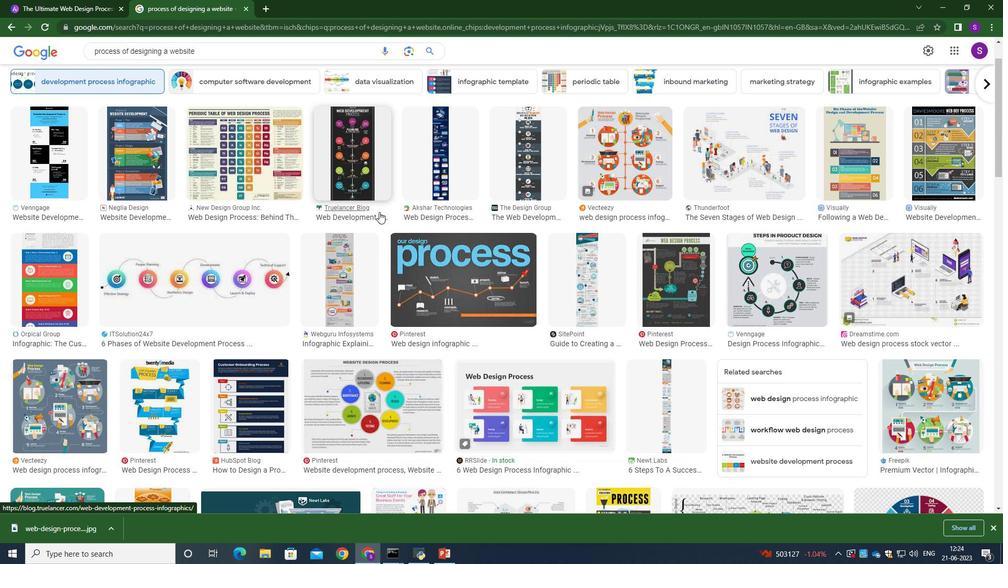 
Action: Mouse scrolled (379, 212) with delta (0, 0)
Screenshot: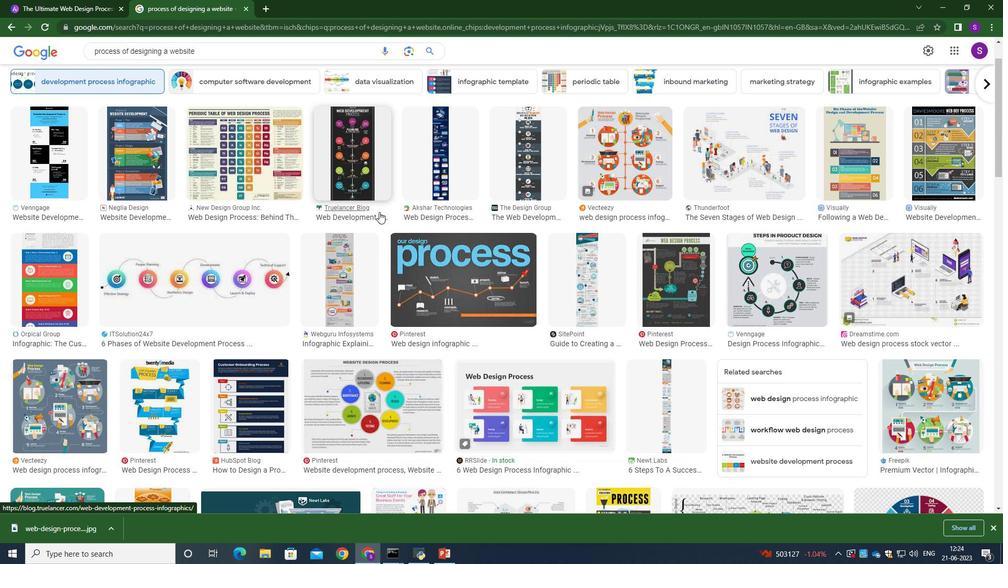 
Action: Mouse moved to (95, 96)
Screenshot: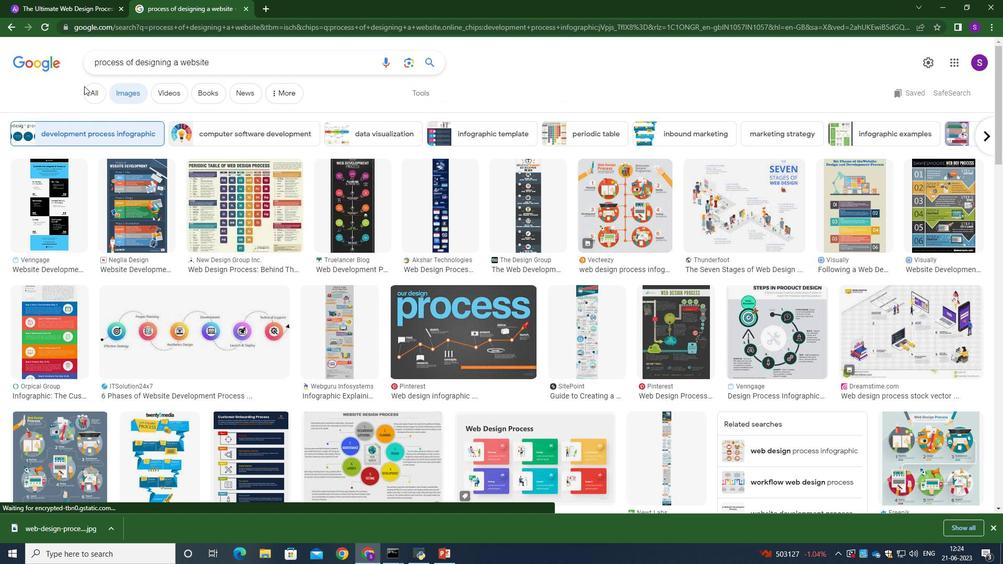 
Action: Mouse pressed left at (95, 96)
Screenshot: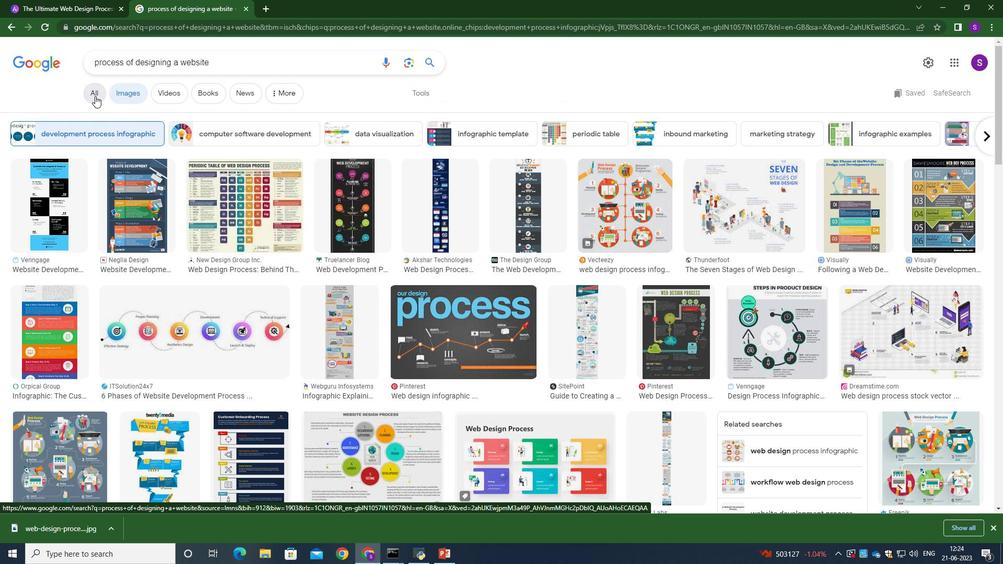
Action: Mouse moved to (239, 254)
Screenshot: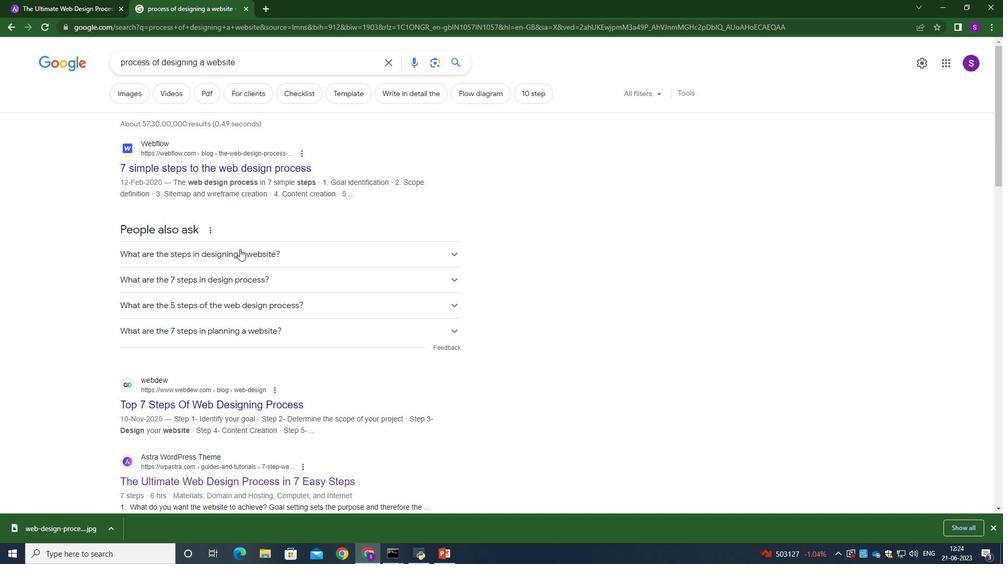 
Action: Mouse pressed left at (239, 254)
Screenshot: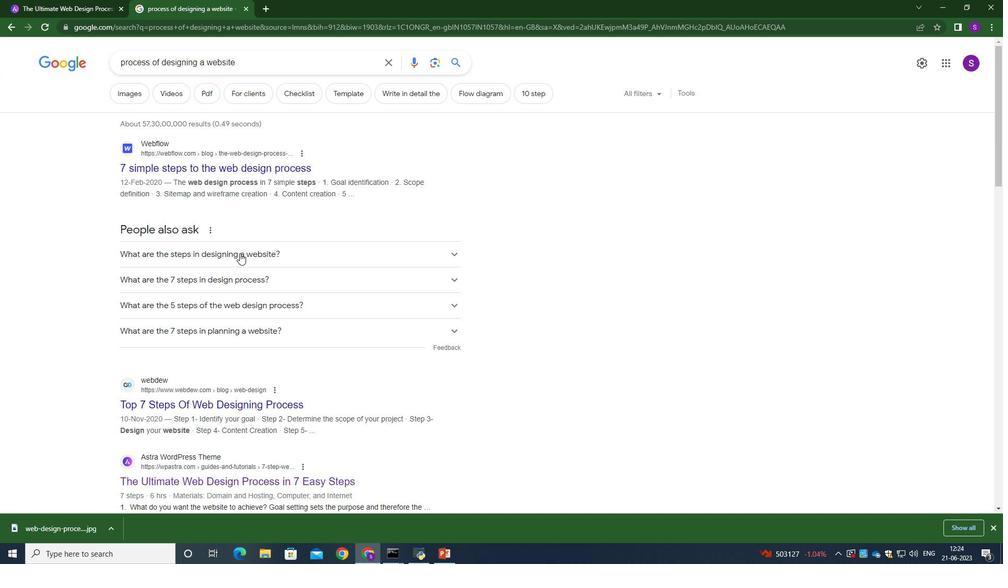 
Action: Mouse pressed left at (239, 254)
Screenshot: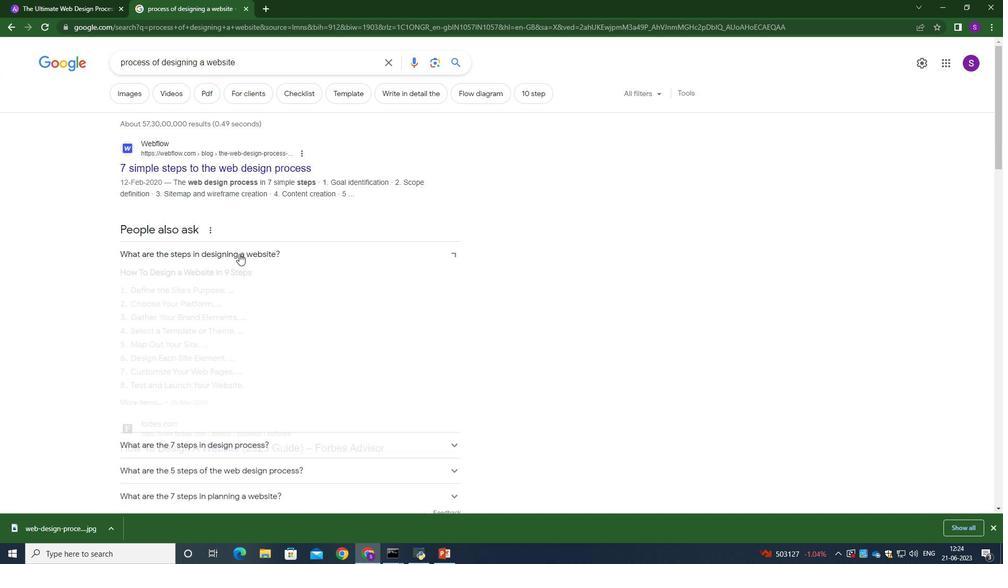 
Action: Mouse moved to (235, 164)
Screenshot: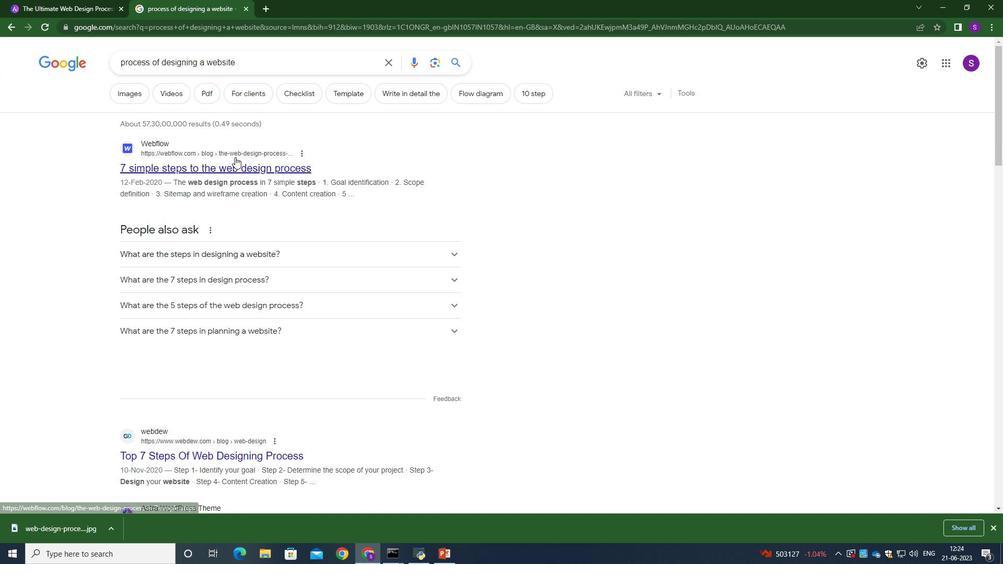 
Action: Mouse pressed left at (235, 164)
Screenshot: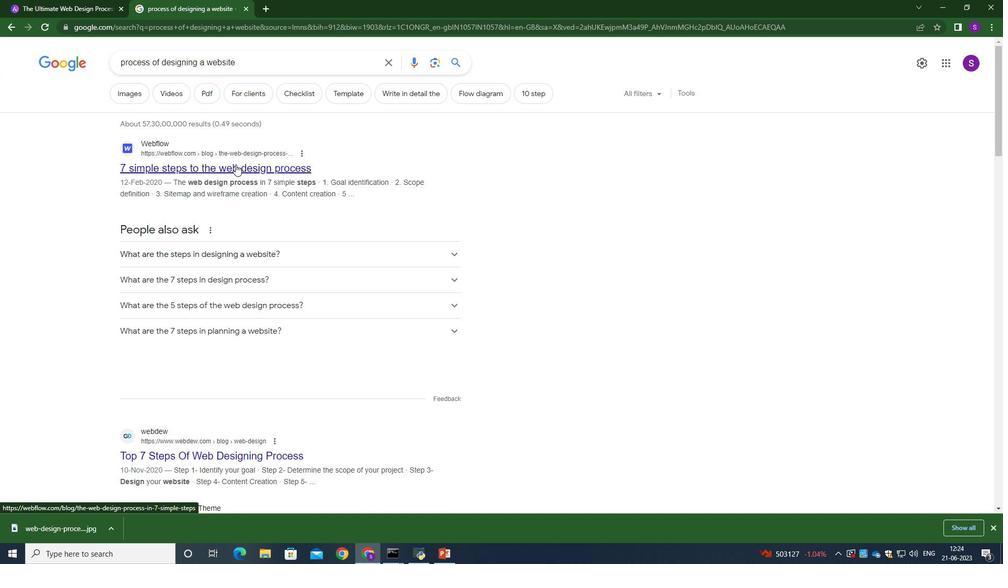 
Action: Mouse moved to (89, 2)
Screenshot: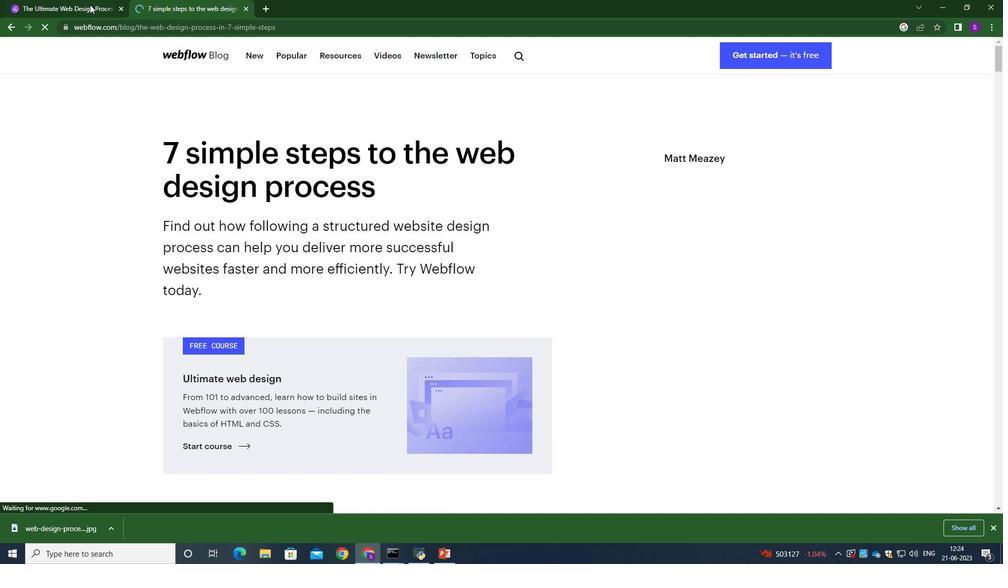 
Action: Mouse pressed left at (89, 2)
